 Task: In the  document fruits.doc ,insert the clipart between heading and points ' search for pyramid ' and adjust the shape height to  '2.6''
Action: Mouse moved to (126, 385)
Screenshot: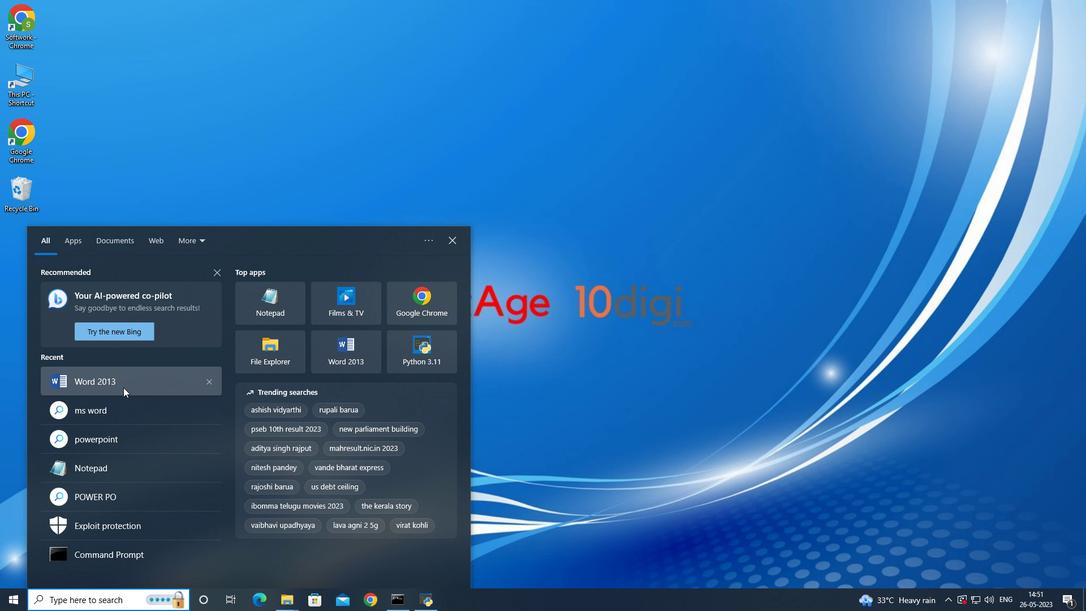 
Action: Mouse pressed left at (126, 385)
Screenshot: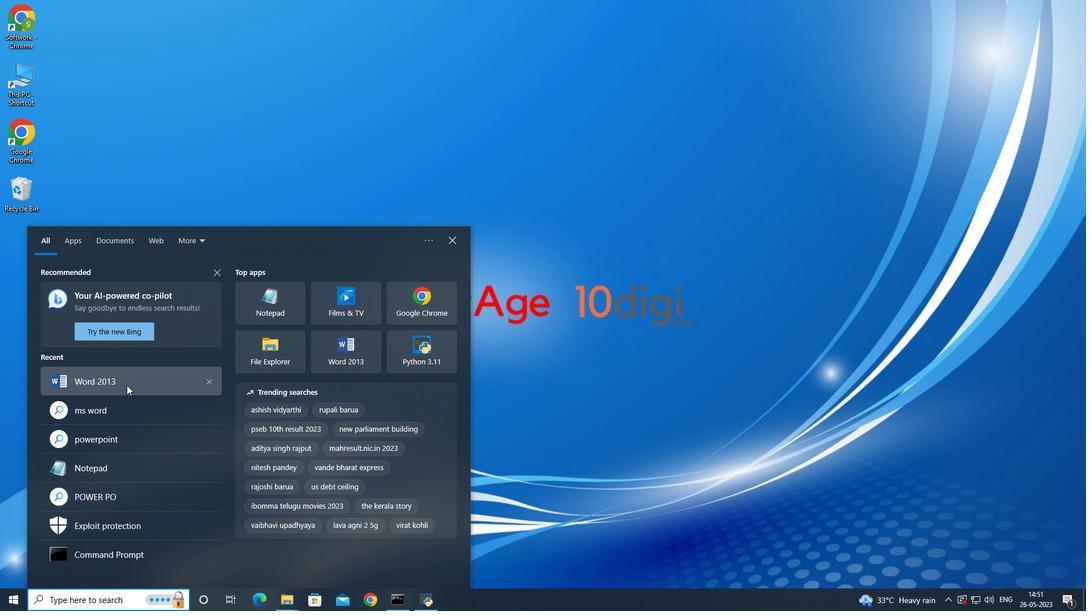 
Action: Mouse moved to (49, 104)
Screenshot: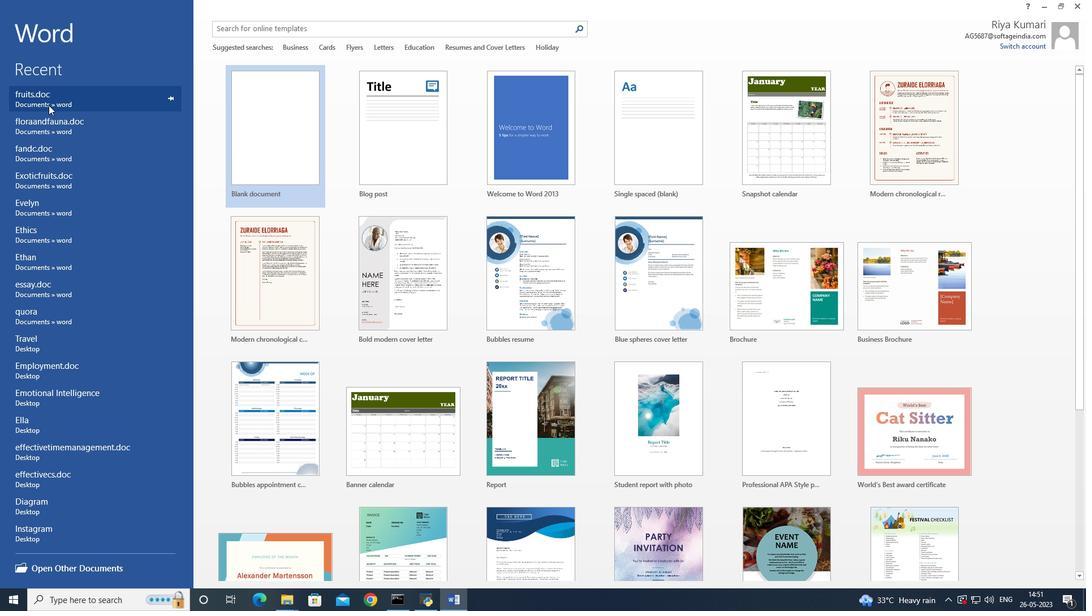 
Action: Mouse pressed left at (49, 104)
Screenshot: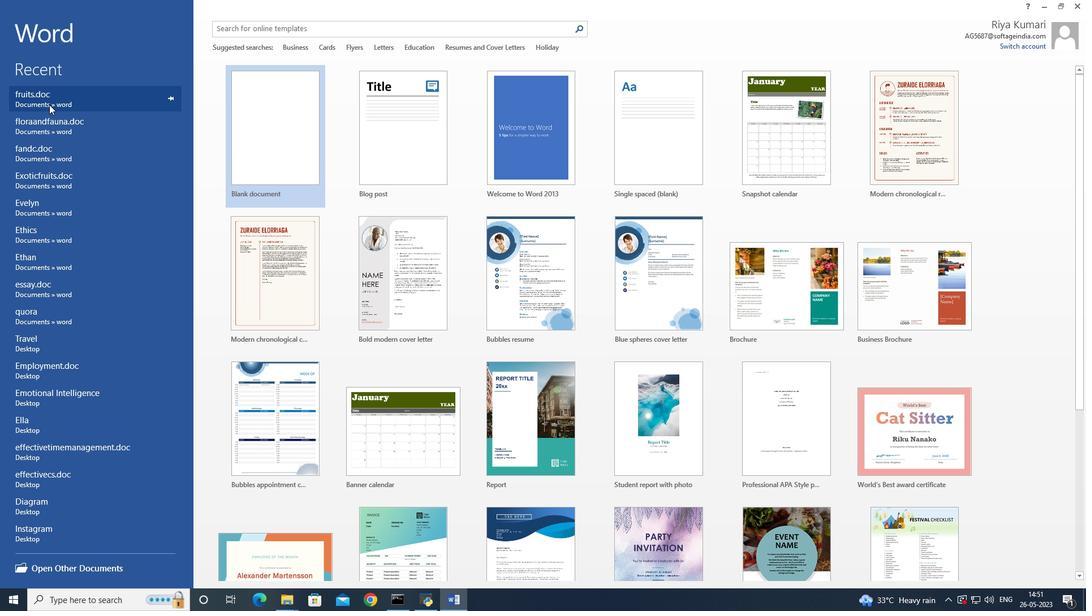 
Action: Mouse moved to (474, 221)
Screenshot: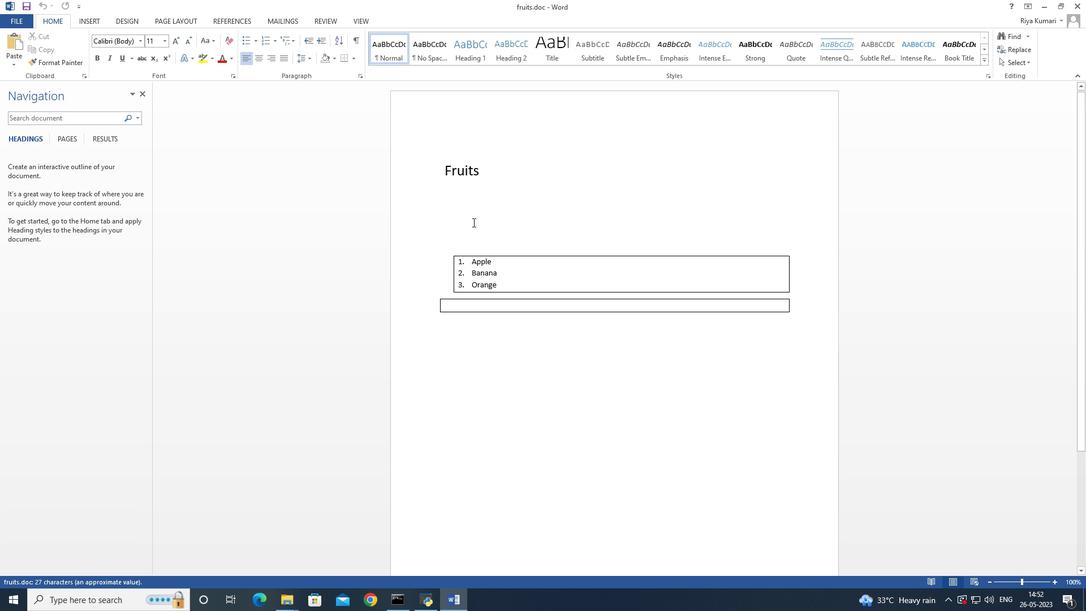 
Action: Mouse pressed left at (474, 221)
Screenshot: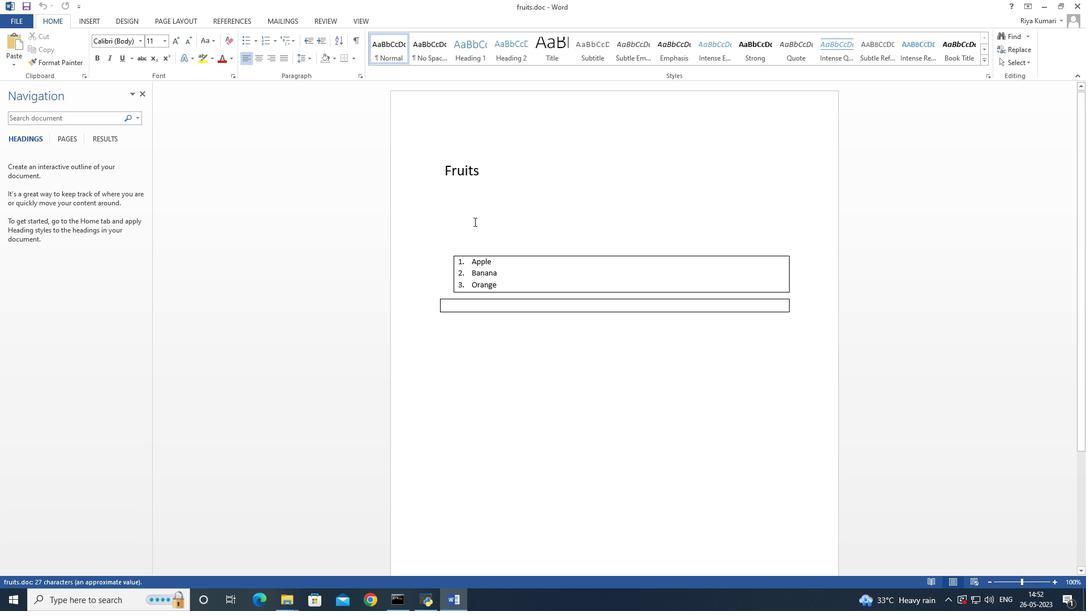 
Action: Mouse moved to (96, 19)
Screenshot: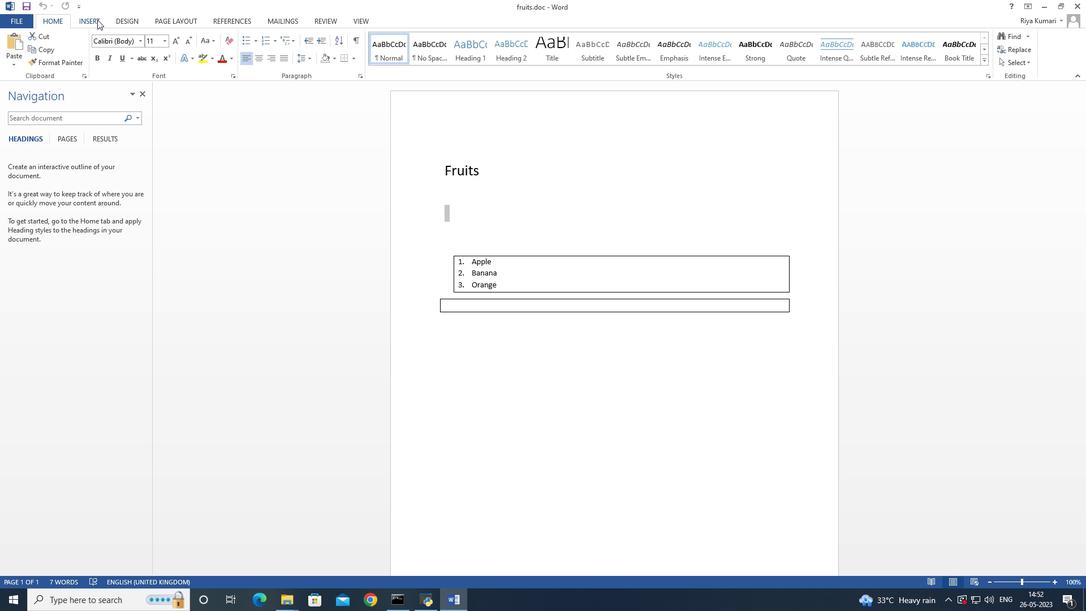 
Action: Mouse pressed left at (96, 19)
Screenshot: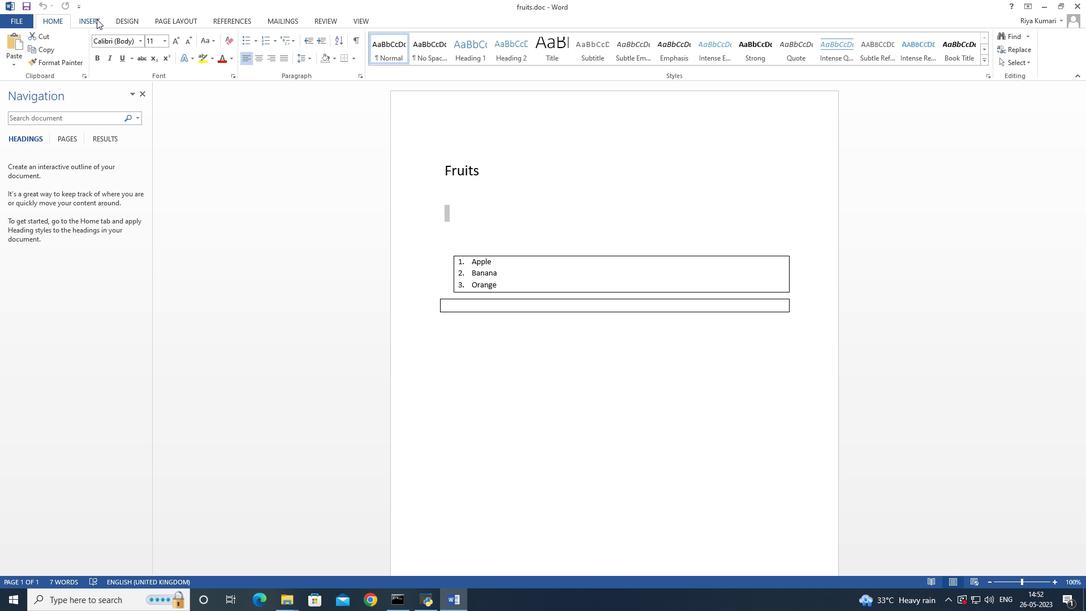 
Action: Mouse moved to (152, 37)
Screenshot: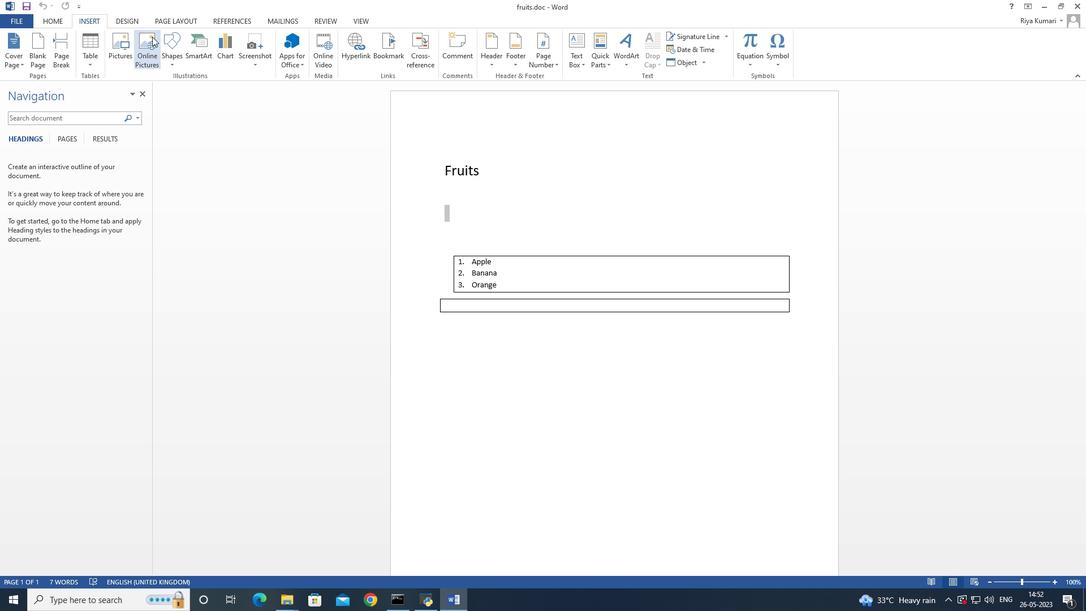 
Action: Mouse pressed left at (152, 37)
Screenshot: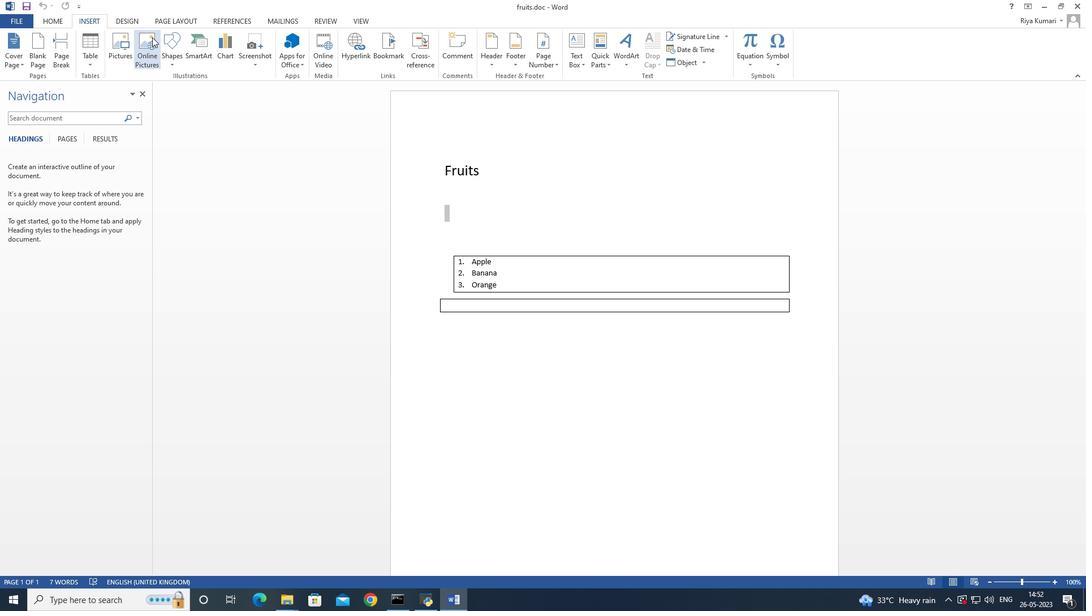 
Action: Mouse moved to (601, 239)
Screenshot: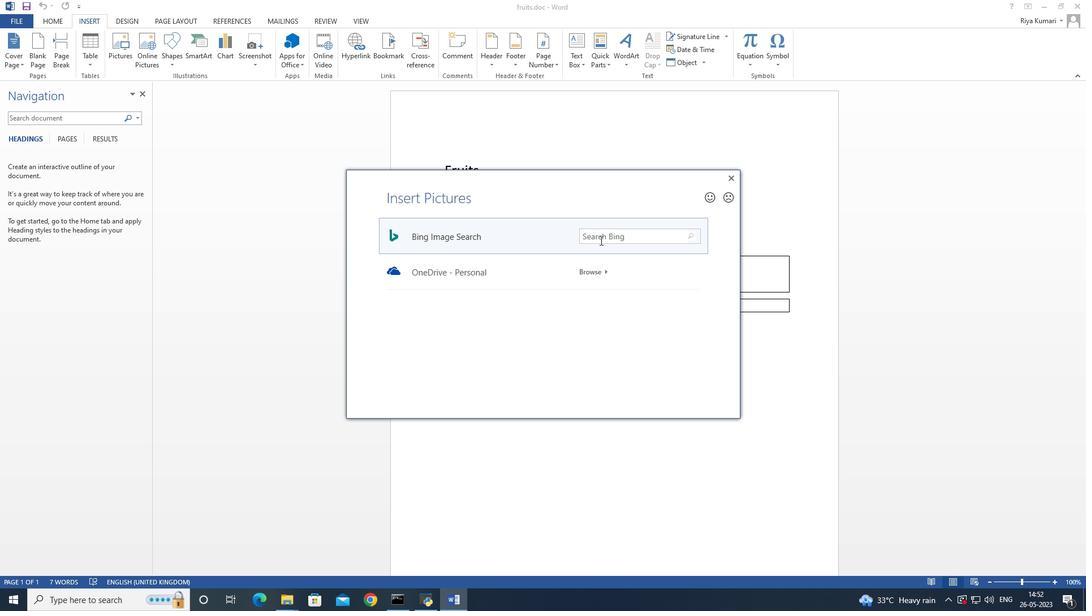 
Action: Mouse pressed left at (601, 239)
Screenshot: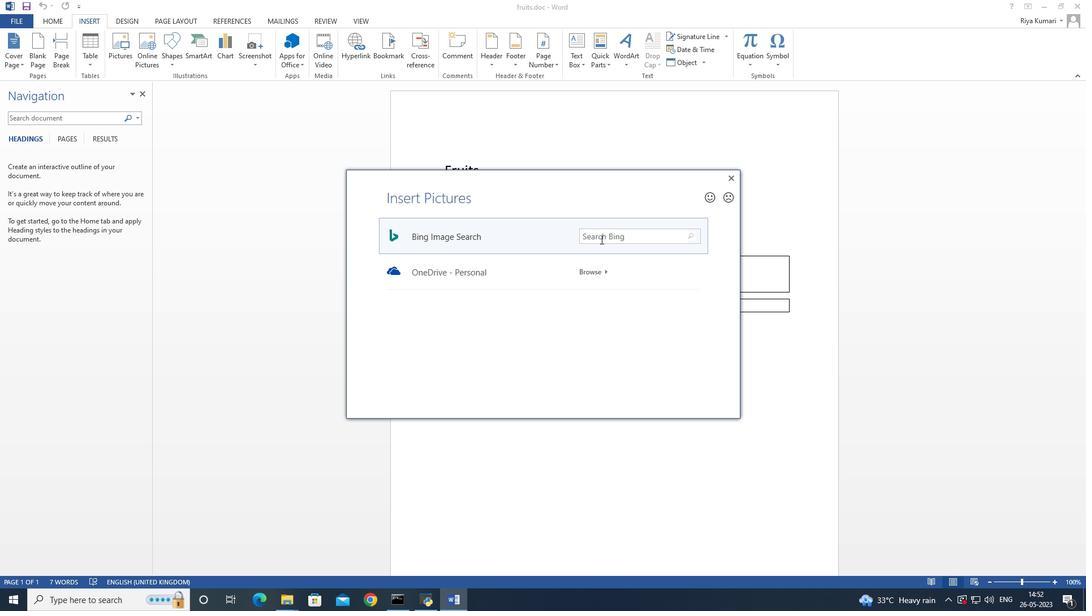
Action: Mouse moved to (563, 225)
Screenshot: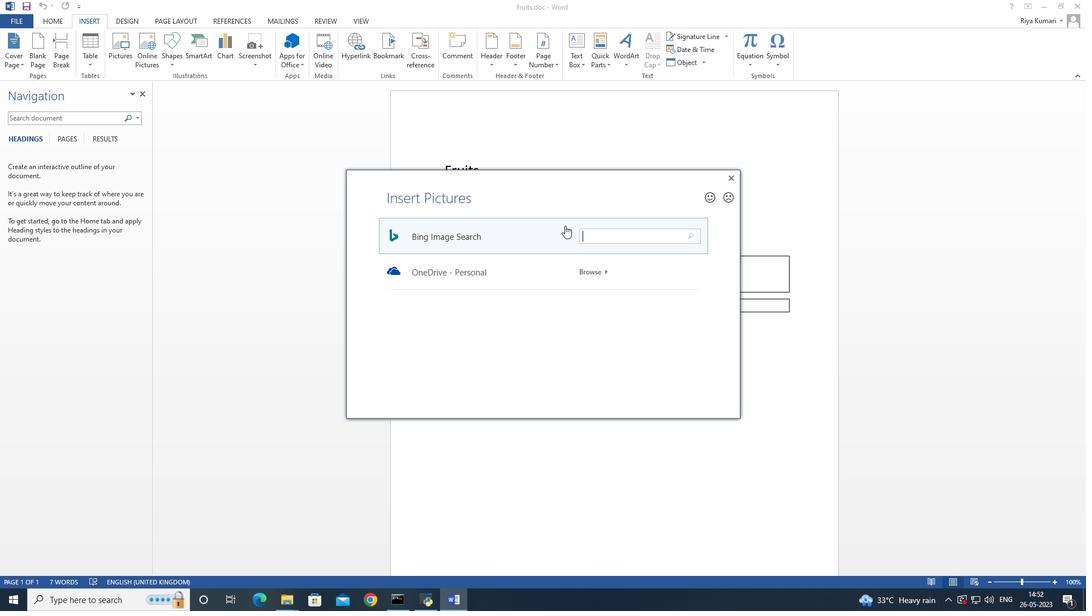 
Action: Key pressed p
Screenshot: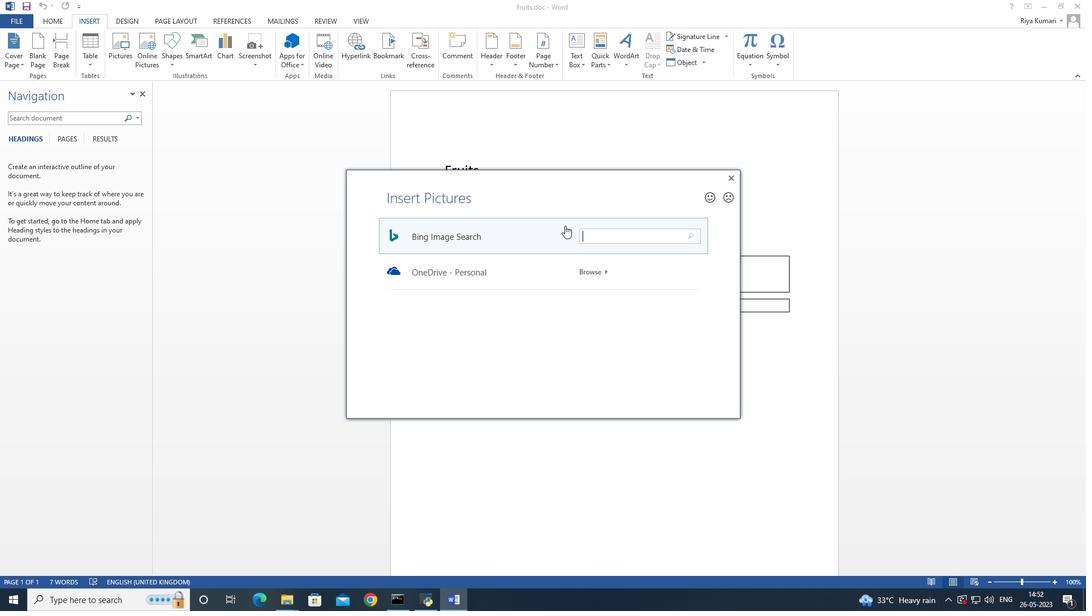 
Action: Mouse moved to (555, 224)
Screenshot: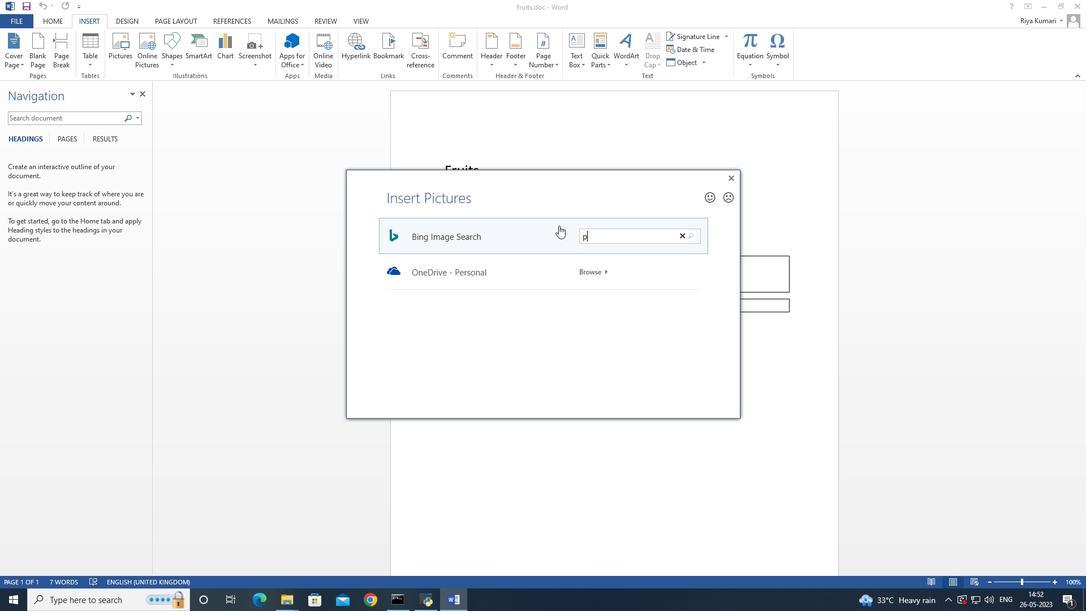 
Action: Key pressed y
Screenshot: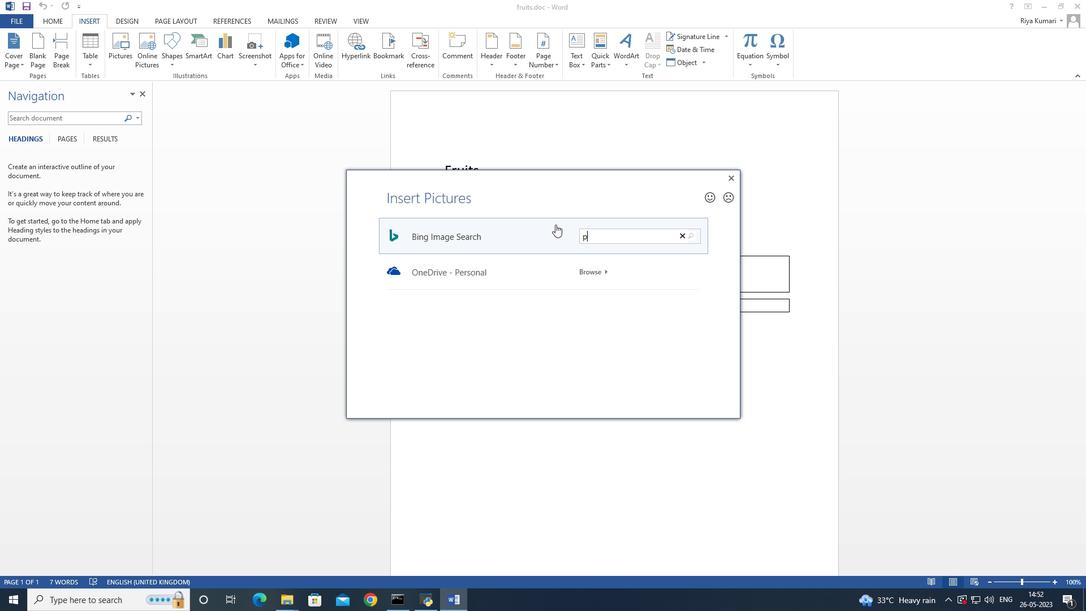 
Action: Mouse moved to (554, 224)
Screenshot: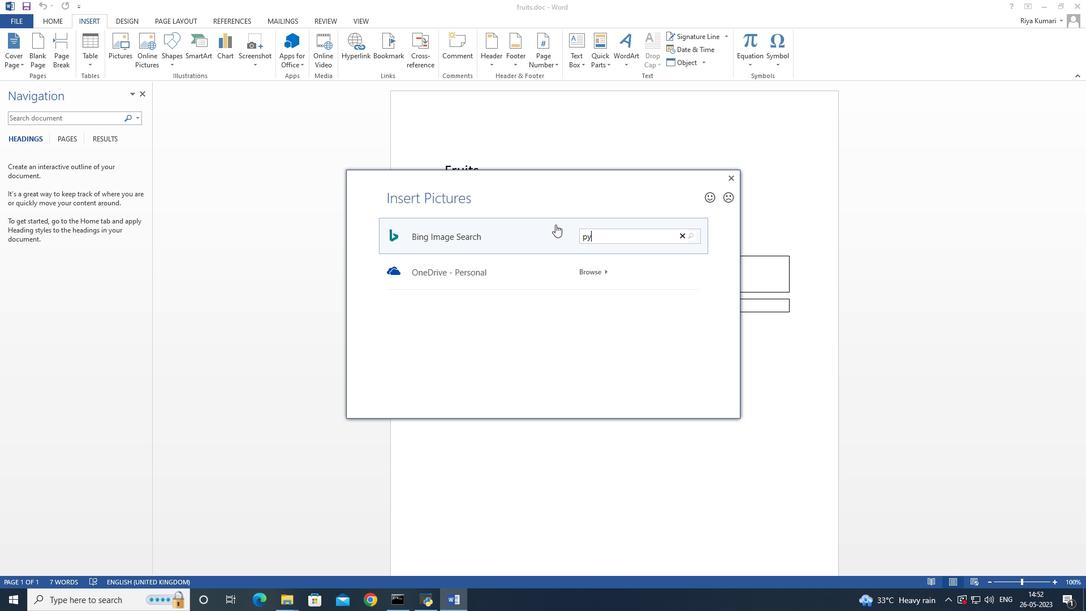 
Action: Key pressed r
Screenshot: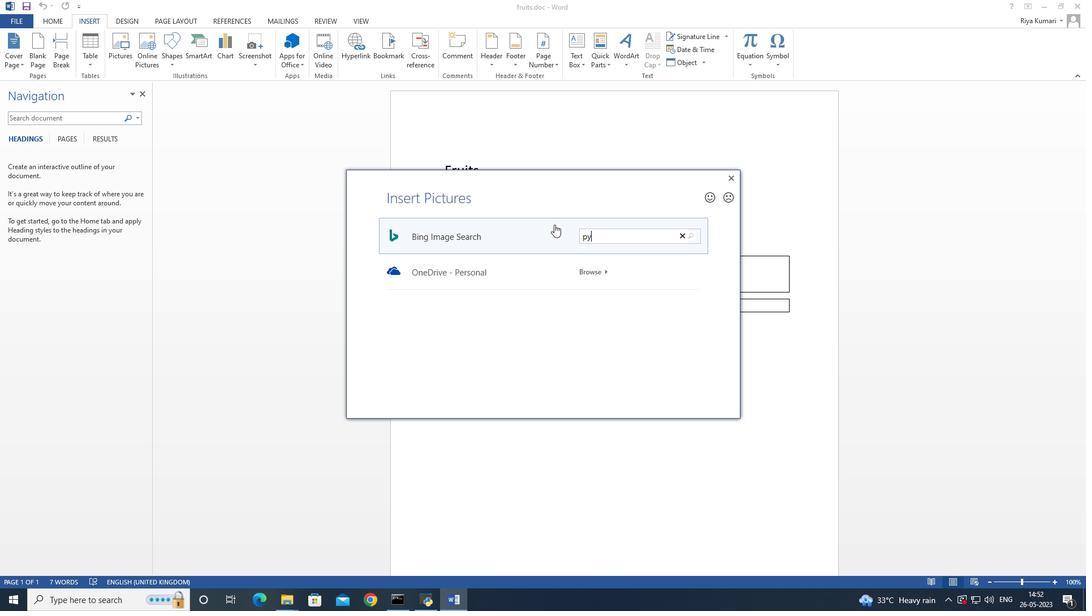 
Action: Mouse moved to (550, 224)
Screenshot: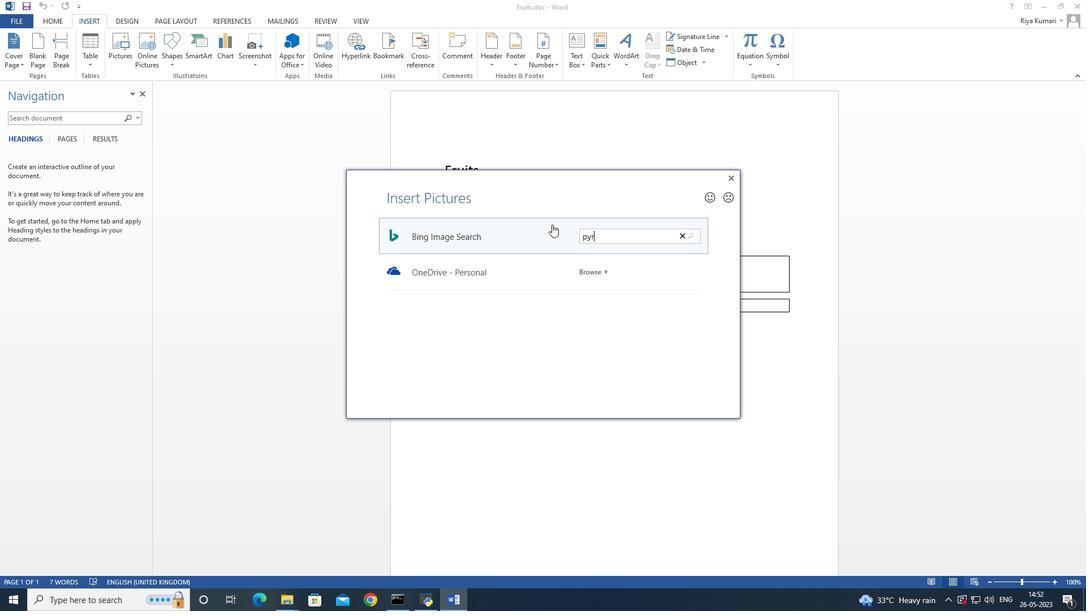 
Action: Key pressed a
Screenshot: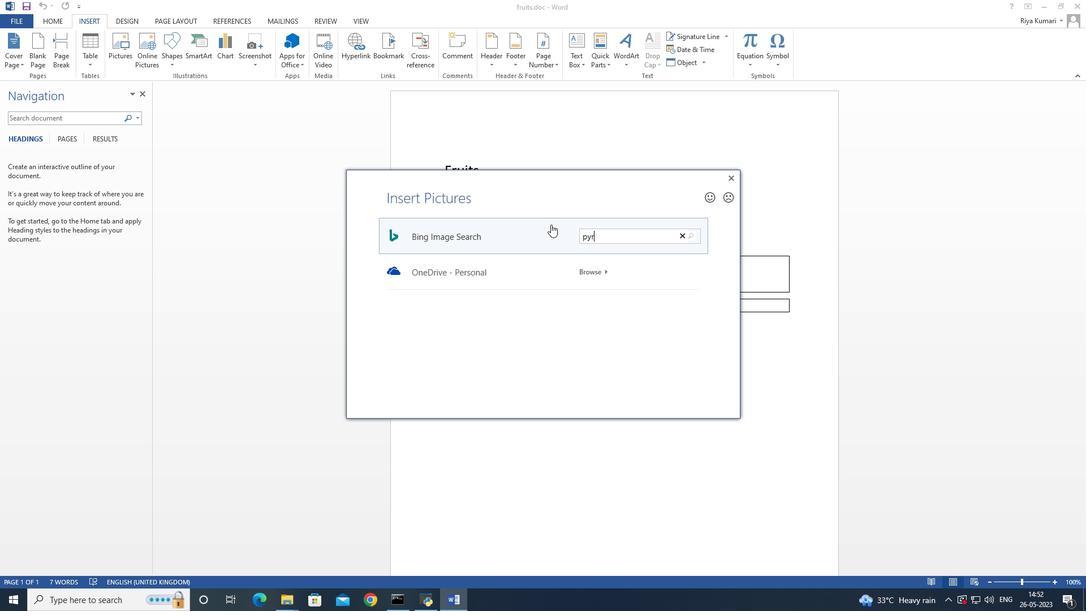
Action: Mouse moved to (550, 223)
Screenshot: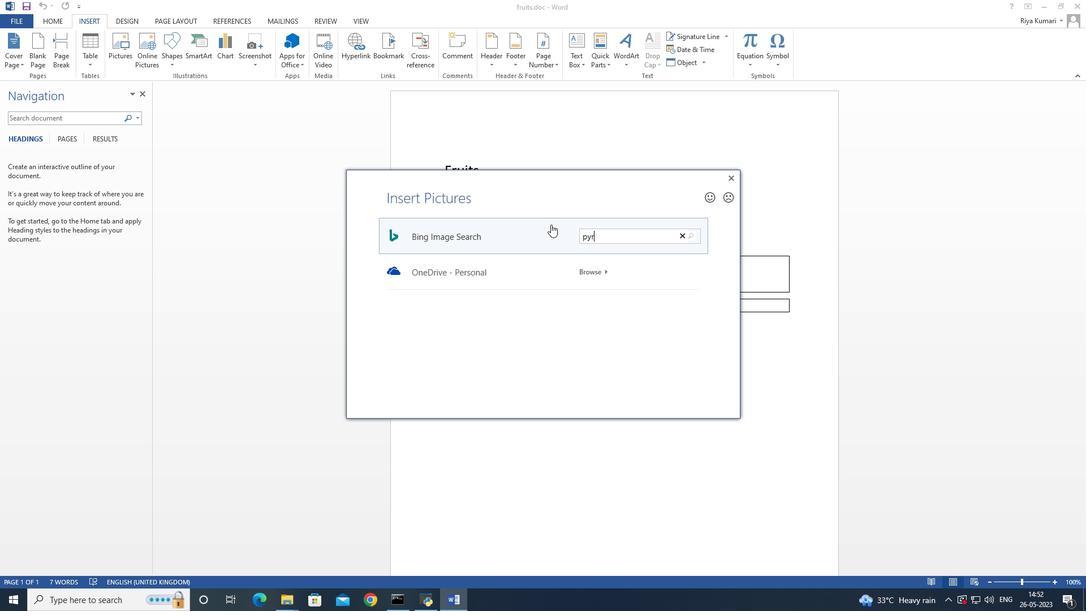 
Action: Key pressed m
Screenshot: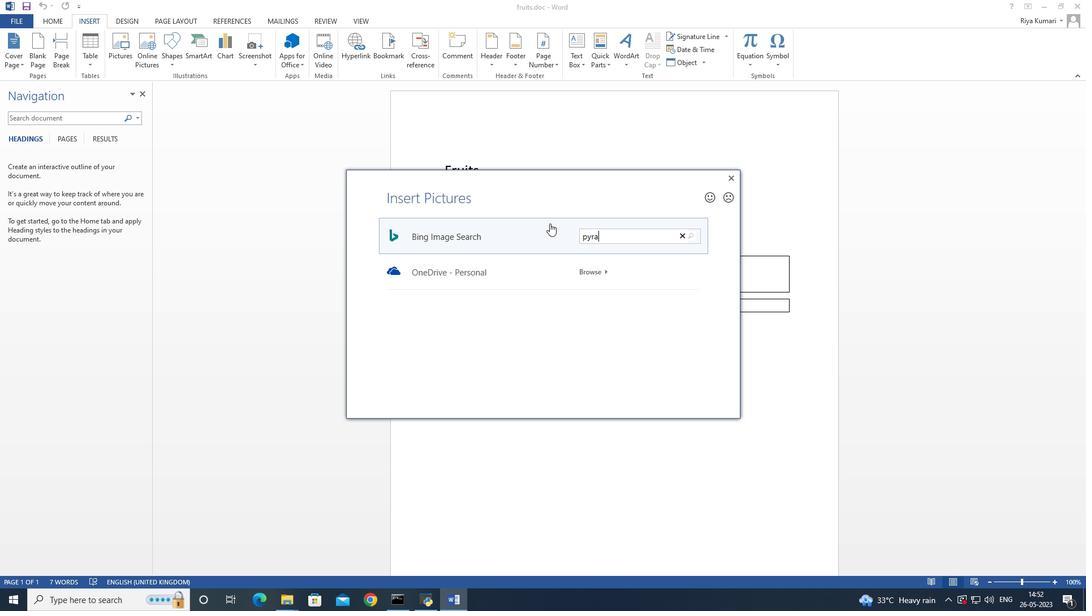 
Action: Mouse moved to (547, 221)
Screenshot: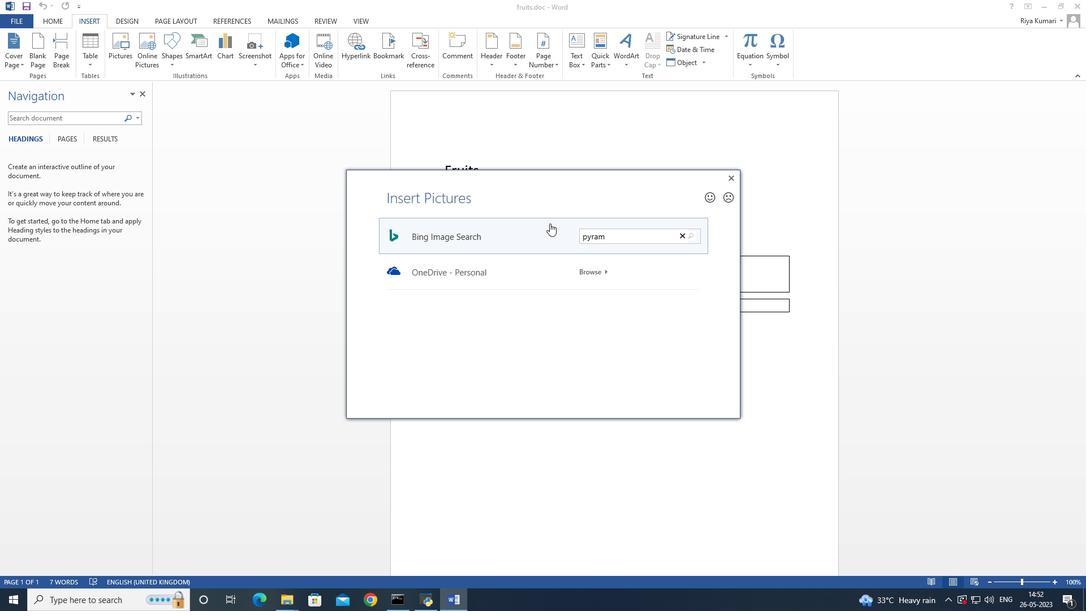 
Action: Key pressed i
Screenshot: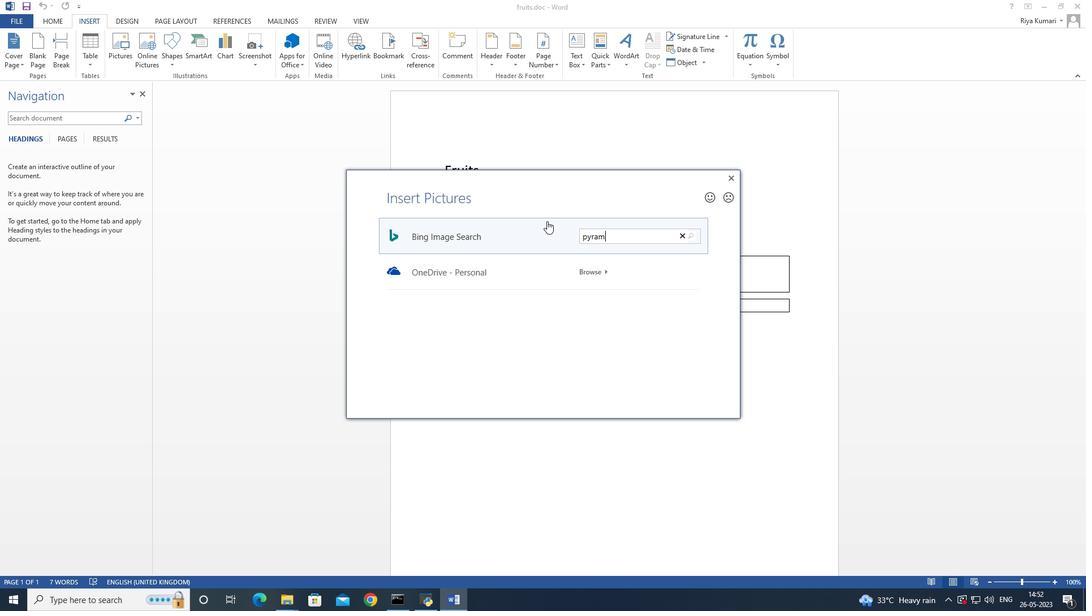 
Action: Mouse moved to (540, 217)
Screenshot: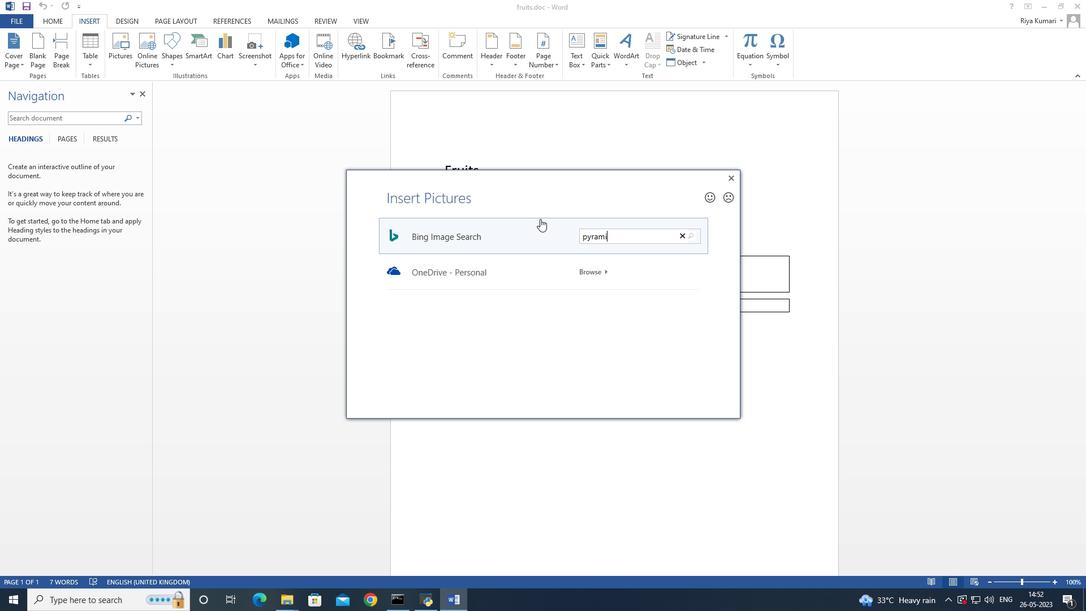 
Action: Key pressed d
Screenshot: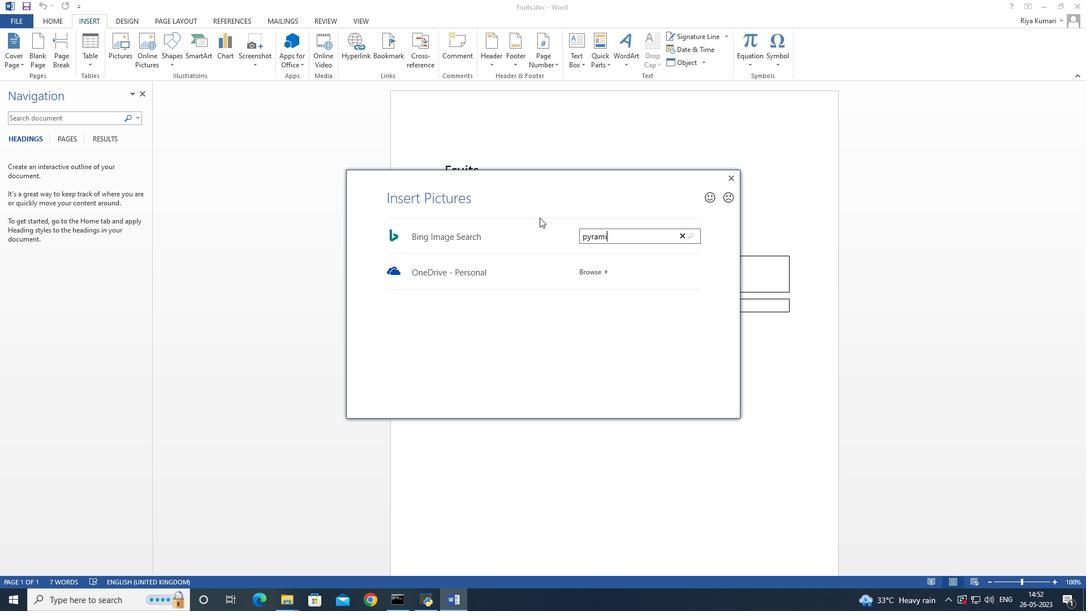 
Action: Mouse moved to (598, 242)
Screenshot: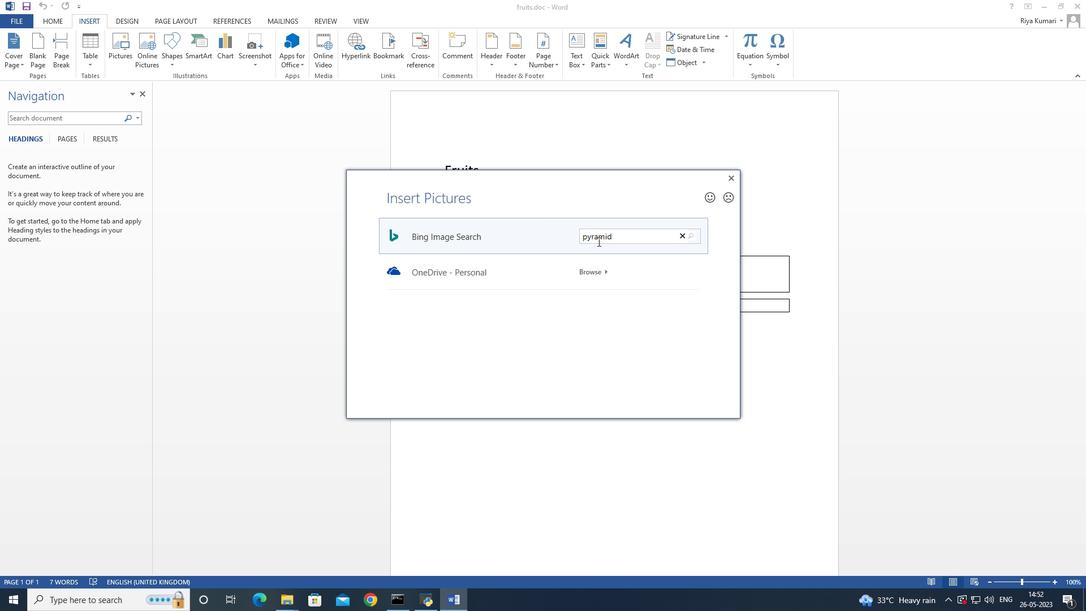 
Action: Key pressed <Key.enter>
Screenshot: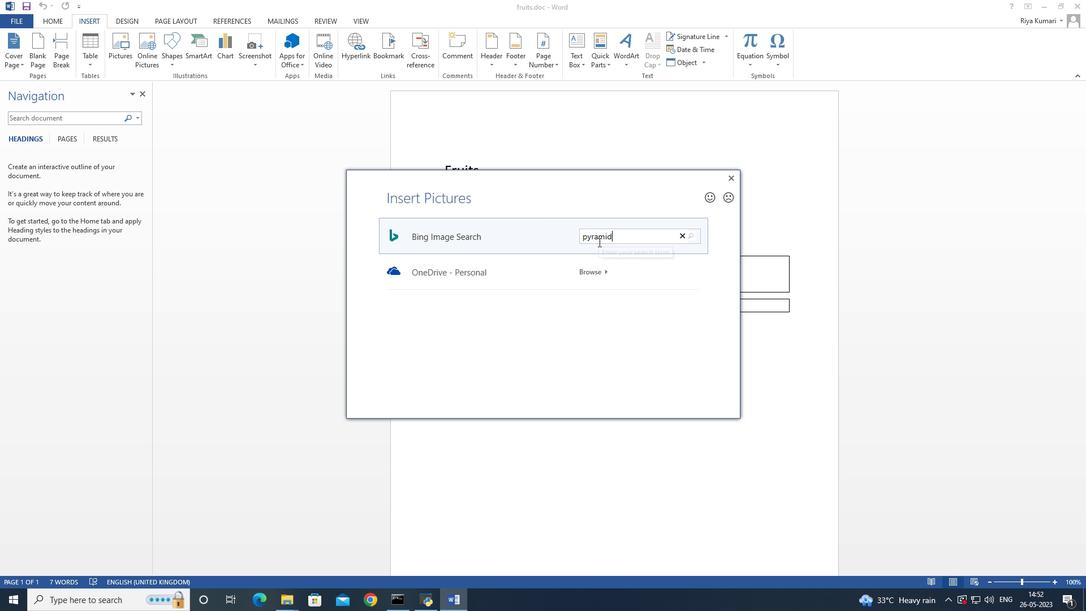 
Action: Mouse moved to (577, 290)
Screenshot: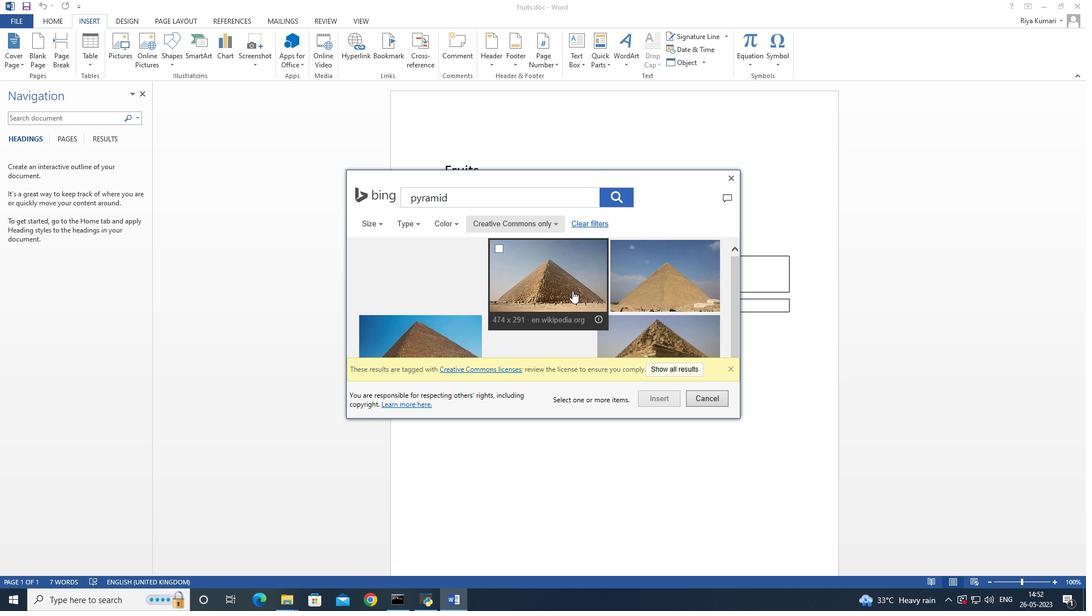 
Action: Mouse scrolled (577, 290) with delta (0, 0)
Screenshot: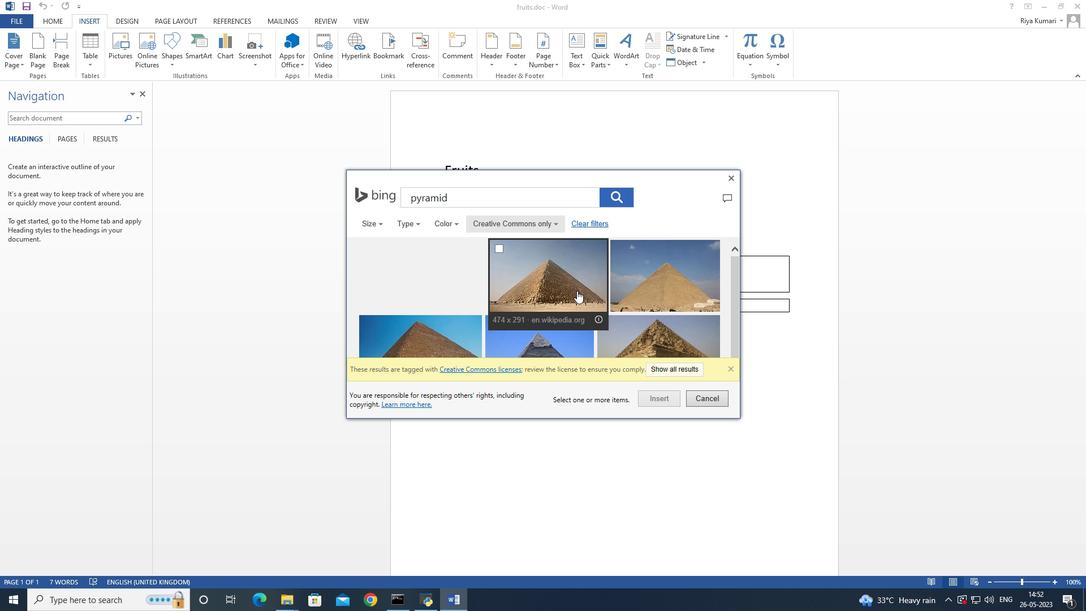 
Action: Mouse moved to (576, 289)
Screenshot: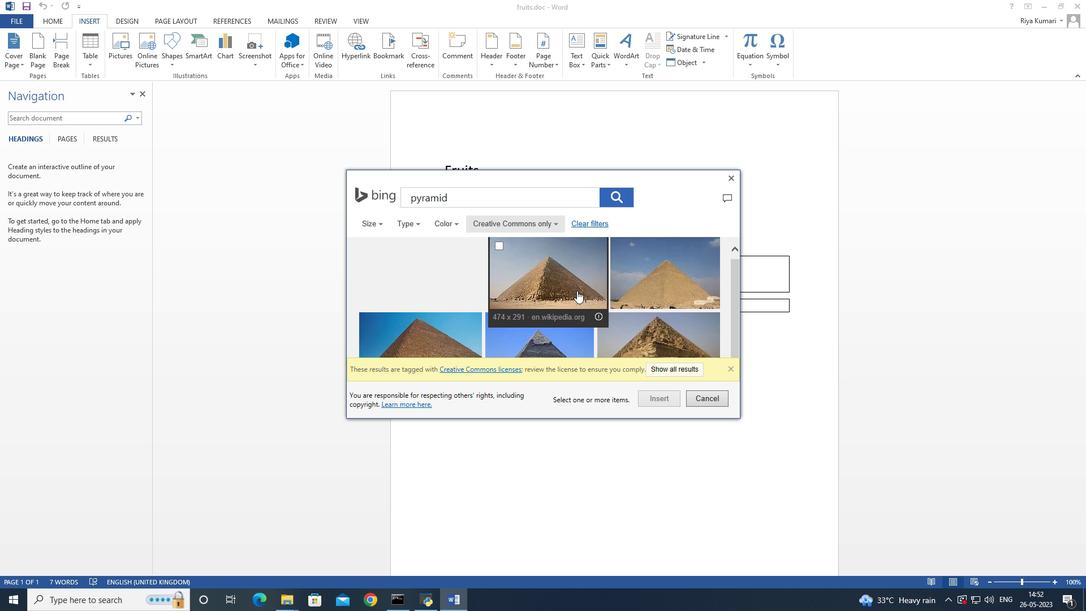 
Action: Mouse scrolled (576, 288) with delta (0, 0)
Screenshot: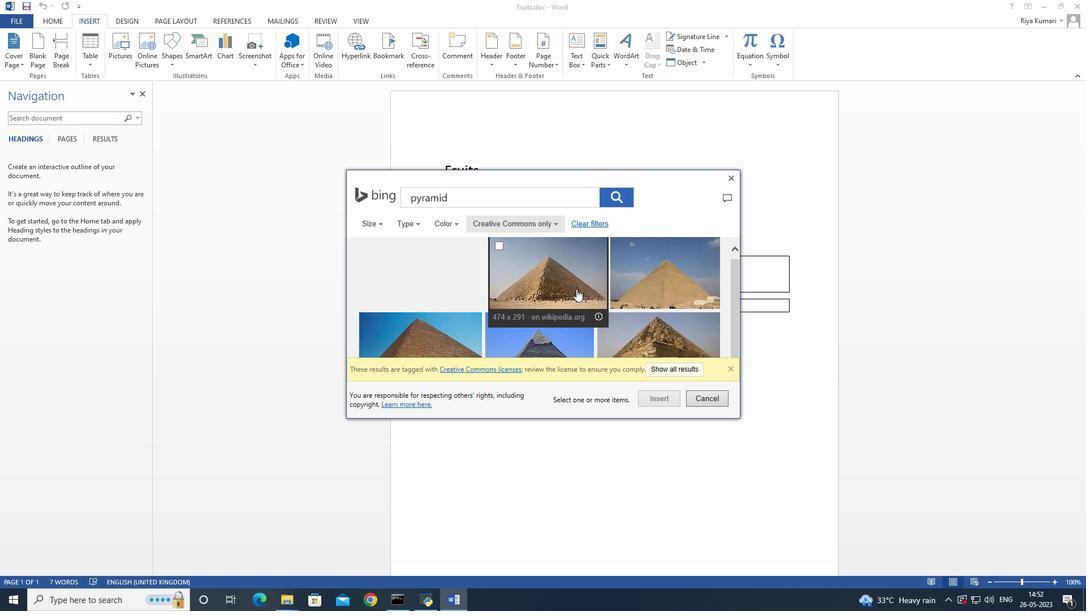 
Action: Mouse moved to (576, 288)
Screenshot: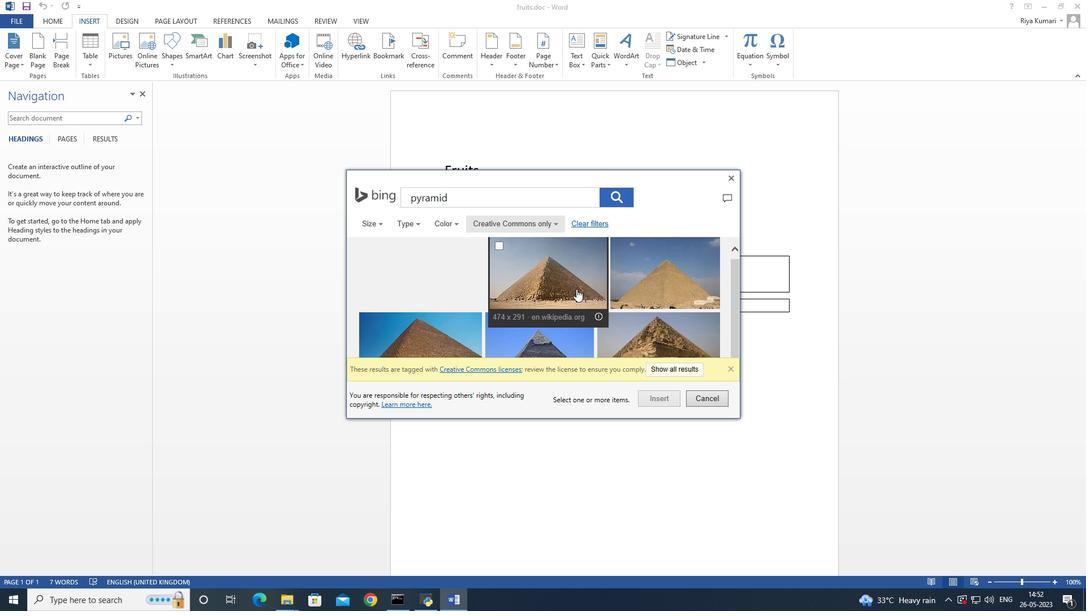 
Action: Mouse scrolled (576, 288) with delta (0, 0)
Screenshot: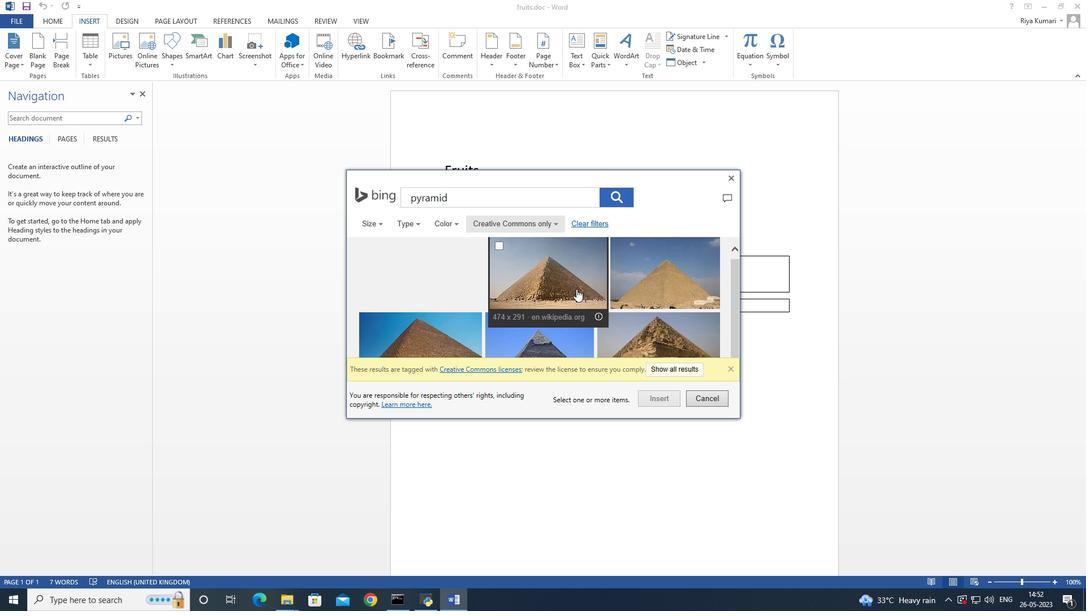 
Action: Mouse moved to (571, 285)
Screenshot: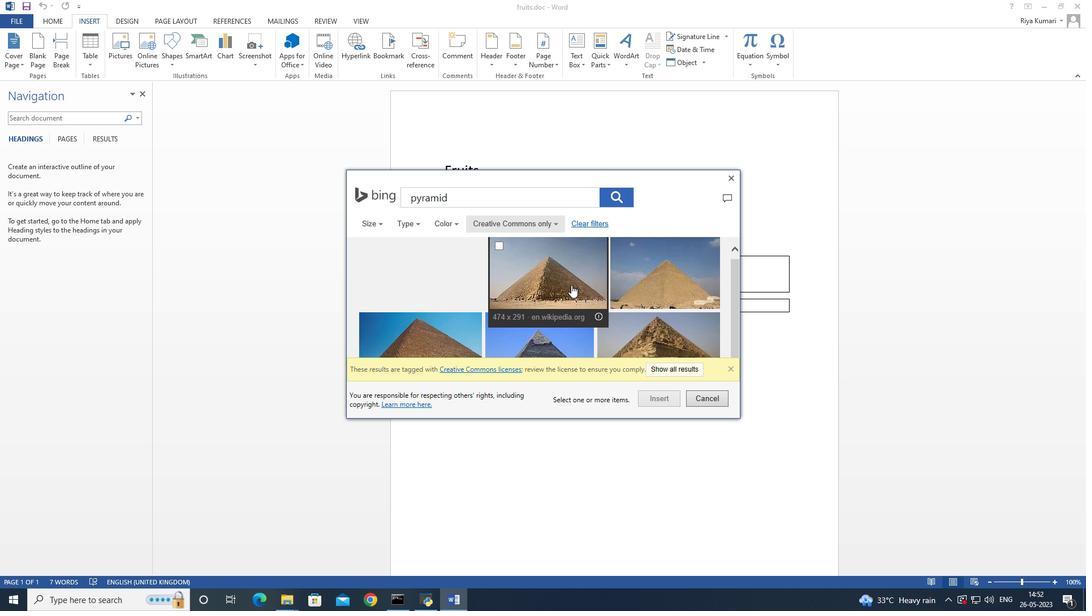 
Action: Mouse scrolled (571, 284) with delta (0, 0)
Screenshot: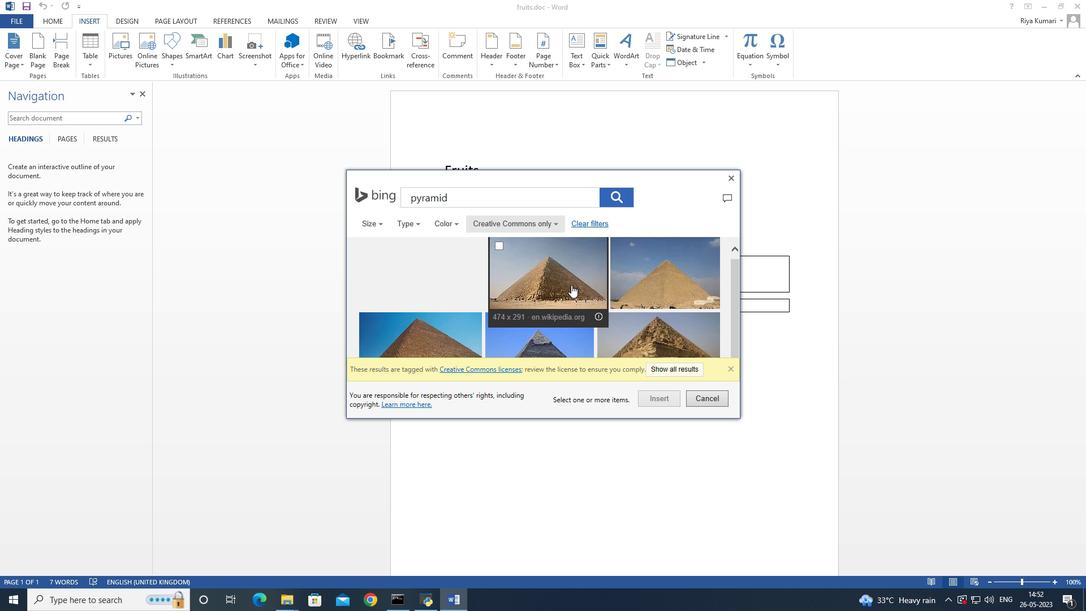 
Action: Mouse scrolled (571, 284) with delta (0, 0)
Screenshot: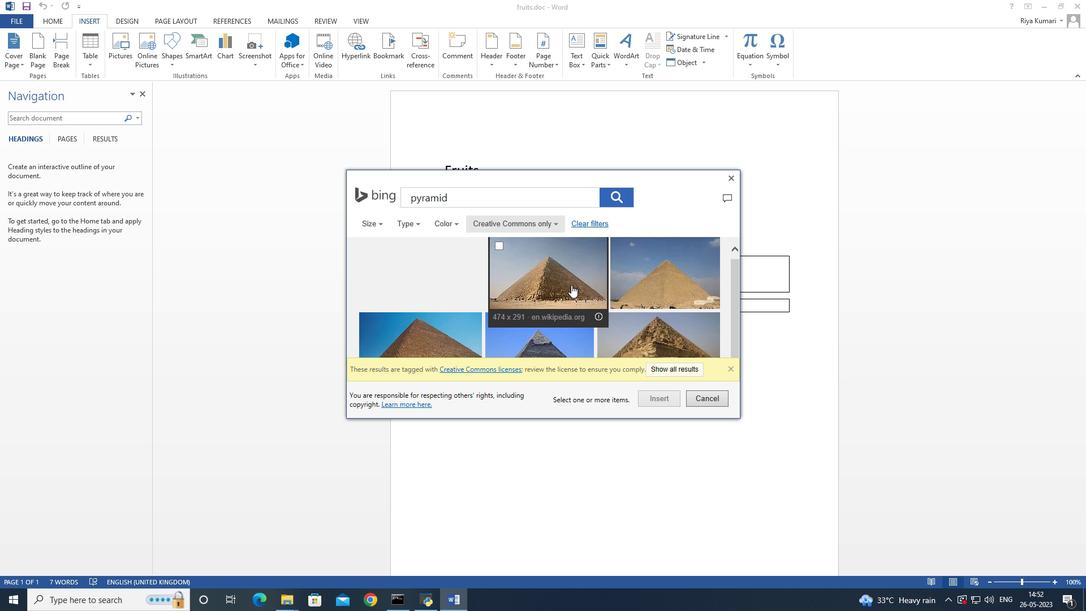 
Action: Mouse scrolled (571, 284) with delta (0, 0)
Screenshot: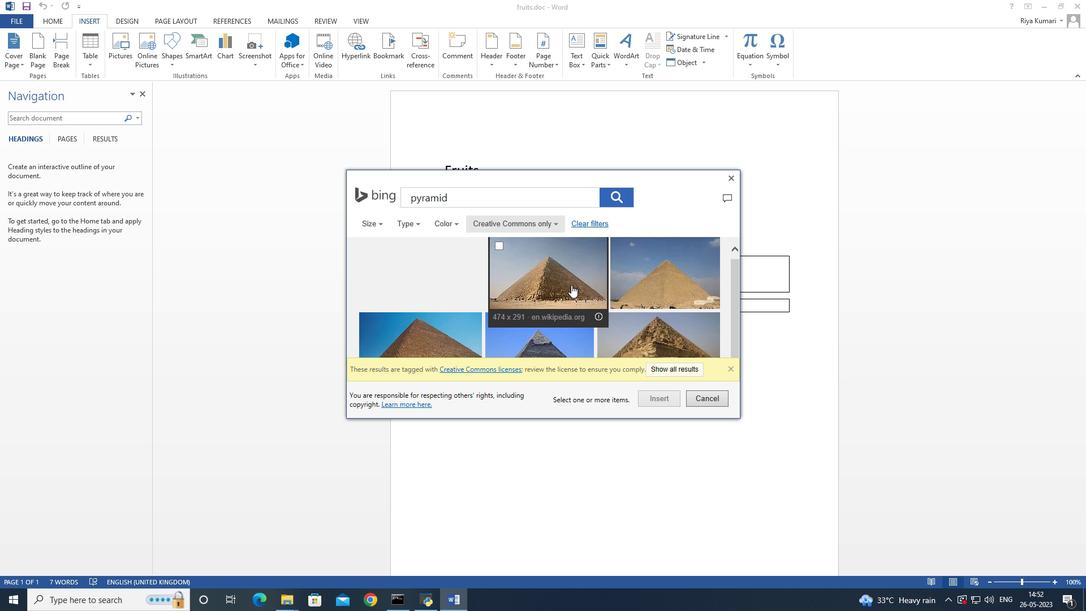 
Action: Mouse moved to (570, 284)
Screenshot: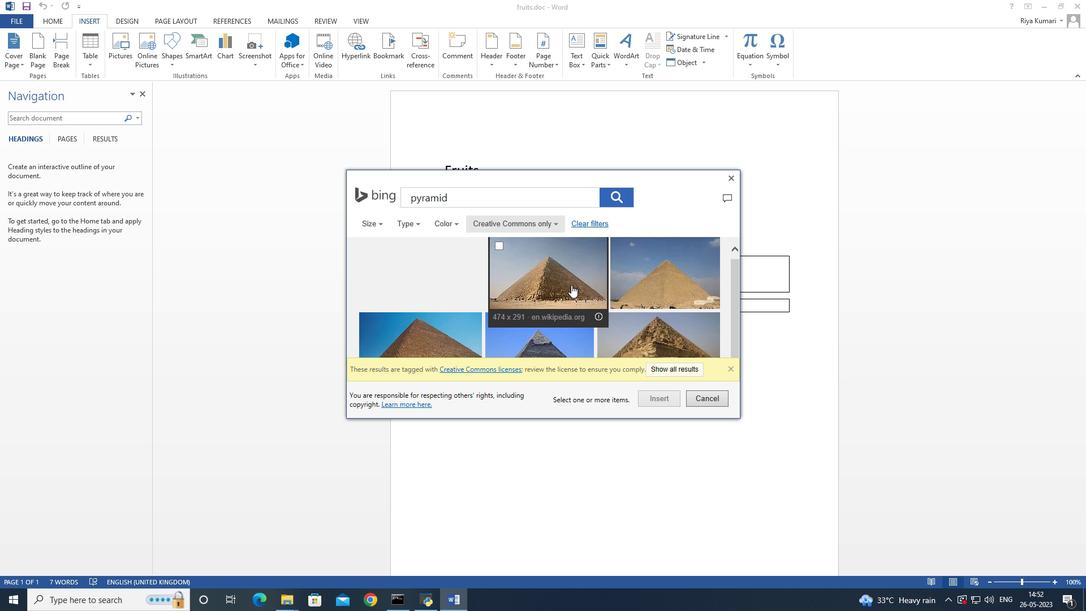 
Action: Mouse scrolled (570, 284) with delta (0, 0)
Screenshot: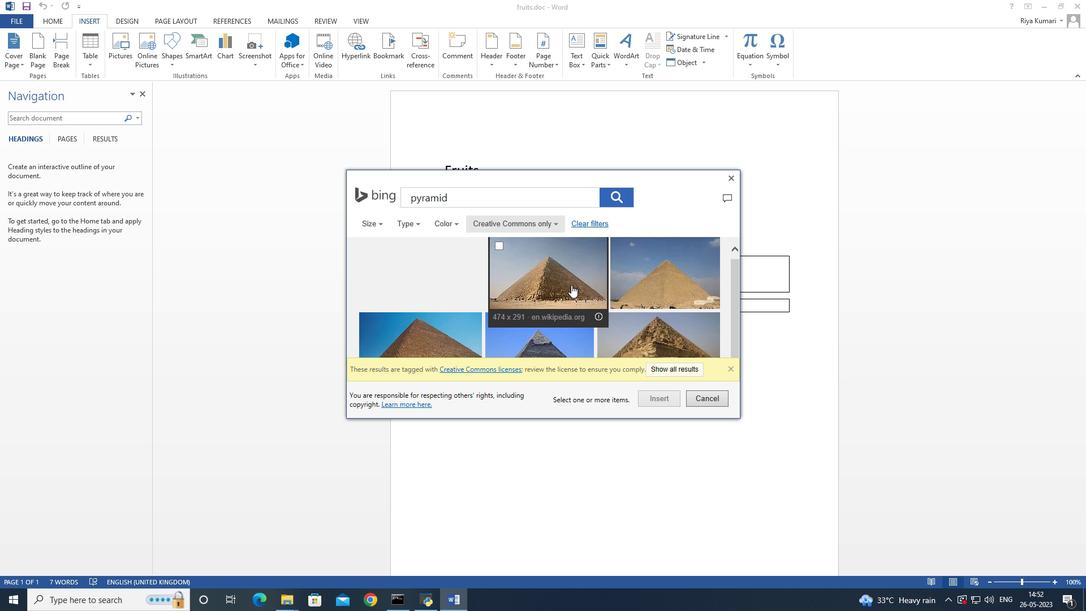 
Action: Mouse moved to (570, 284)
Screenshot: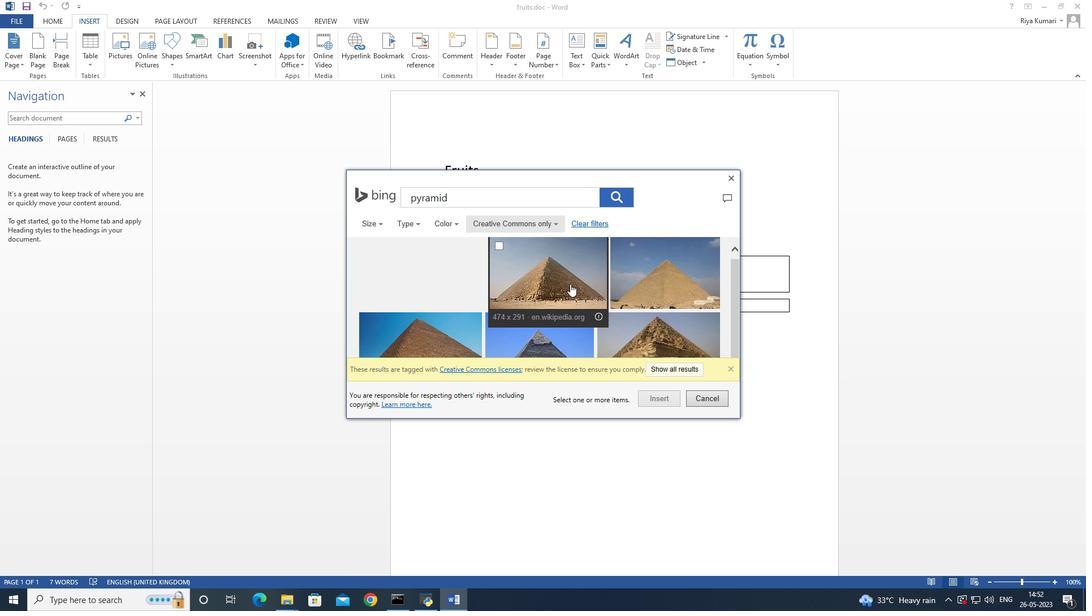 
Action: Mouse scrolled (570, 284) with delta (0, 0)
Screenshot: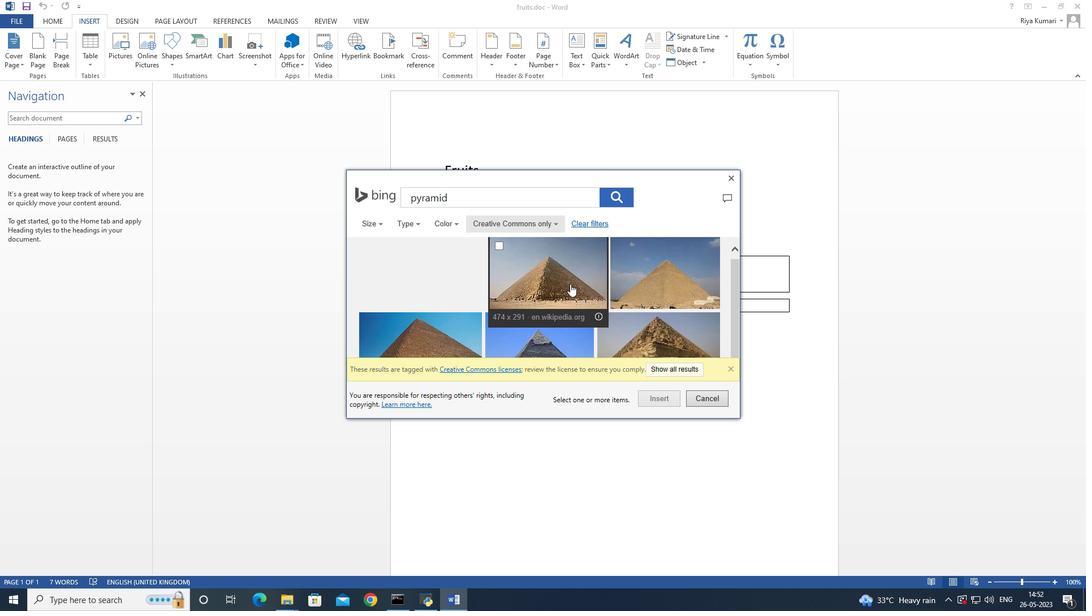 
Action: Mouse moved to (570, 283)
Screenshot: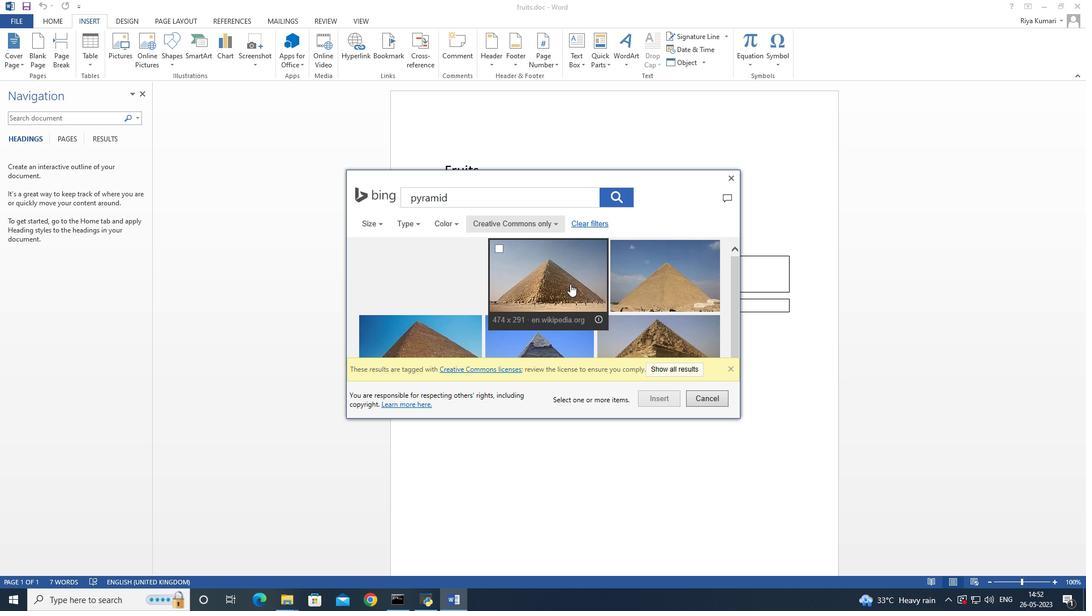 
Action: Mouse scrolled (570, 283) with delta (0, 0)
Screenshot: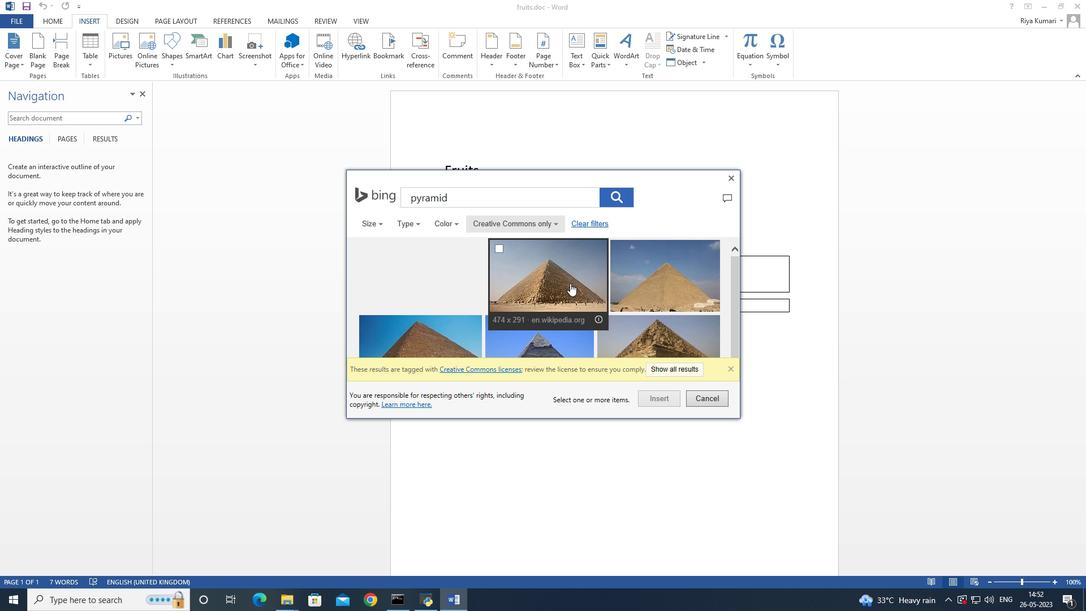 
Action: Mouse scrolled (570, 283) with delta (0, 0)
Screenshot: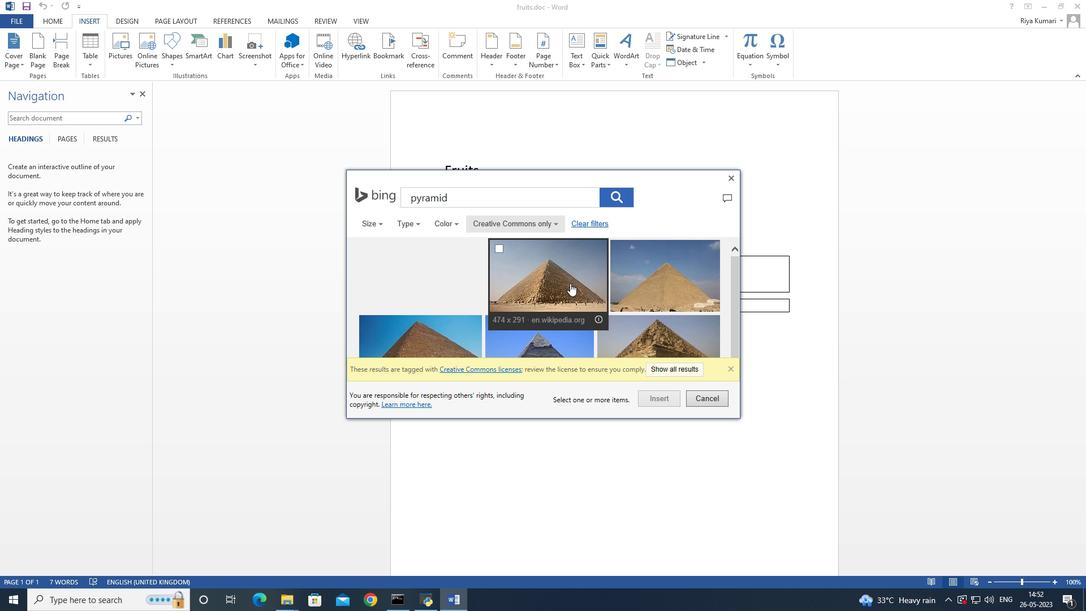 
Action: Mouse moved to (570, 283)
Screenshot: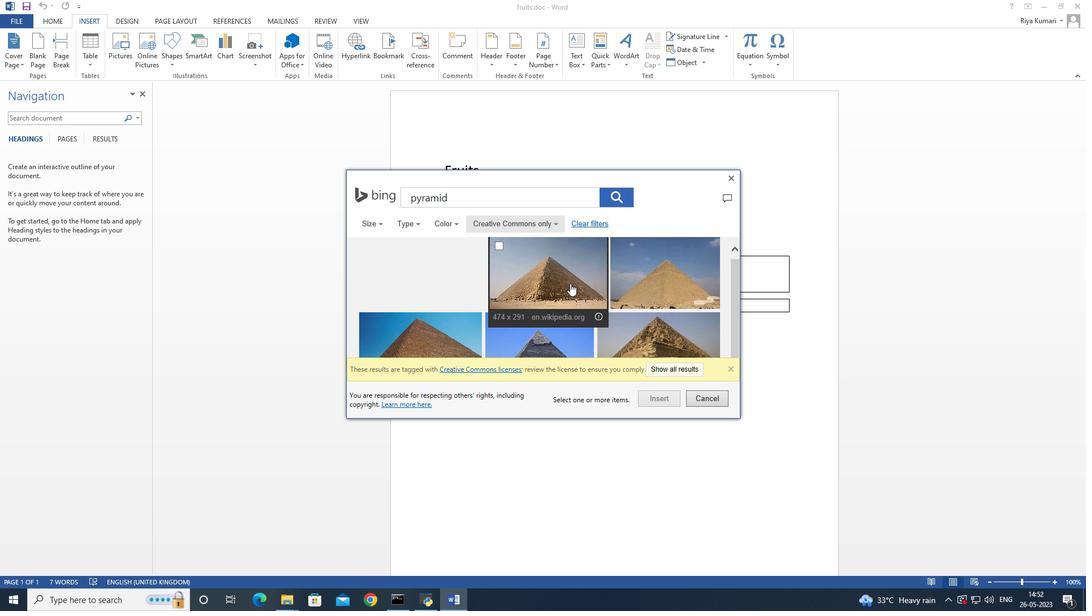 
Action: Mouse scrolled (570, 283) with delta (0, 0)
Screenshot: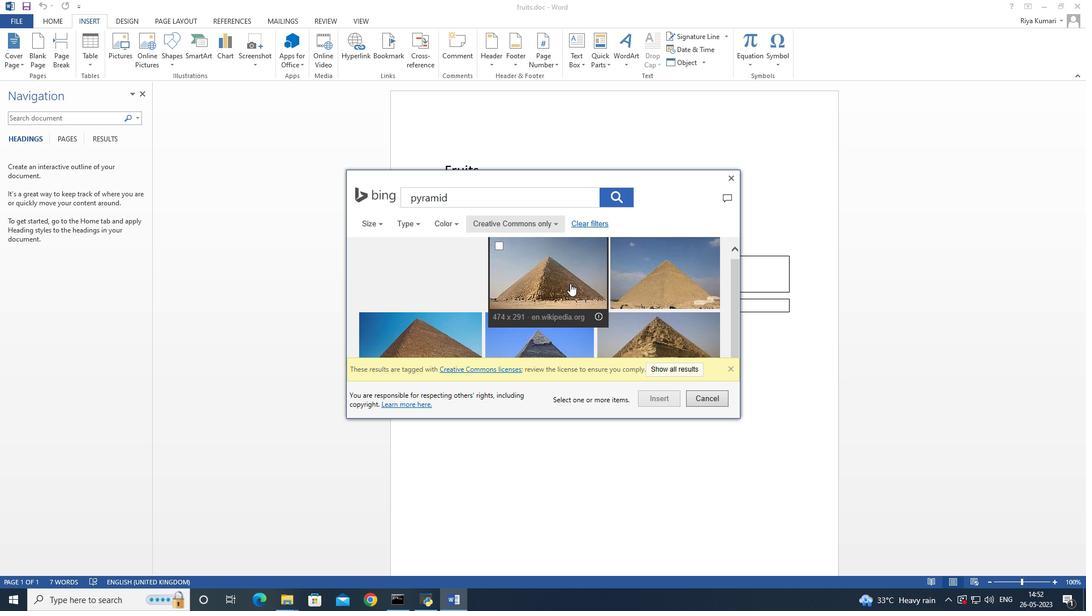
Action: Mouse moved to (570, 282)
Screenshot: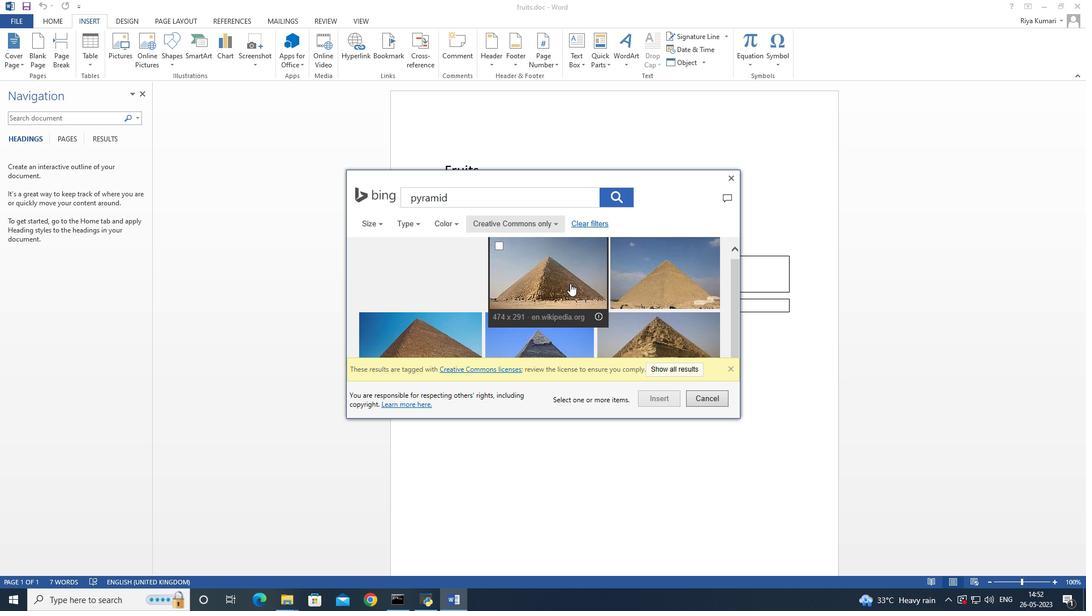 
Action: Mouse scrolled (570, 281) with delta (0, 0)
Screenshot: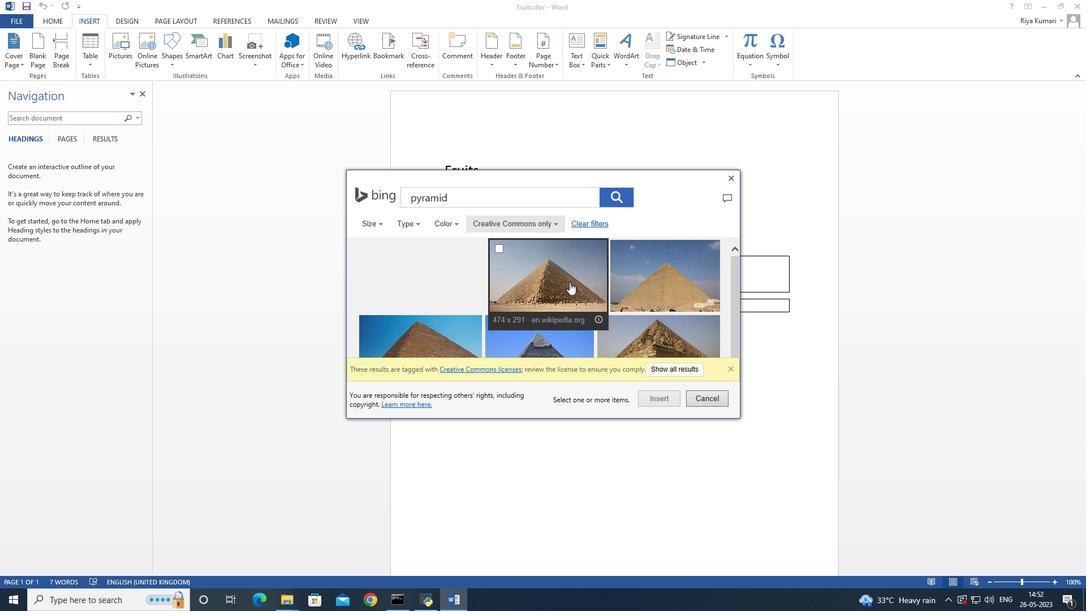 
Action: Mouse scrolled (570, 281) with delta (0, 0)
Screenshot: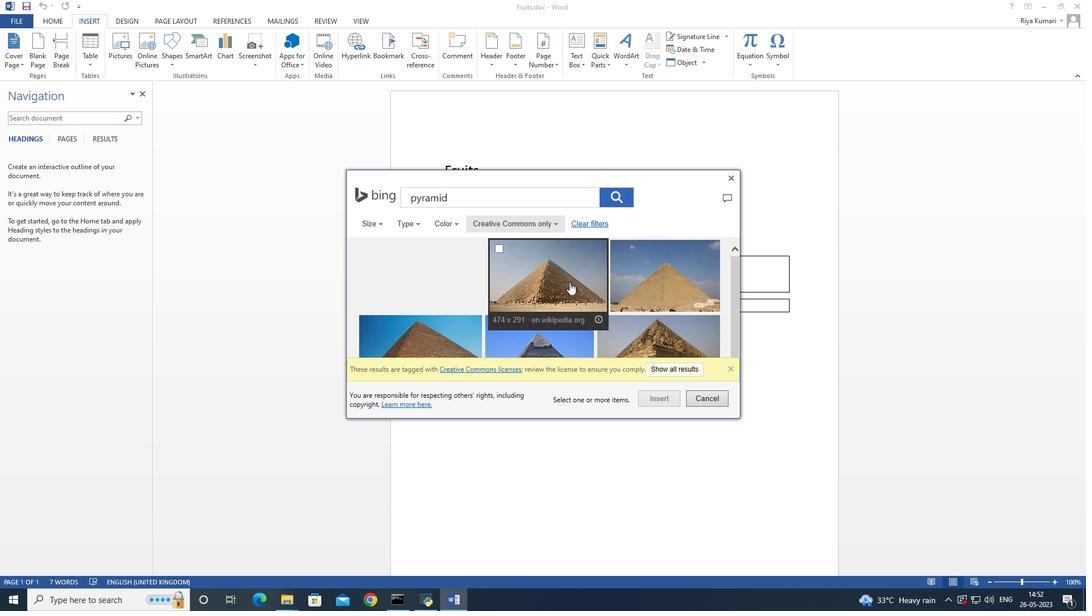 
Action: Mouse moved to (570, 280)
Screenshot: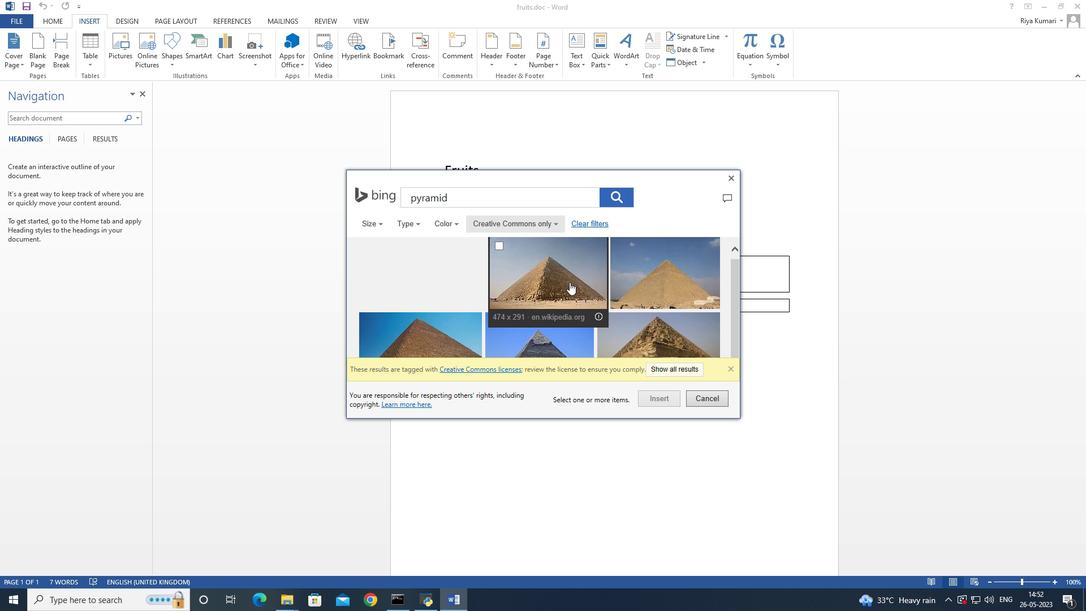 
Action: Mouse scrolled (570, 281) with delta (0, 0)
Screenshot: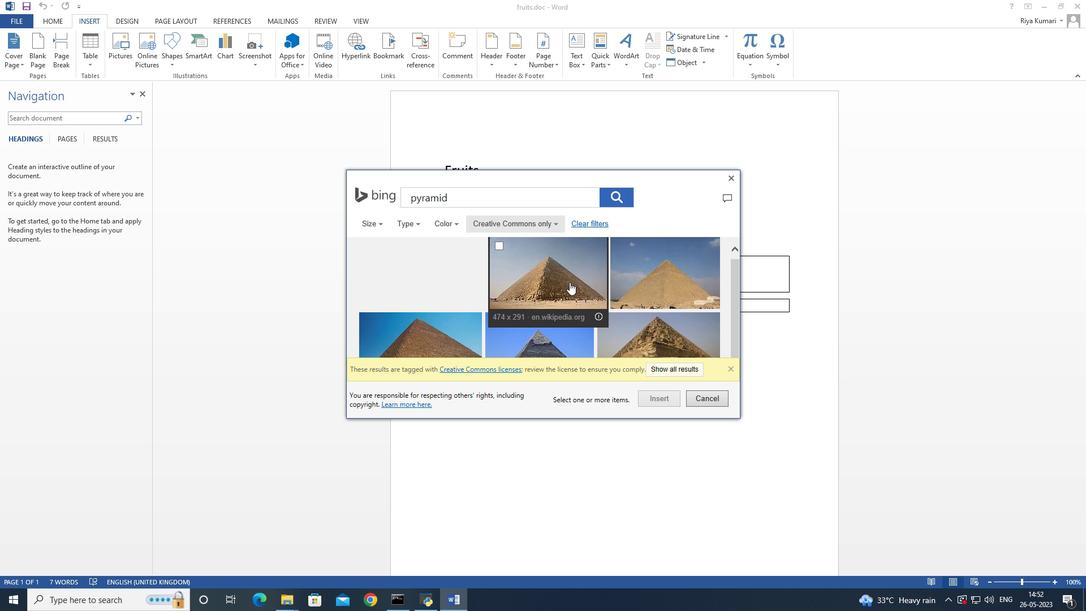 
Action: Mouse moved to (569, 280)
Screenshot: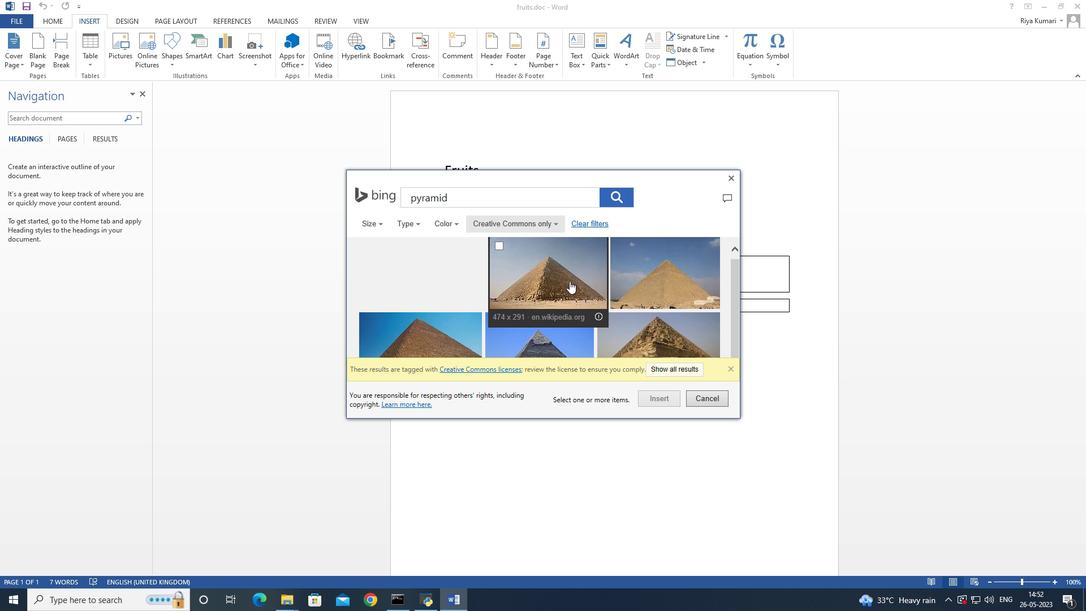 
Action: Mouse scrolled (569, 280) with delta (0, 0)
Screenshot: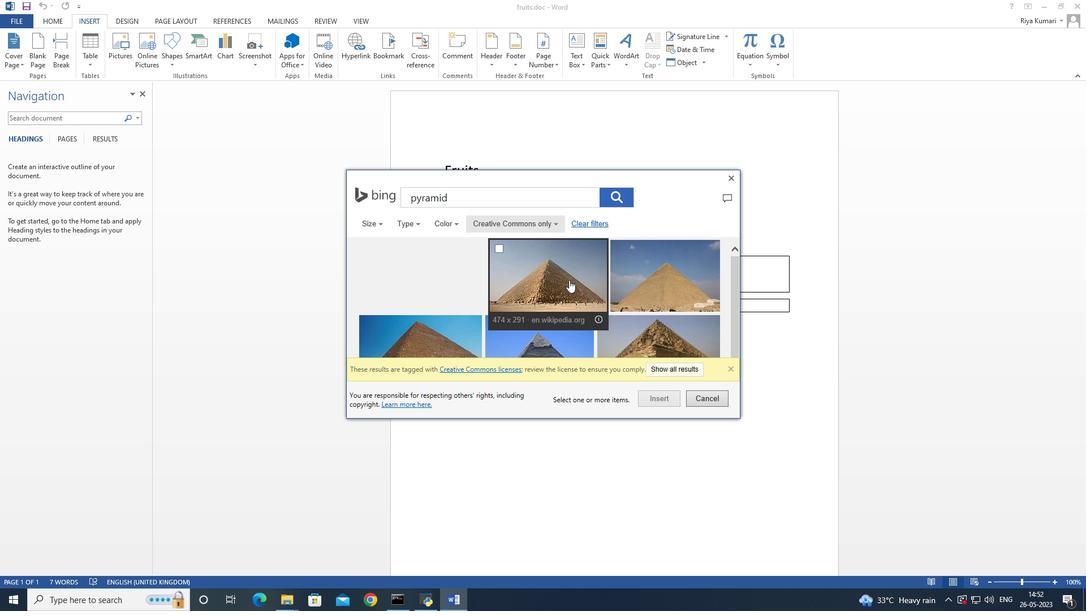
Action: Mouse scrolled (569, 279) with delta (0, 0)
Screenshot: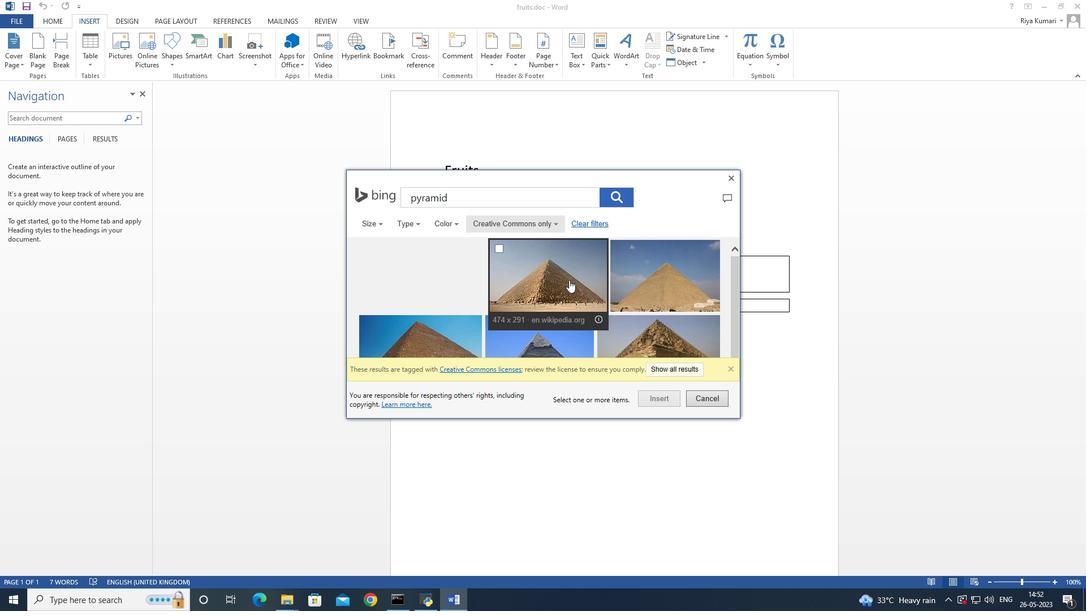 
Action: Mouse scrolled (569, 280) with delta (0, 0)
Screenshot: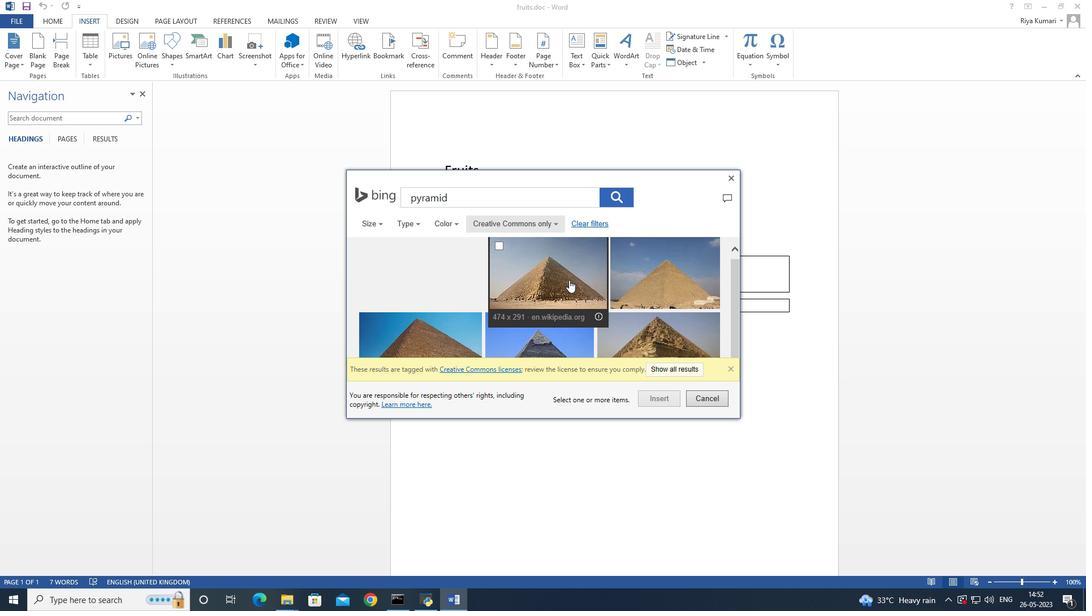 
Action: Mouse scrolled (569, 280) with delta (0, 0)
Screenshot: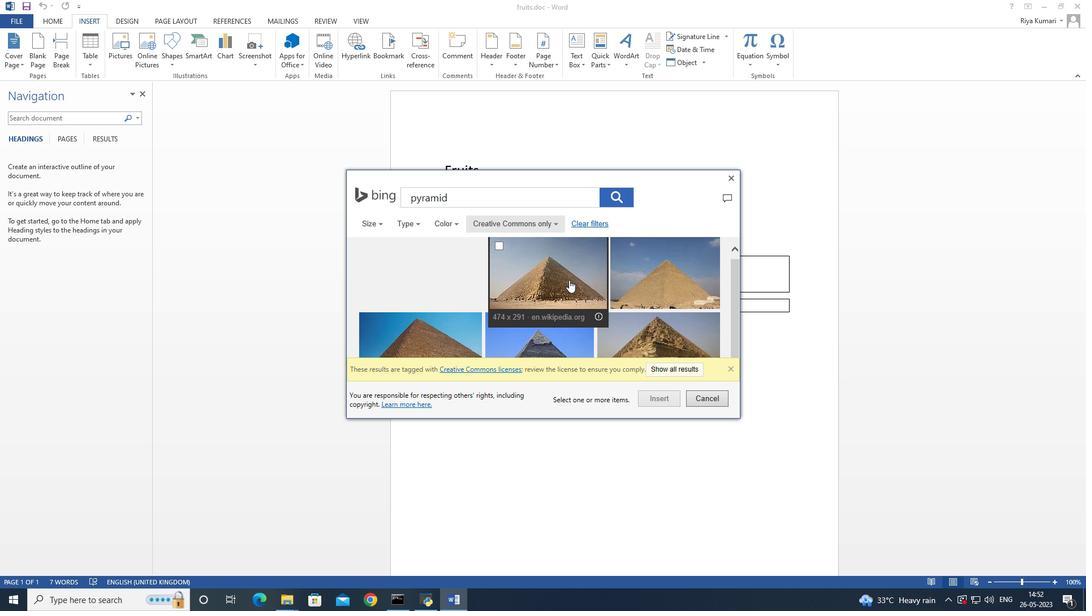 
Action: Mouse moved to (569, 279)
Screenshot: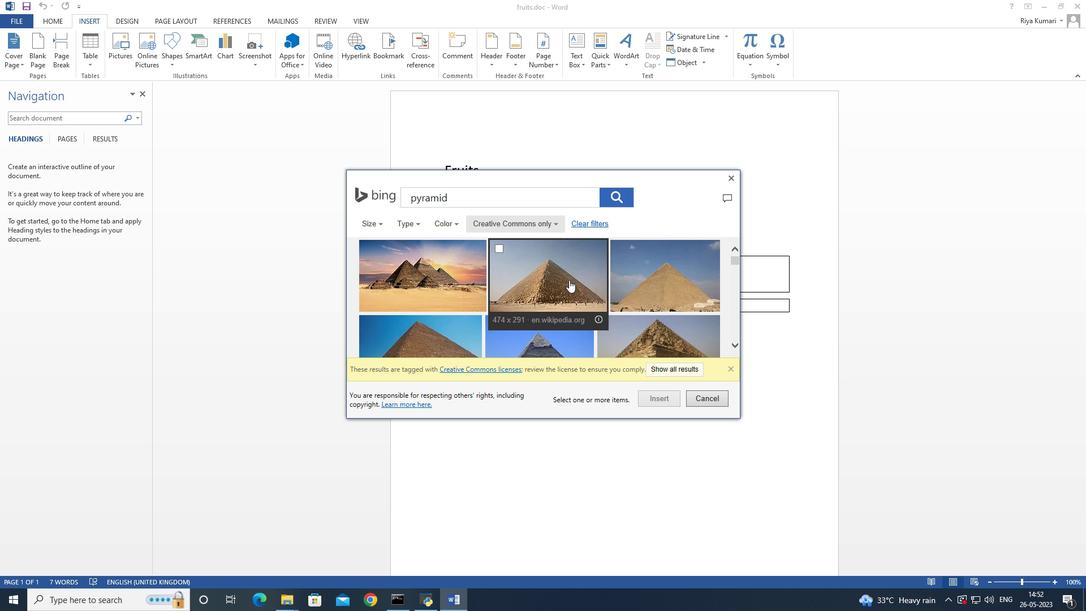 
Action: Mouse scrolled (569, 280) with delta (0, 0)
Screenshot: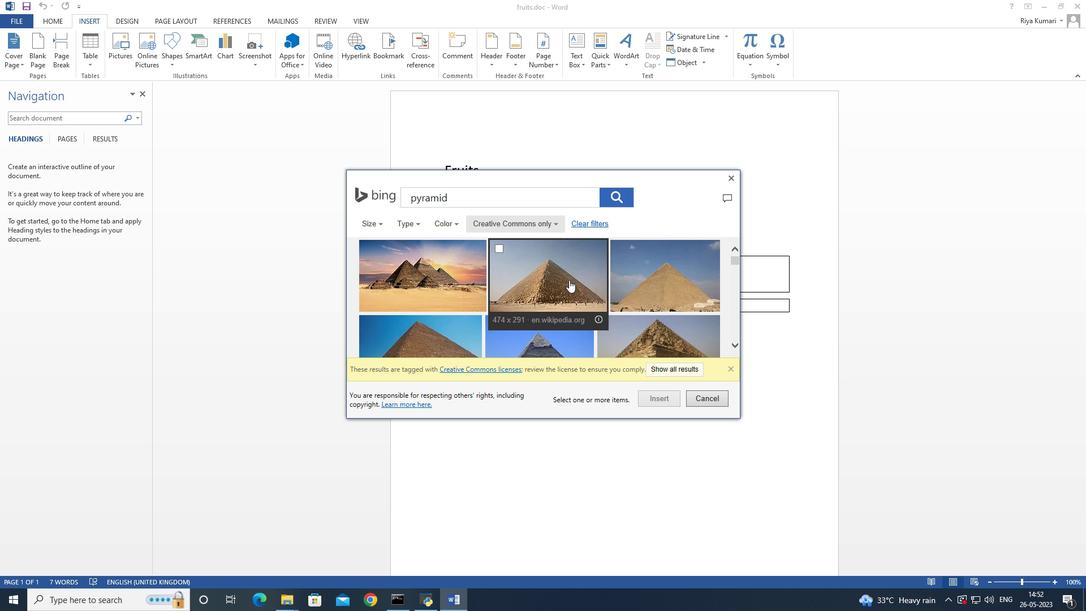 
Action: Mouse moved to (567, 272)
Screenshot: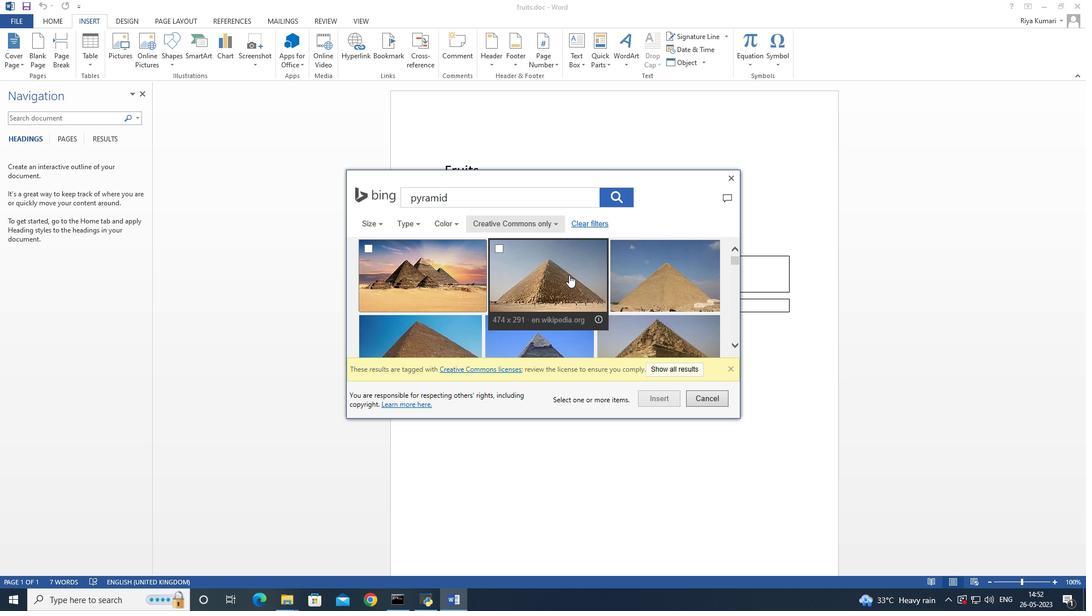
Action: Mouse scrolled (567, 271) with delta (0, 0)
Screenshot: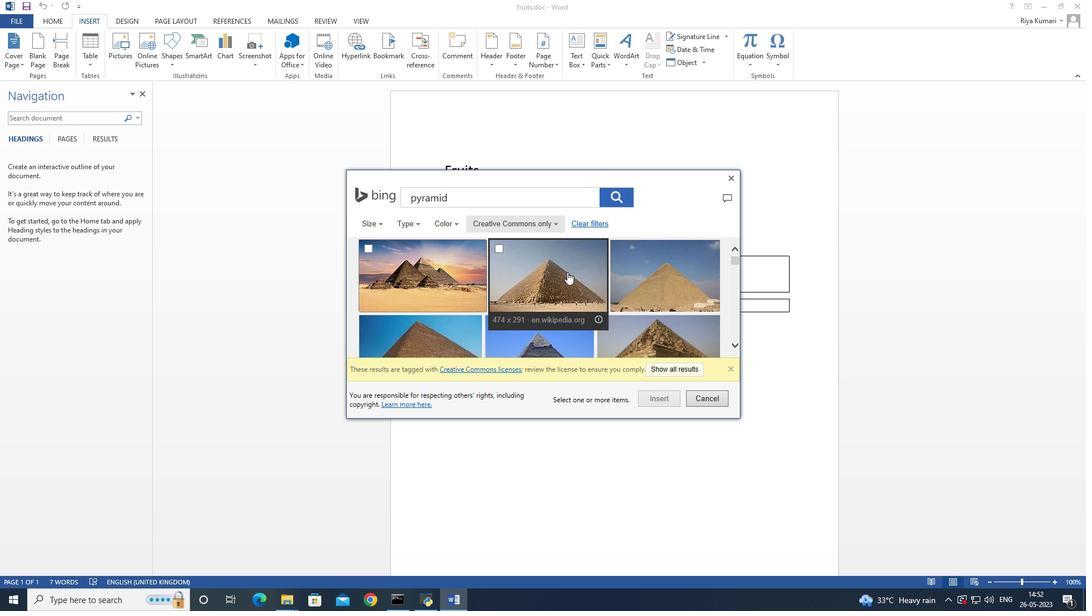 
Action: Mouse scrolled (567, 271) with delta (0, 0)
Screenshot: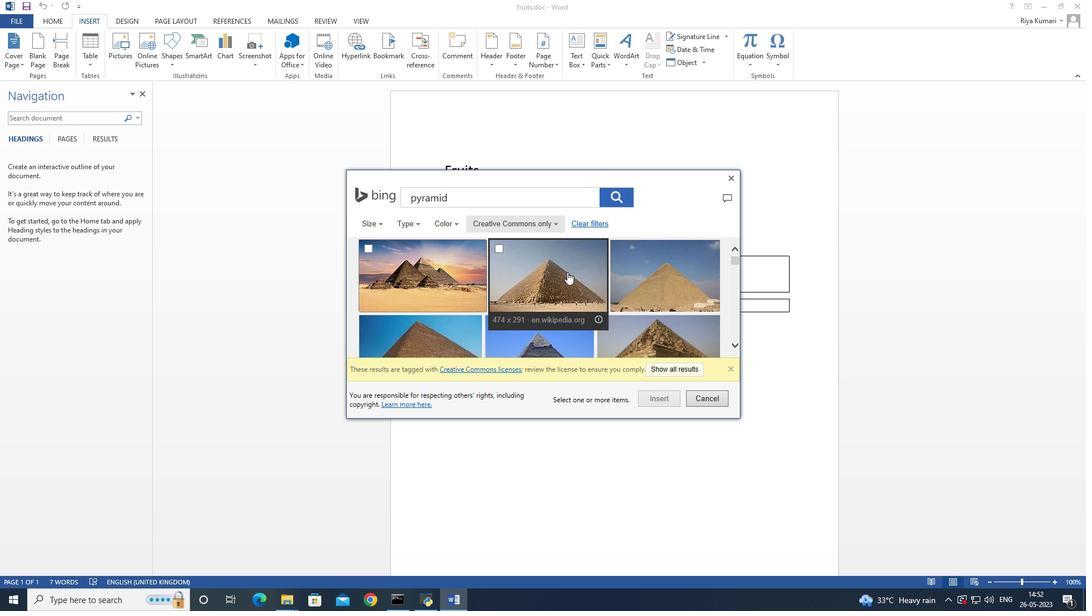 
Action: Mouse scrolled (567, 271) with delta (0, 0)
Screenshot: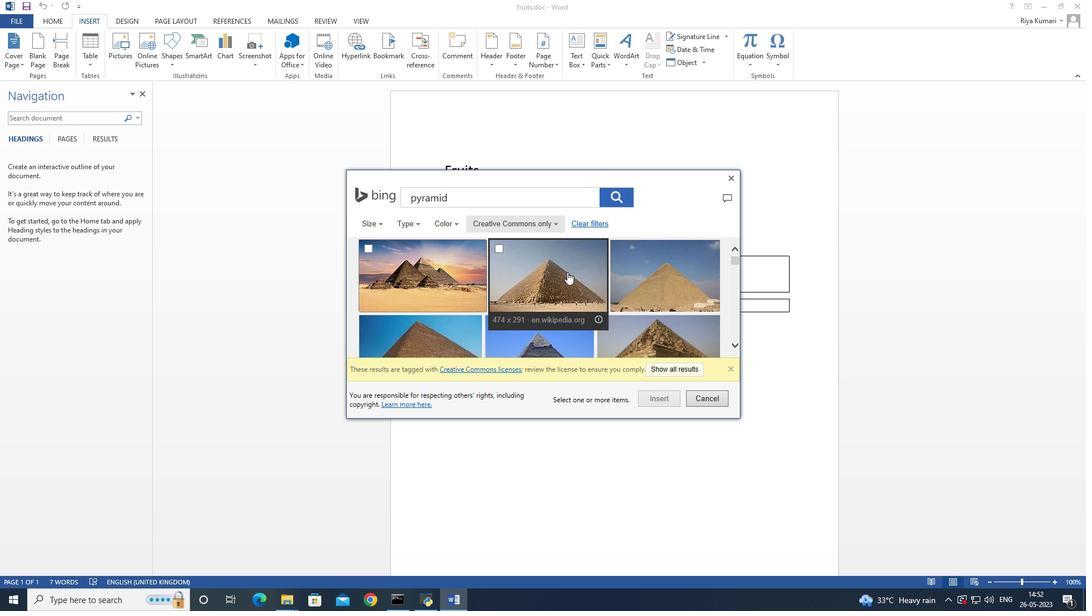 
Action: Mouse scrolled (567, 271) with delta (0, 0)
Screenshot: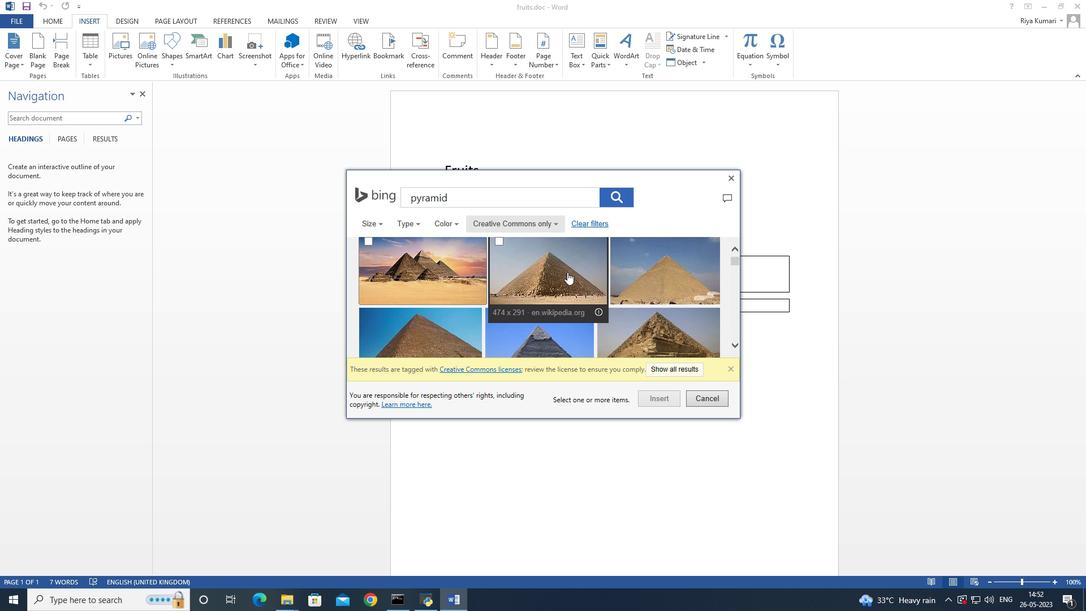 
Action: Mouse scrolled (567, 271) with delta (0, 0)
Screenshot: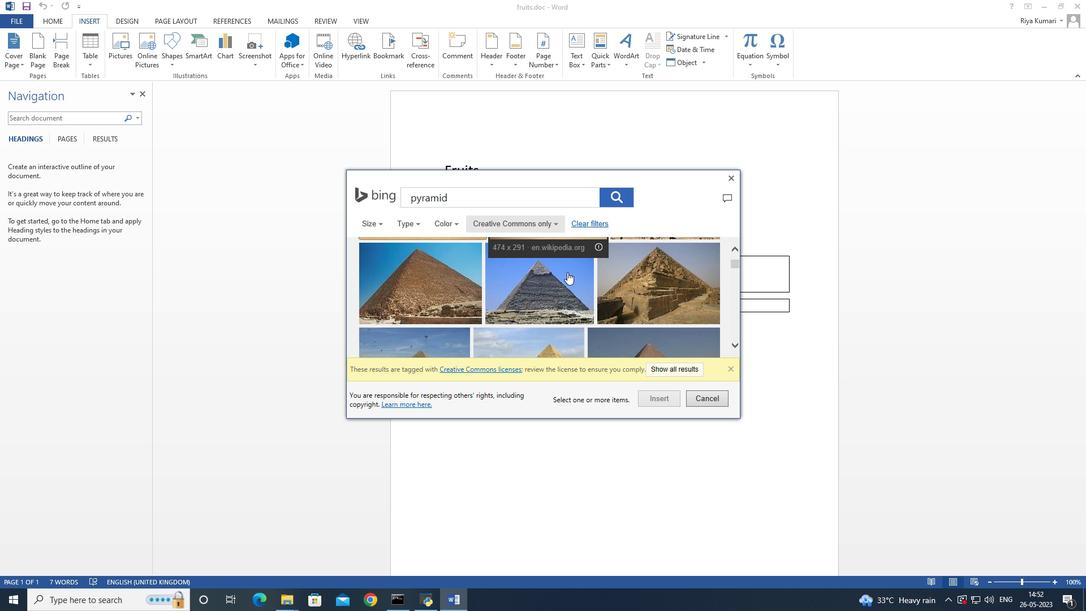 
Action: Mouse scrolled (567, 271) with delta (0, 0)
Screenshot: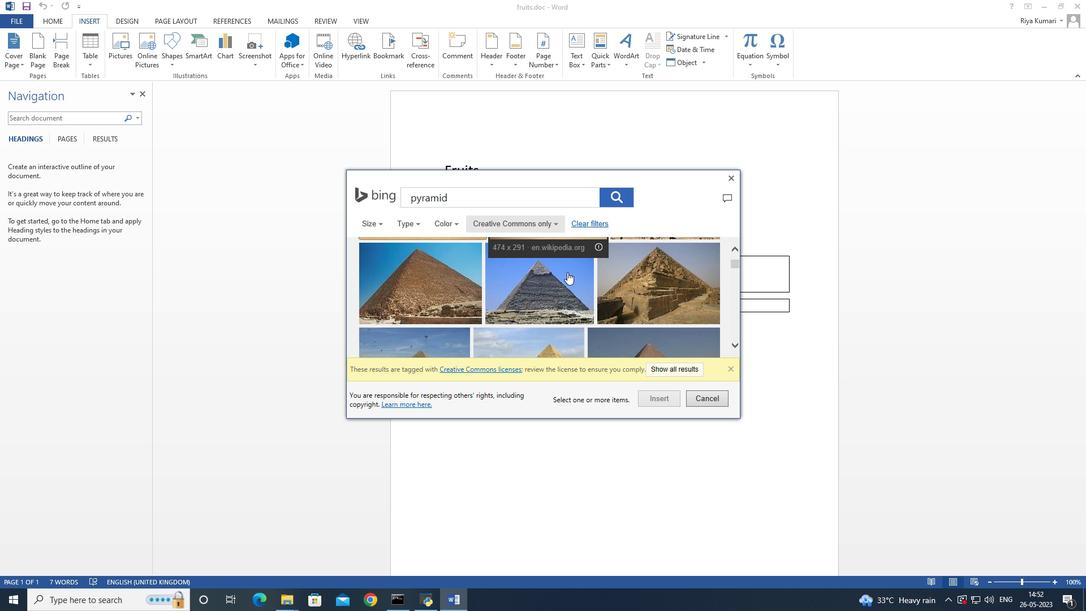 
Action: Mouse scrolled (567, 271) with delta (0, 0)
Screenshot: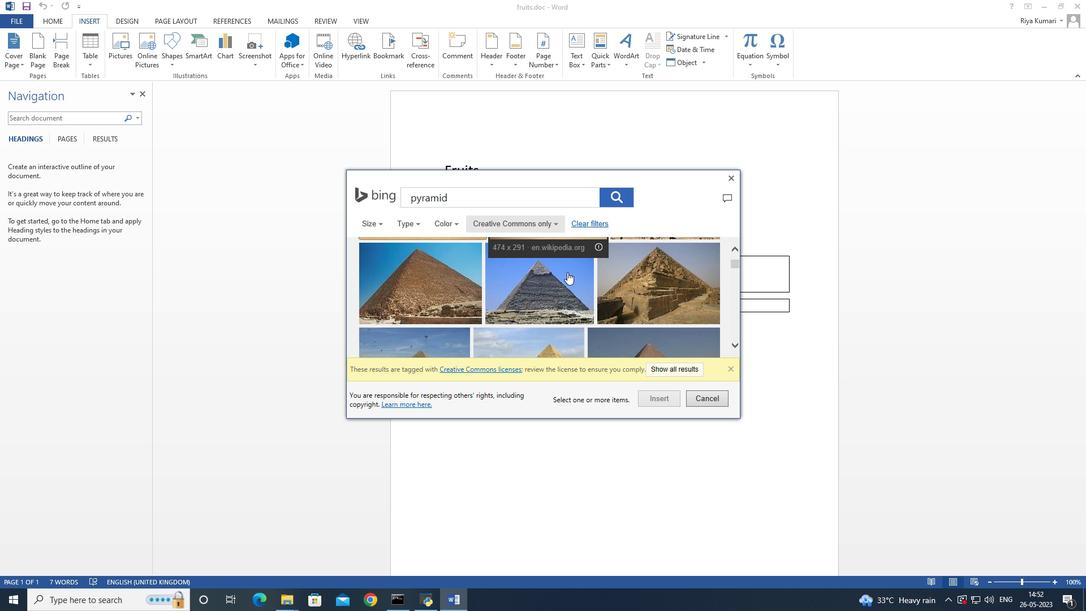 
Action: Mouse scrolled (567, 271) with delta (0, 0)
Screenshot: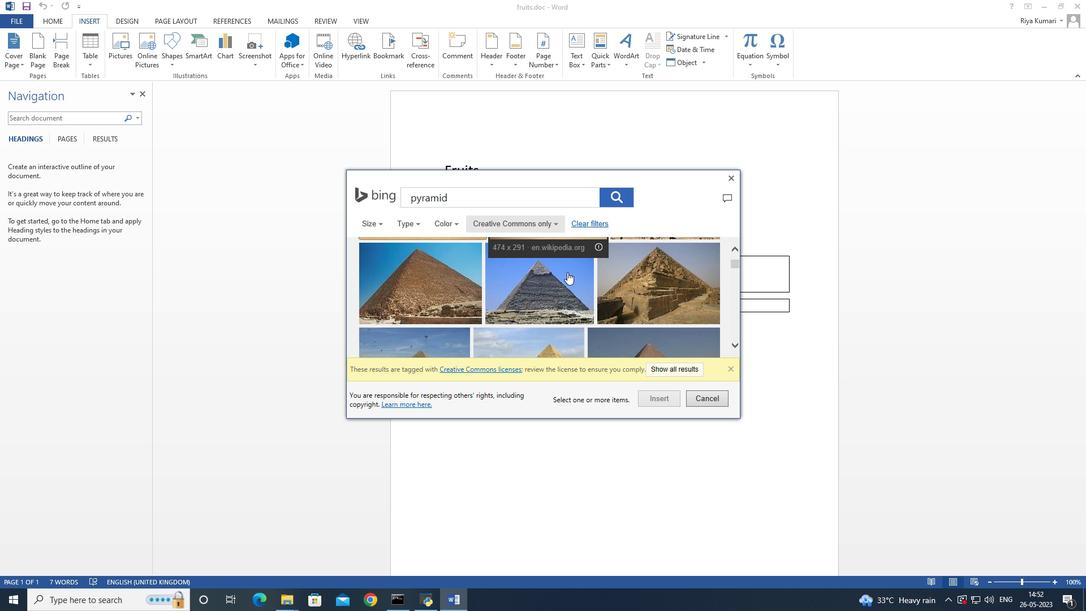 
Action: Mouse scrolled (567, 271) with delta (0, 0)
Screenshot: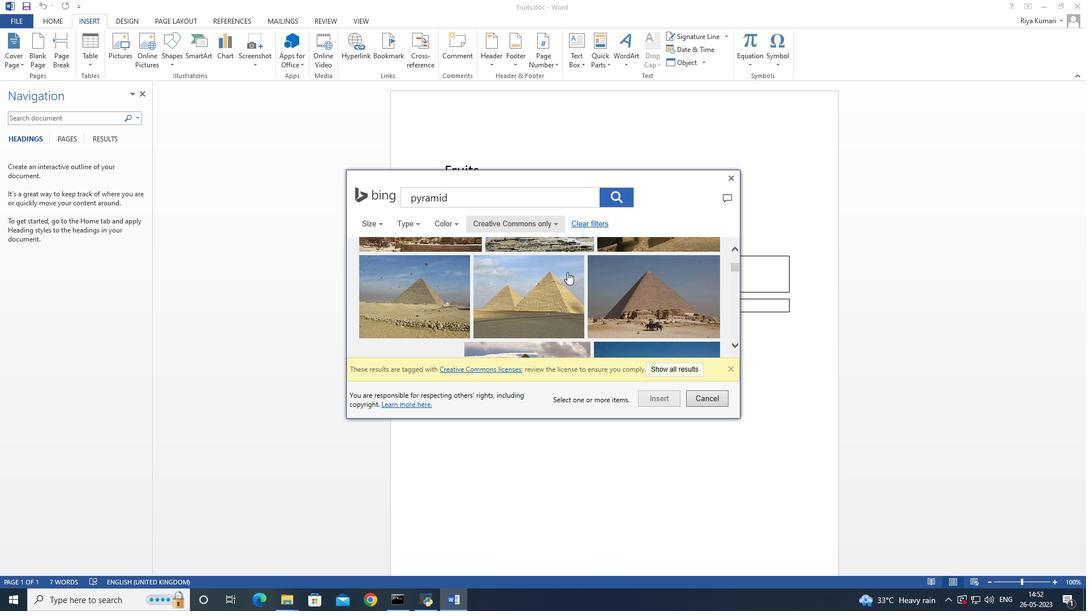 
Action: Mouse scrolled (567, 271) with delta (0, 0)
Screenshot: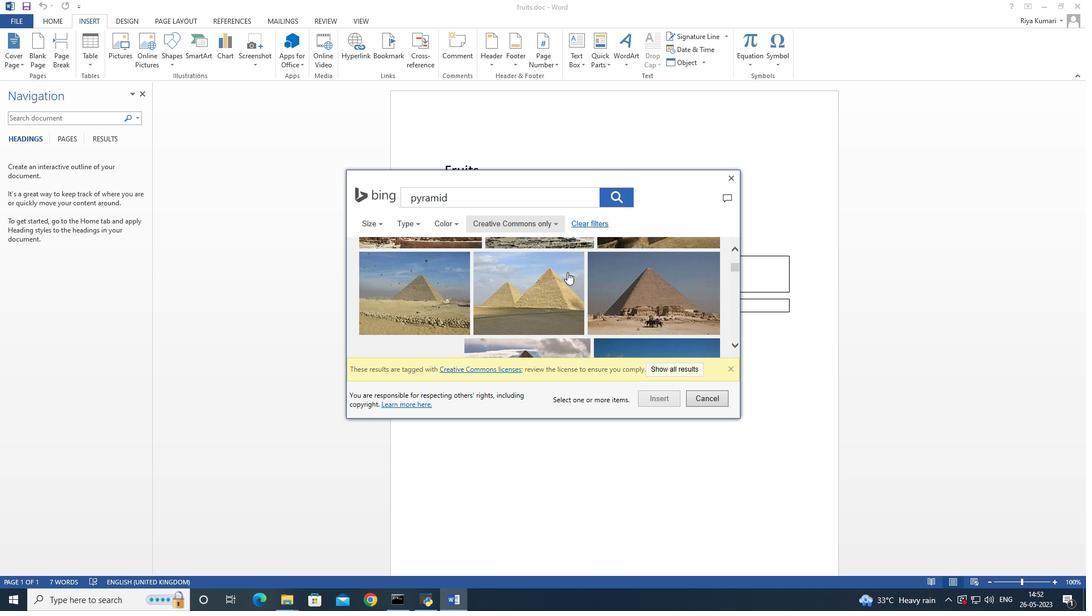 
Action: Mouse scrolled (567, 271) with delta (0, 0)
Screenshot: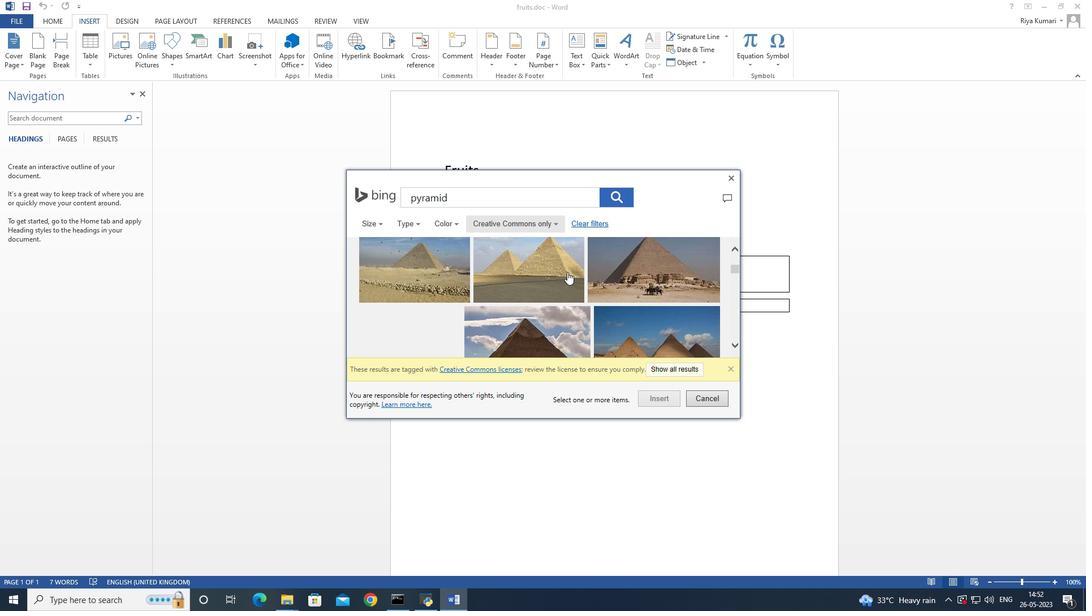 
Action: Mouse scrolled (567, 271) with delta (0, 0)
Screenshot: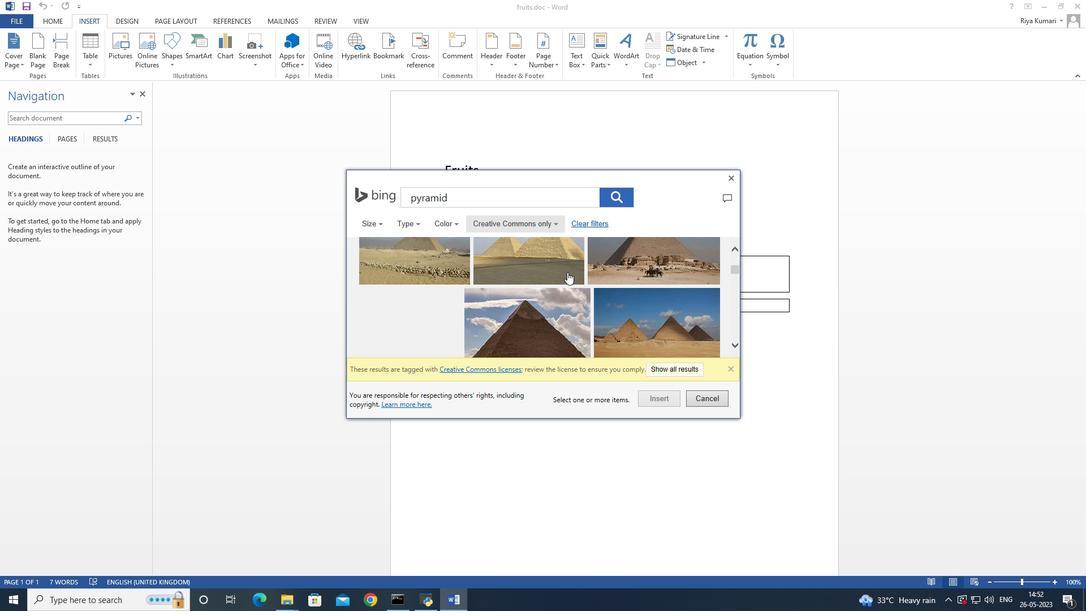 
Action: Mouse moved to (567, 275)
Screenshot: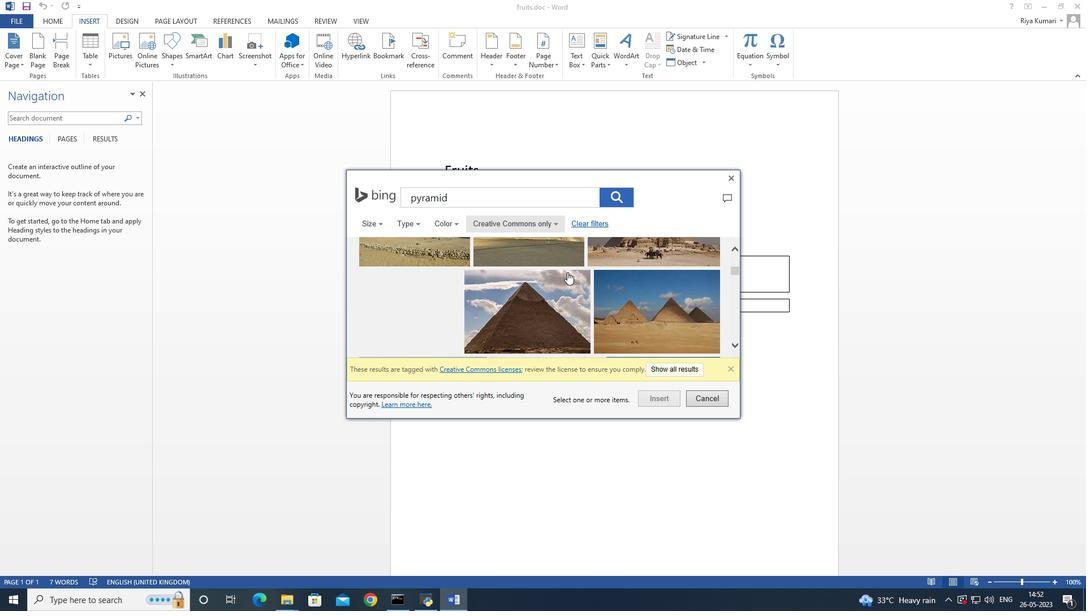 
Action: Mouse scrolled (567, 274) with delta (0, 0)
Screenshot: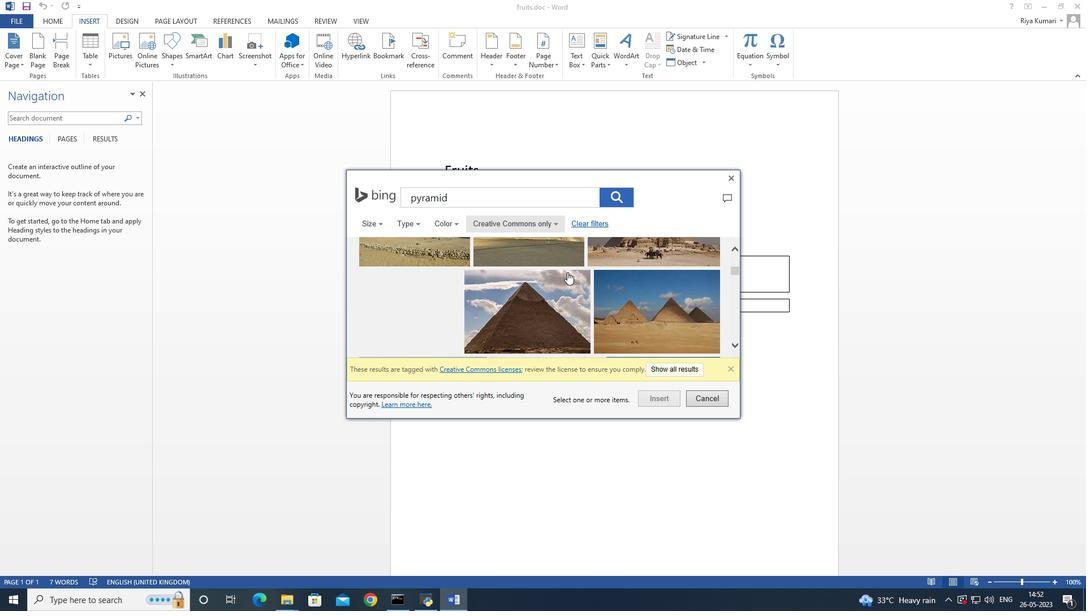 
Action: Mouse moved to (552, 292)
Screenshot: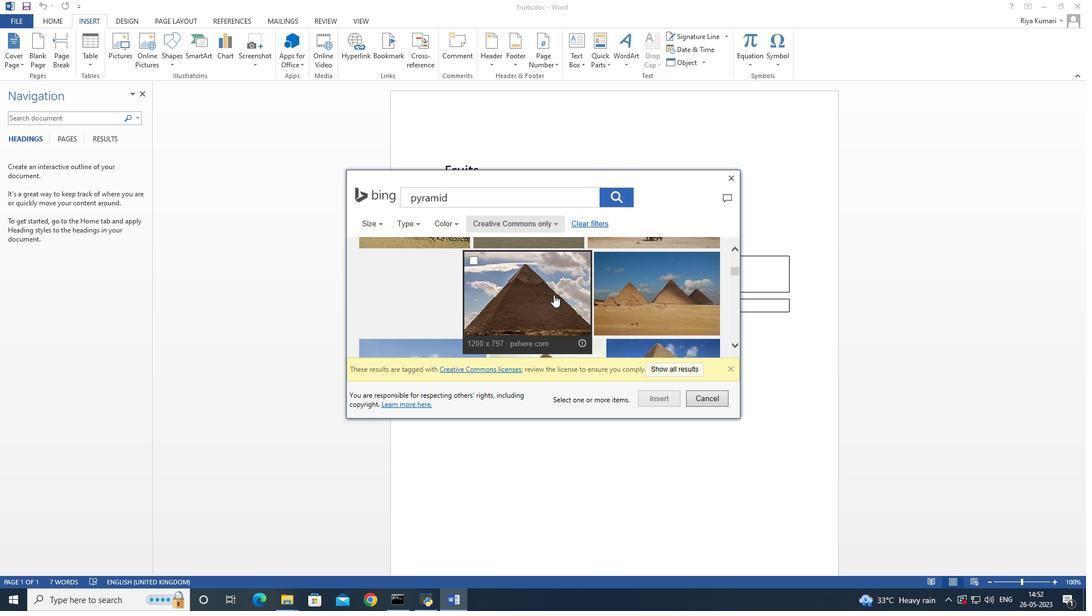 
Action: Mouse scrolled (552, 292) with delta (0, 0)
Screenshot: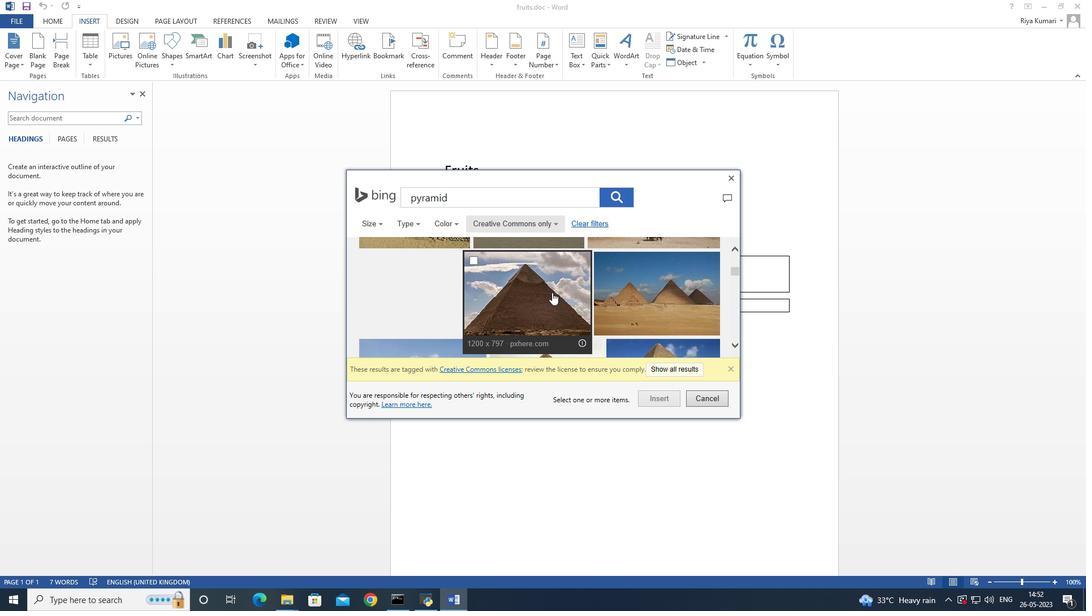 
Action: Mouse scrolled (552, 292) with delta (0, 0)
Screenshot: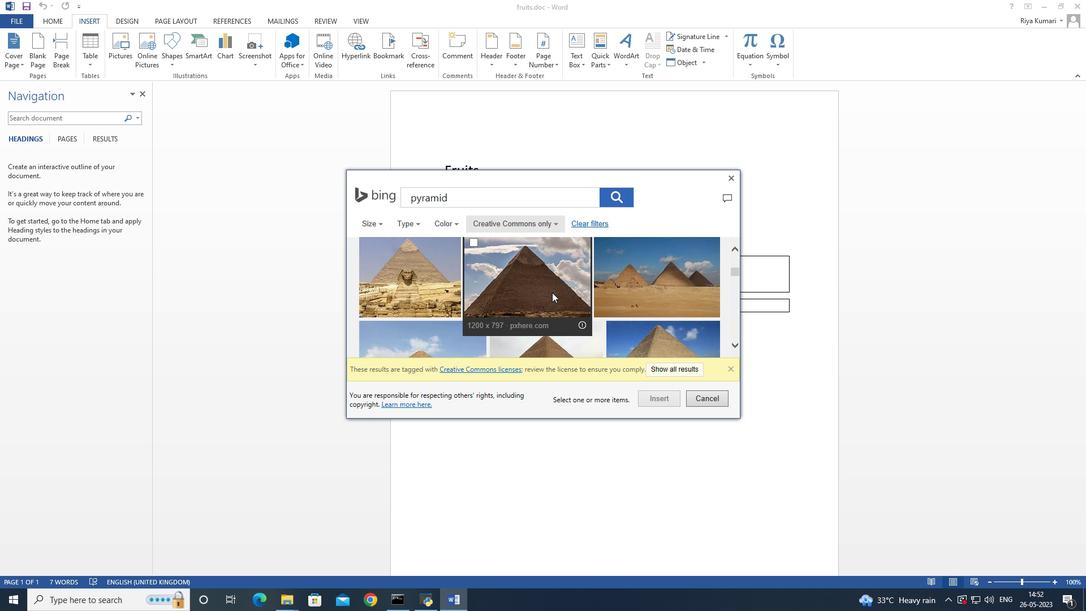 
Action: Mouse scrolled (552, 292) with delta (0, 0)
Screenshot: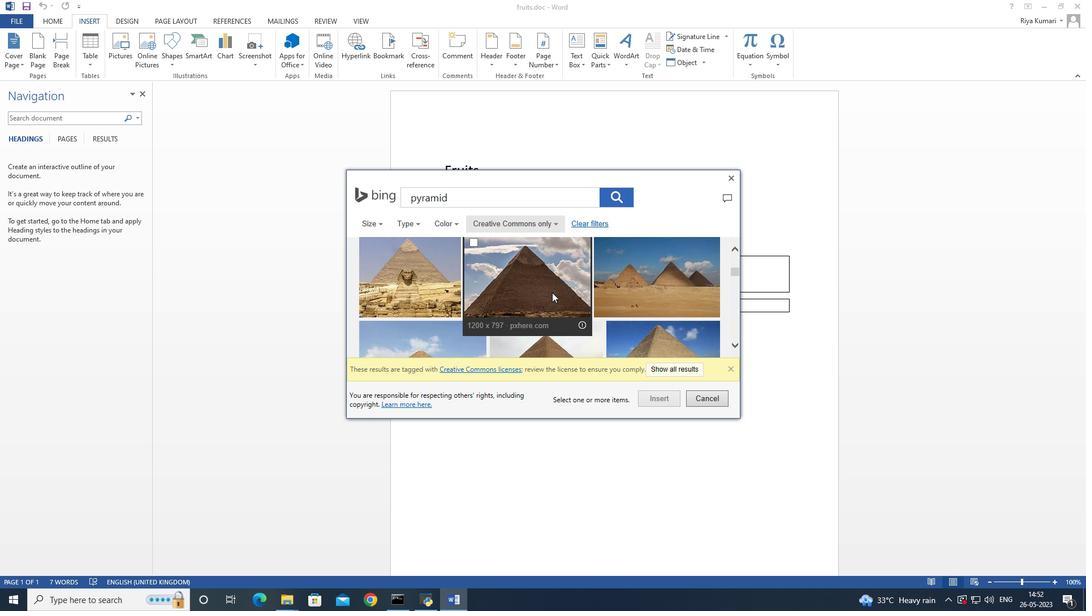 
Action: Mouse moved to (552, 290)
Screenshot: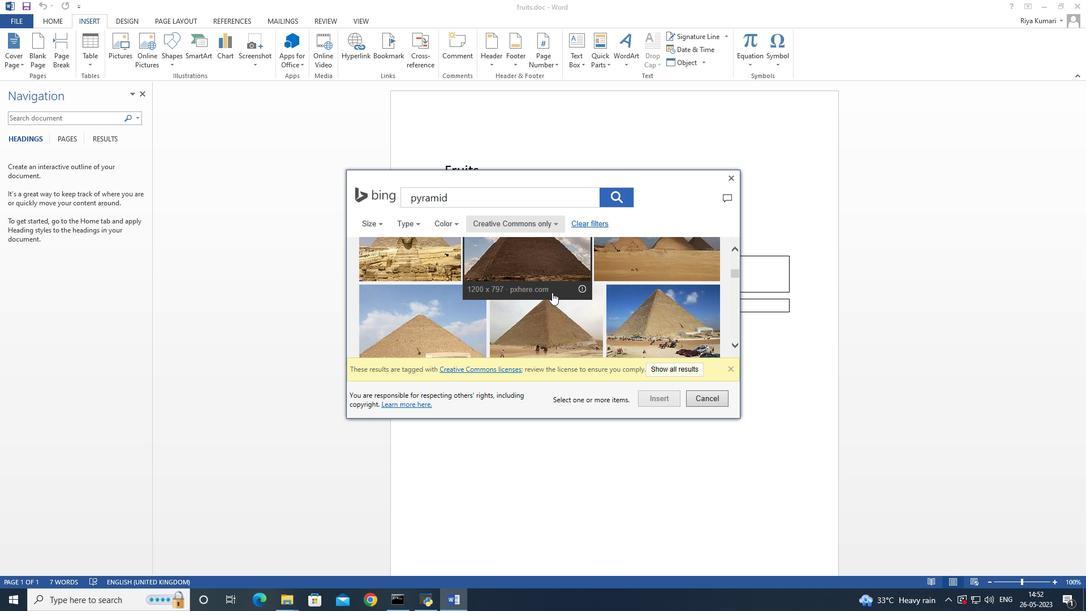 
Action: Mouse scrolled (552, 289) with delta (0, 0)
Screenshot: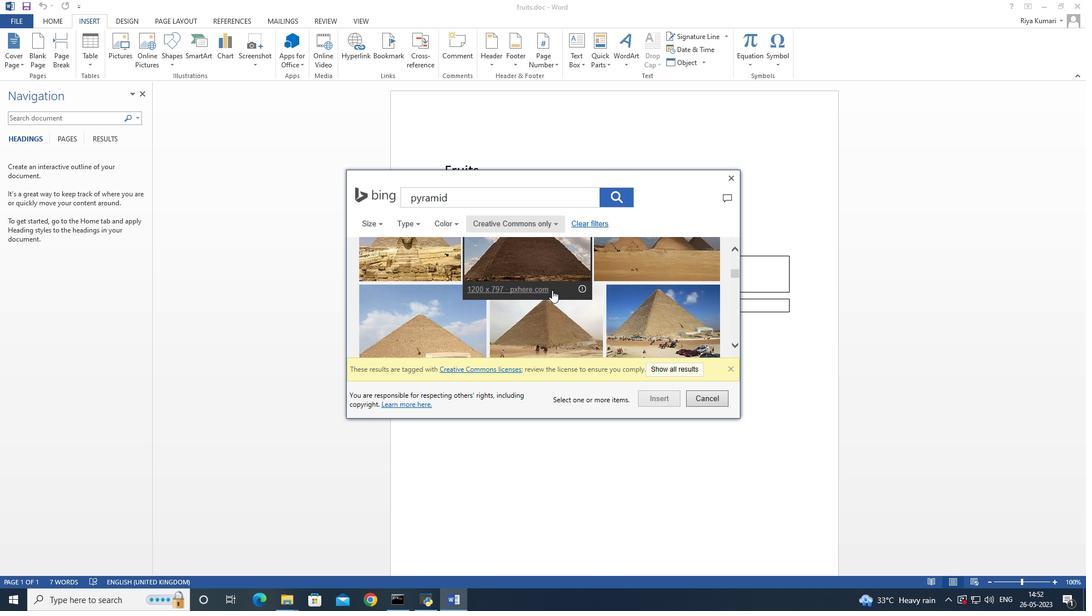 
Action: Mouse scrolled (552, 289) with delta (0, 0)
Screenshot: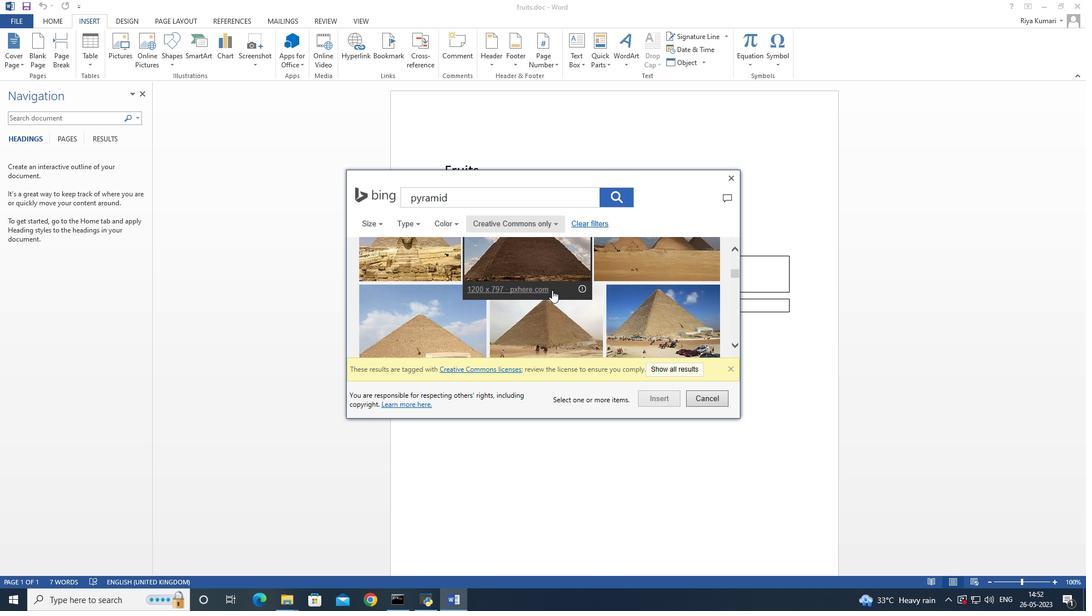 
Action: Mouse scrolled (552, 289) with delta (0, 0)
Screenshot: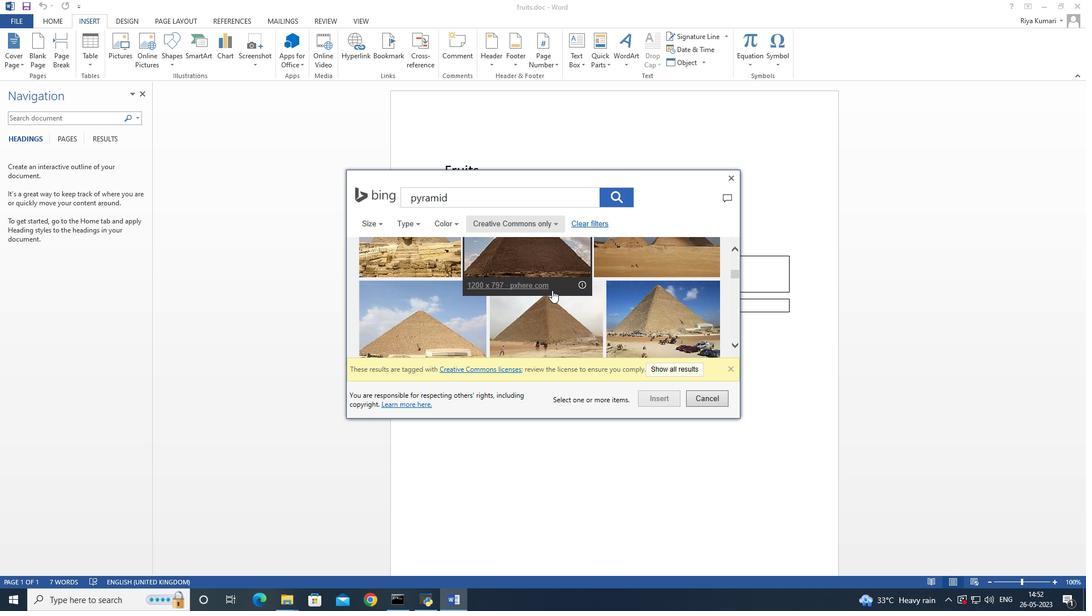 
Action: Mouse moved to (552, 287)
Screenshot: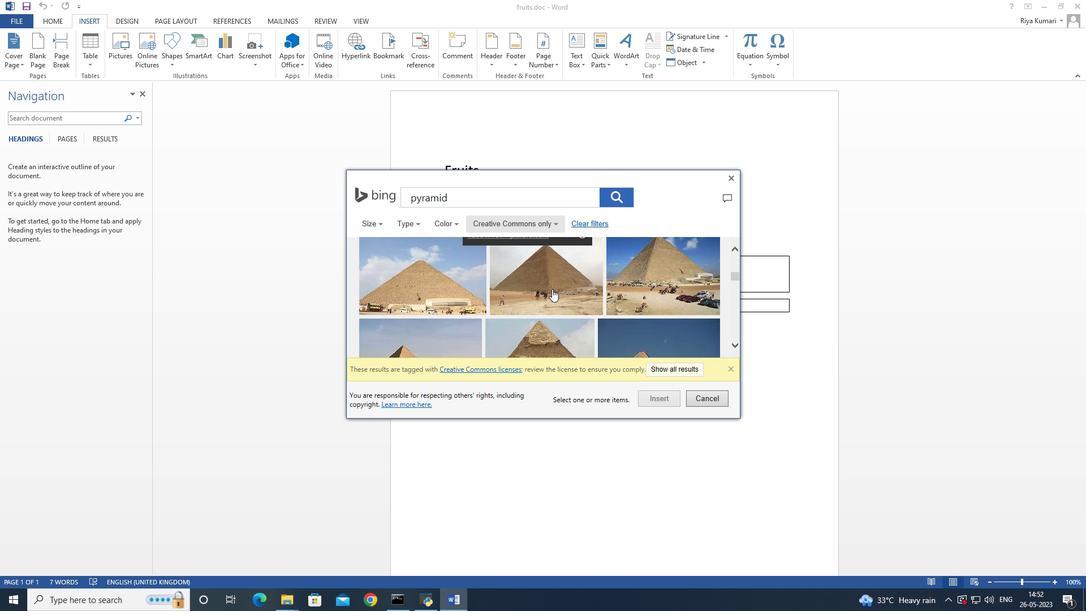 
Action: Mouse scrolled (552, 287) with delta (0, 0)
Screenshot: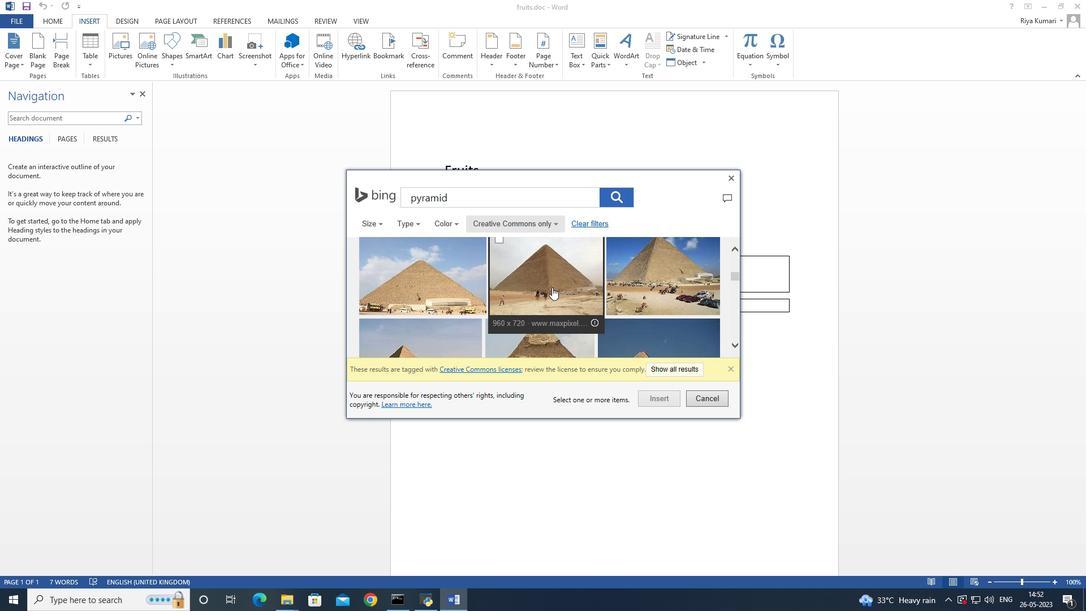 
Action: Mouse scrolled (552, 287) with delta (0, 0)
Screenshot: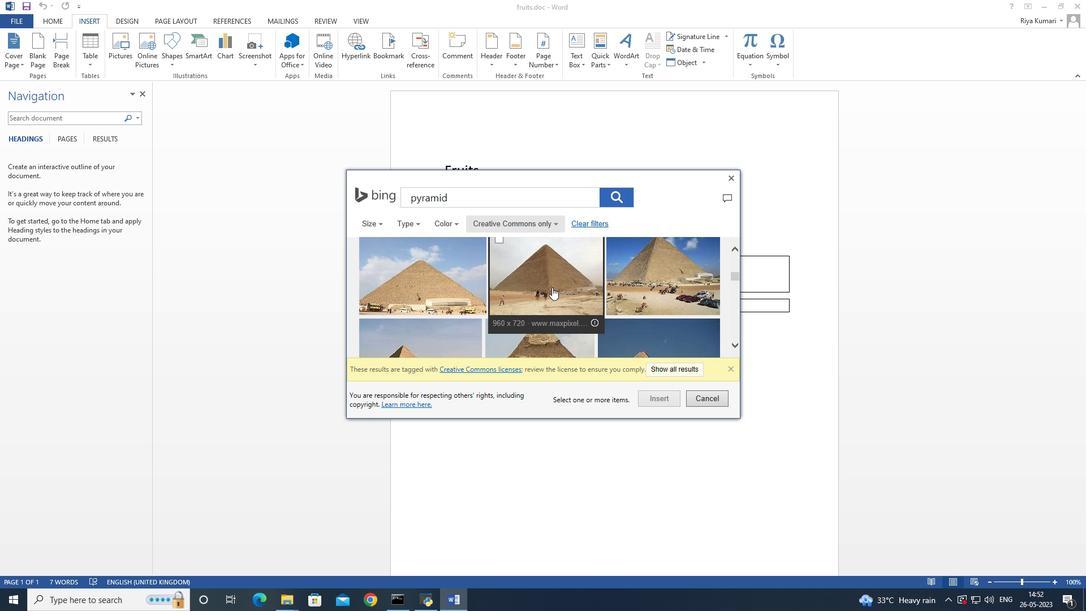
Action: Mouse scrolled (552, 287) with delta (0, 0)
Screenshot: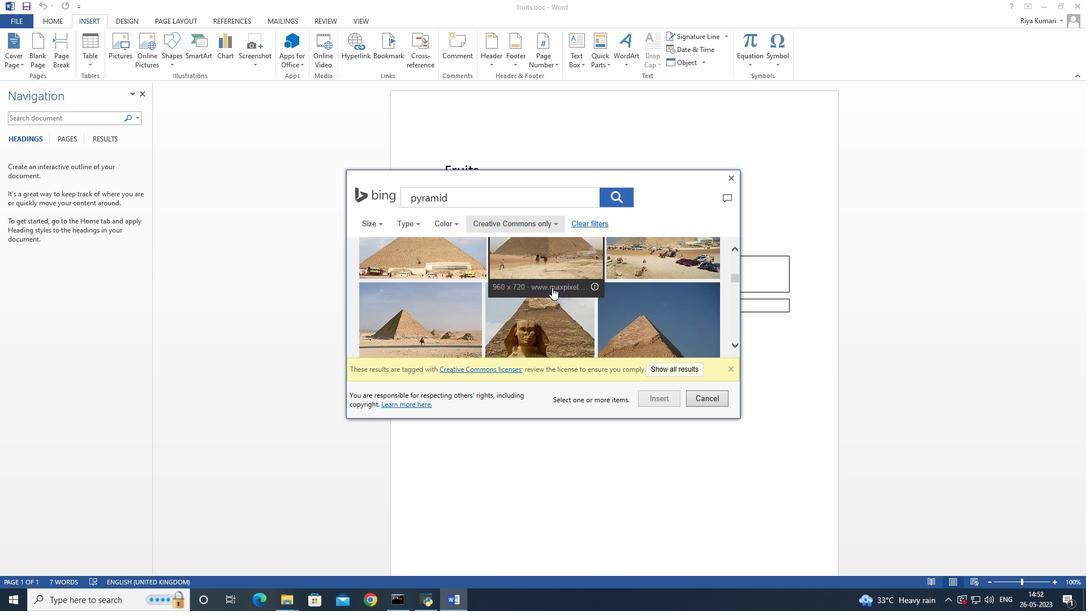
Action: Mouse scrolled (552, 287) with delta (0, 0)
Screenshot: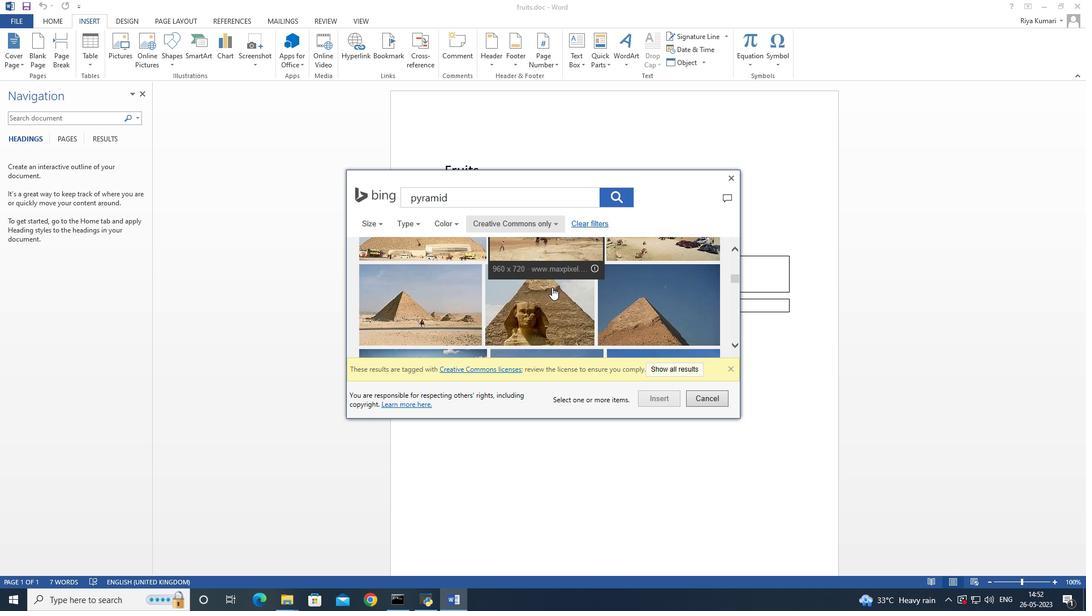 
Action: Mouse moved to (552, 284)
Screenshot: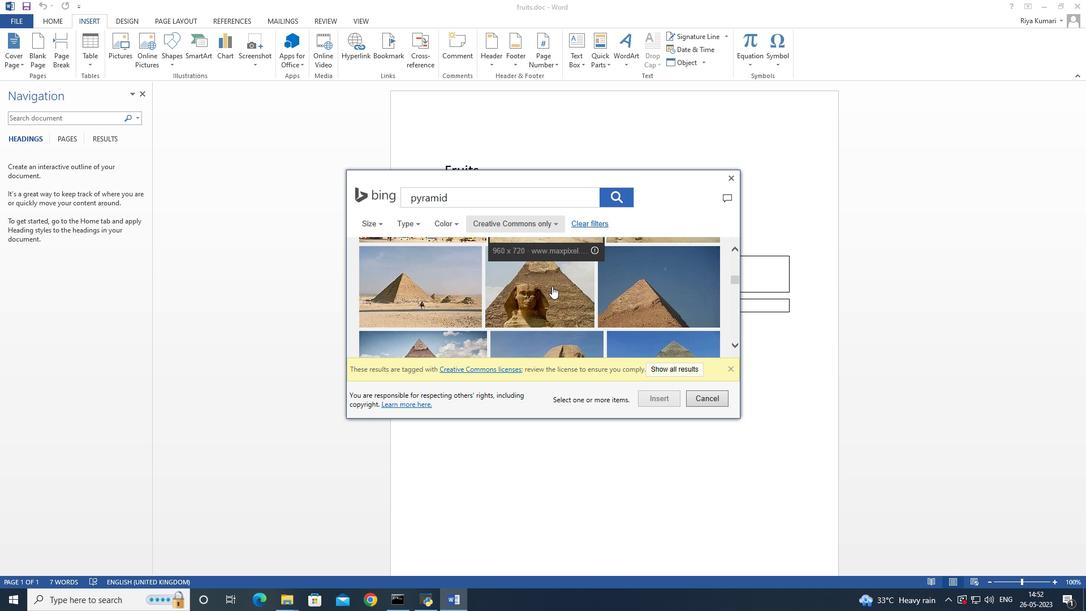 
Action: Mouse scrolled (552, 284) with delta (0, 0)
Screenshot: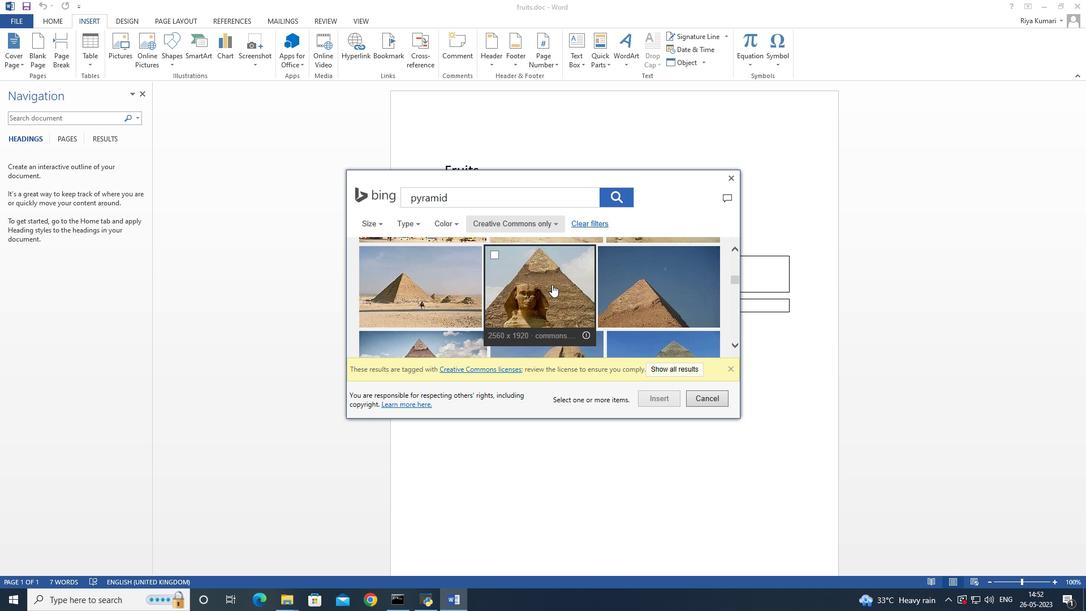 
Action: Mouse scrolled (552, 284) with delta (0, 0)
Screenshot: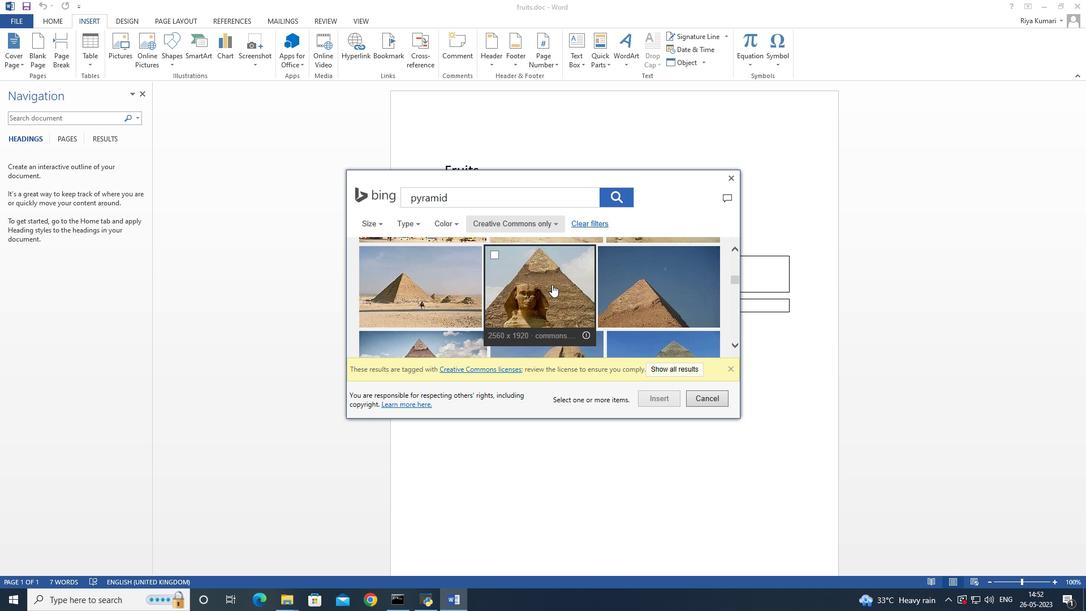 
Action: Mouse scrolled (552, 284) with delta (0, 0)
Screenshot: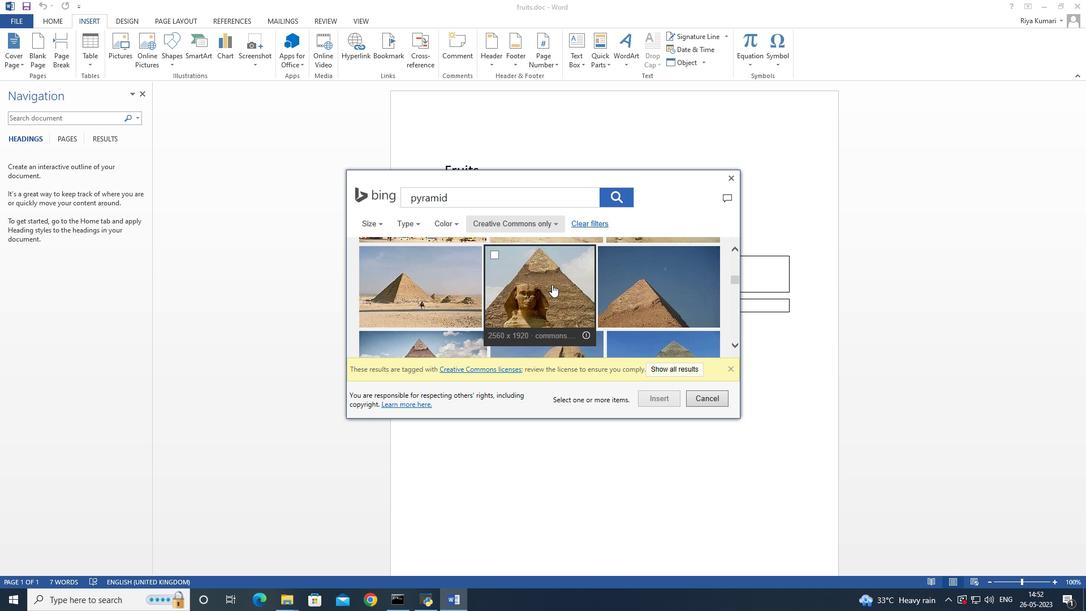 
Action: Mouse scrolled (552, 284) with delta (0, 0)
Screenshot: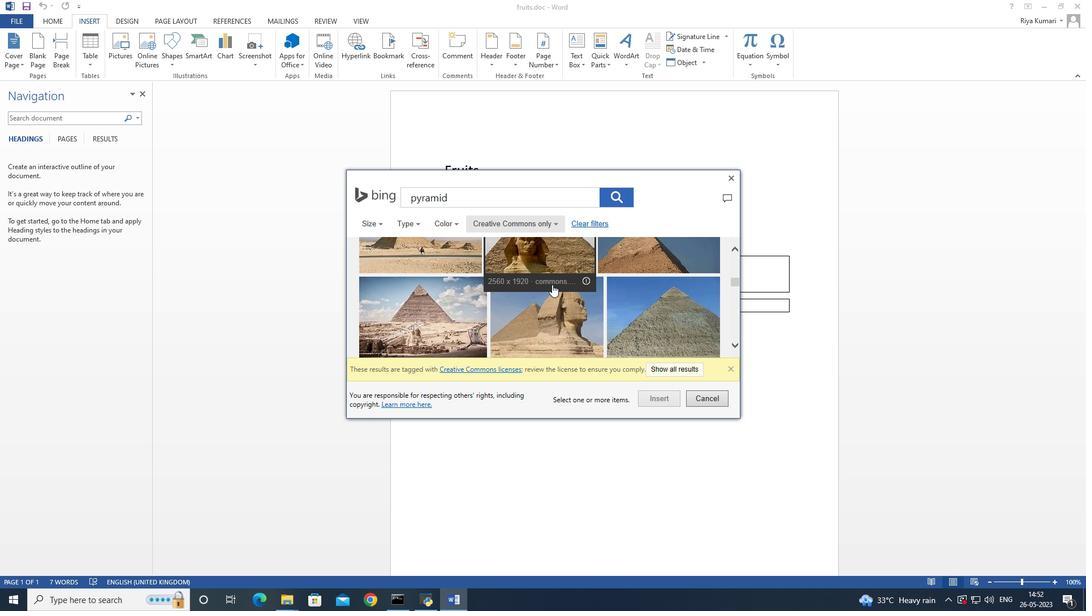 
Action: Mouse scrolled (552, 284) with delta (0, 0)
Screenshot: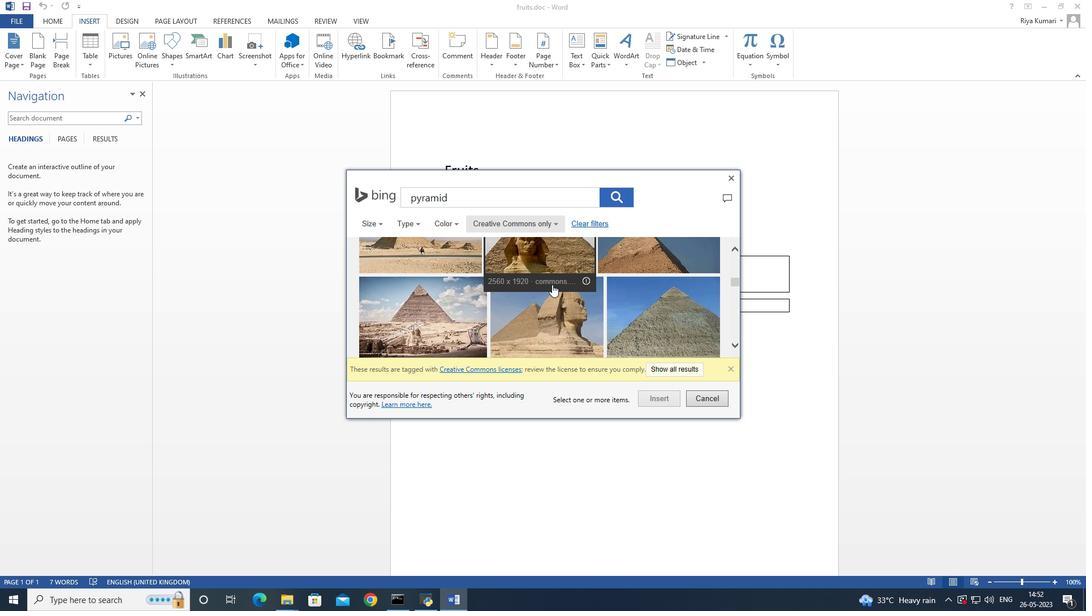 
Action: Mouse moved to (551, 284)
Screenshot: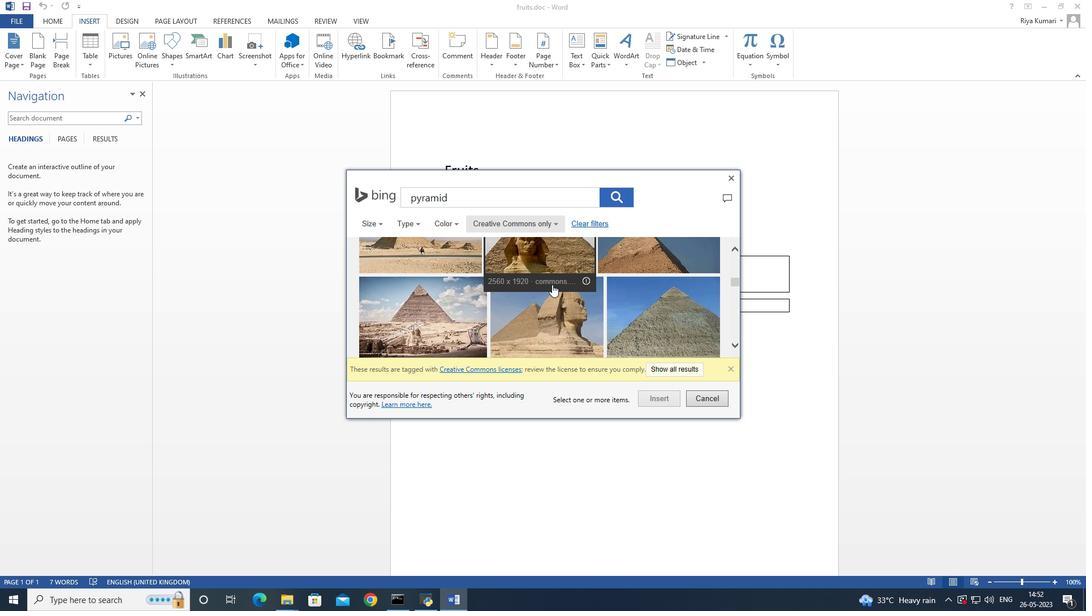 
Action: Mouse scrolled (551, 283) with delta (0, 0)
Screenshot: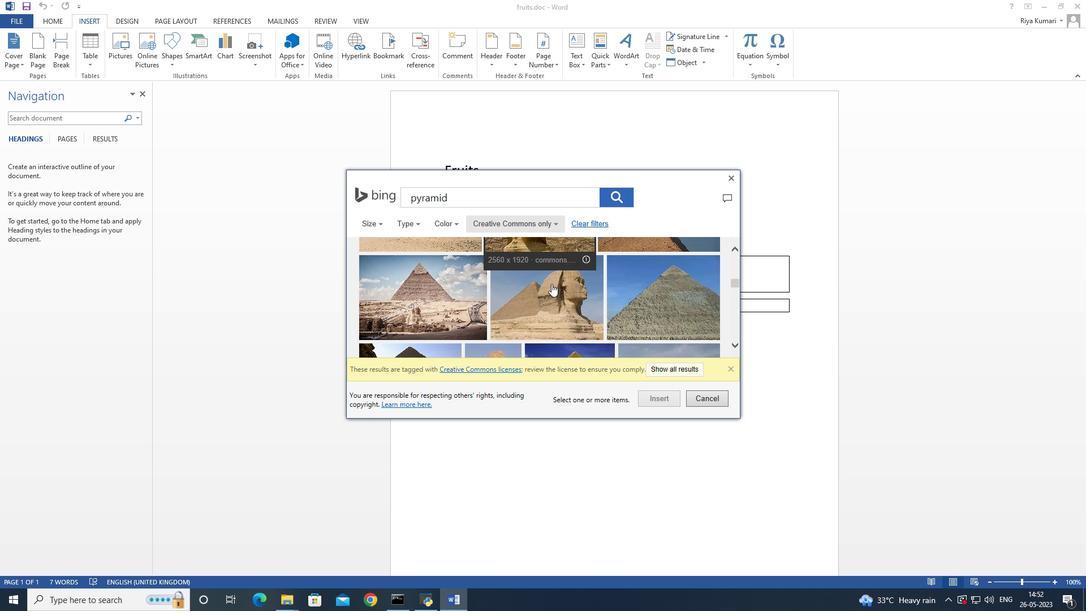 
Action: Mouse moved to (550, 283)
Screenshot: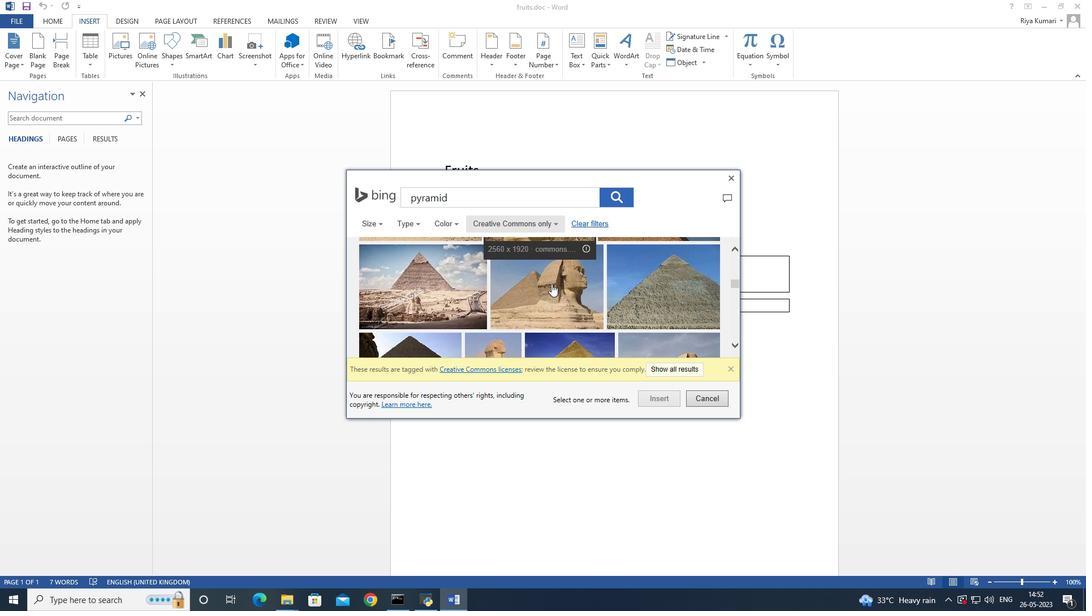 
Action: Mouse scrolled (550, 282) with delta (0, 0)
Screenshot: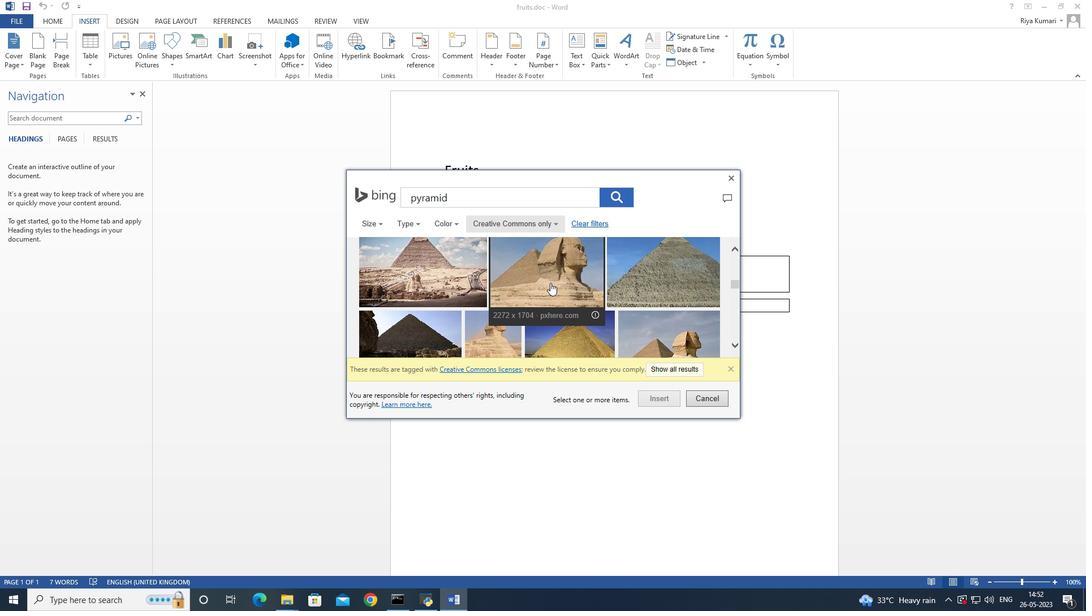 
Action: Mouse scrolled (550, 282) with delta (0, 0)
Screenshot: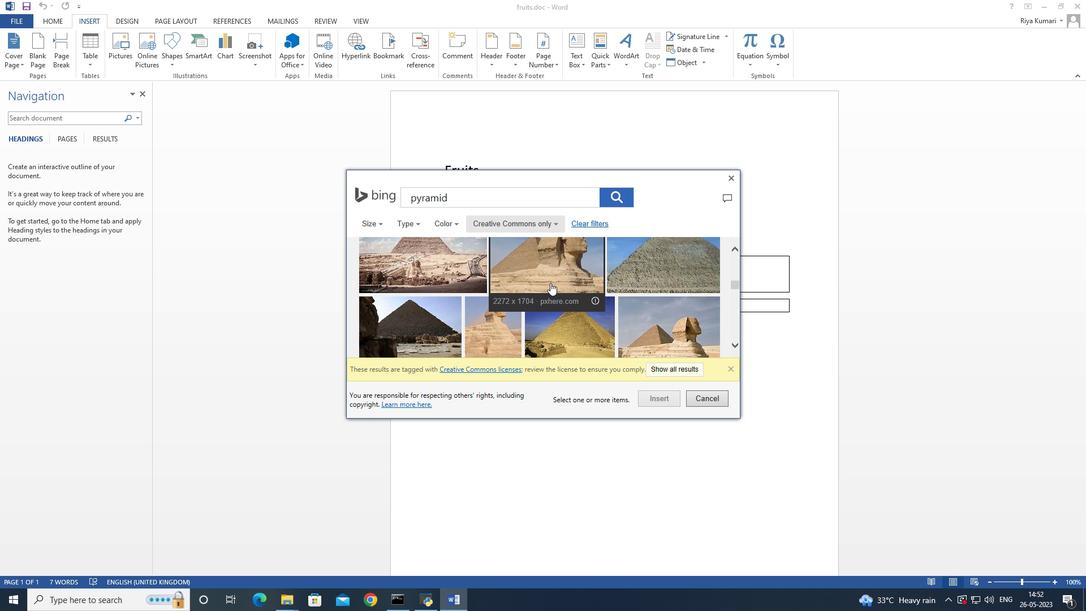 
Action: Mouse scrolled (550, 282) with delta (0, 0)
Screenshot: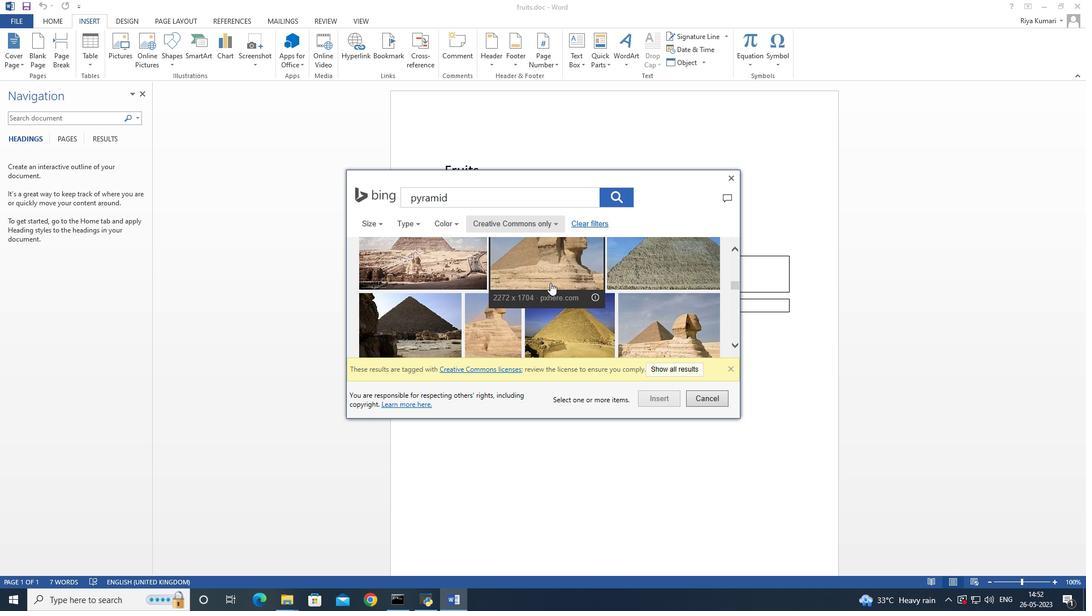 
Action: Mouse scrolled (550, 282) with delta (0, 0)
Screenshot: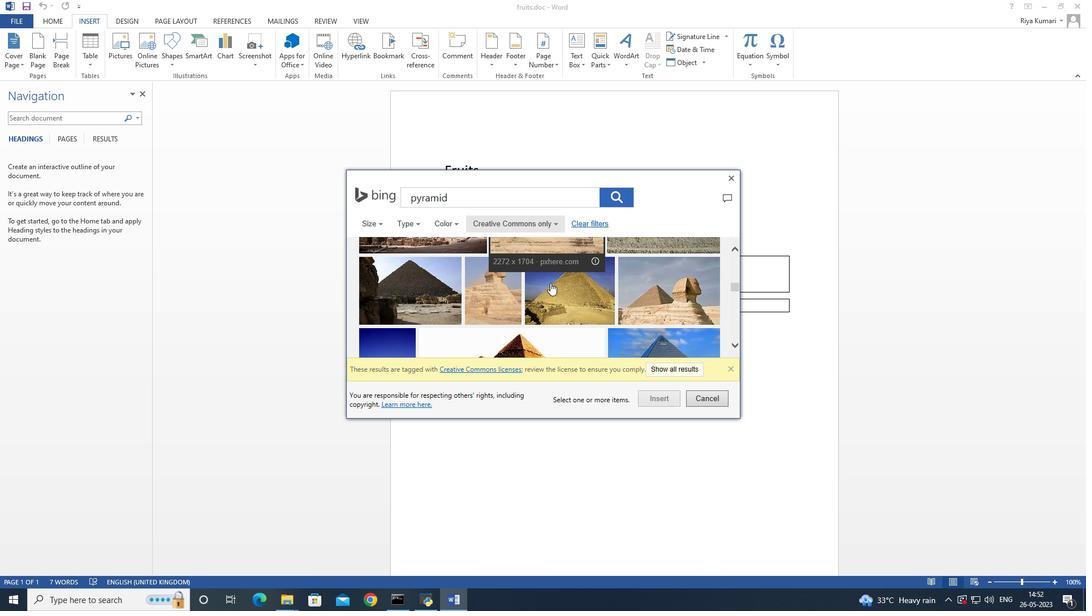 
Action: Mouse scrolled (550, 282) with delta (0, 0)
Screenshot: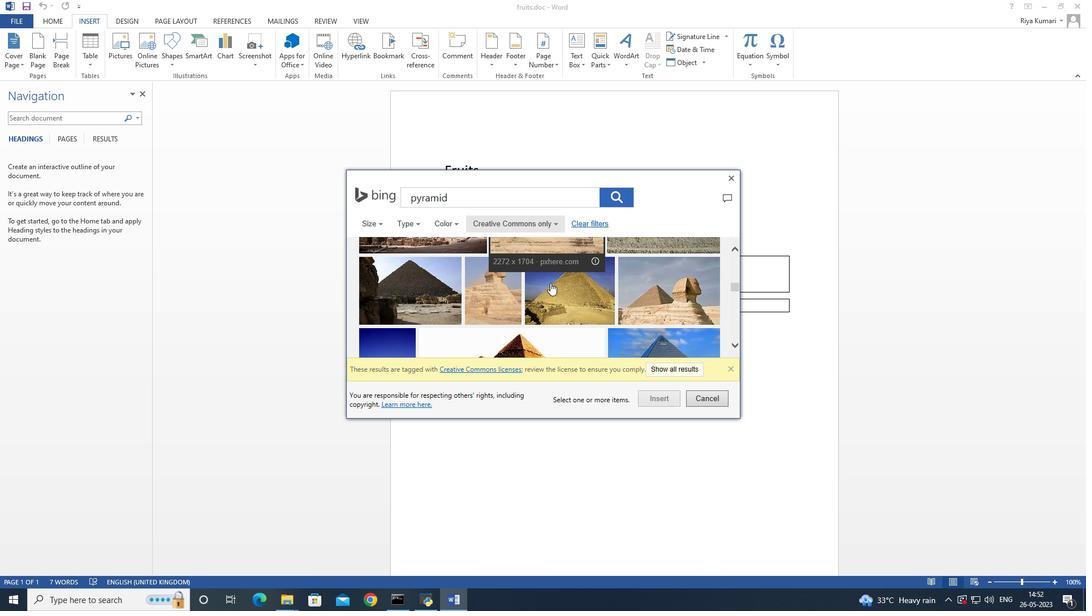 
Action: Mouse scrolled (550, 282) with delta (0, 0)
Screenshot: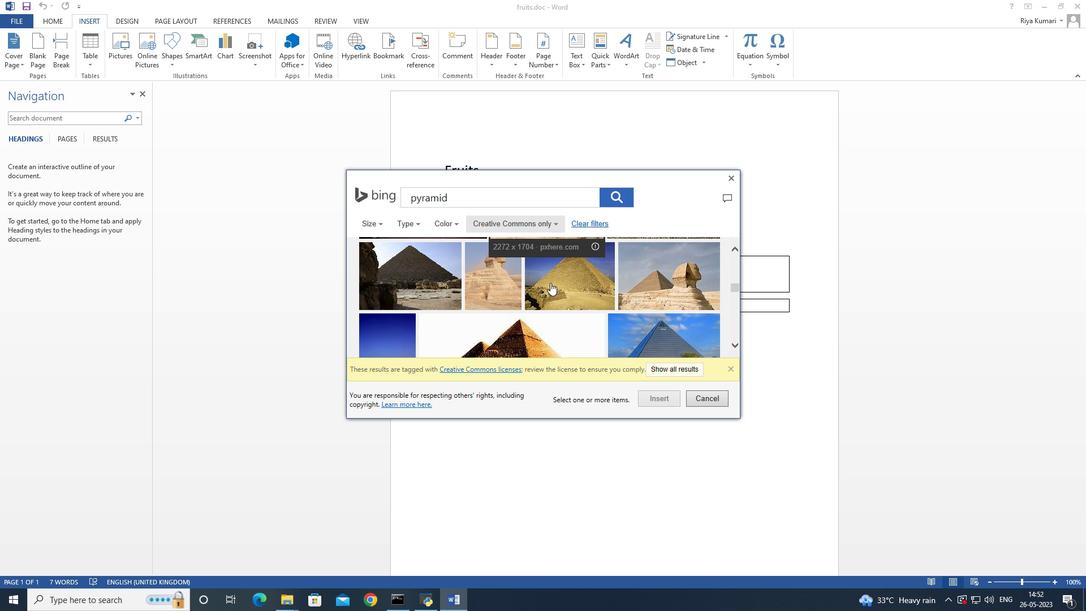 
Action: Mouse moved to (550, 281)
Screenshot: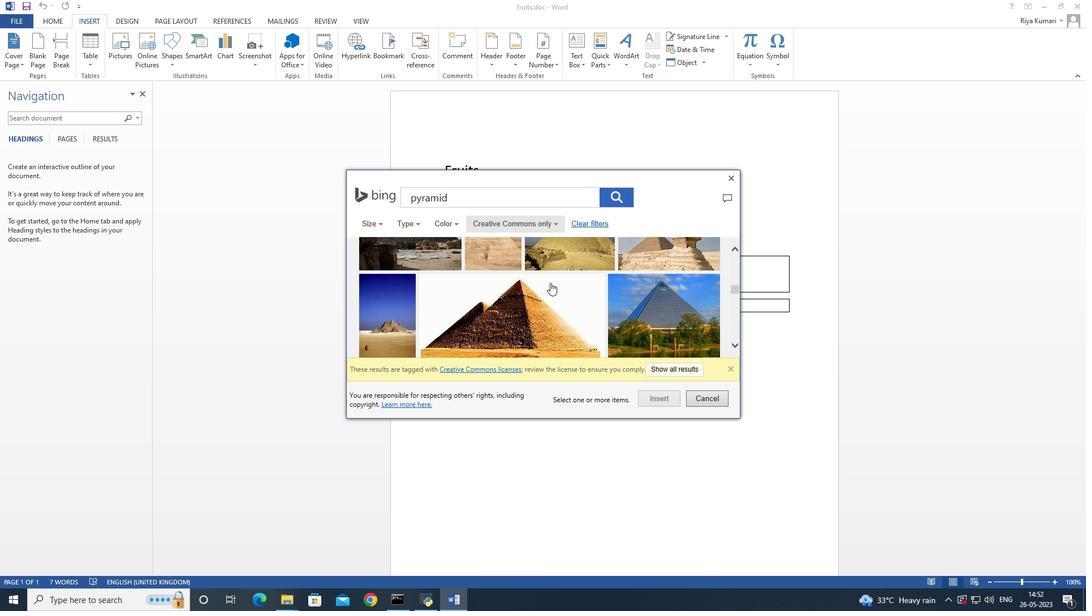 
Action: Mouse scrolled (550, 281) with delta (0, 0)
Screenshot: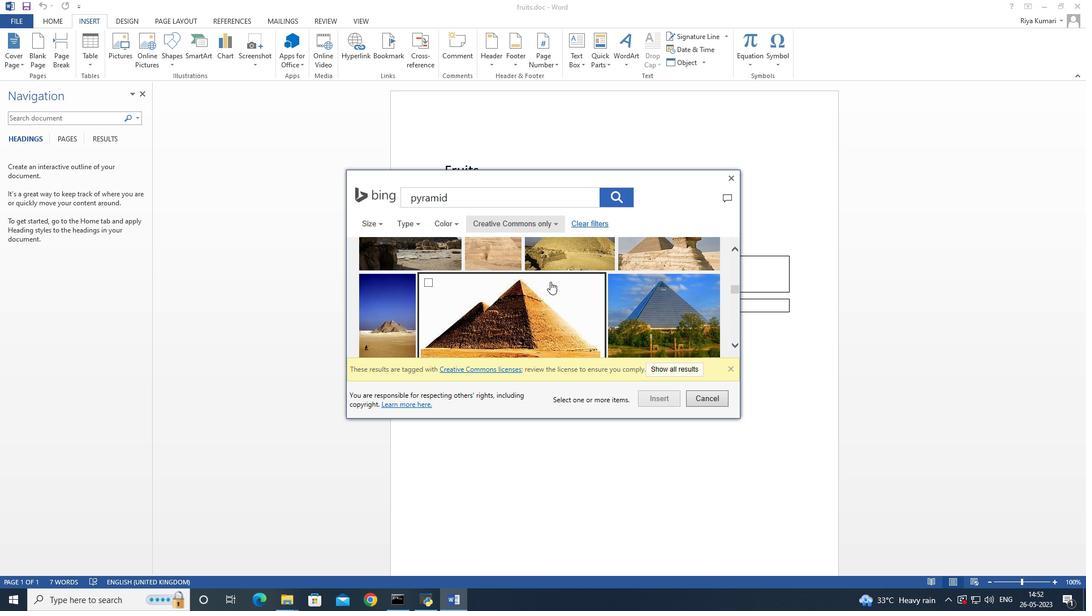 
Action: Mouse scrolled (550, 281) with delta (0, 0)
Screenshot: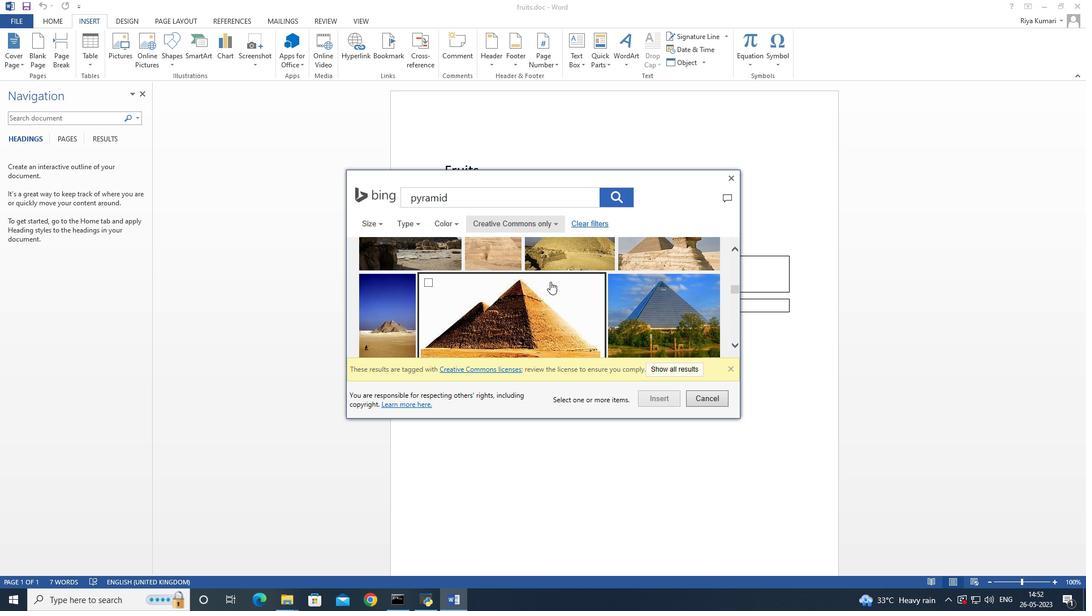
Action: Mouse scrolled (550, 281) with delta (0, 0)
Screenshot: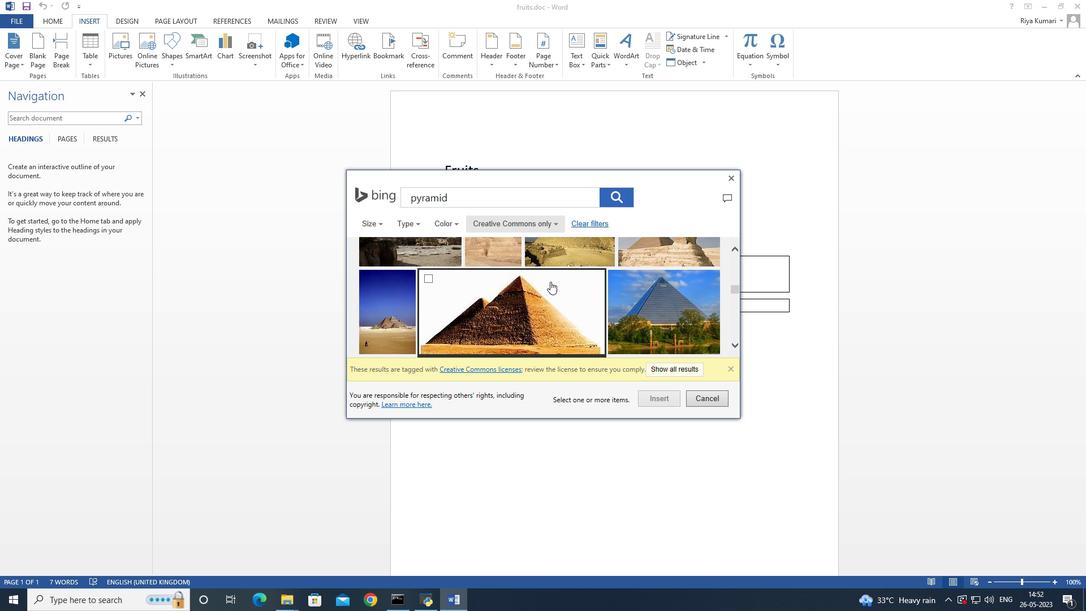 
Action: Mouse moved to (550, 280)
Screenshot: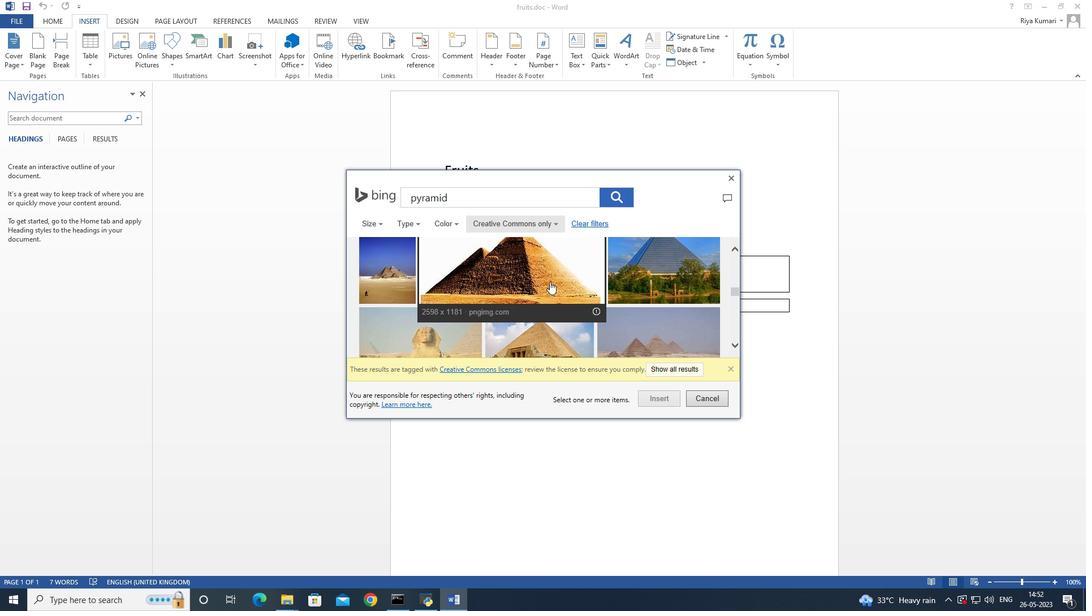 
Action: Mouse scrolled (550, 279) with delta (0, 0)
Screenshot: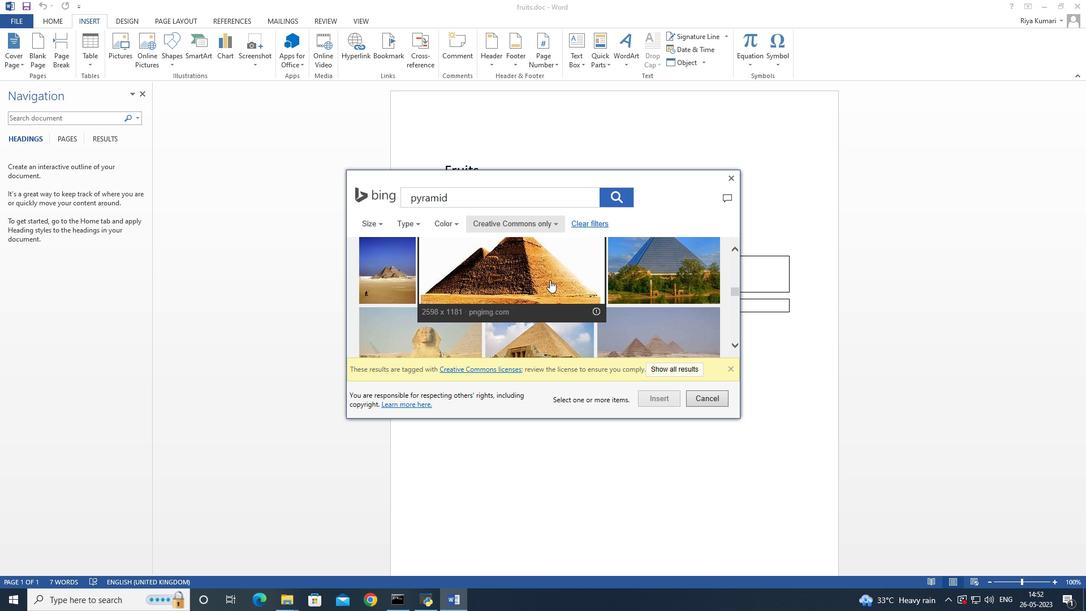 
Action: Mouse scrolled (550, 279) with delta (0, 0)
Screenshot: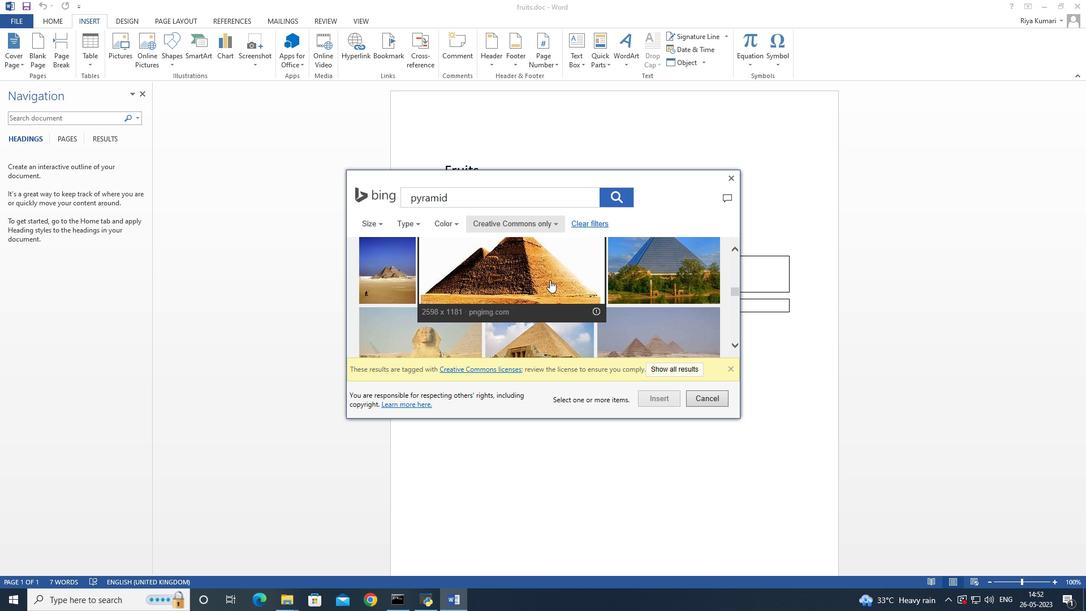 
Action: Mouse scrolled (550, 279) with delta (0, 0)
Screenshot: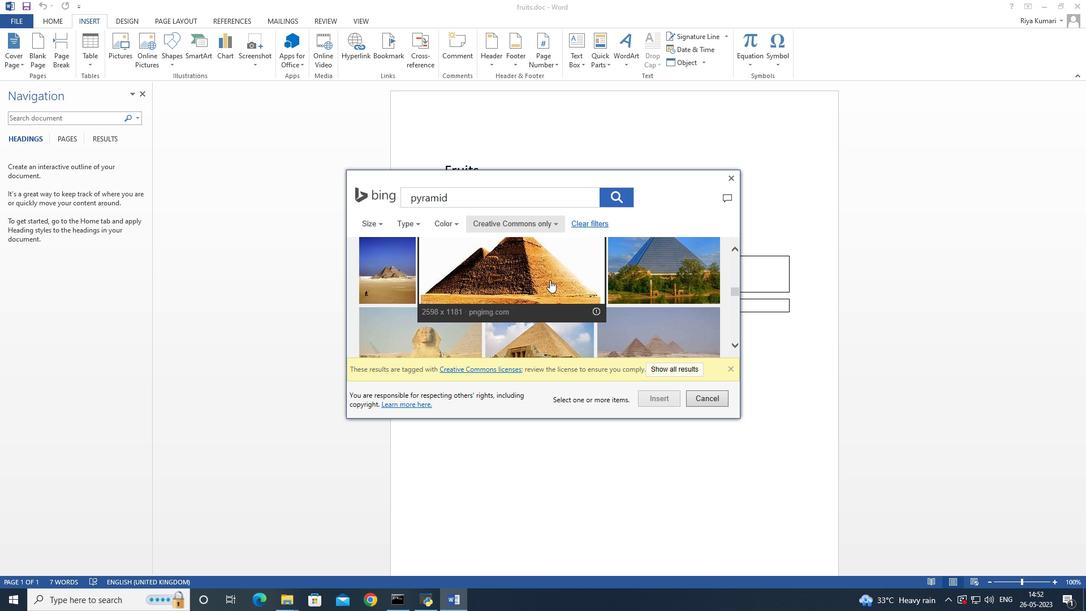 
Action: Mouse moved to (549, 278)
Screenshot: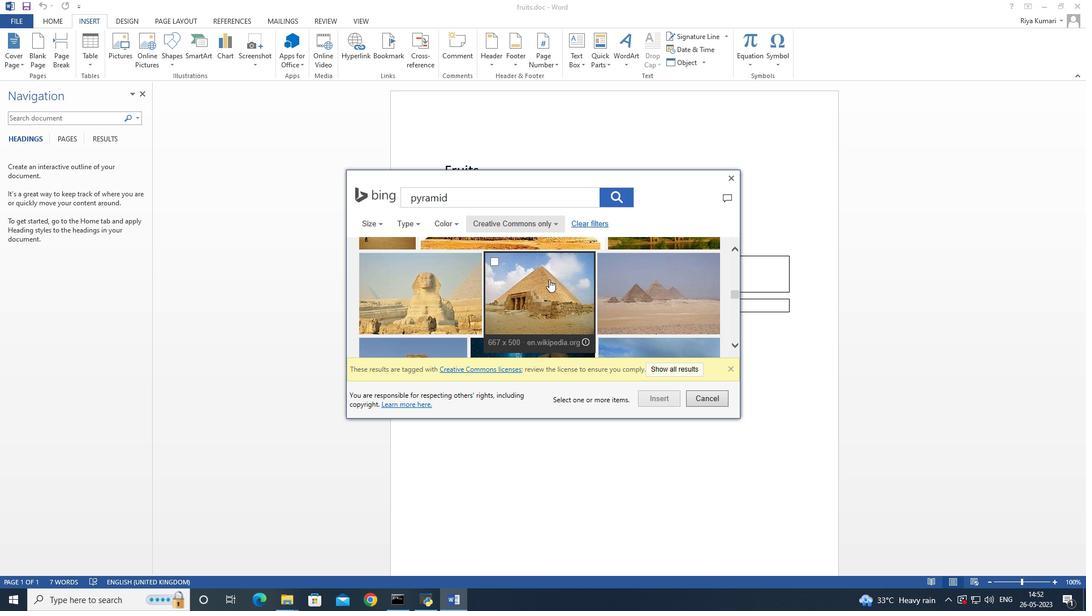 
Action: Mouse scrolled (549, 277) with delta (0, 0)
Screenshot: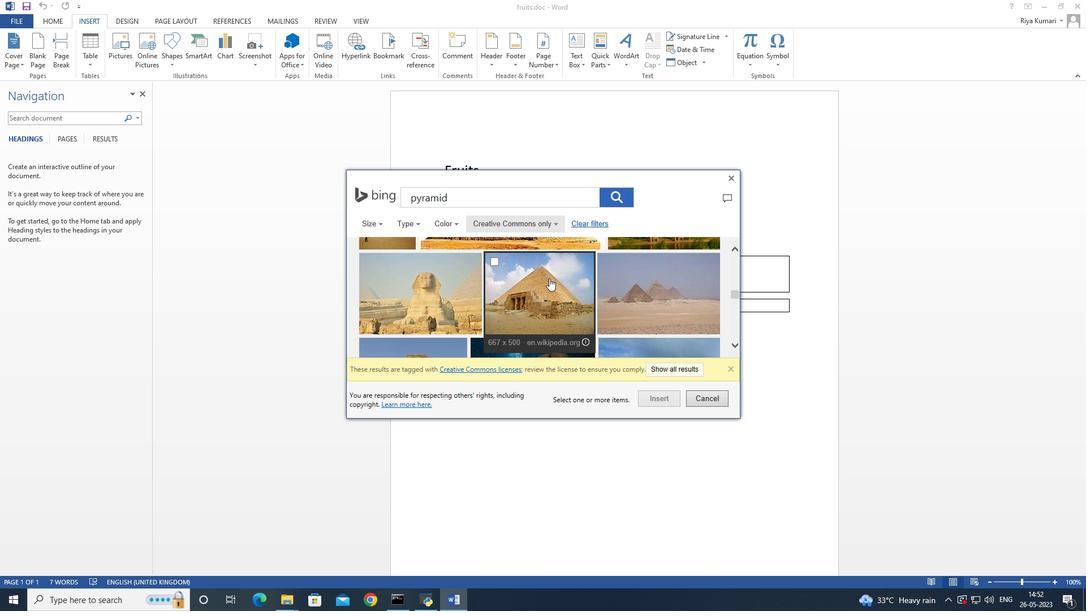 
Action: Mouse scrolled (549, 277) with delta (0, 0)
Screenshot: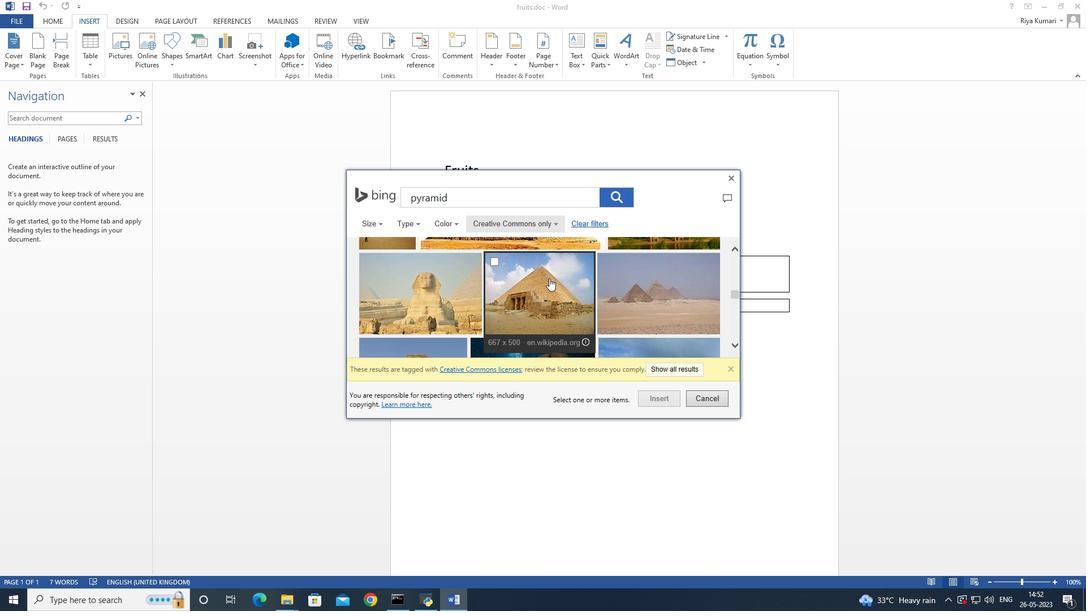 
Action: Mouse scrolled (549, 277) with delta (0, 0)
Screenshot: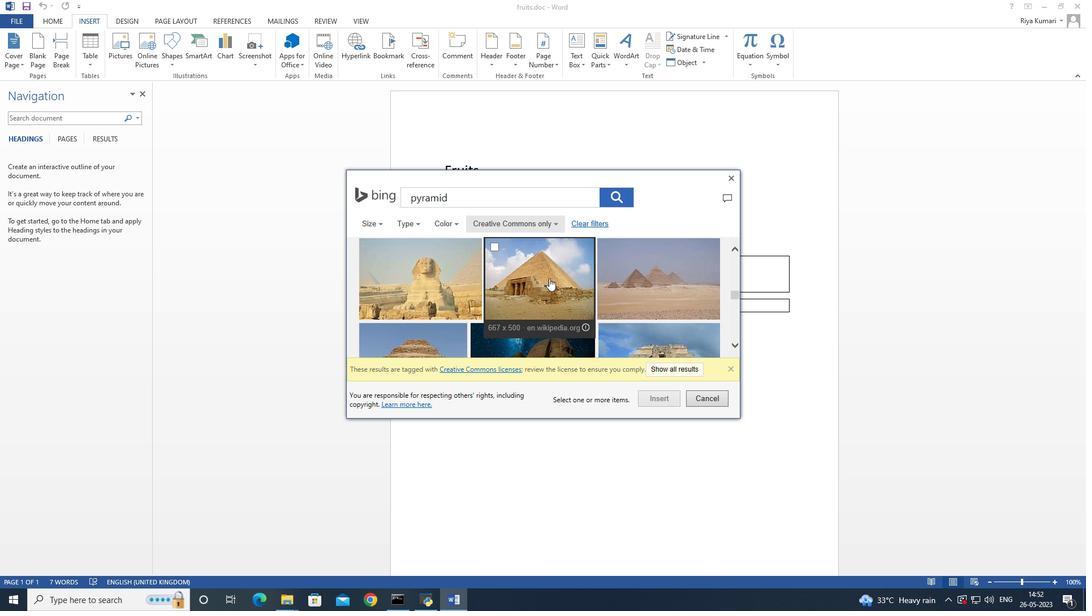
Action: Mouse scrolled (549, 277) with delta (0, 0)
Screenshot: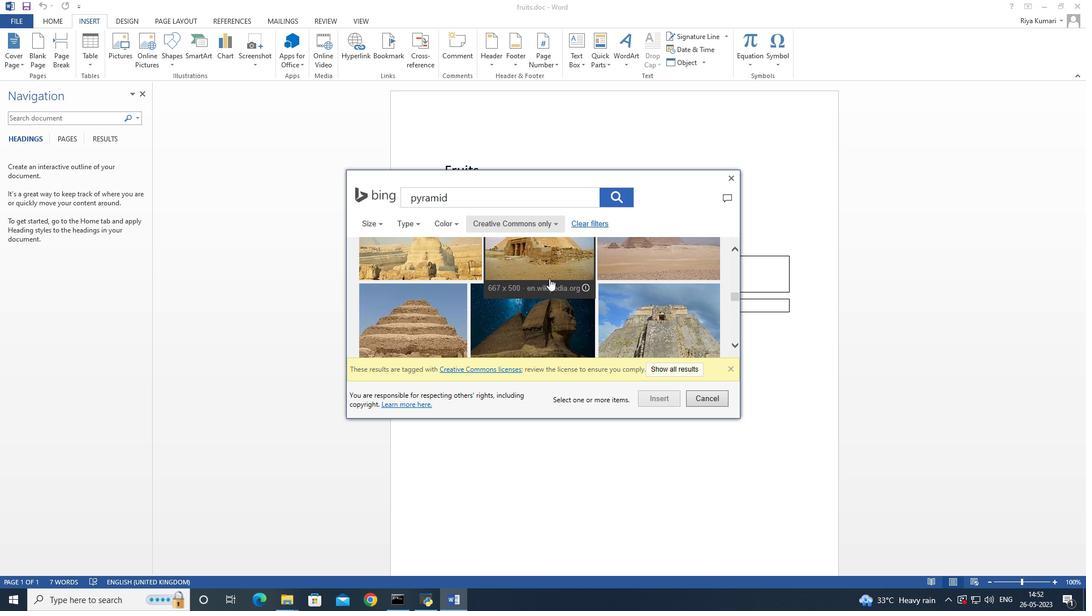 
Action: Mouse scrolled (549, 277) with delta (0, 0)
Screenshot: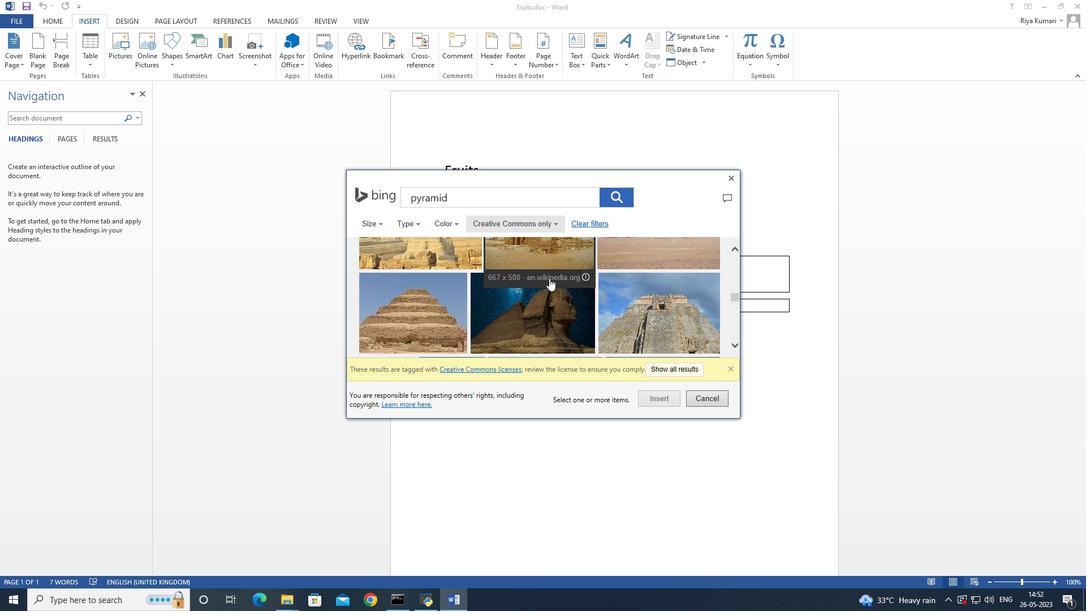 
Action: Mouse scrolled (549, 277) with delta (0, 0)
Screenshot: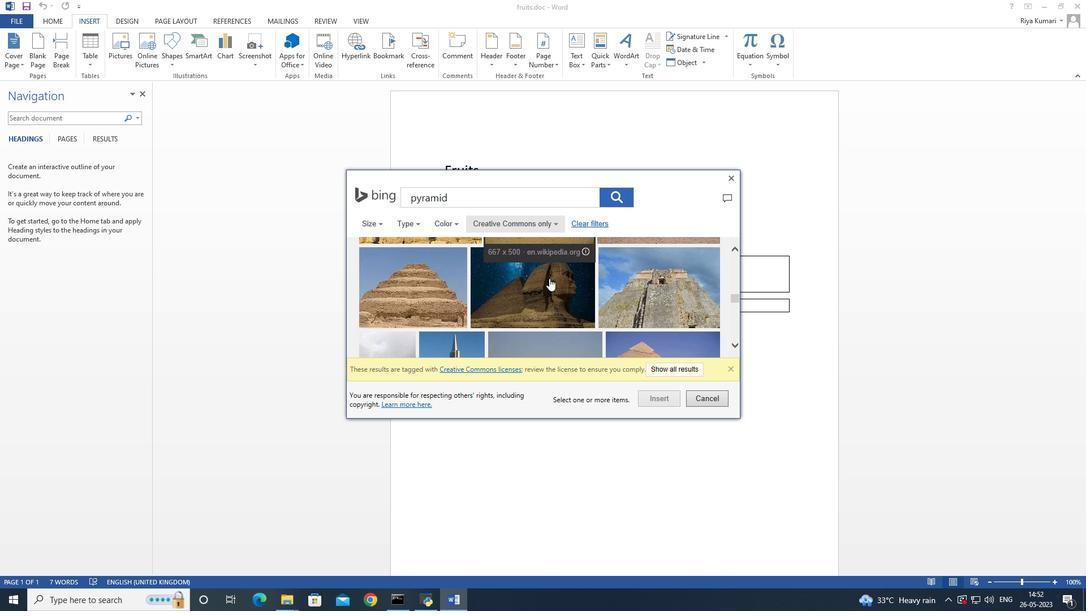 
Action: Mouse scrolled (549, 277) with delta (0, 0)
Screenshot: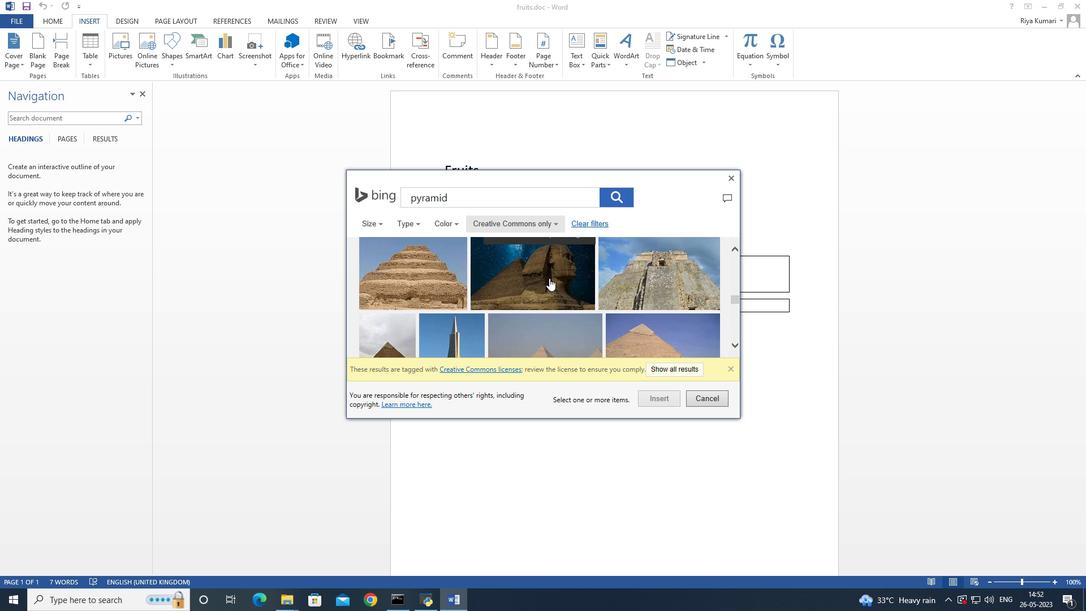 
Action: Mouse scrolled (549, 277) with delta (0, 0)
Screenshot: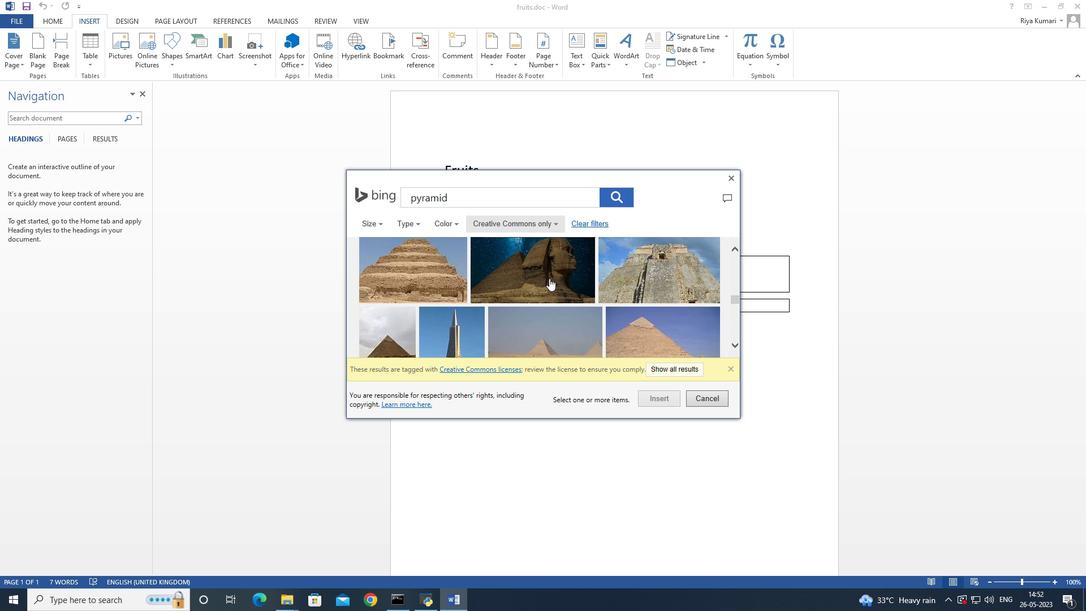 
Action: Mouse scrolled (549, 277) with delta (0, 0)
Screenshot: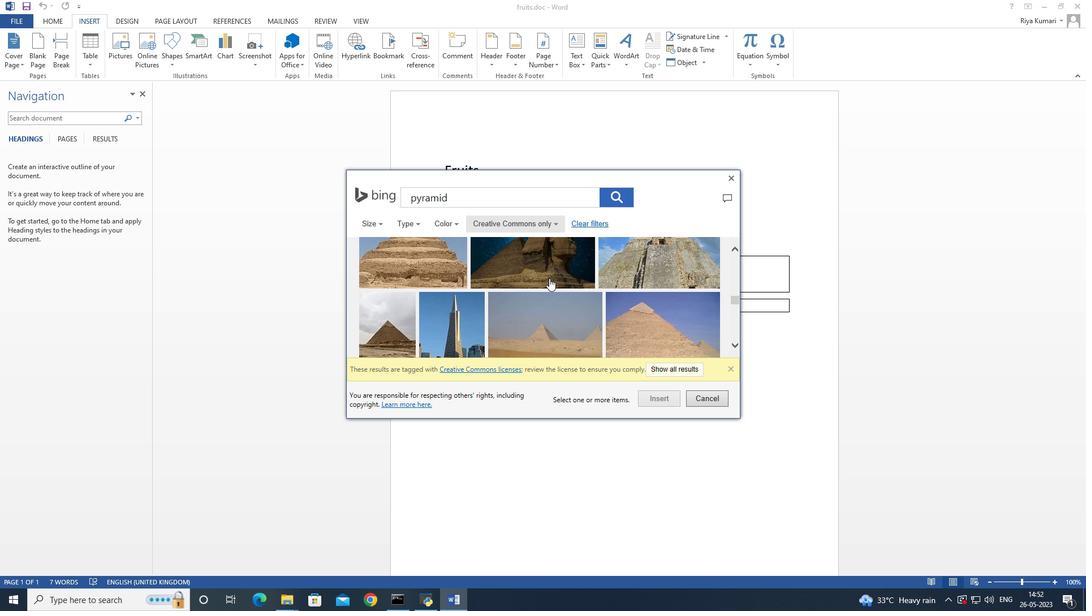 
Action: Mouse moved to (549, 276)
Screenshot: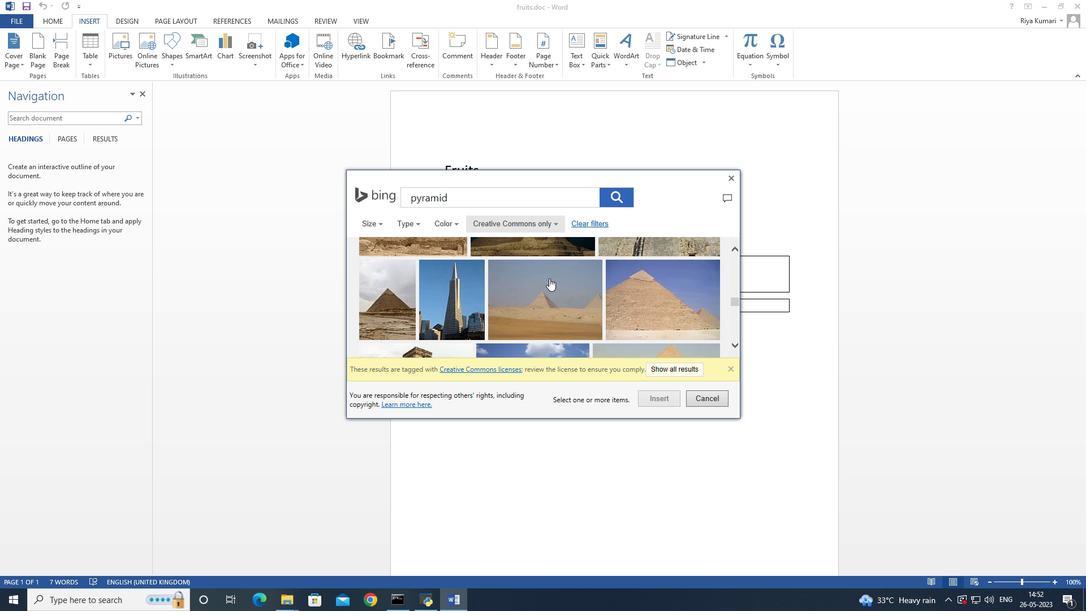 
Action: Mouse scrolled (549, 275) with delta (0, 0)
Screenshot: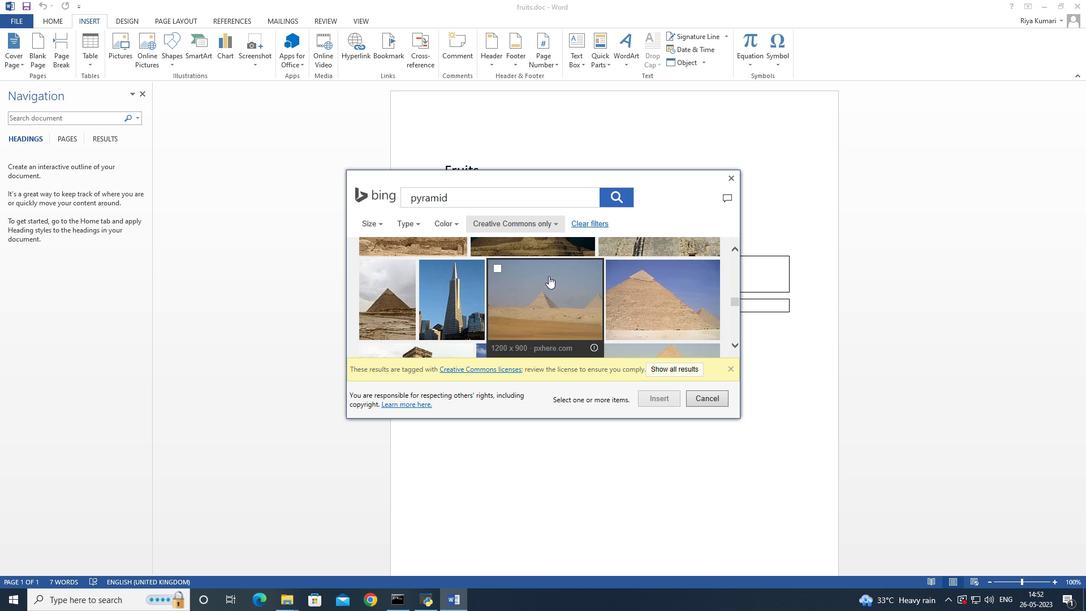 
Action: Mouse scrolled (549, 275) with delta (0, 0)
Screenshot: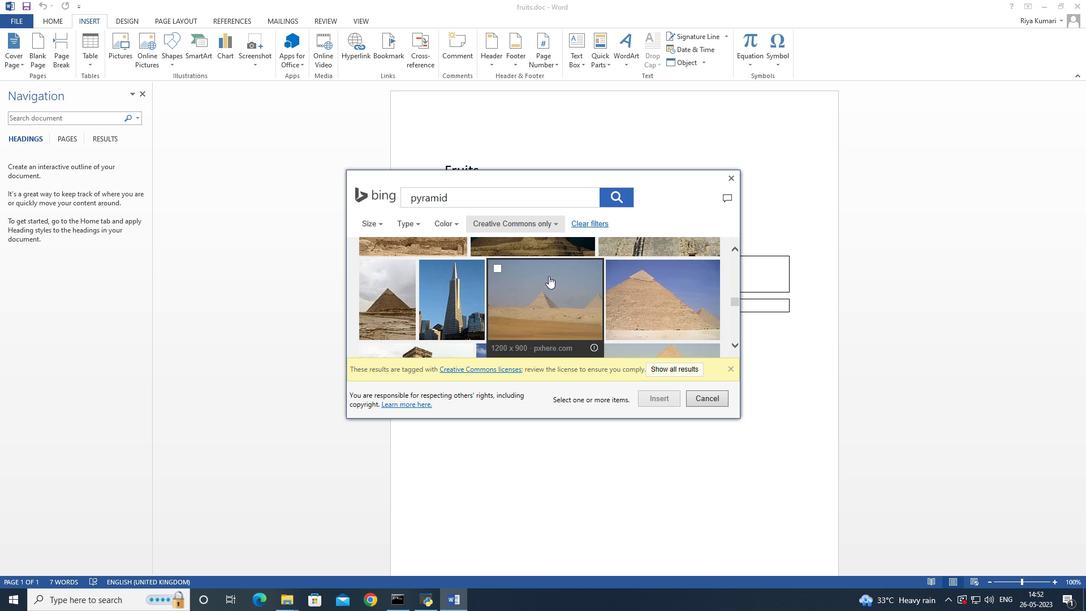 
Action: Mouse scrolled (549, 275) with delta (0, 0)
Screenshot: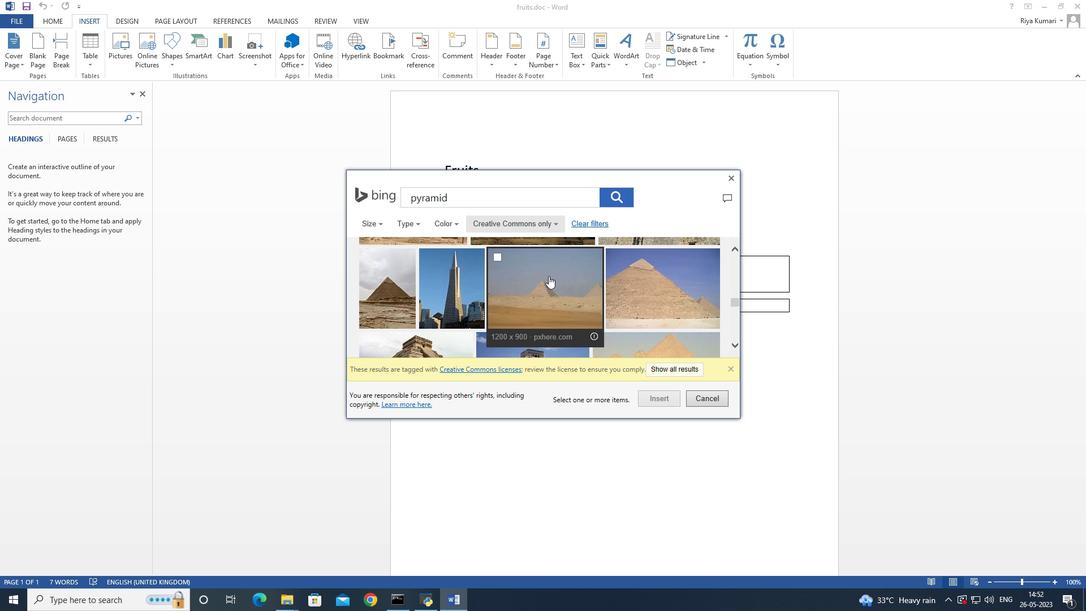
Action: Mouse moved to (554, 306)
Screenshot: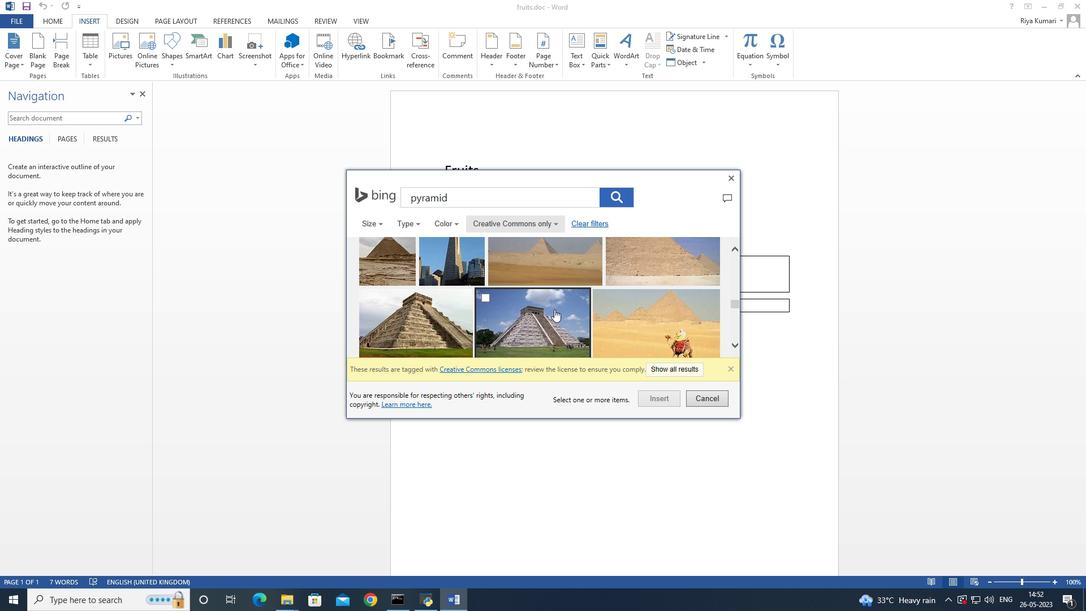 
Action: Mouse scrolled (554, 305) with delta (0, 0)
Screenshot: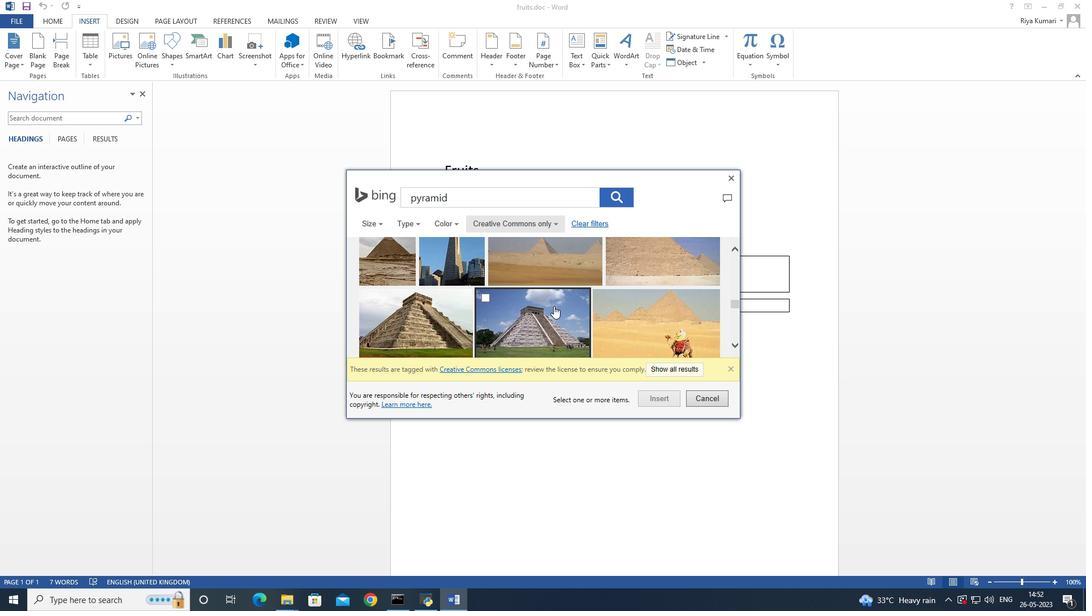 
Action: Mouse moved to (554, 305)
Screenshot: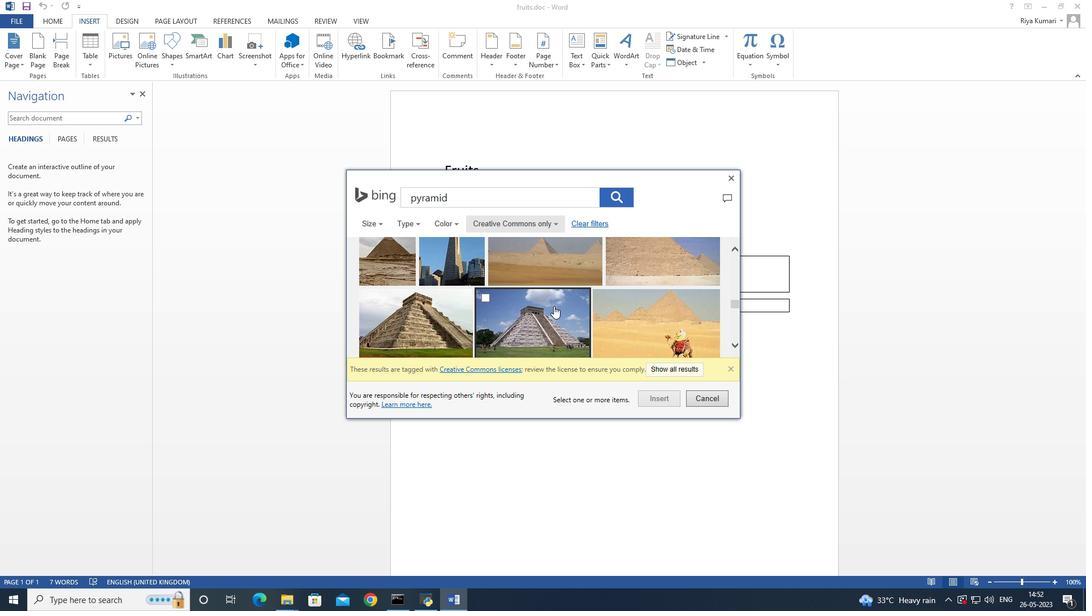 
Action: Mouse scrolled (554, 305) with delta (0, 0)
Screenshot: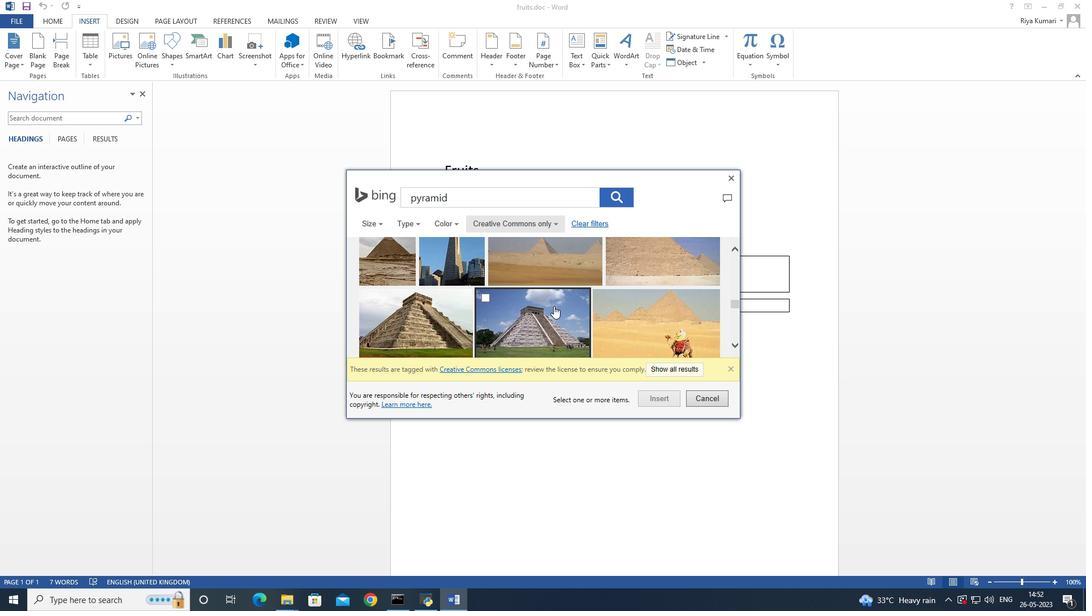 
Action: Mouse moved to (552, 298)
Screenshot: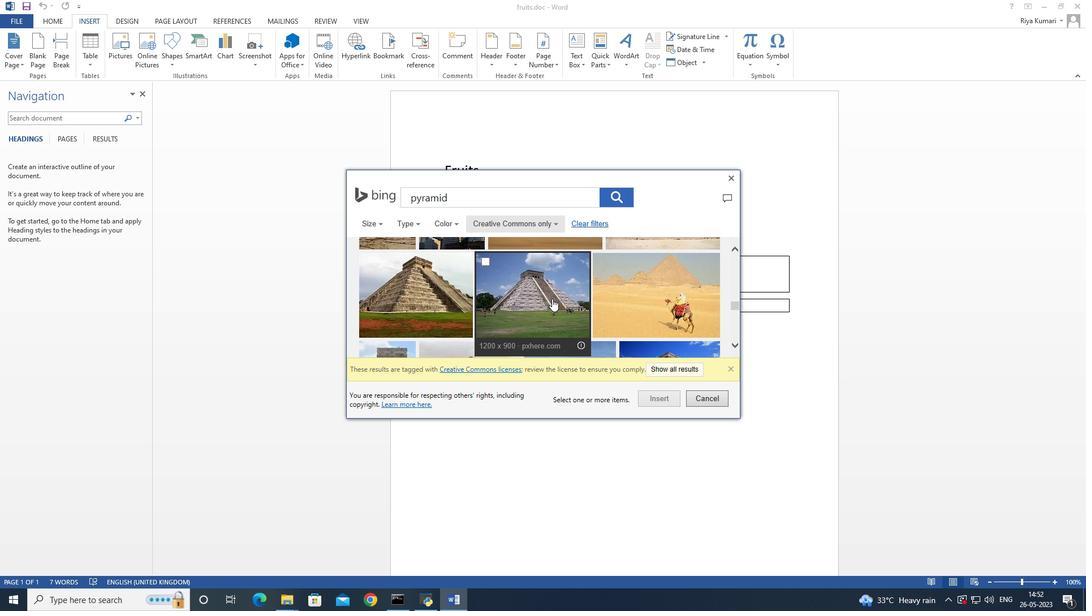 
Action: Mouse scrolled (552, 297) with delta (0, 0)
Screenshot: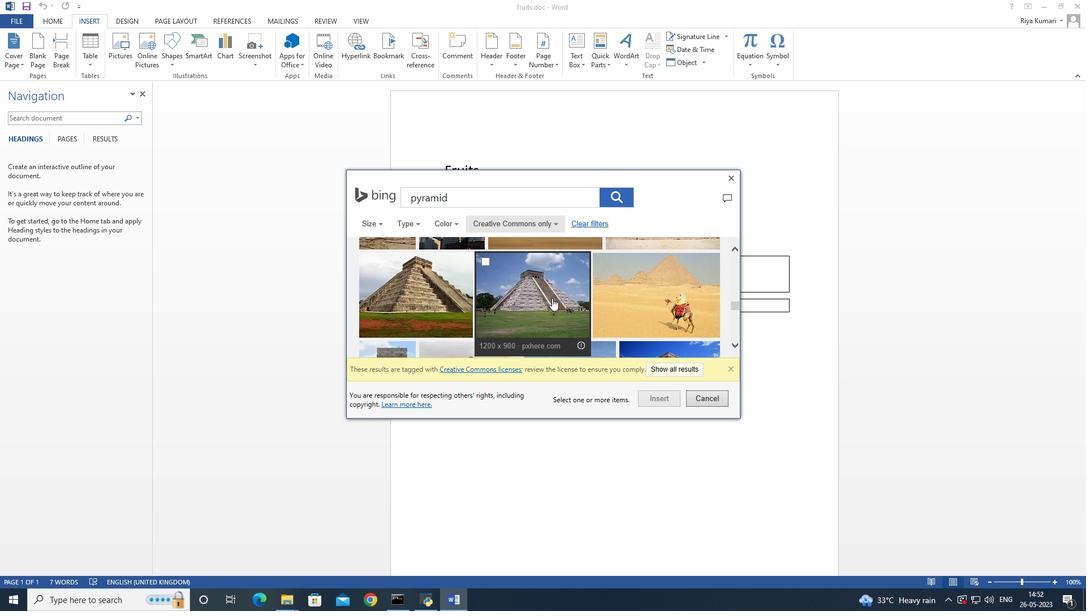 
Action: Mouse scrolled (552, 297) with delta (0, 0)
Screenshot: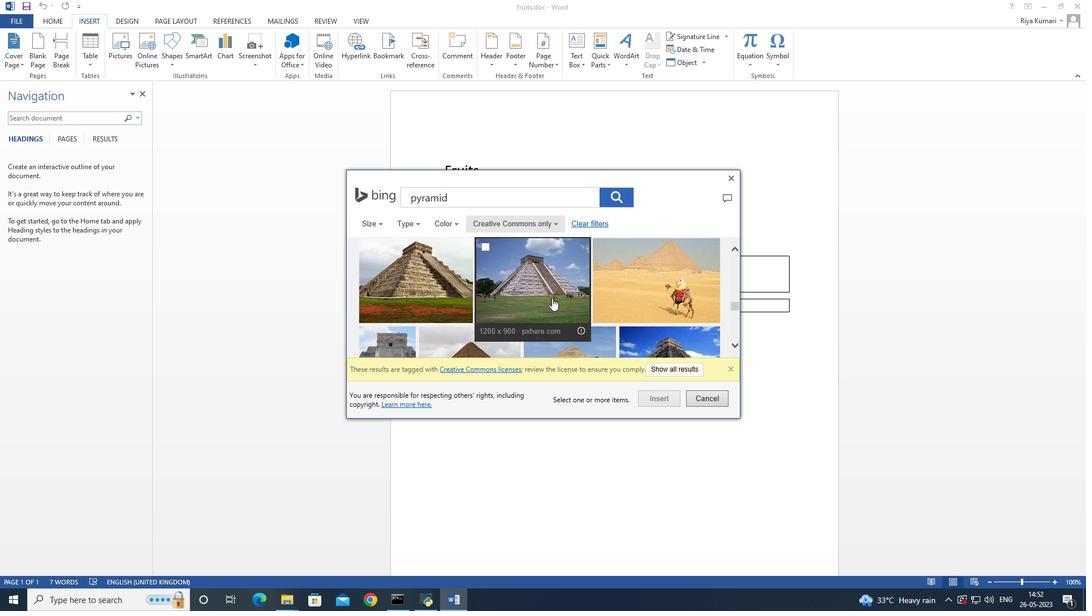 
Action: Mouse scrolled (552, 297) with delta (0, 0)
Screenshot: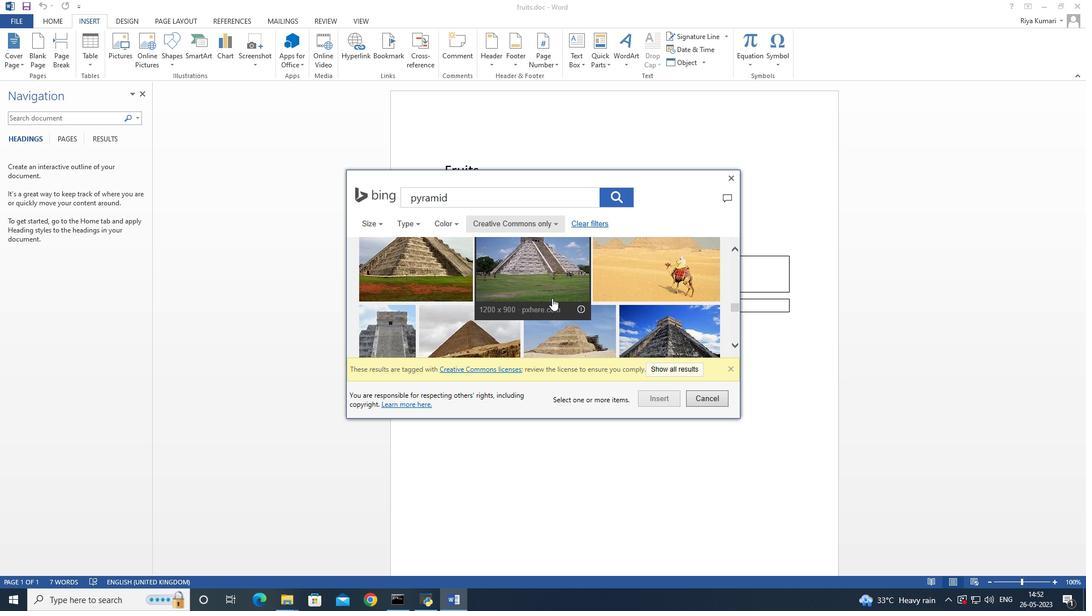 
Action: Mouse scrolled (552, 297) with delta (0, 0)
Screenshot: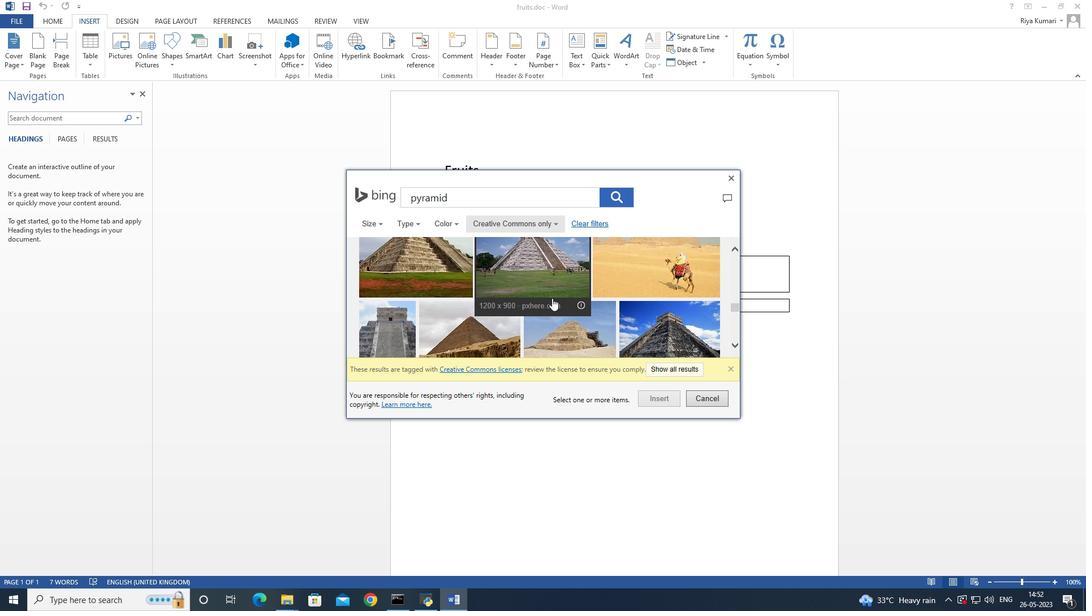 
Action: Mouse moved to (552, 297)
Screenshot: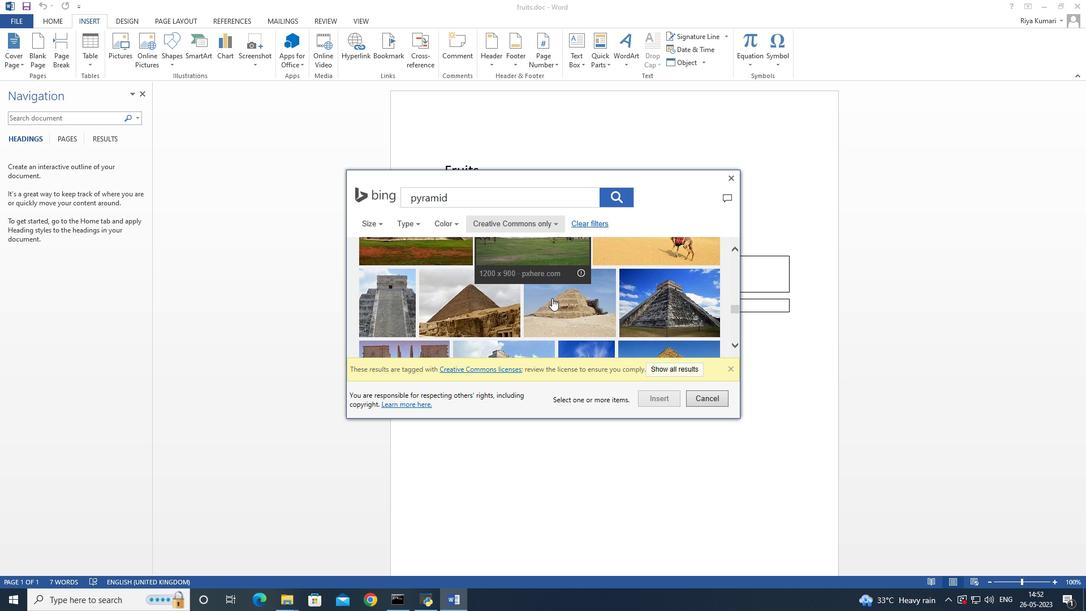 
Action: Mouse scrolled (552, 297) with delta (0, 0)
Screenshot: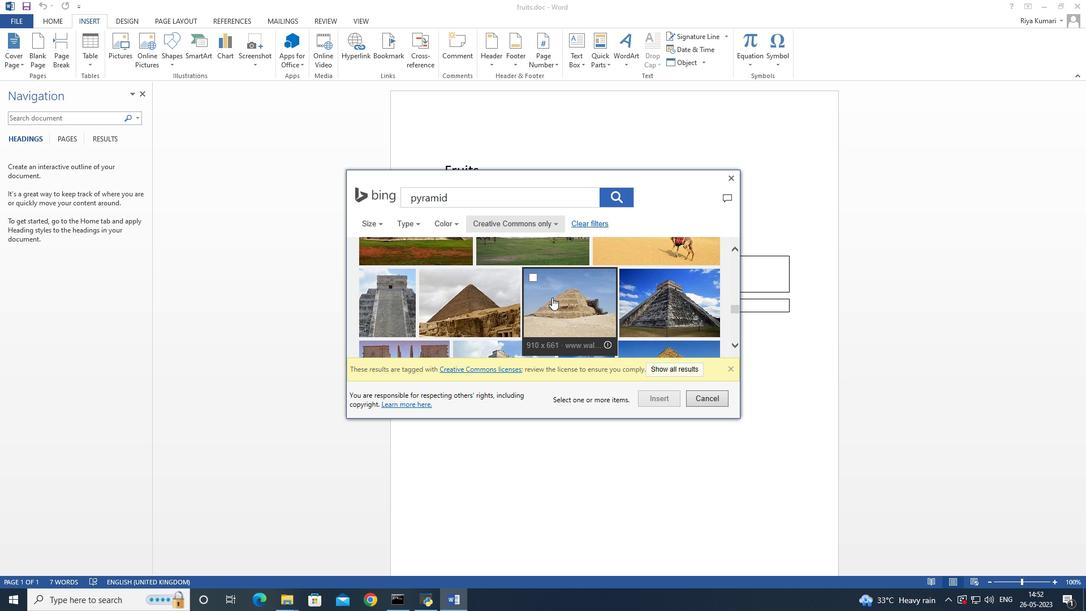 
Action: Mouse scrolled (552, 297) with delta (0, 0)
Screenshot: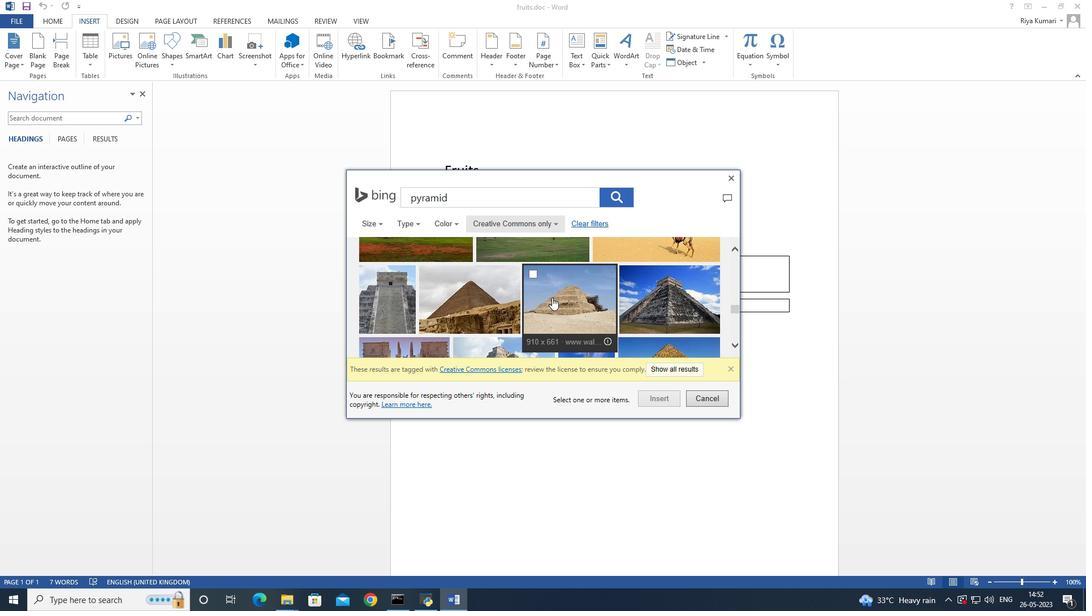 
Action: Mouse moved to (551, 296)
Screenshot: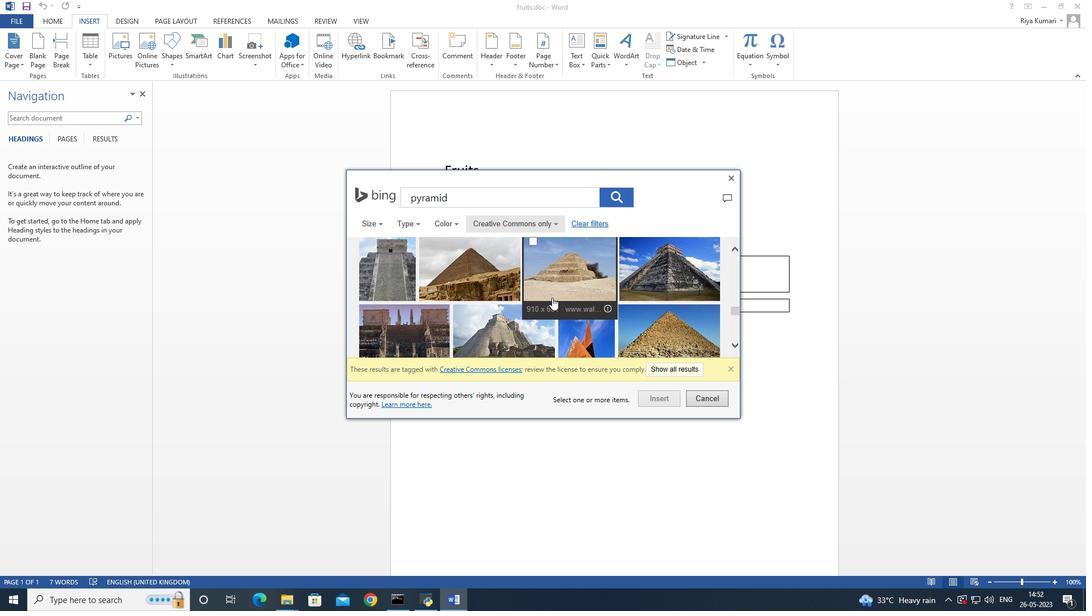 
Action: Mouse scrolled (551, 295) with delta (0, 0)
Screenshot: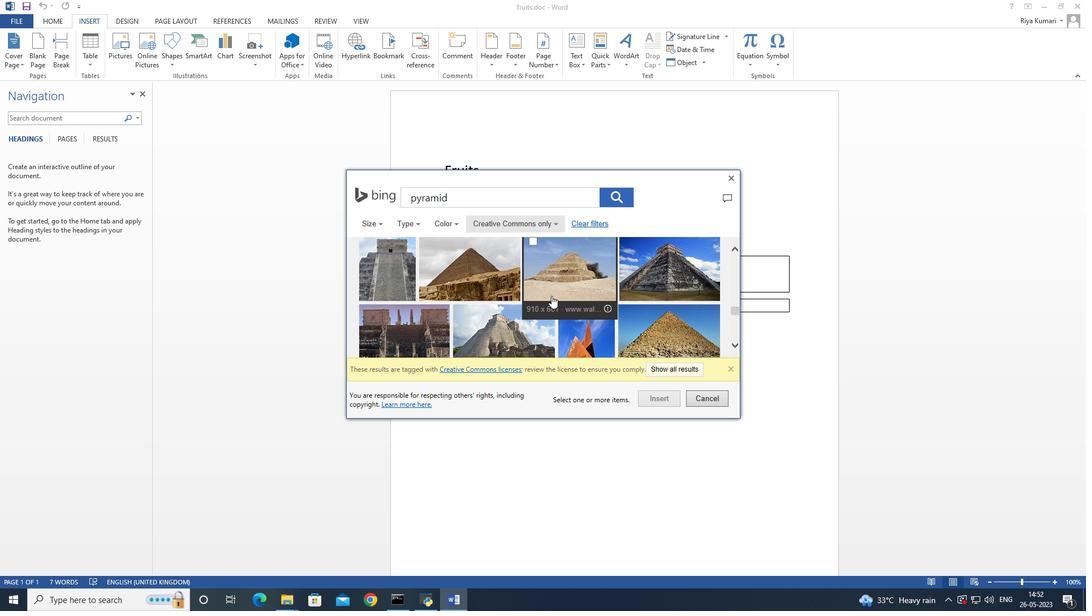
Action: Mouse scrolled (551, 295) with delta (0, 0)
Screenshot: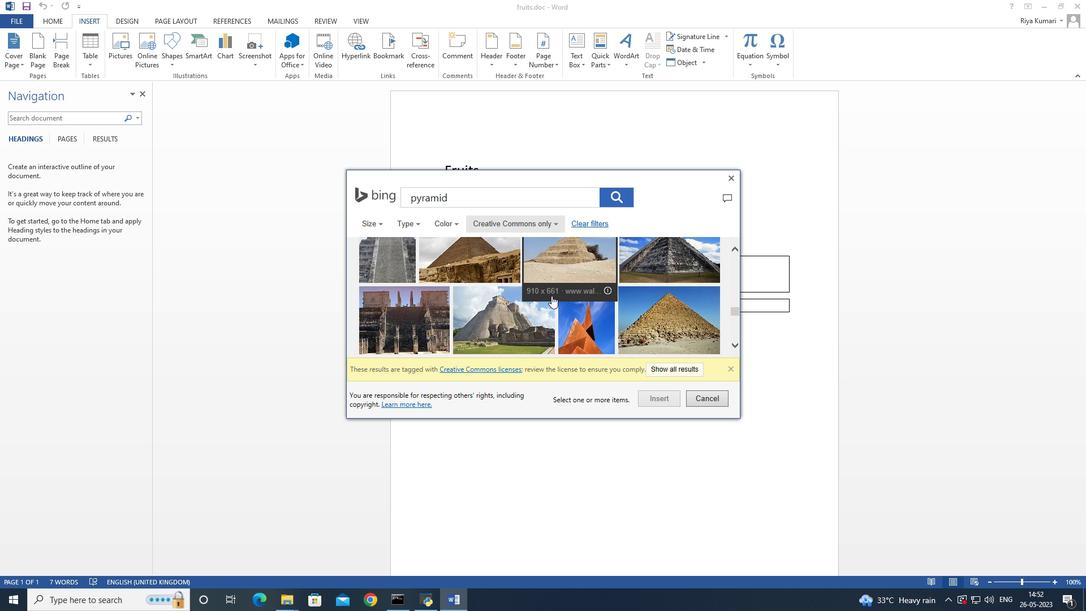 
Action: Mouse scrolled (551, 295) with delta (0, 0)
Screenshot: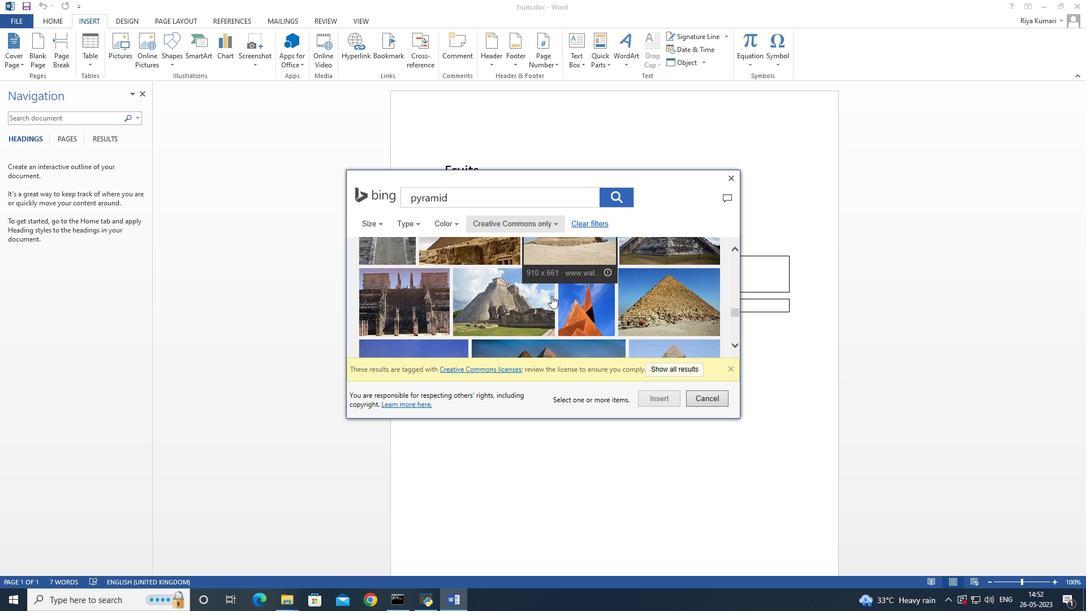 
Action: Mouse scrolled (551, 295) with delta (0, 0)
Screenshot: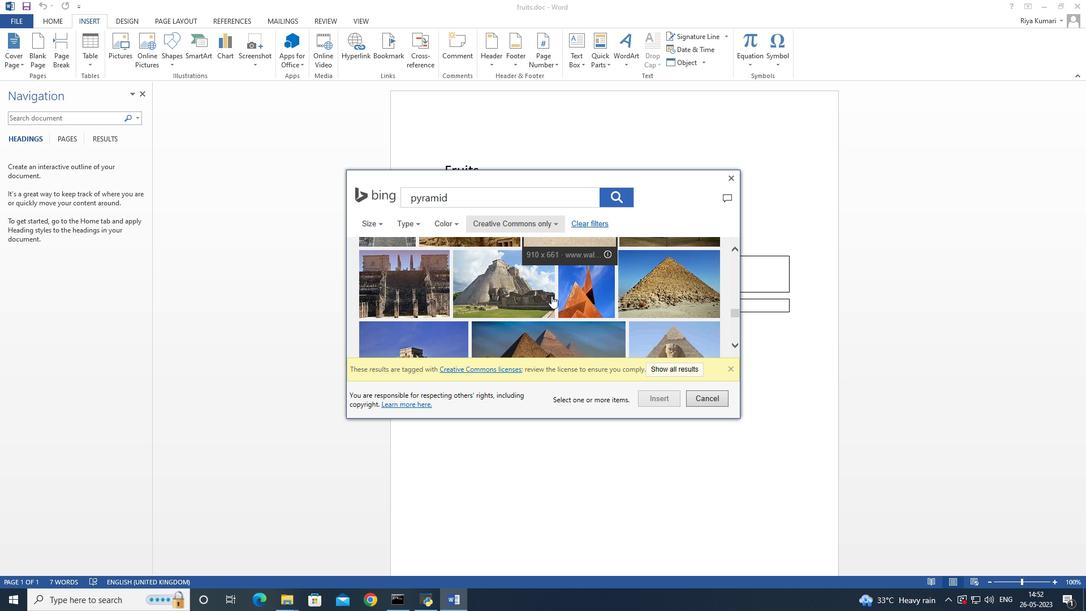 
Action: Mouse moved to (551, 295)
Screenshot: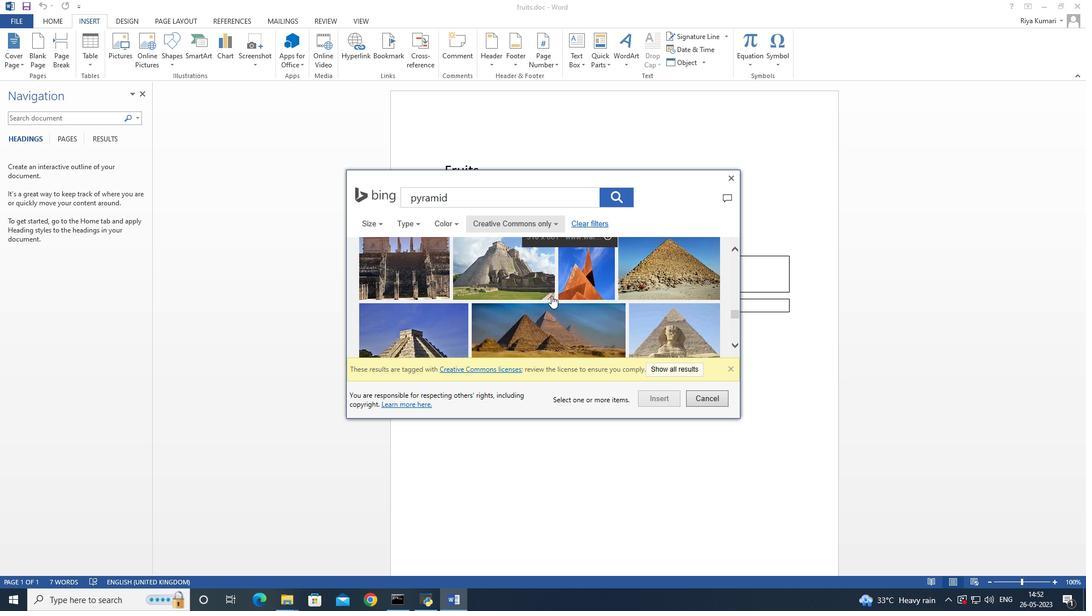 
Action: Mouse scrolled (551, 294) with delta (0, 0)
Screenshot: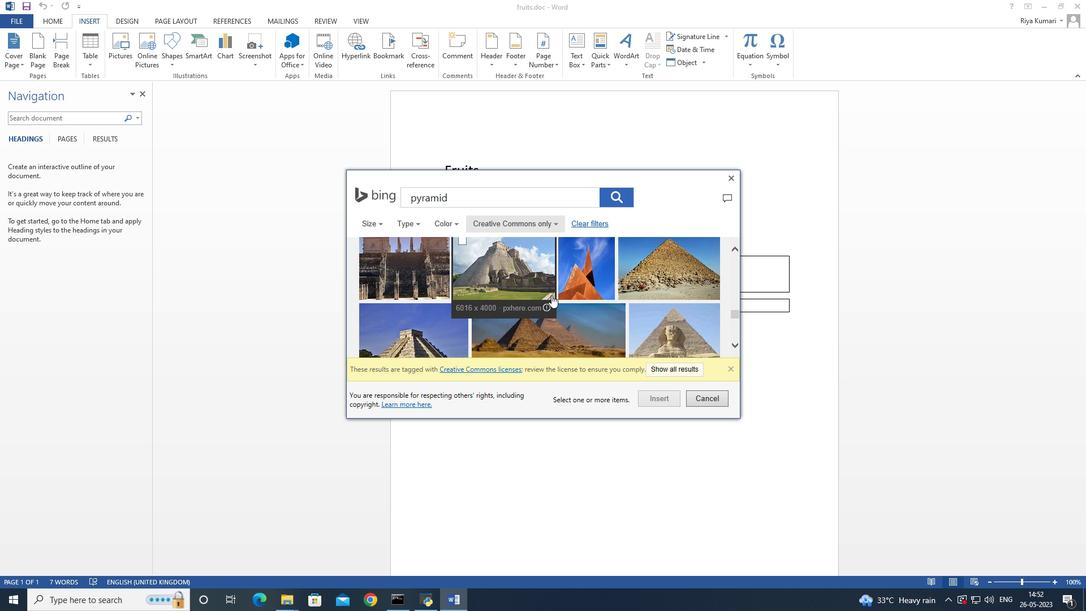 
Action: Mouse scrolled (551, 294) with delta (0, 0)
Screenshot: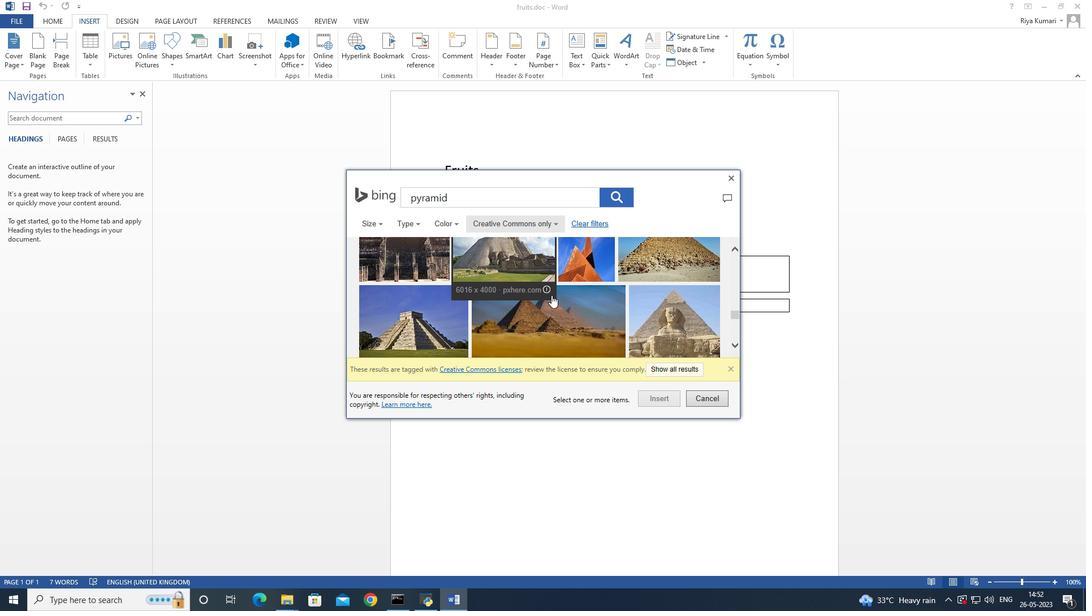 
Action: Mouse scrolled (551, 294) with delta (0, 0)
Screenshot: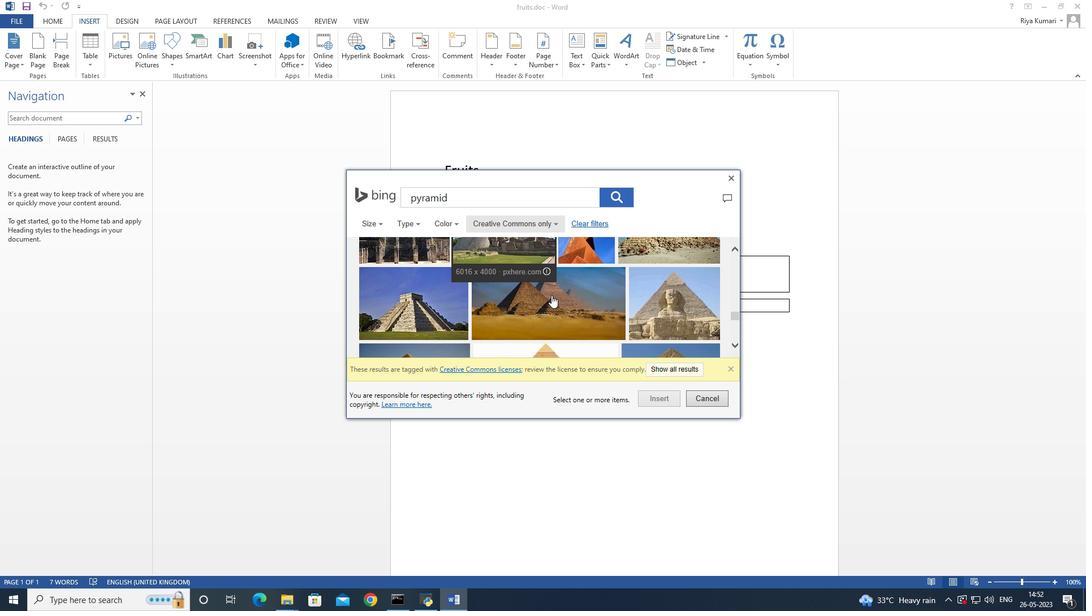 
Action: Mouse moved to (541, 314)
Screenshot: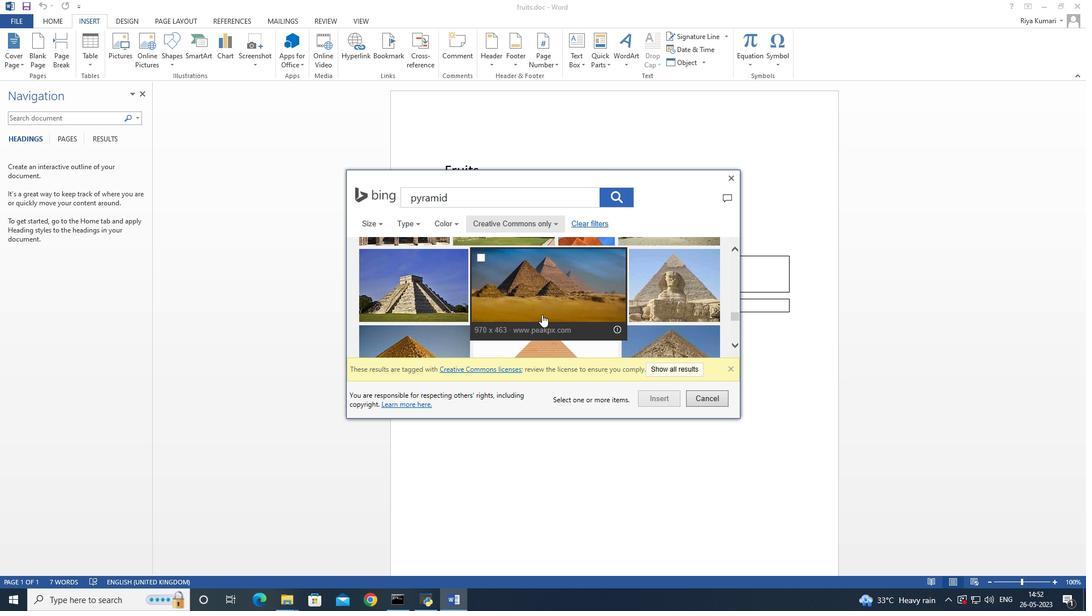 
Action: Mouse scrolled (541, 314) with delta (0, 0)
Screenshot: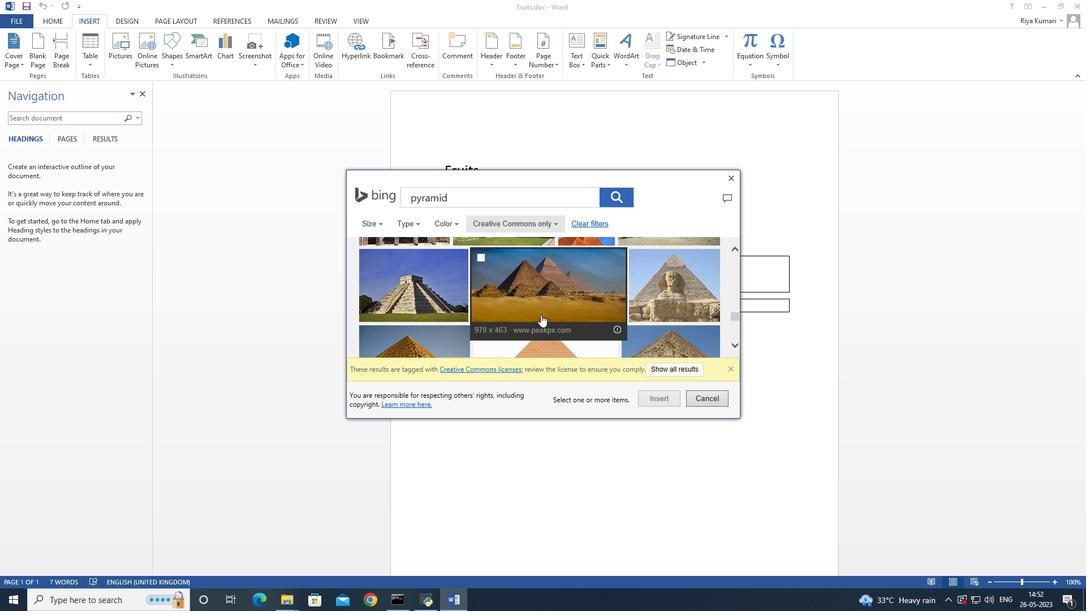 
Action: Mouse scrolled (541, 314) with delta (0, 0)
Screenshot: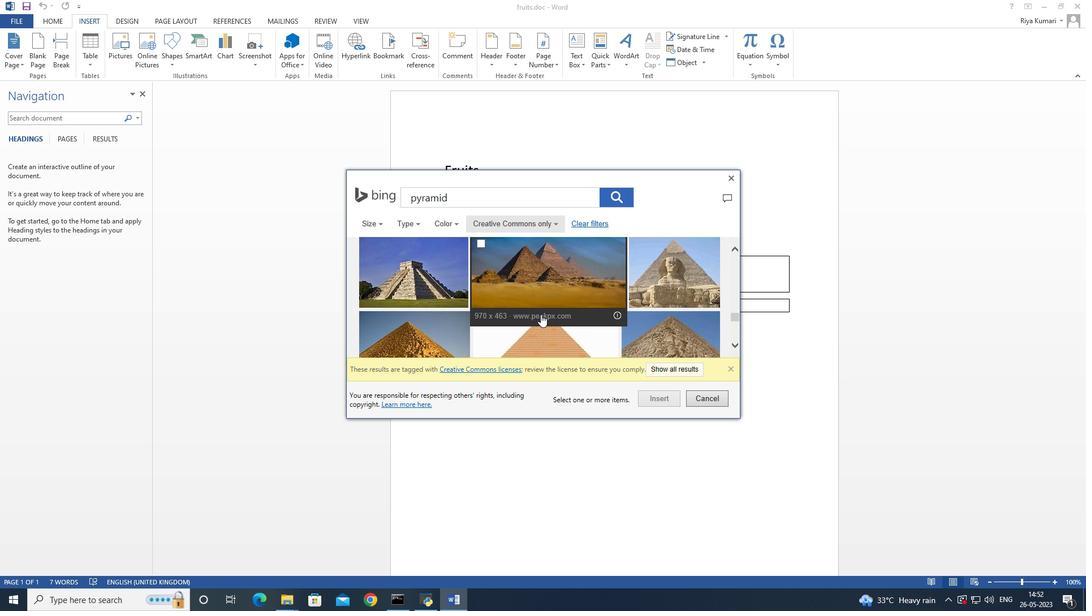 
Action: Mouse moved to (540, 313)
Screenshot: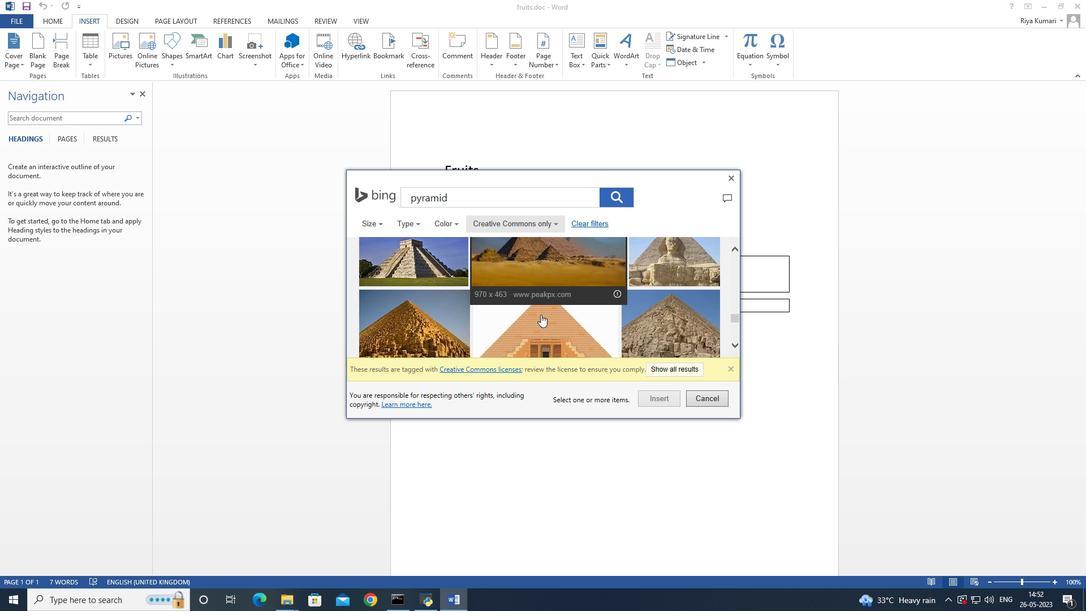 
Action: Mouse scrolled (540, 313) with delta (0, 0)
Screenshot: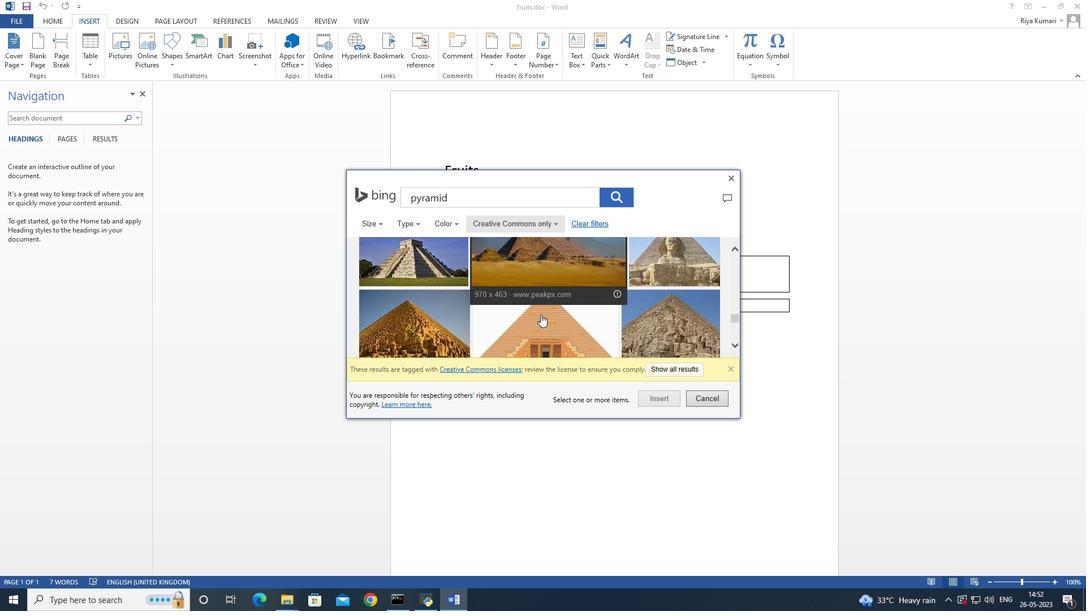 
Action: Mouse moved to (538, 308)
Screenshot: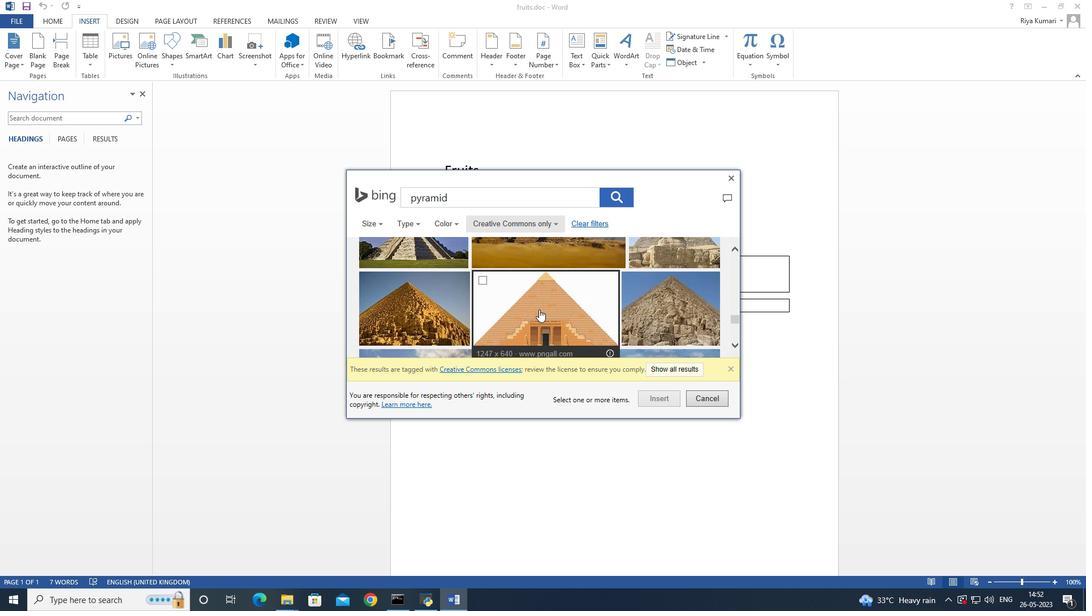 
Action: Mouse scrolled (538, 307) with delta (0, 0)
Screenshot: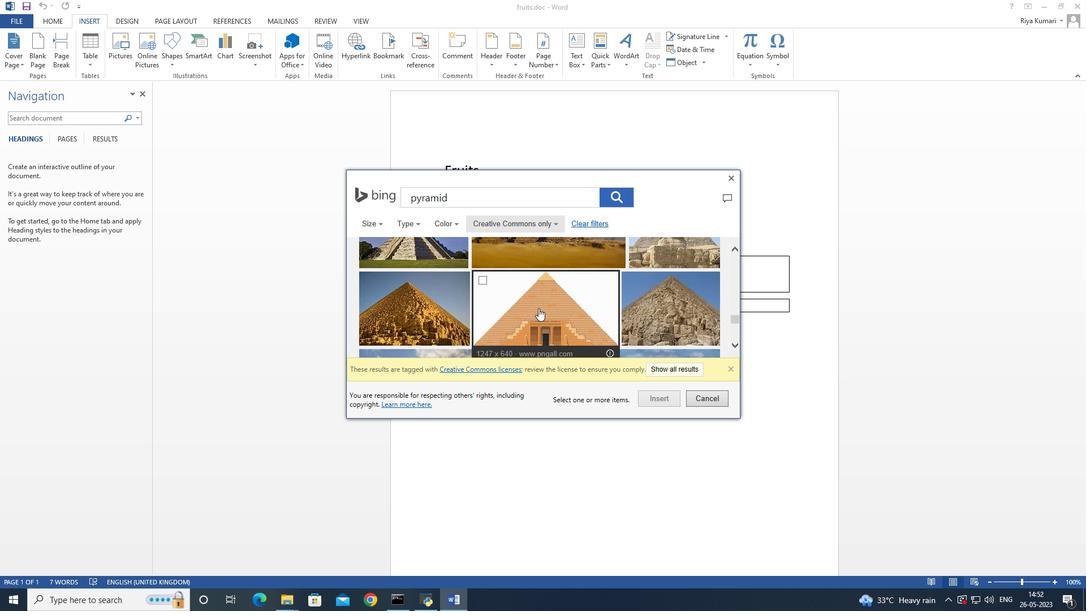 
Action: Mouse scrolled (538, 307) with delta (0, 0)
Screenshot: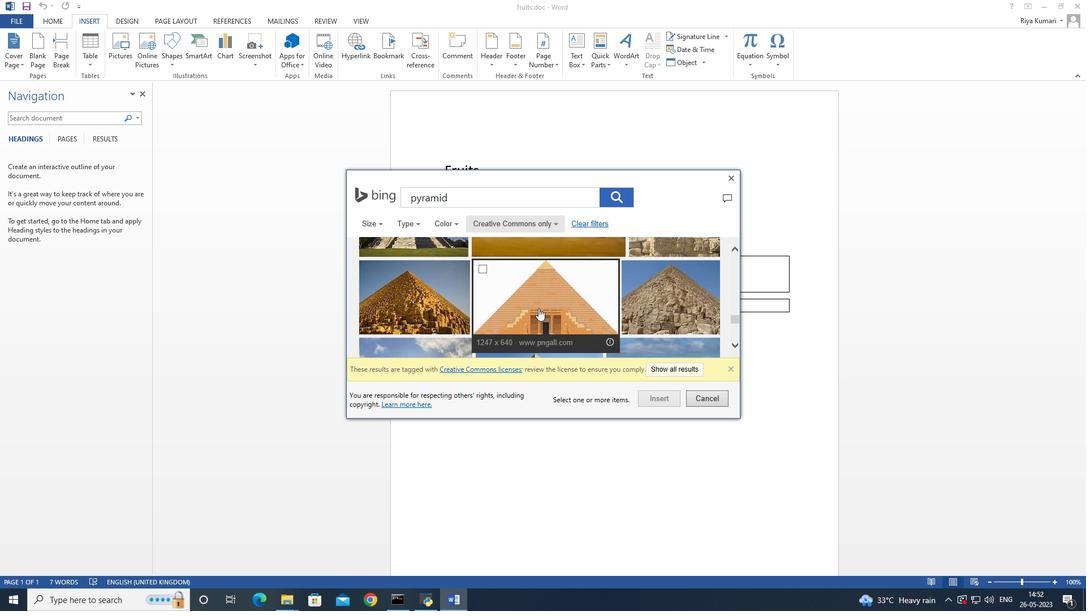 
Action: Mouse moved to (536, 306)
Screenshot: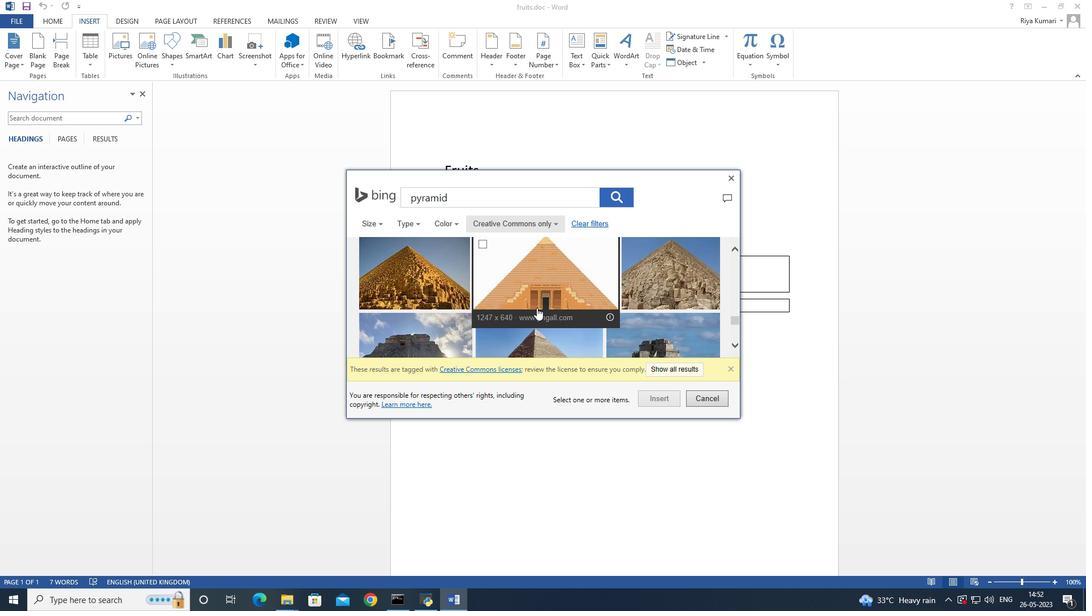 
Action: Mouse scrolled (536, 306) with delta (0, 0)
Screenshot: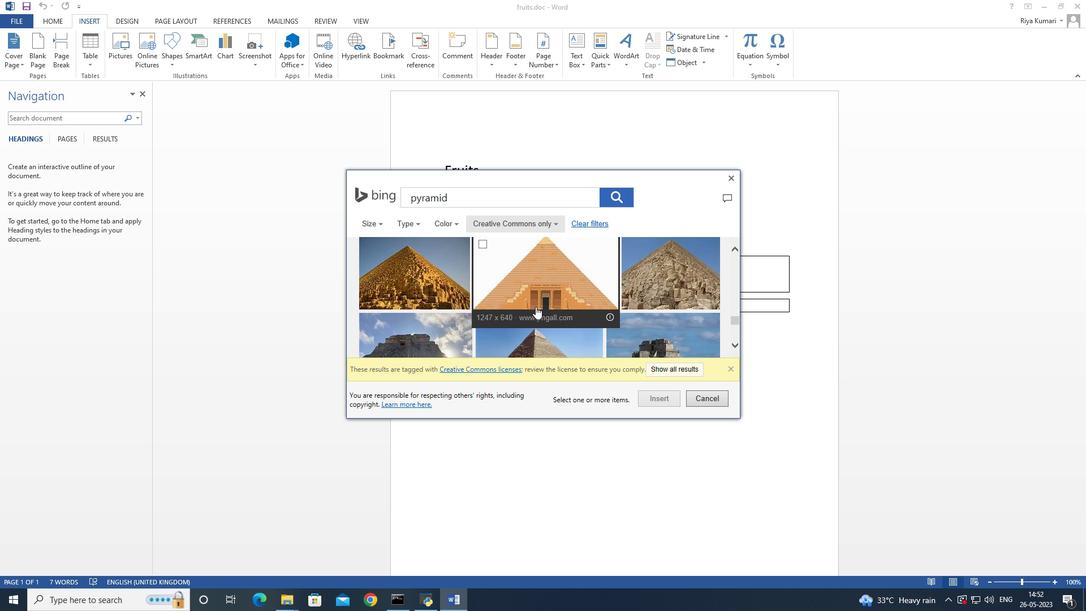 
Action: Mouse moved to (536, 298)
Screenshot: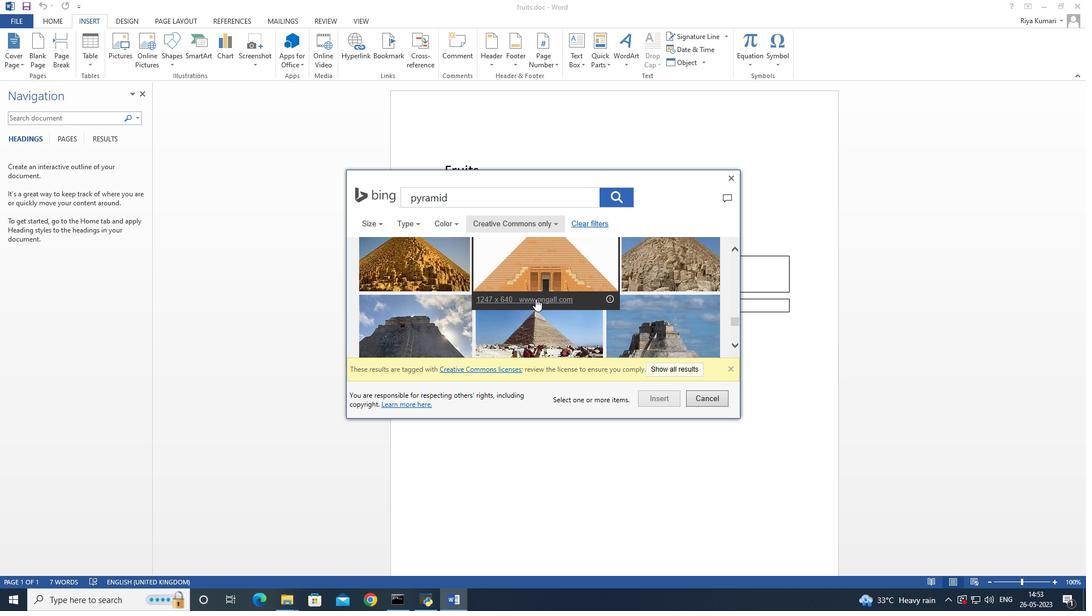 
Action: Mouse scrolled (536, 297) with delta (0, 0)
Screenshot: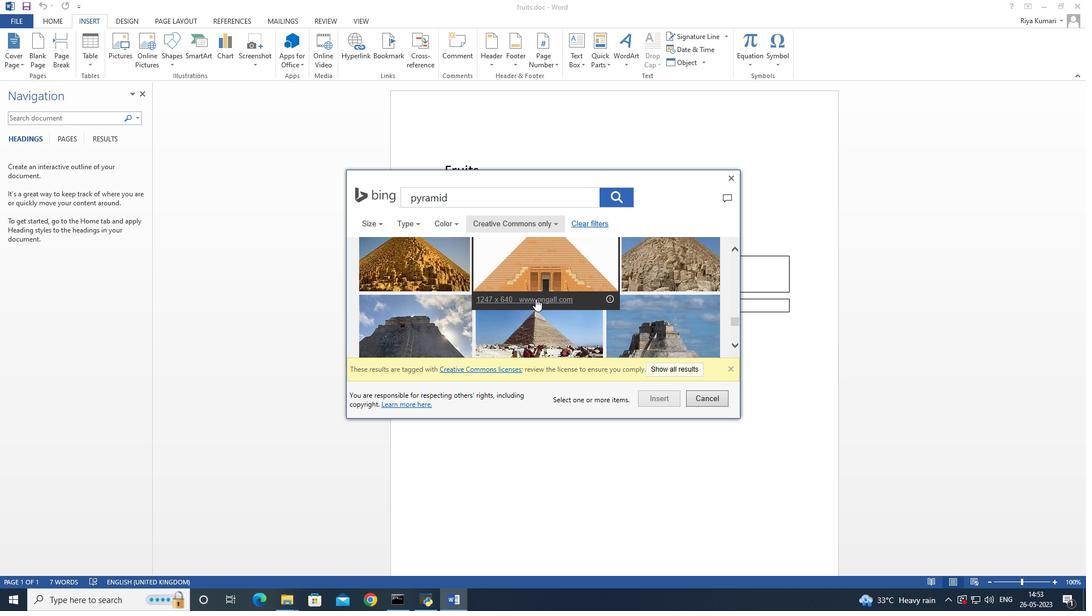 
Action: Mouse moved to (536, 297)
Screenshot: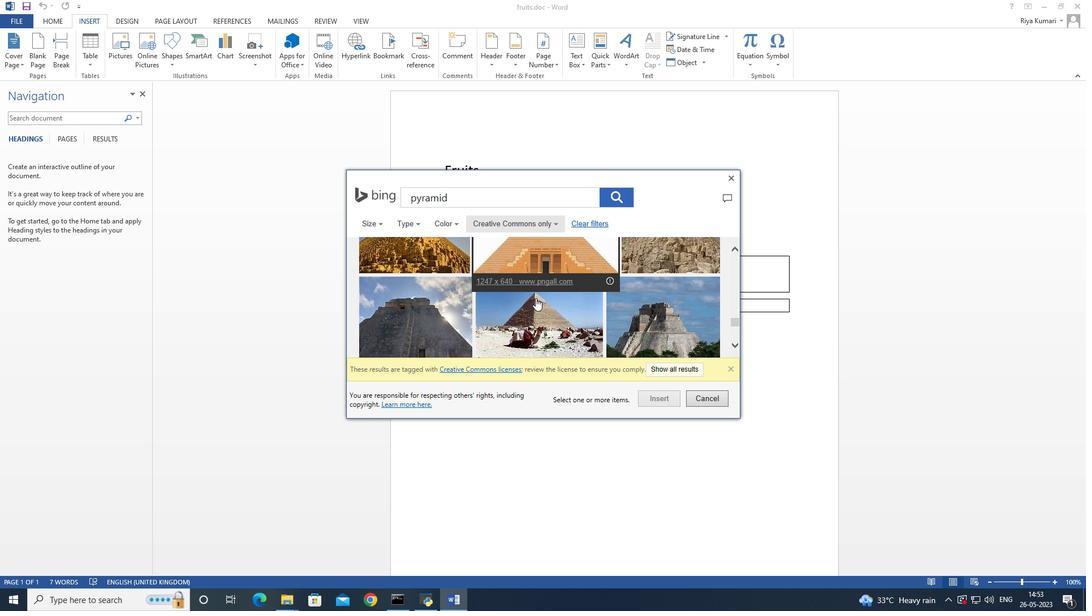 
Action: Mouse scrolled (536, 297) with delta (0, 0)
Screenshot: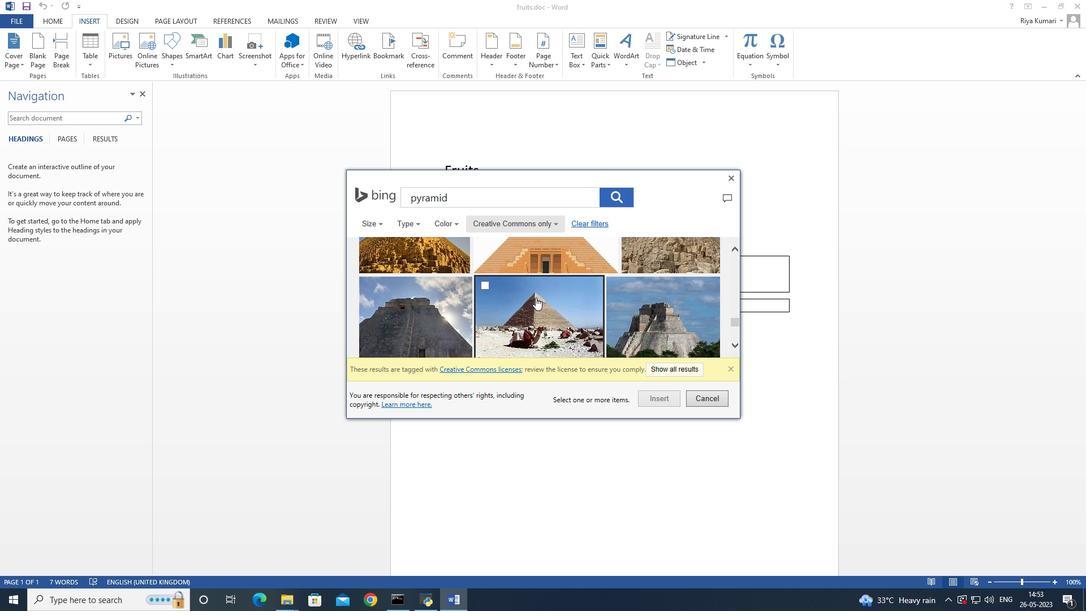 
Action: Mouse scrolled (536, 297) with delta (0, 0)
Screenshot: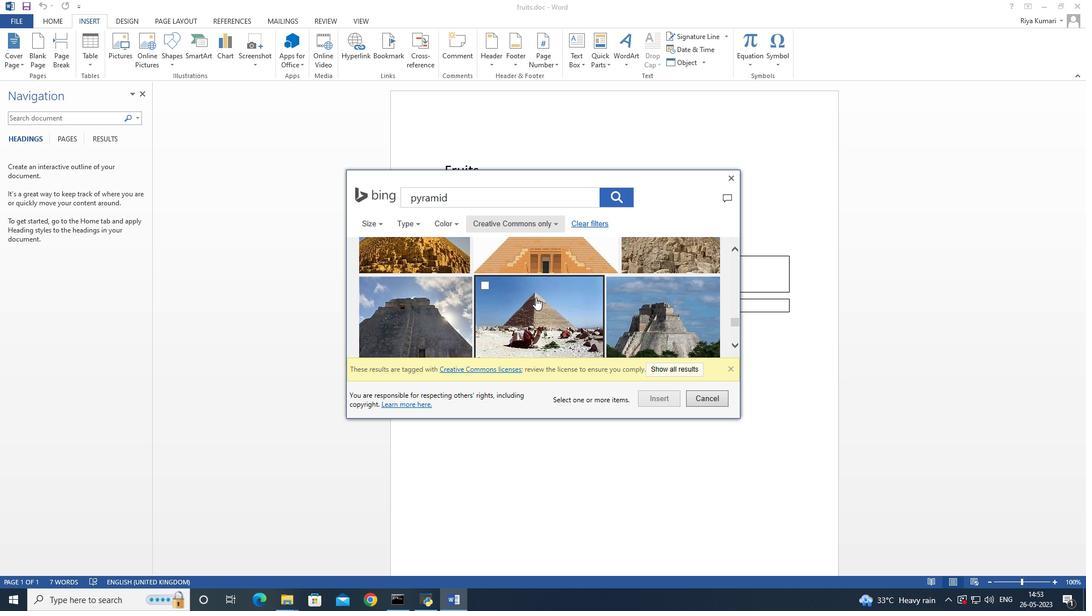 
Action: Mouse scrolled (536, 297) with delta (0, 0)
Screenshot: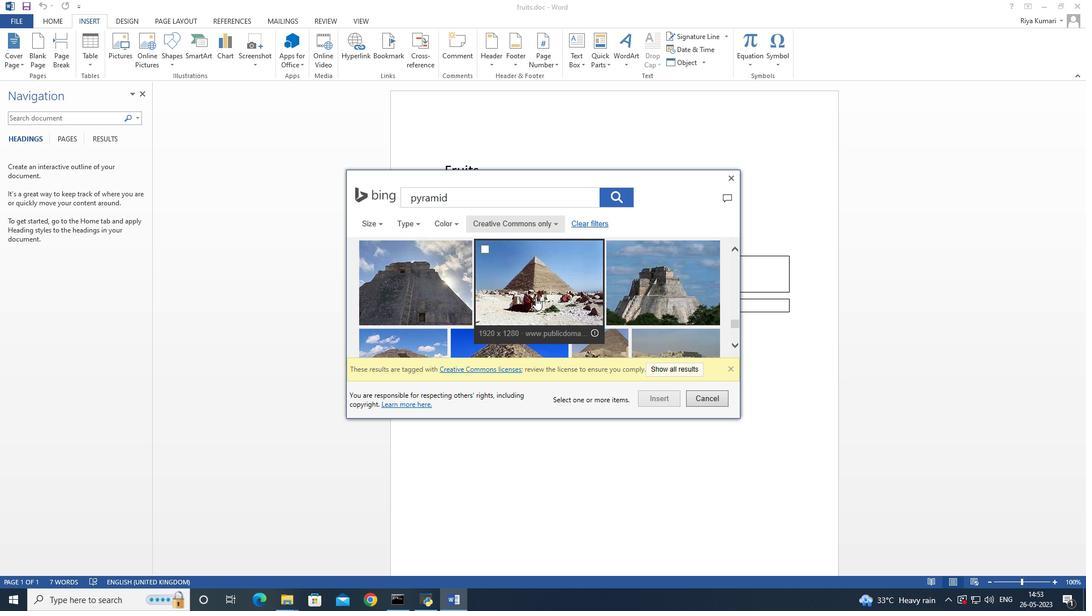 
Action: Mouse moved to (536, 297)
Screenshot: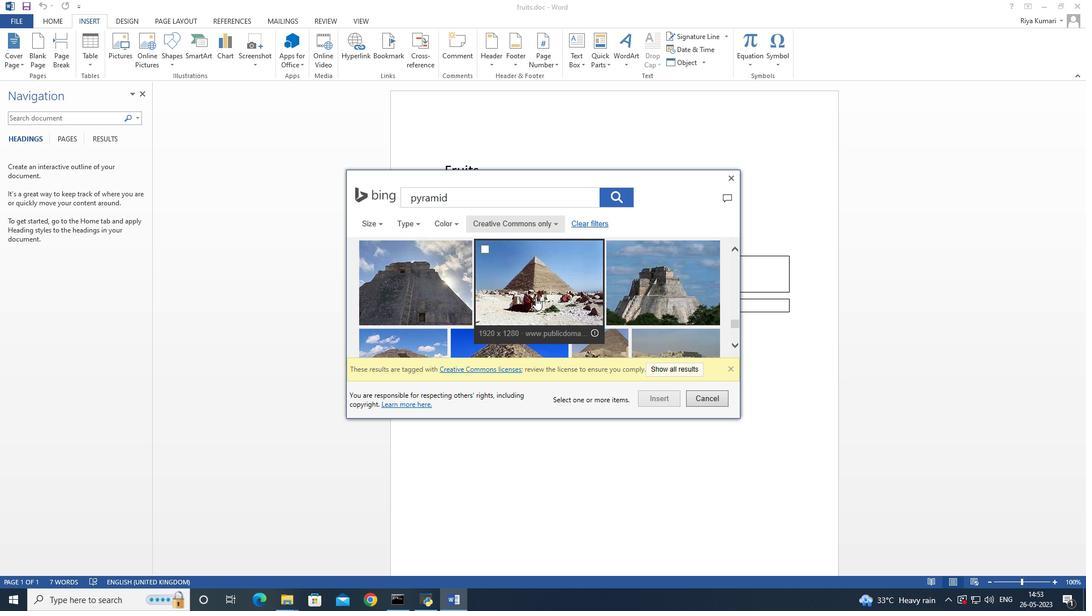 
Action: Mouse scrolled (536, 296) with delta (0, 0)
Screenshot: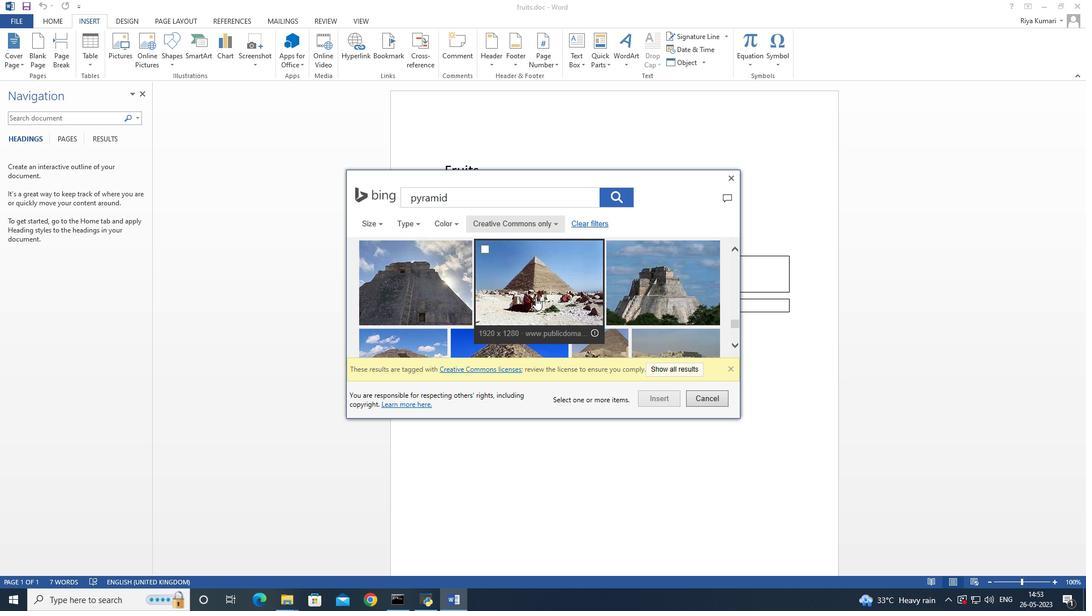 
Action: Mouse scrolled (536, 296) with delta (0, 0)
Screenshot: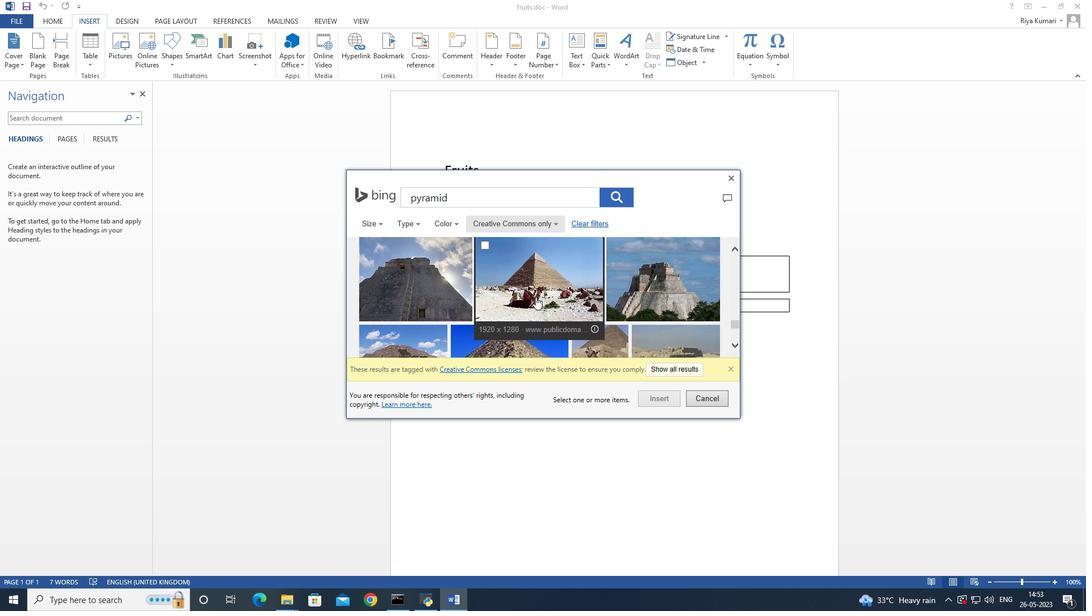 
Action: Mouse scrolled (536, 296) with delta (0, 0)
Screenshot: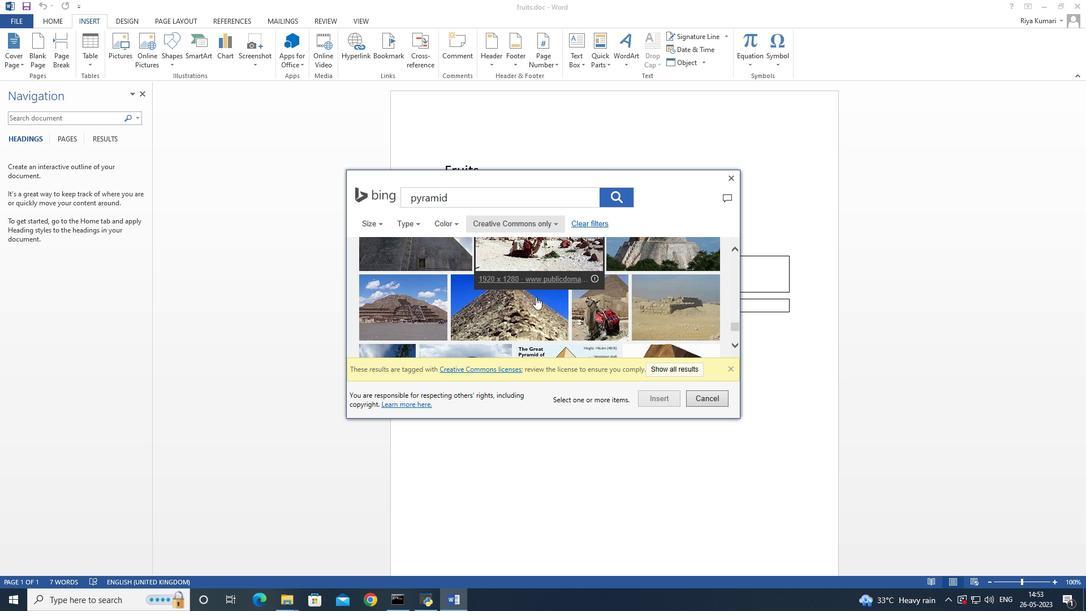 
Action: Mouse scrolled (536, 296) with delta (0, 0)
Screenshot: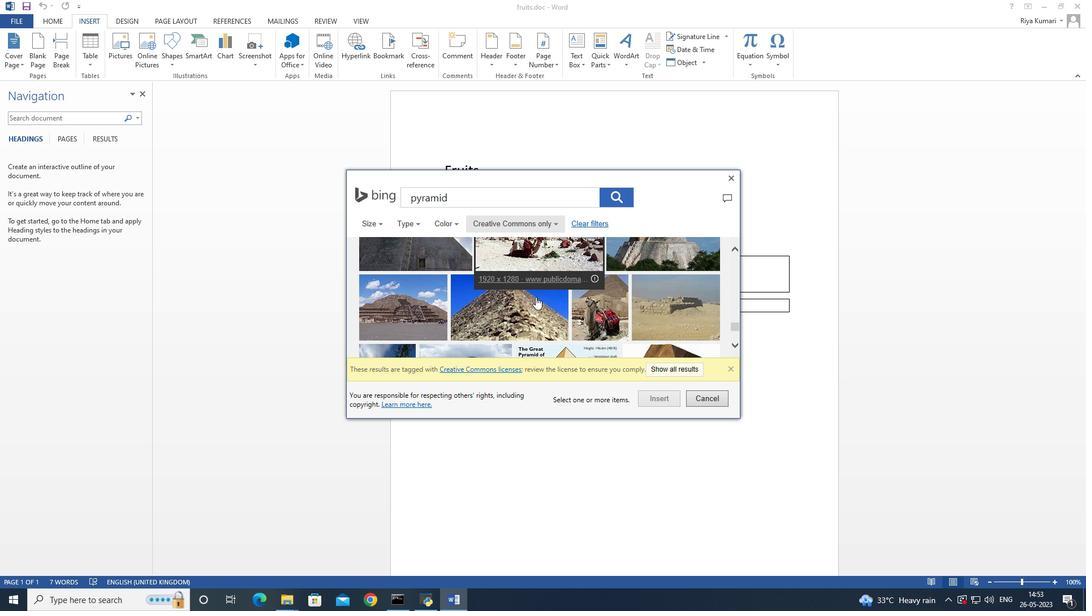 
Action: Mouse scrolled (536, 296) with delta (0, 0)
Screenshot: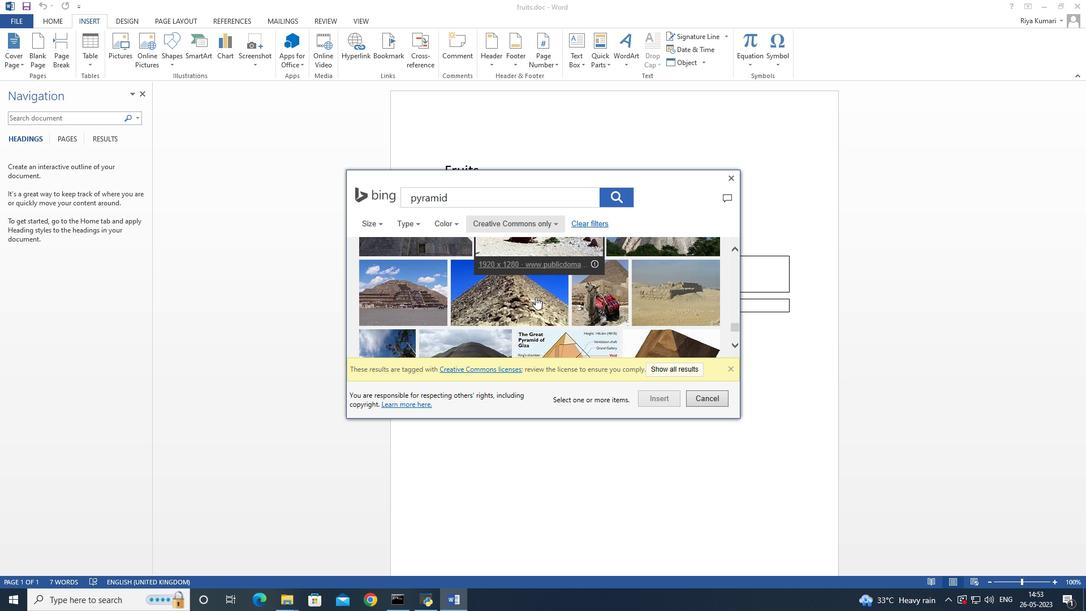 
Action: Mouse scrolled (536, 296) with delta (0, 0)
Screenshot: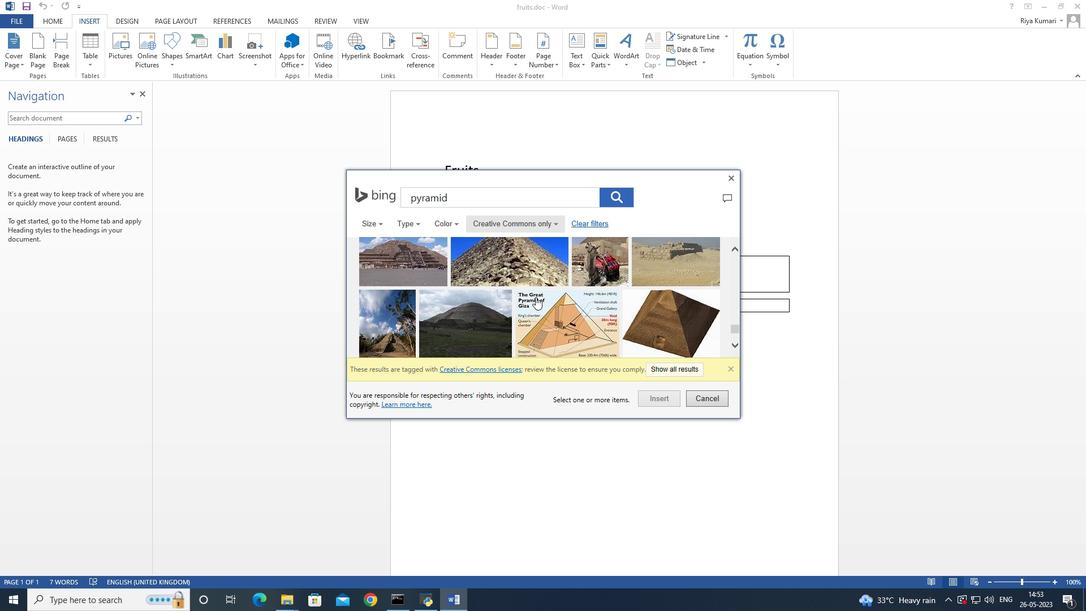 
Action: Mouse scrolled (536, 296) with delta (0, 0)
Screenshot: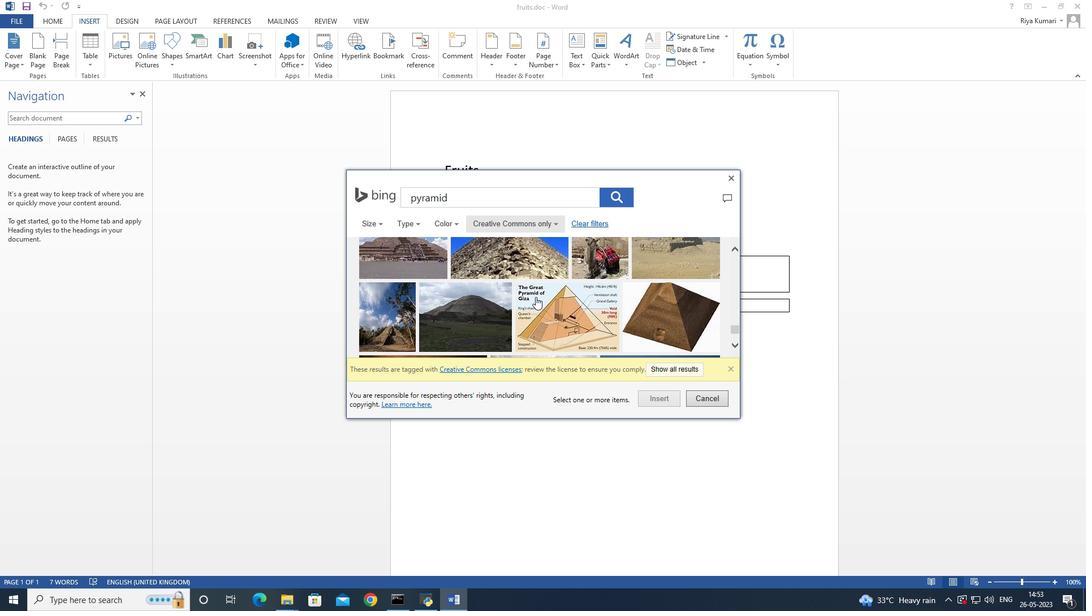 
Action: Mouse scrolled (536, 296) with delta (0, 0)
Screenshot: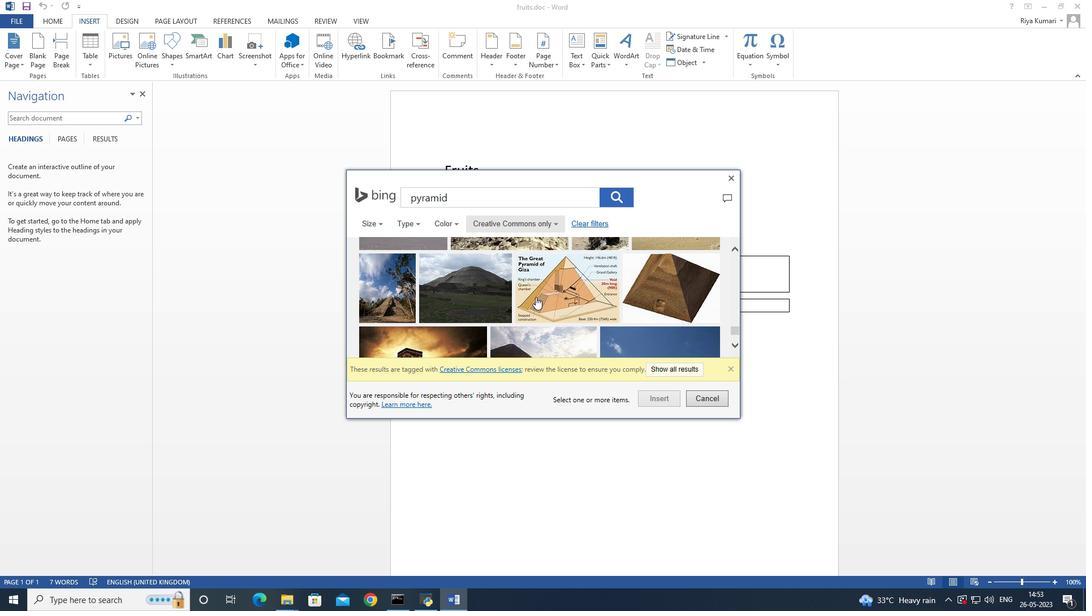
Action: Mouse moved to (536, 296)
Screenshot: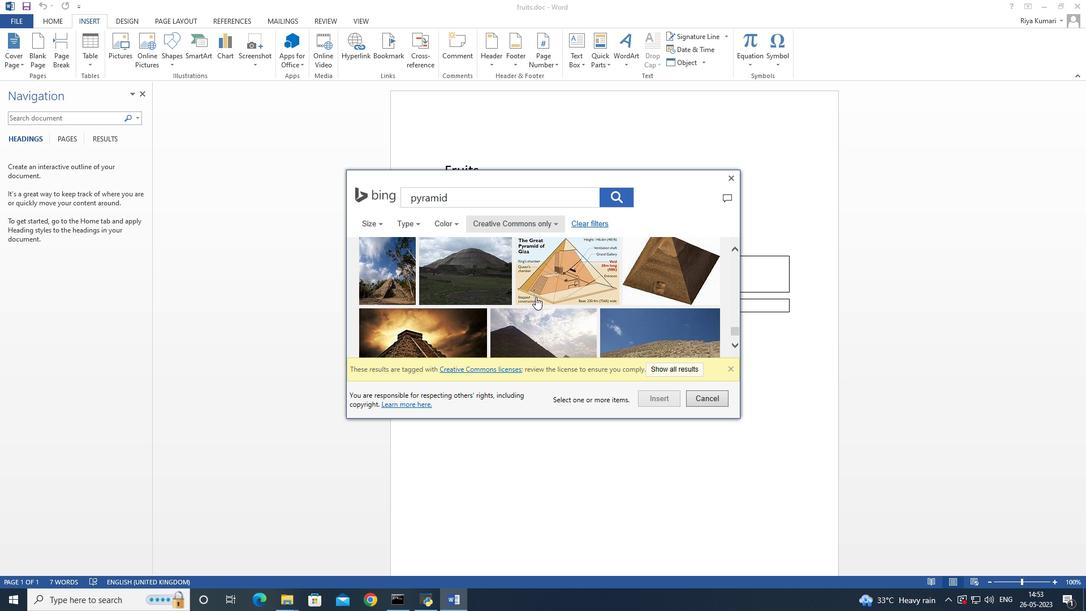 
Action: Mouse scrolled (536, 296) with delta (0, 0)
Screenshot: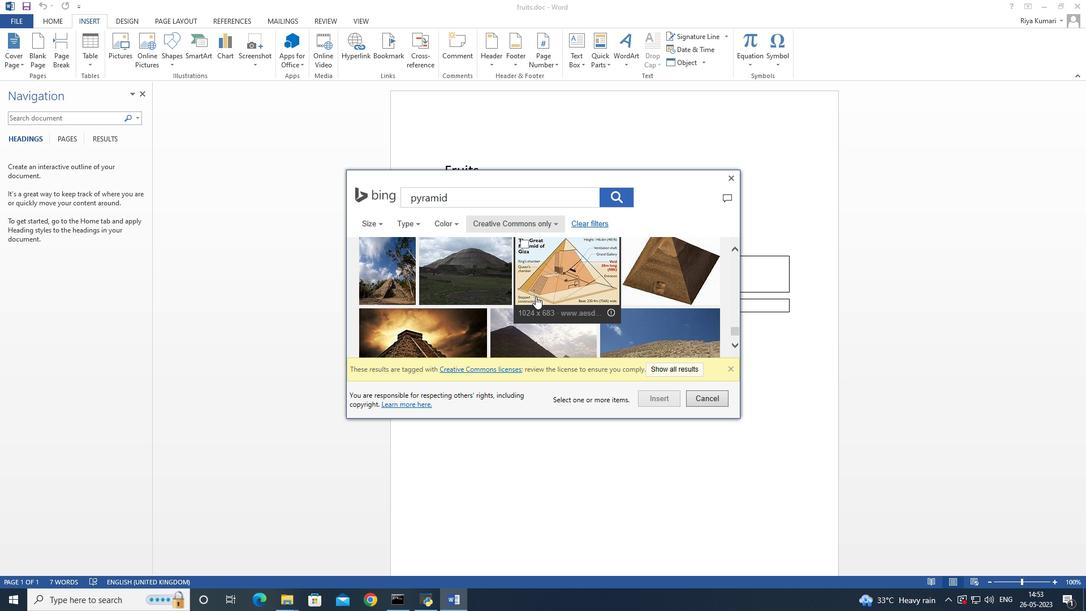 
Action: Mouse scrolled (536, 296) with delta (0, 0)
Screenshot: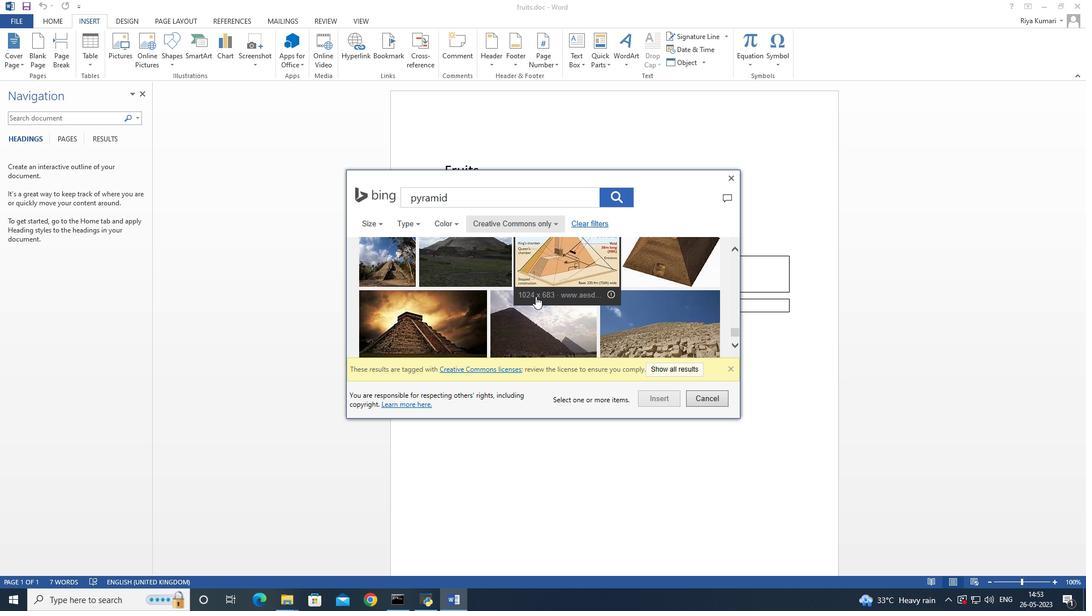 
Action: Mouse scrolled (536, 296) with delta (0, 0)
Screenshot: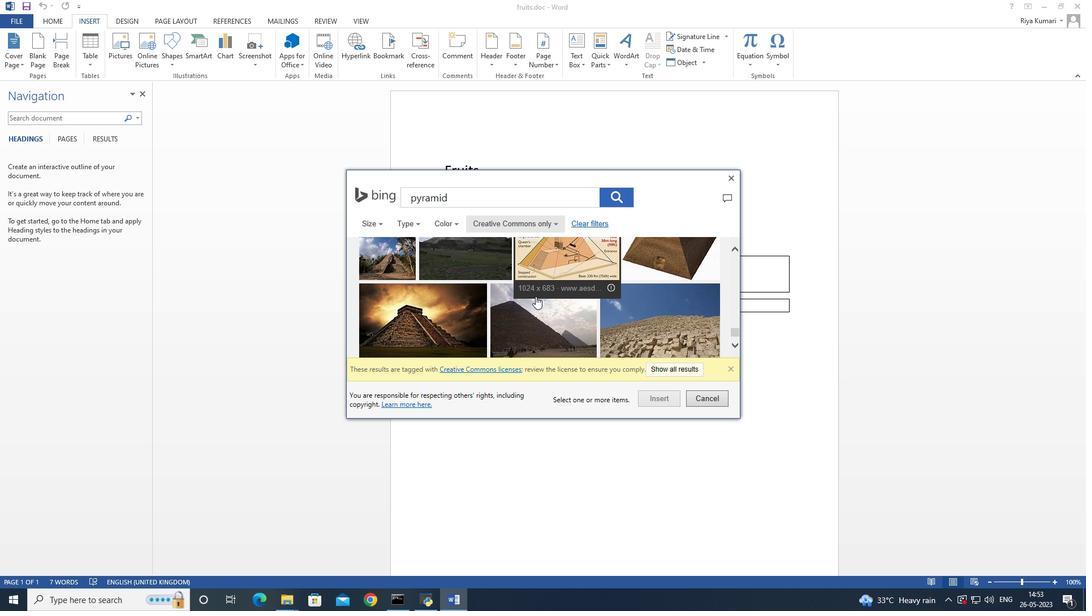 
Action: Mouse scrolled (536, 296) with delta (0, 0)
Screenshot: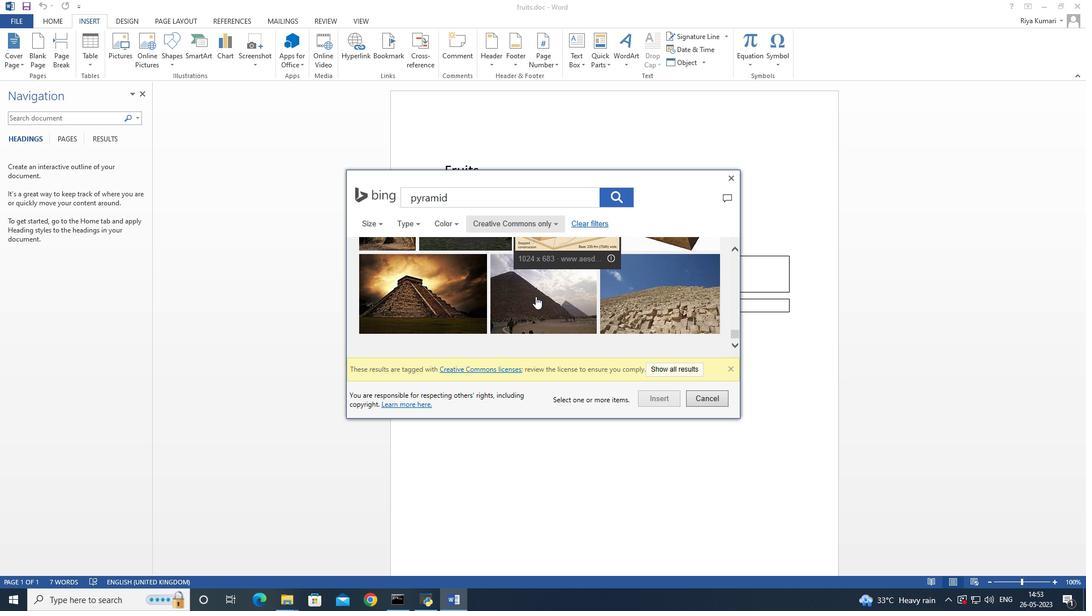 
Action: Mouse moved to (536, 296)
Screenshot: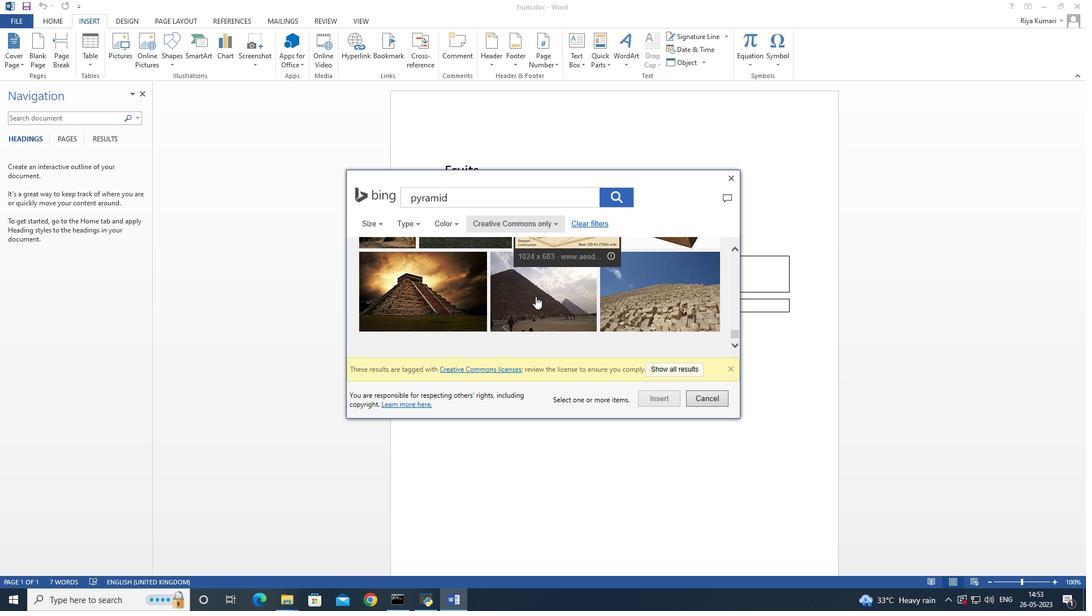 
Action: Mouse scrolled (536, 295) with delta (0, 0)
Screenshot: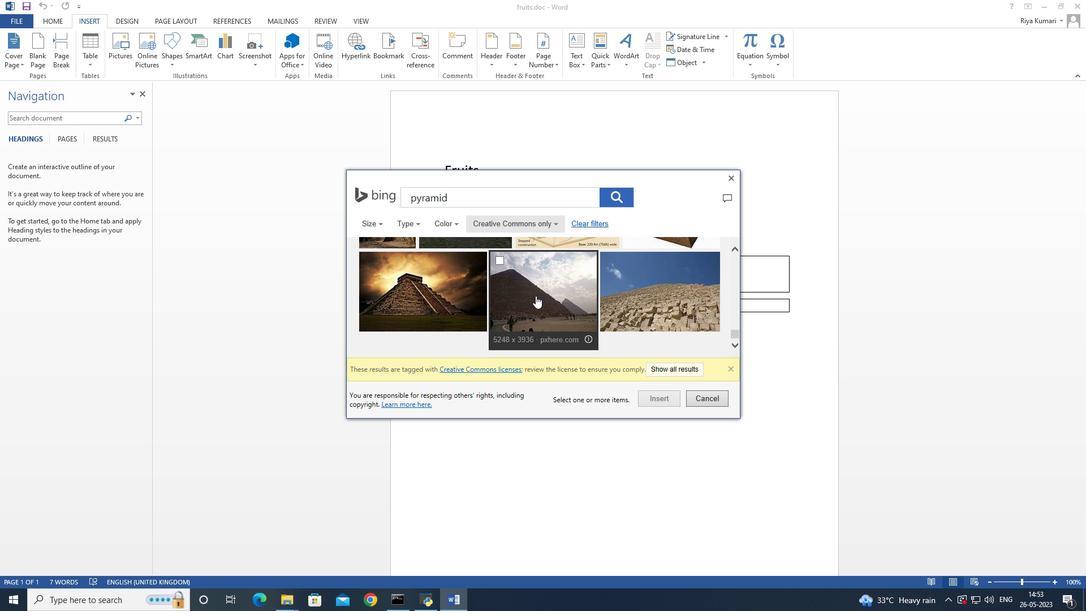 
Action: Mouse moved to (535, 295)
Screenshot: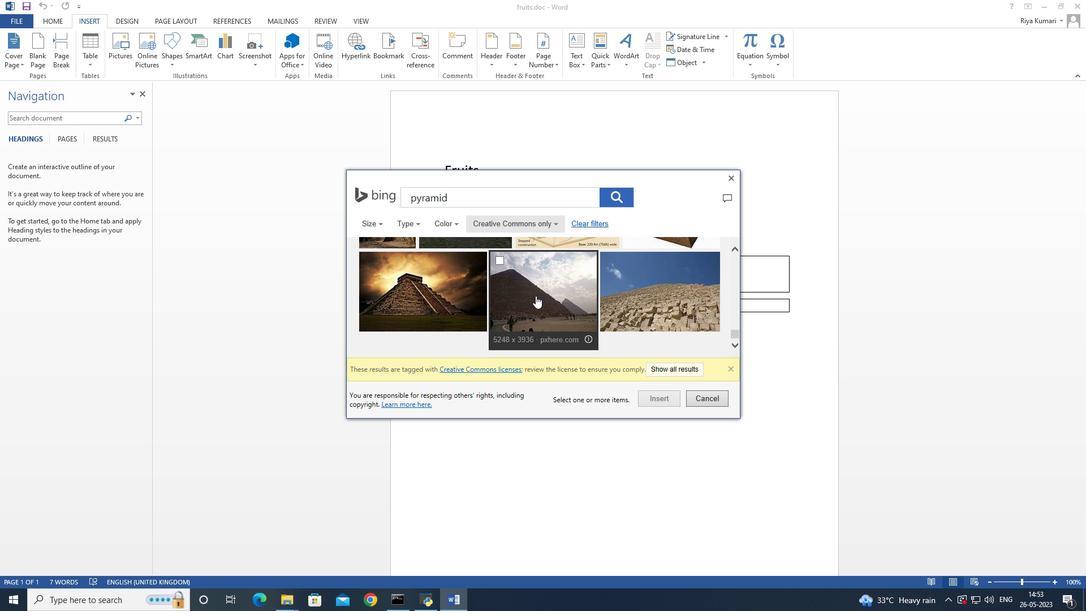 
Action: Mouse scrolled (535, 294) with delta (0, 0)
Screenshot: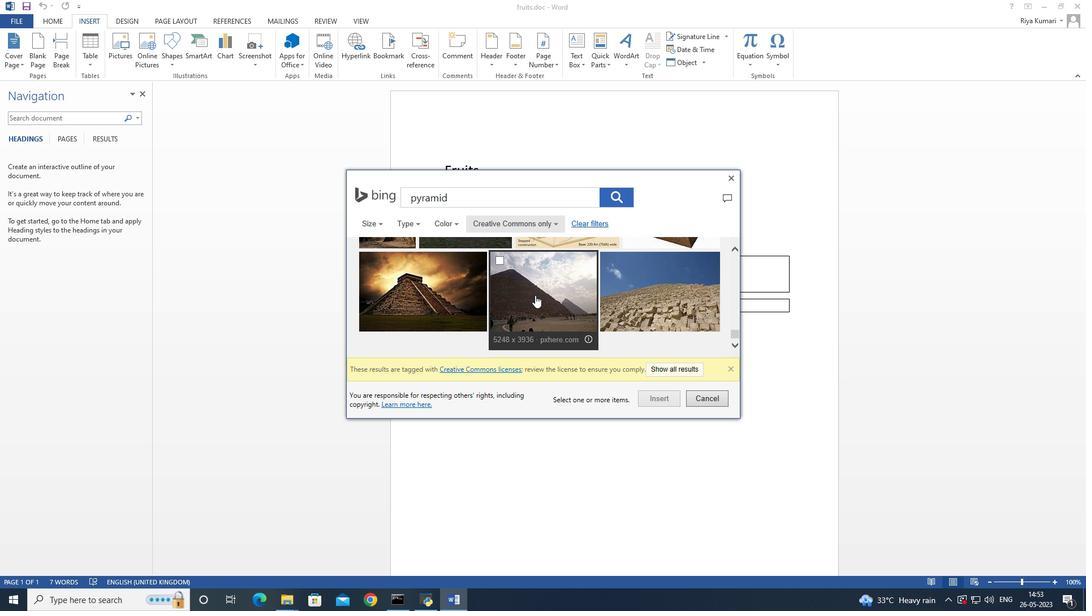 
Action: Mouse scrolled (535, 294) with delta (0, 0)
Screenshot: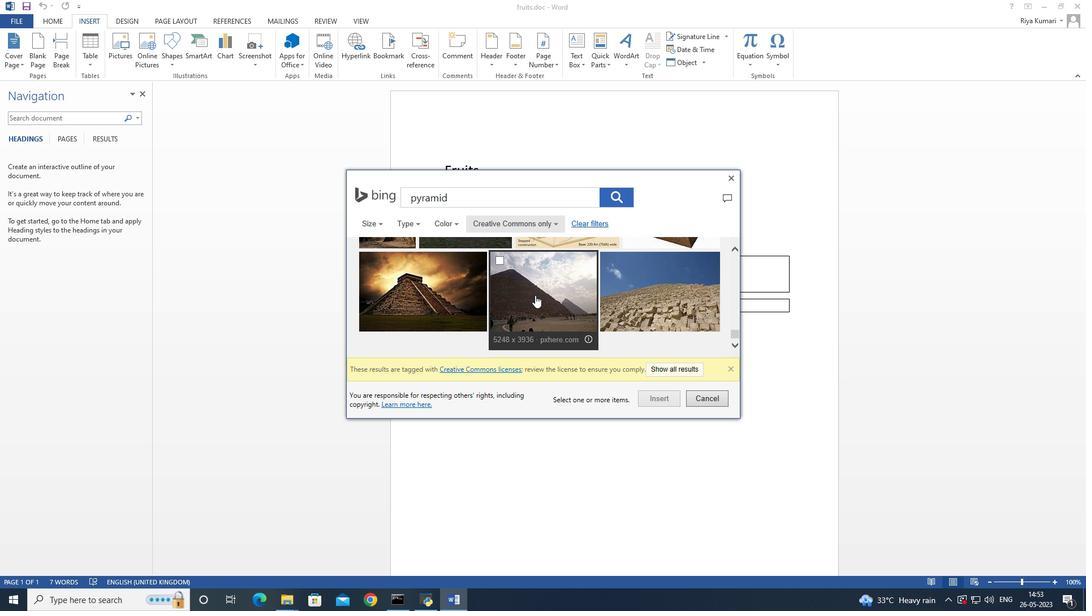 
Action: Mouse moved to (535, 294)
Screenshot: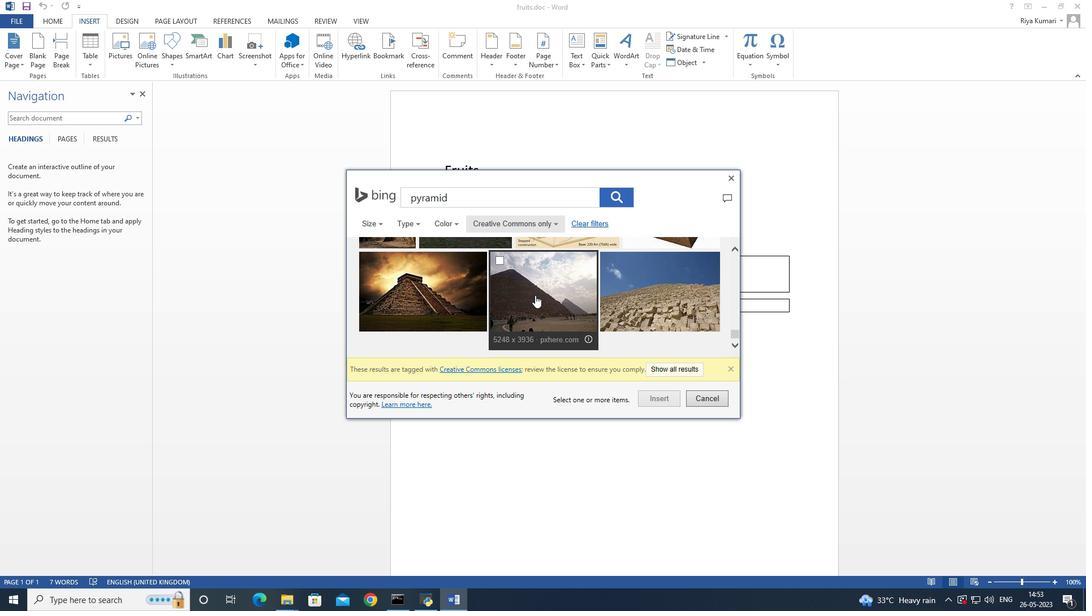 
Action: Mouse scrolled (535, 293) with delta (0, 0)
Screenshot: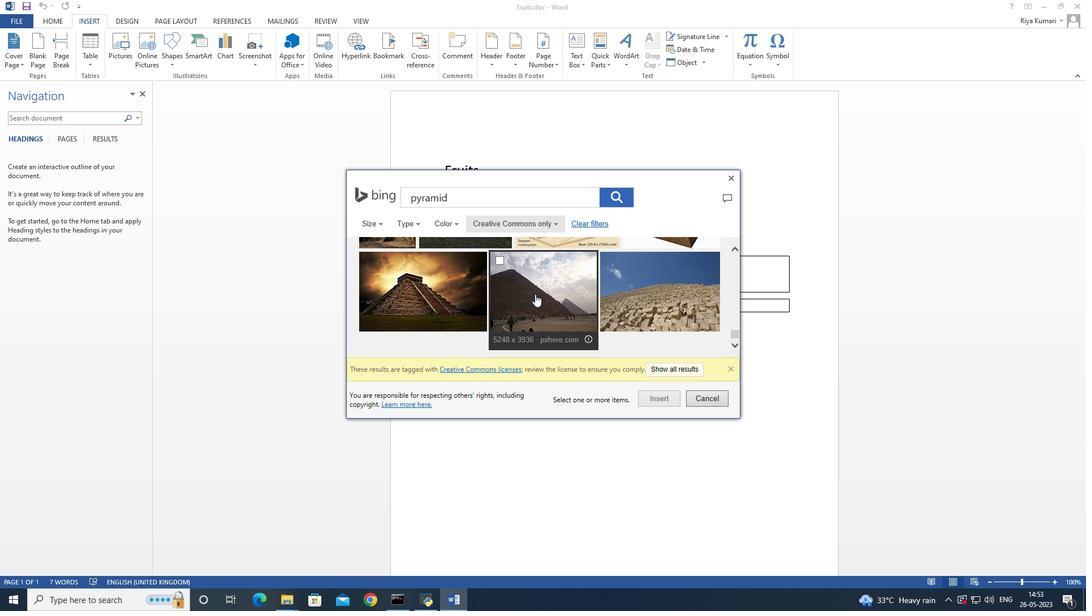 
Action: Mouse moved to (535, 293)
Screenshot: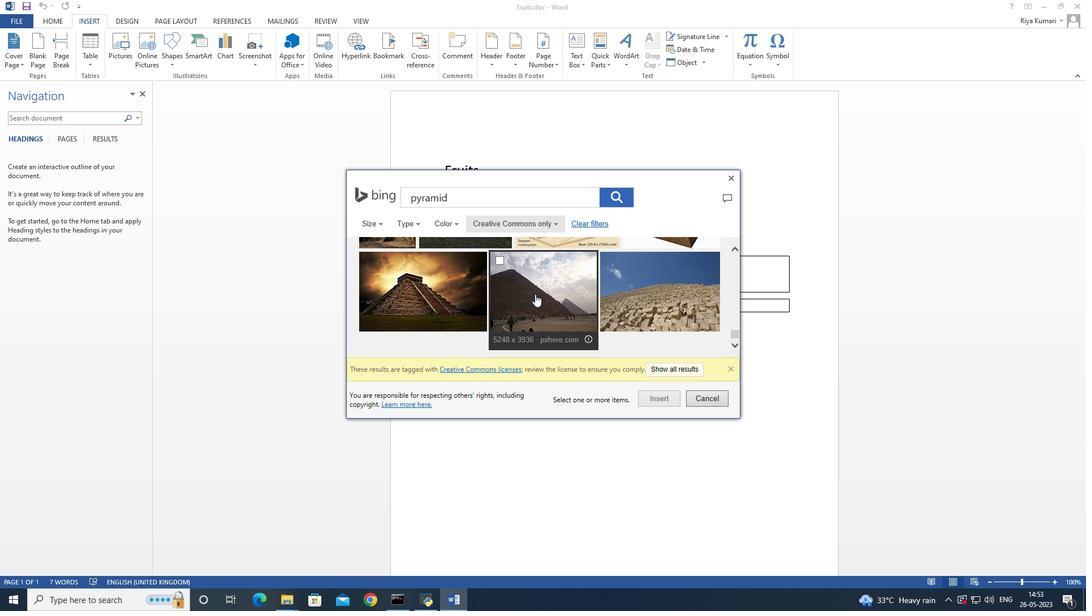 
Action: Mouse scrolled (535, 294) with delta (0, 0)
Screenshot: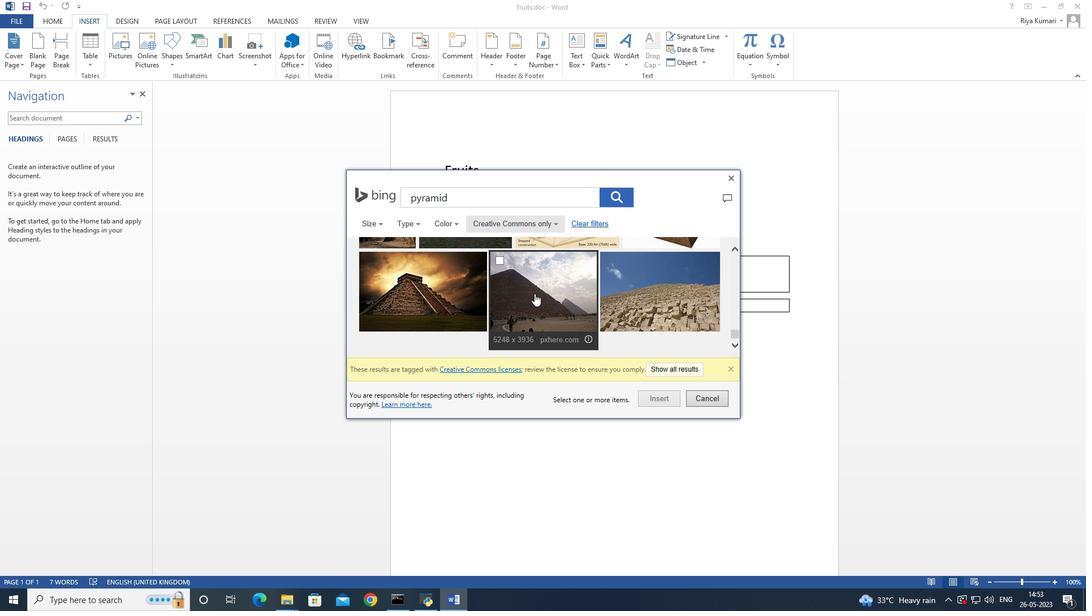 
Action: Mouse moved to (535, 293)
Screenshot: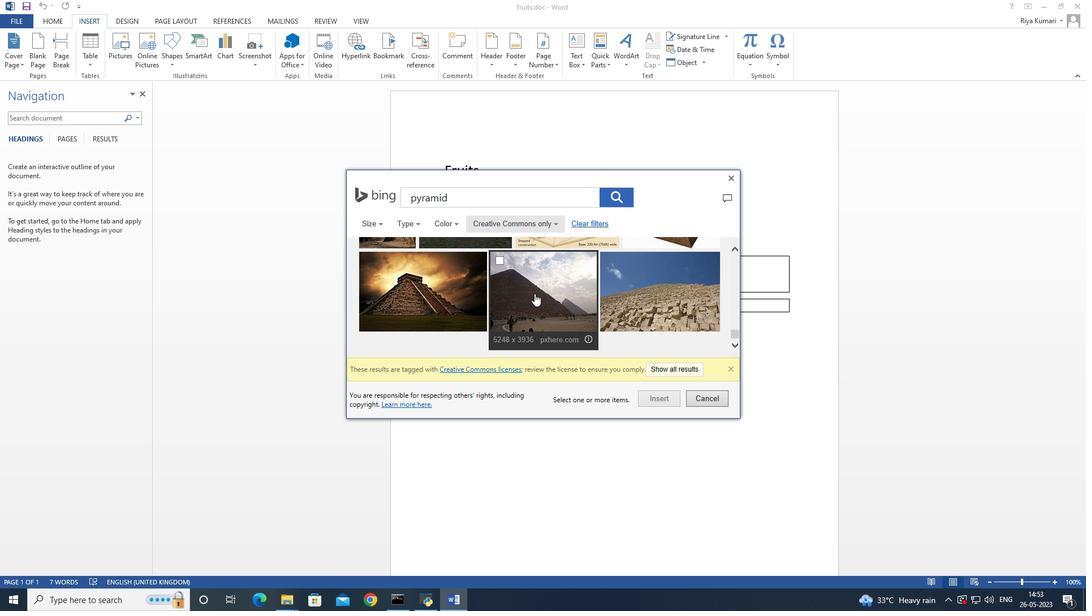 
Action: Mouse scrolled (535, 293) with delta (0, 0)
Screenshot: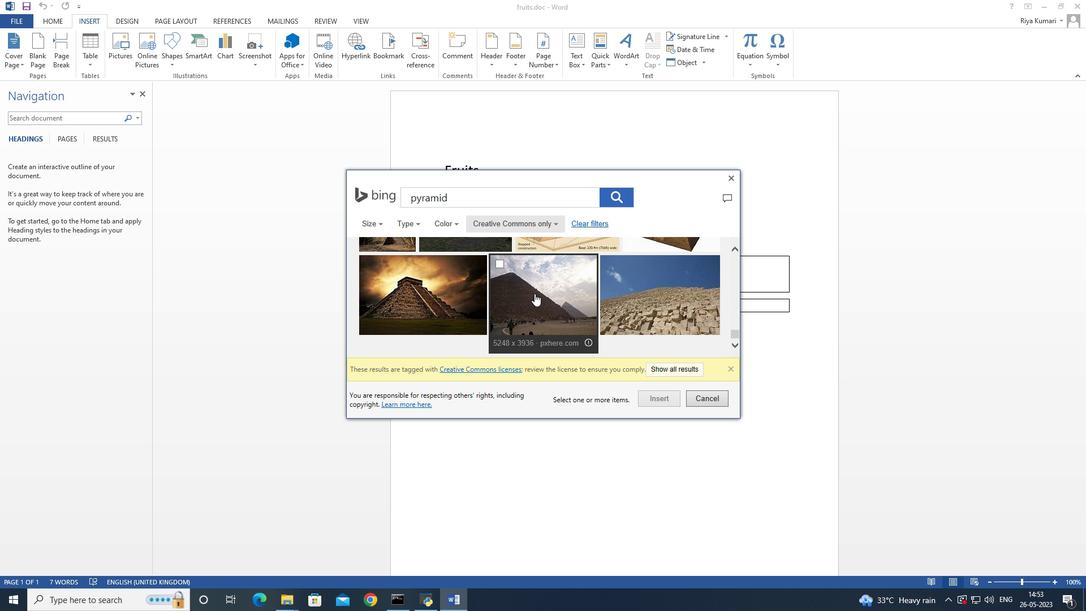 
Action: Mouse scrolled (535, 293) with delta (0, 0)
Screenshot: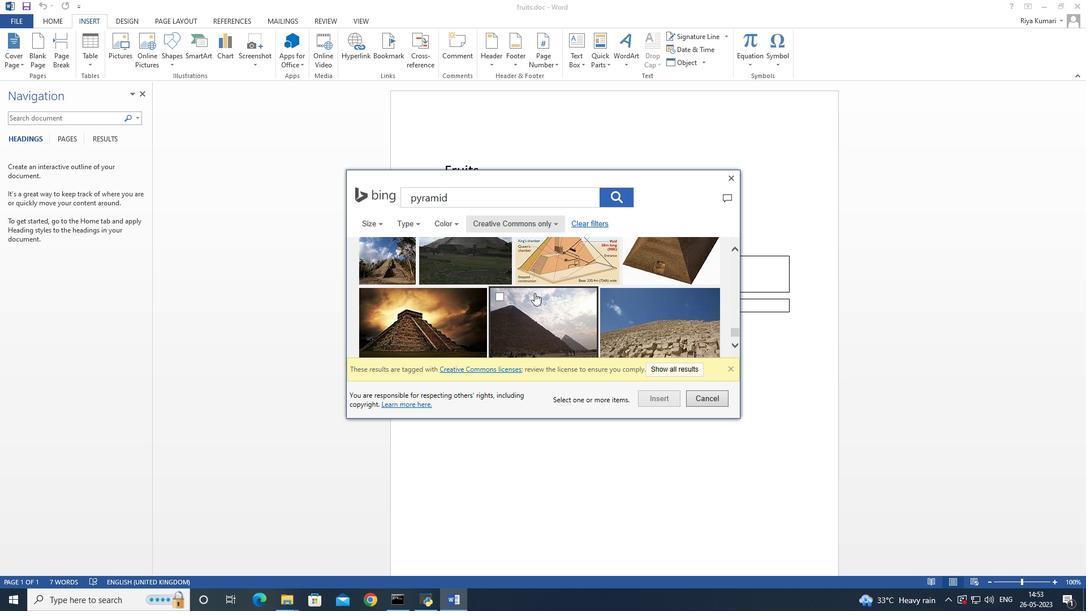 
Action: Mouse moved to (535, 293)
Screenshot: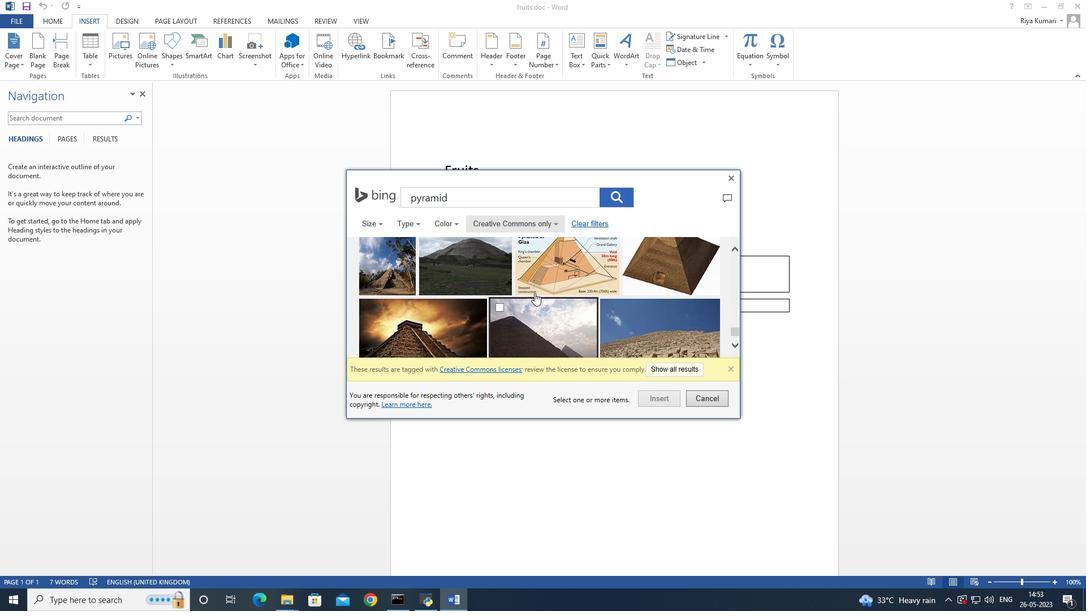 
Action: Mouse scrolled (535, 293) with delta (0, 0)
Screenshot: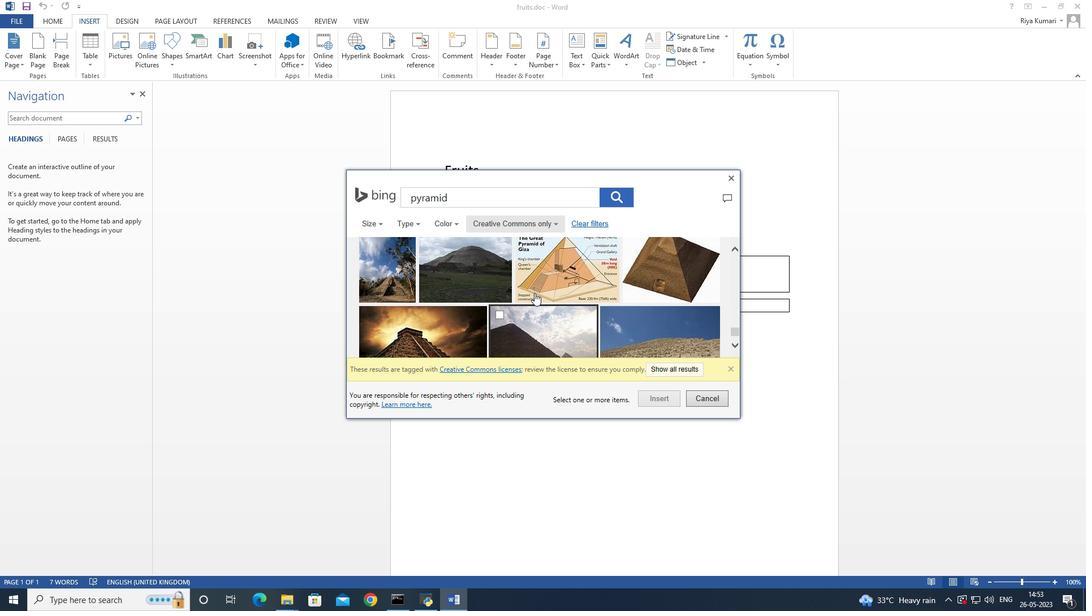 
Action: Mouse scrolled (535, 293) with delta (0, 0)
Screenshot: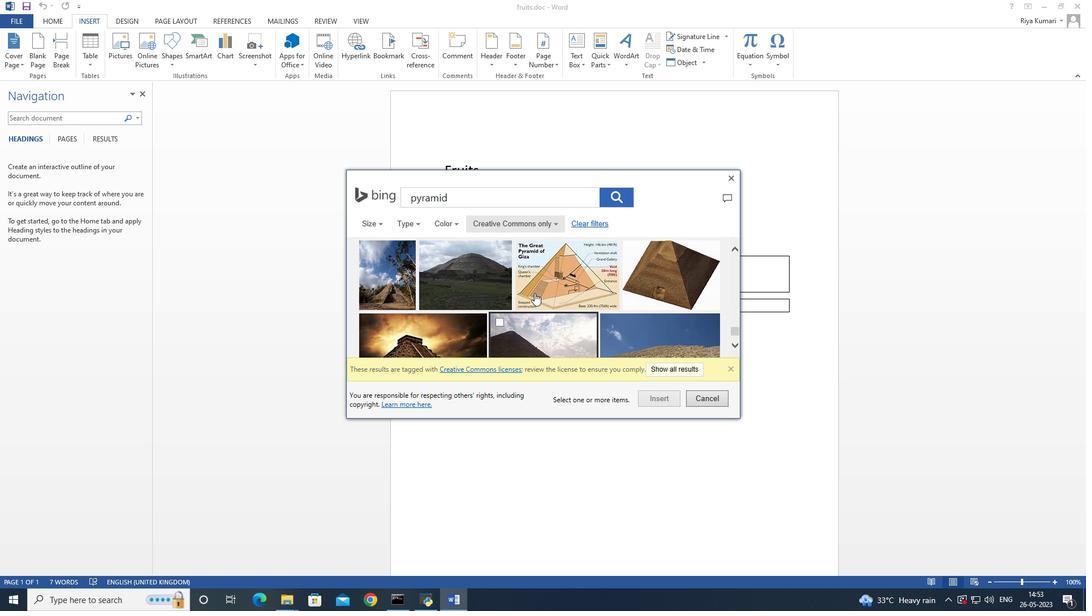 
Action: Mouse moved to (534, 292)
Screenshot: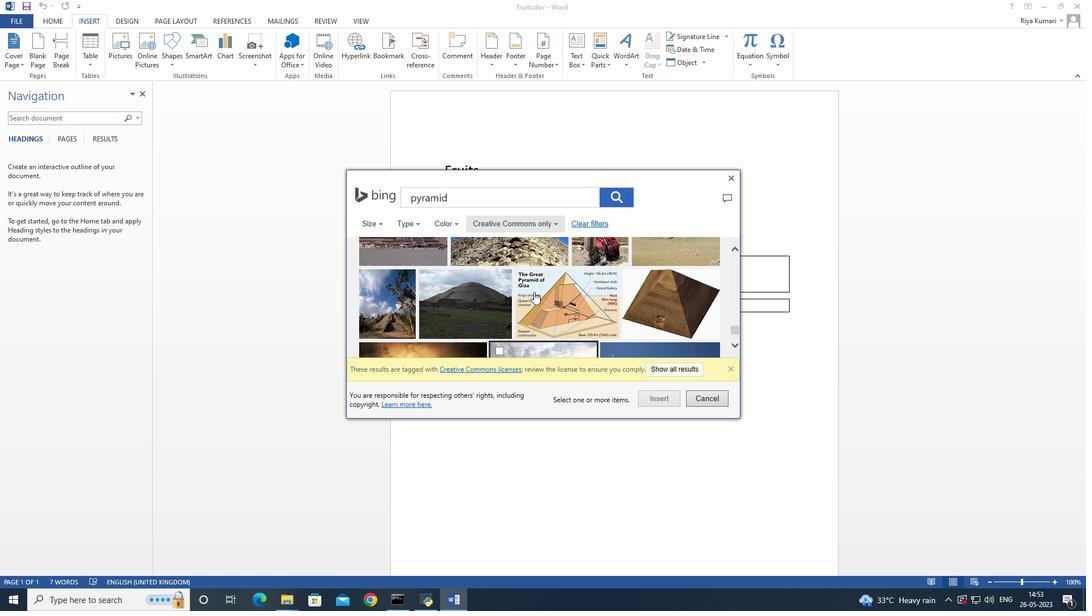 
Action: Mouse scrolled (534, 292) with delta (0, 0)
Screenshot: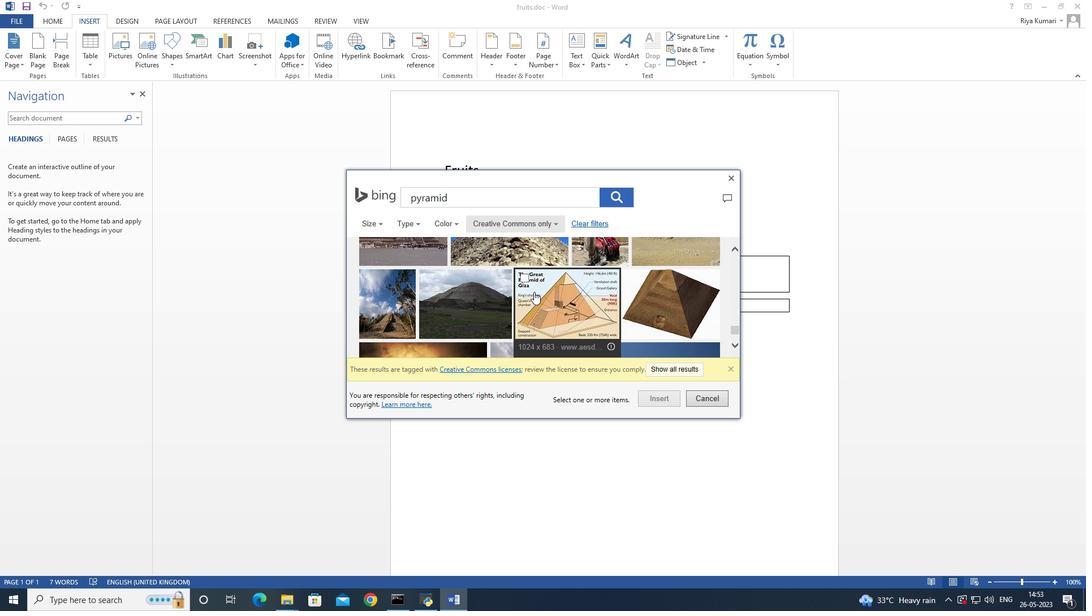 
Action: Mouse scrolled (534, 292) with delta (0, 0)
Screenshot: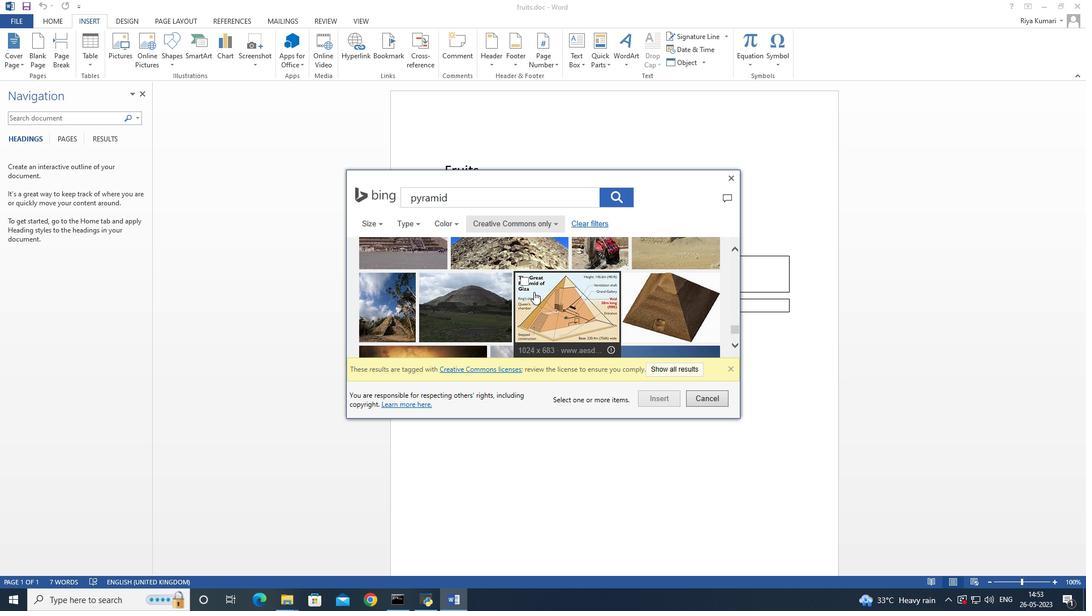 
Action: Mouse scrolled (534, 292) with delta (0, 0)
Screenshot: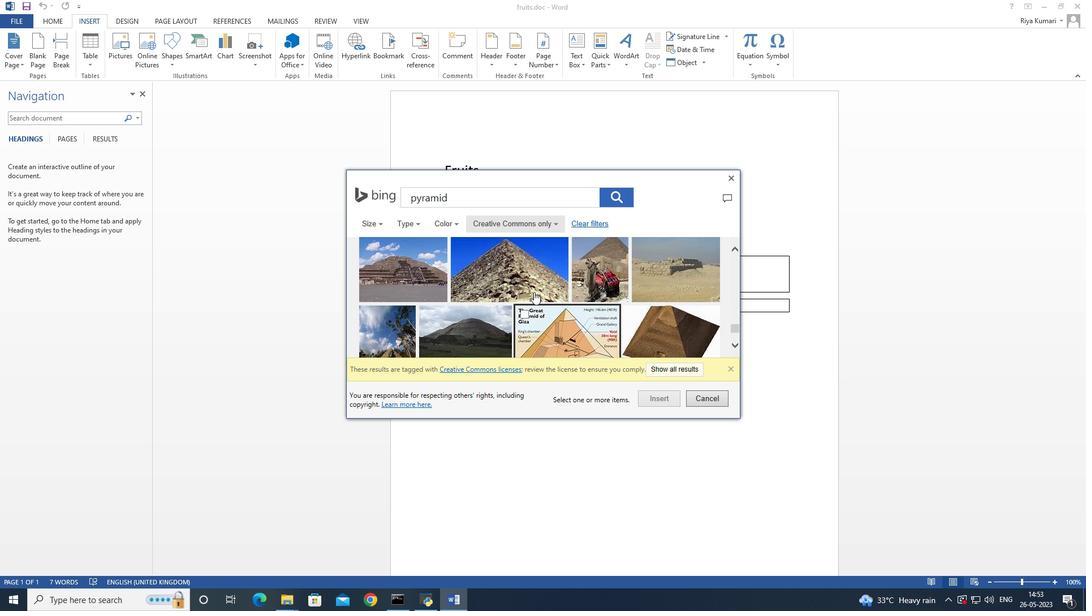 
Action: Mouse scrolled (534, 292) with delta (0, 0)
Screenshot: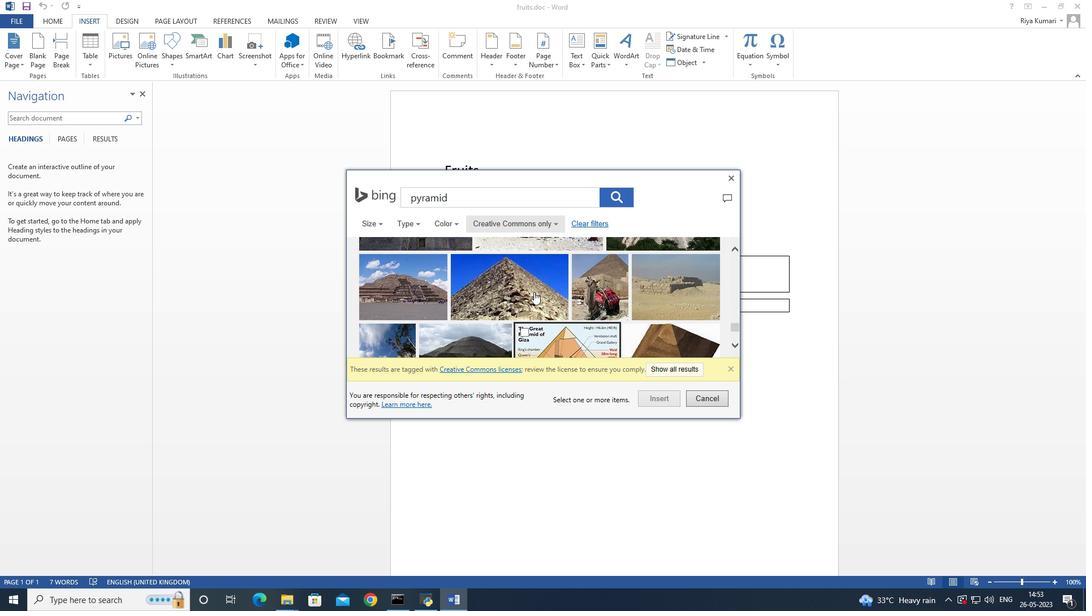 
Action: Mouse moved to (534, 291)
Screenshot: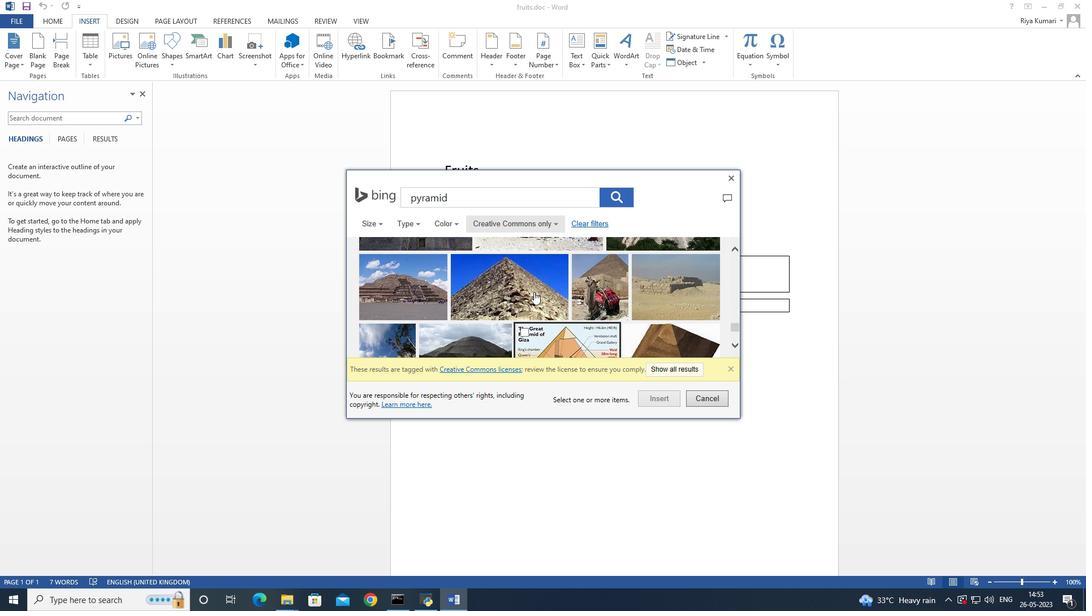 
Action: Mouse scrolled (534, 292) with delta (0, 0)
Screenshot: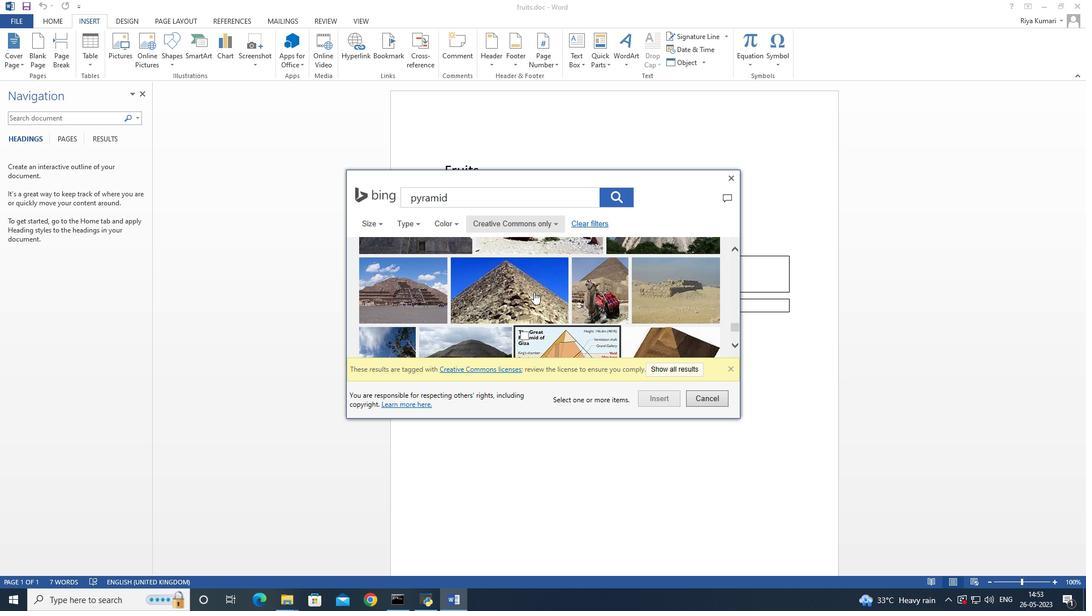 
Action: Mouse scrolled (534, 292) with delta (0, 0)
Screenshot: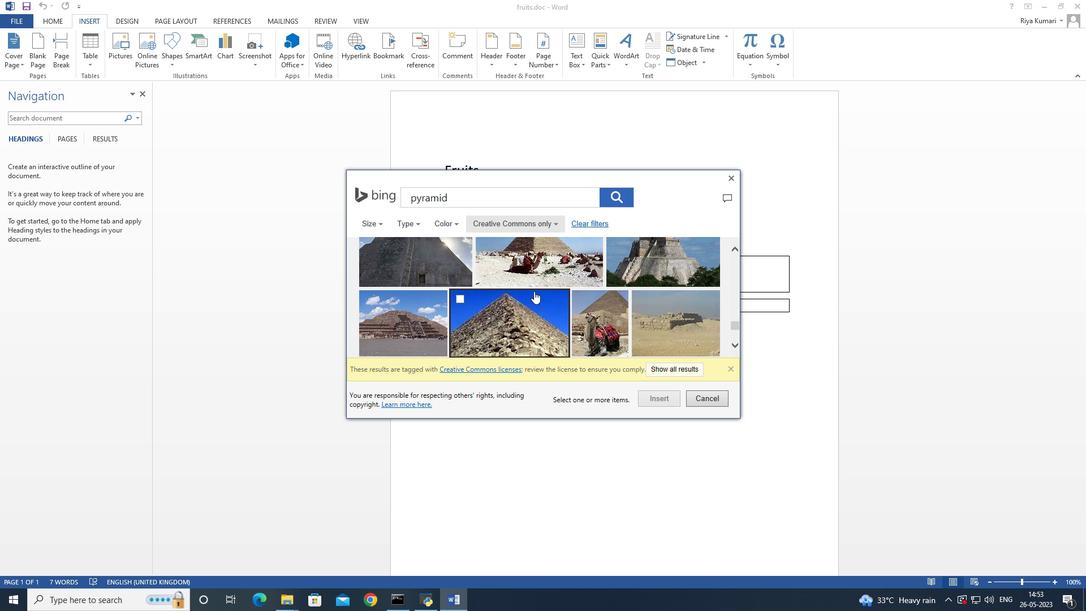 
Action: Mouse scrolled (534, 292) with delta (0, 0)
Screenshot: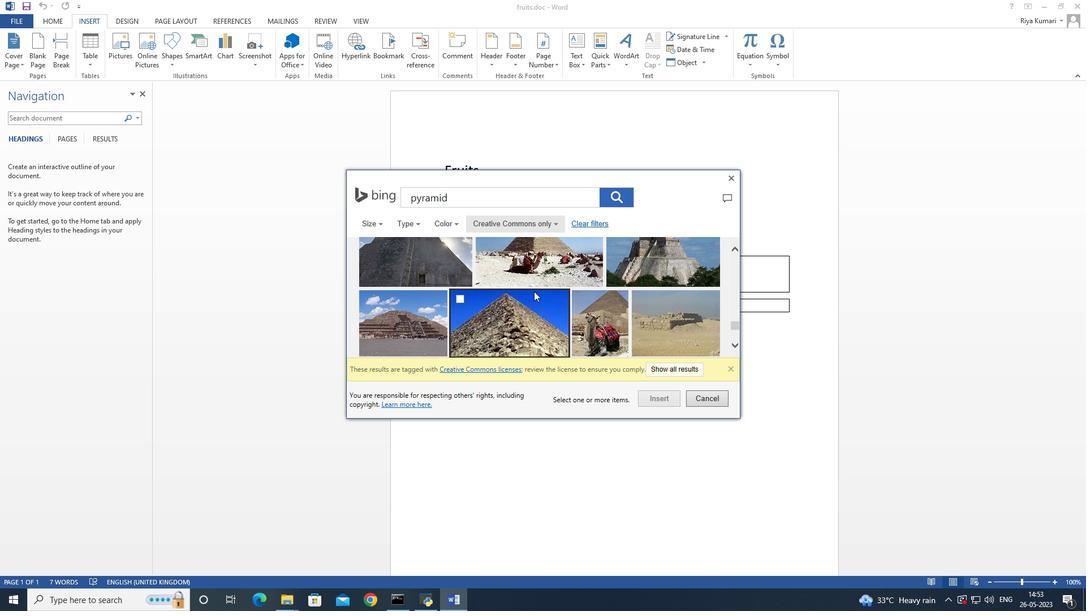
Action: Mouse moved to (534, 290)
Screenshot: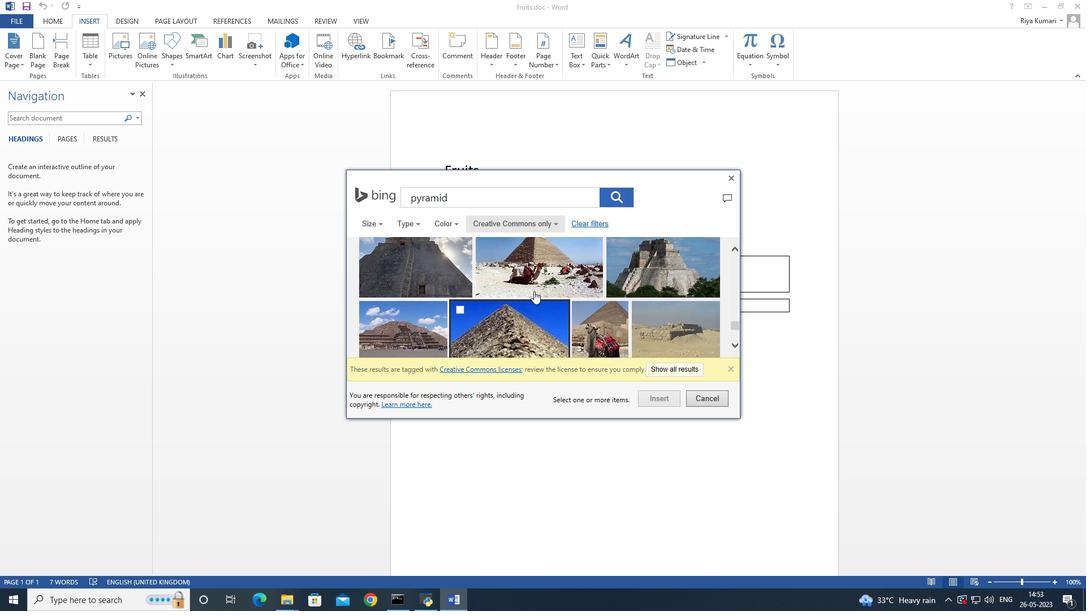 
Action: Mouse scrolled (534, 290) with delta (0, 0)
Screenshot: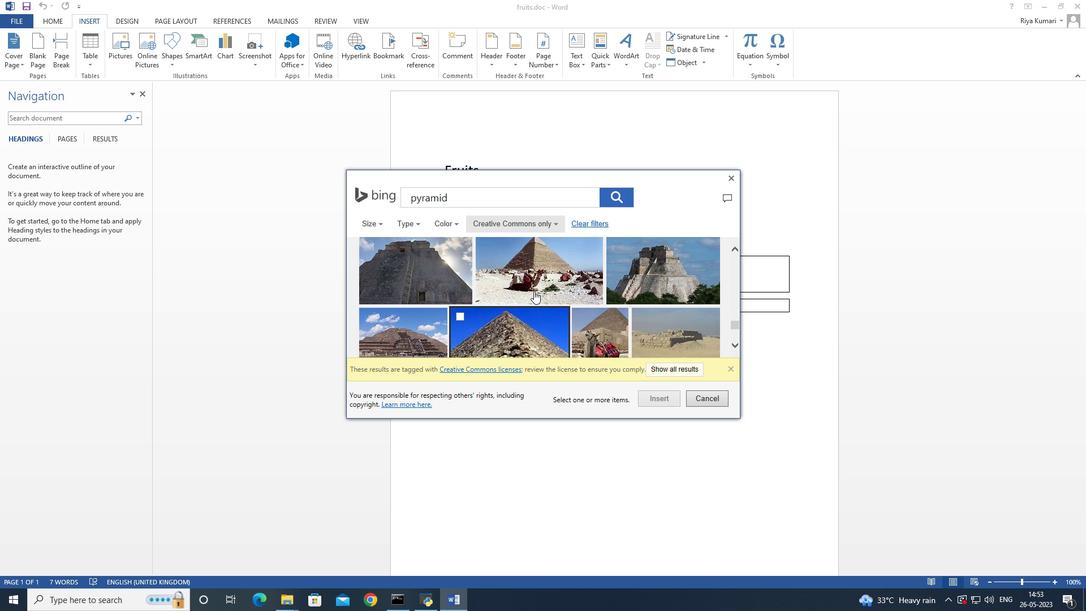 
Action: Mouse scrolled (534, 290) with delta (0, 0)
Screenshot: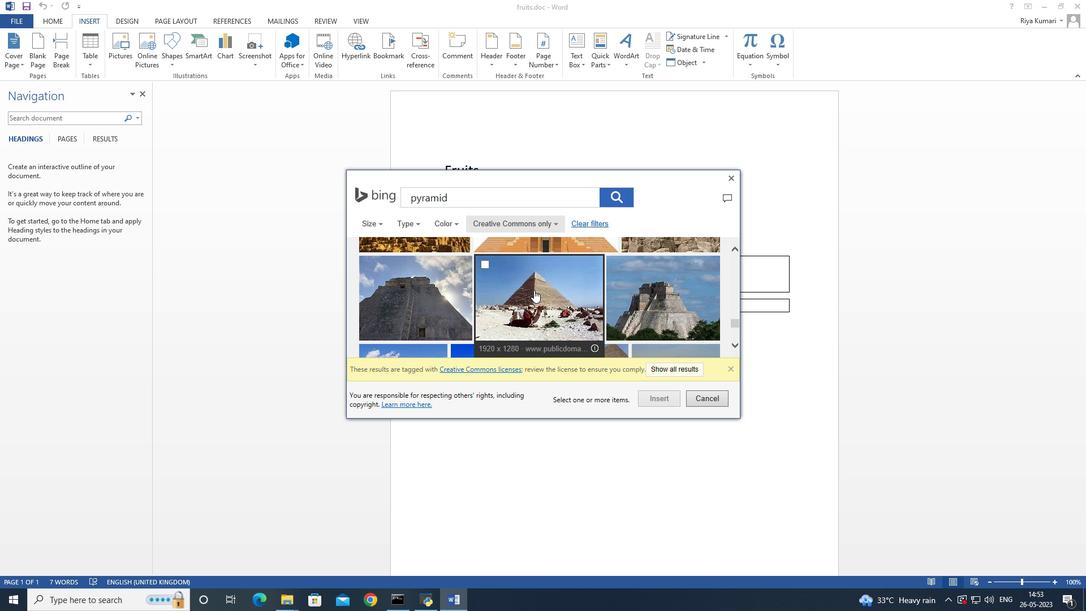 
Action: Mouse scrolled (534, 290) with delta (0, 0)
Screenshot: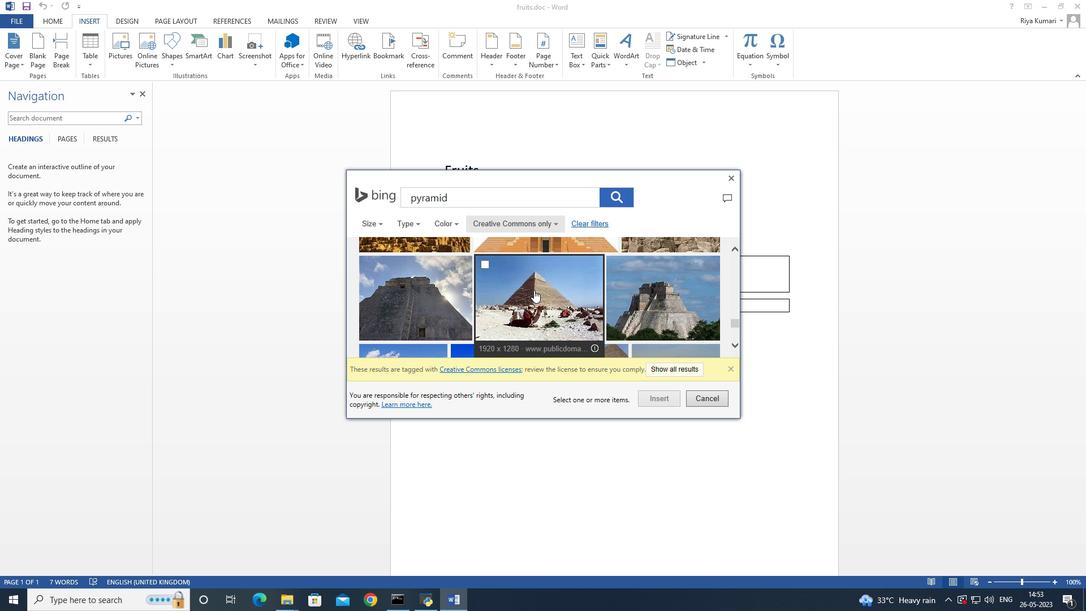 
Action: Mouse scrolled (534, 290) with delta (0, 0)
Screenshot: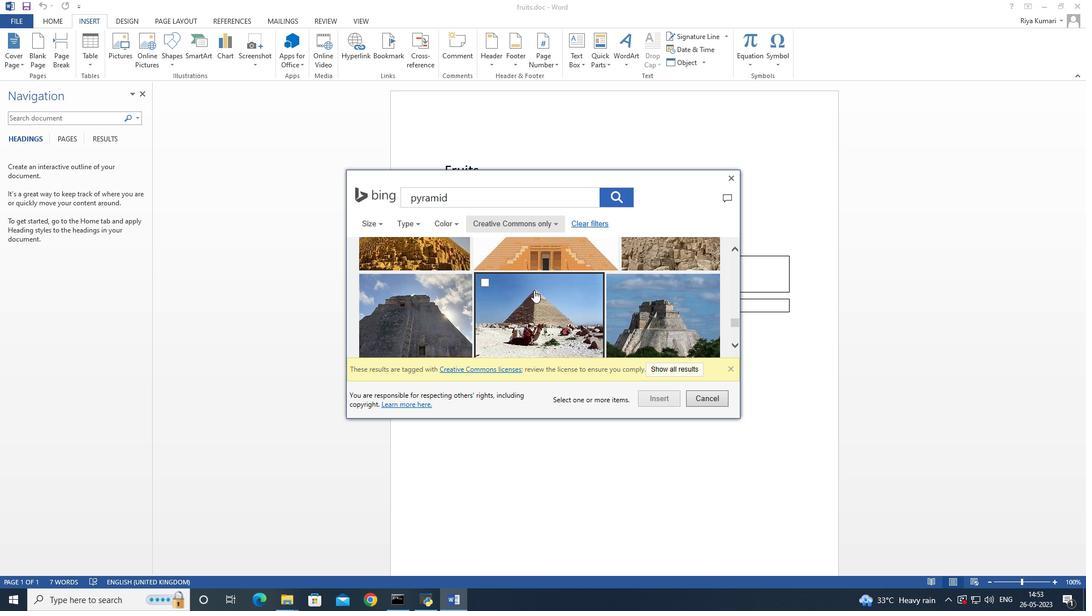 
Action: Mouse scrolled (534, 290) with delta (0, 0)
Screenshot: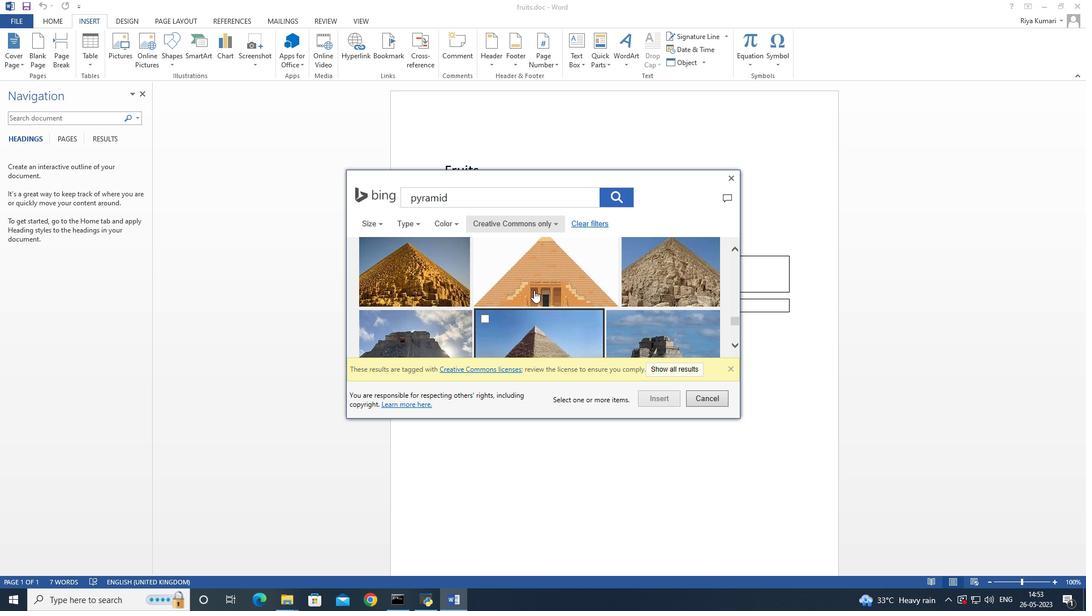 
Action: Mouse scrolled (534, 290) with delta (0, 0)
Screenshot: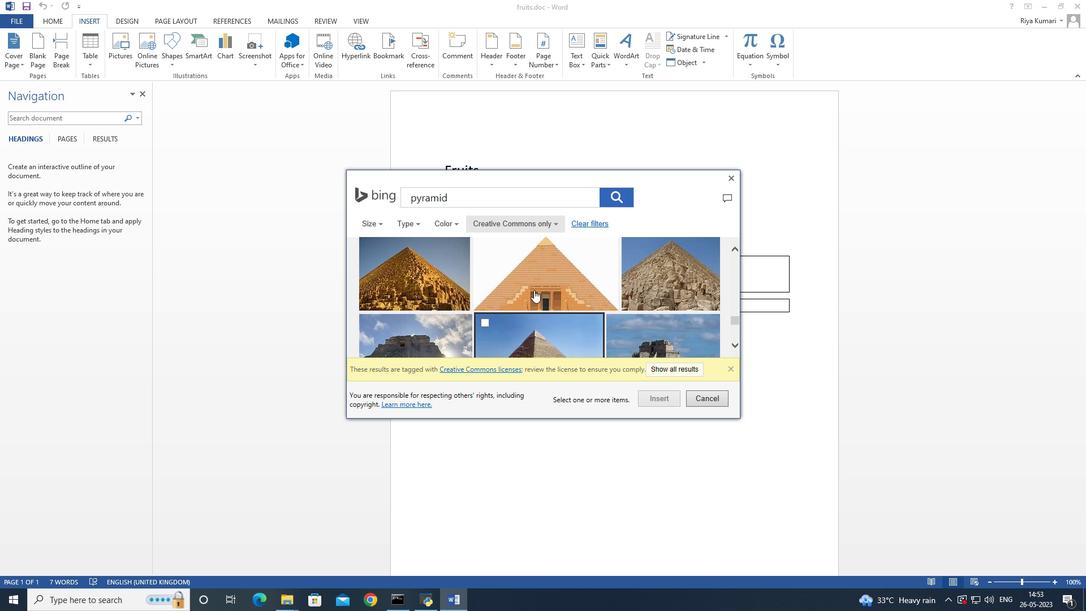 
Action: Mouse scrolled (534, 290) with delta (0, 0)
Screenshot: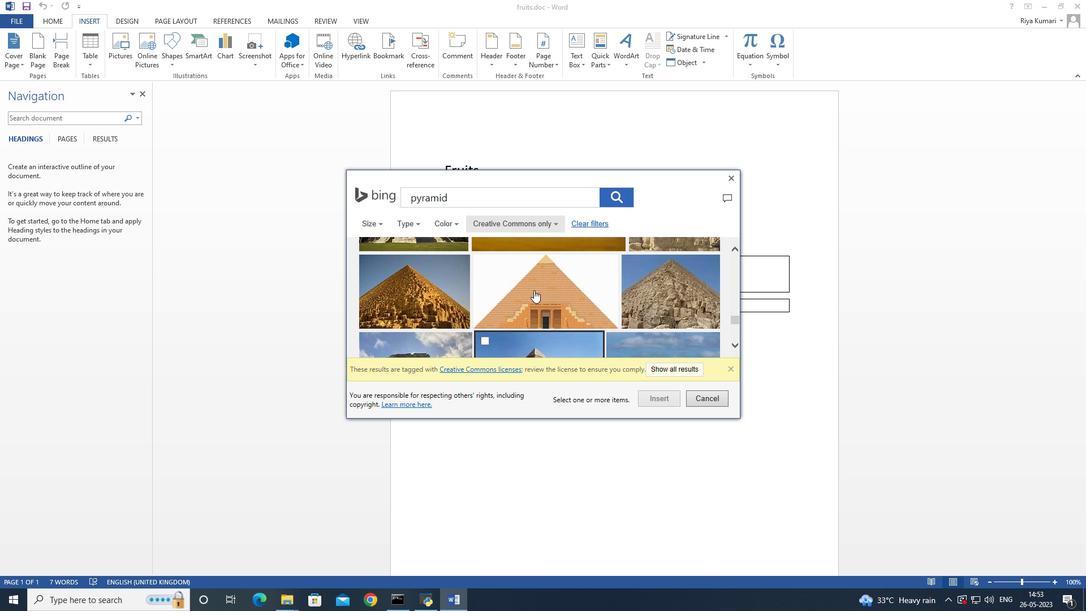 
Action: Mouse scrolled (534, 290) with delta (0, 0)
Screenshot: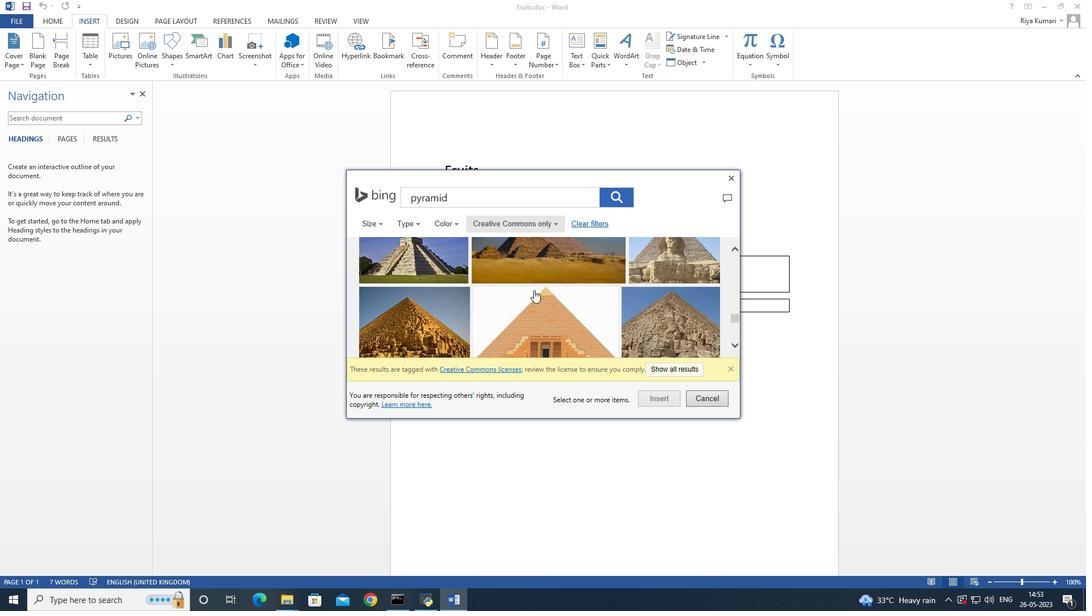 
Action: Mouse scrolled (534, 290) with delta (0, 0)
Screenshot: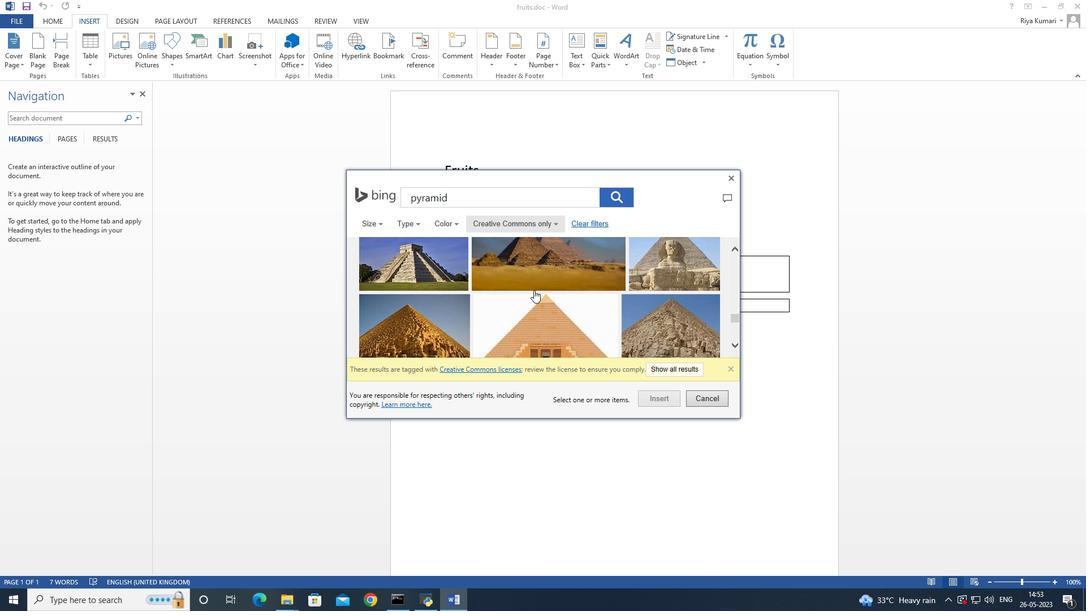 
Action: Mouse scrolled (534, 290) with delta (0, 0)
Screenshot: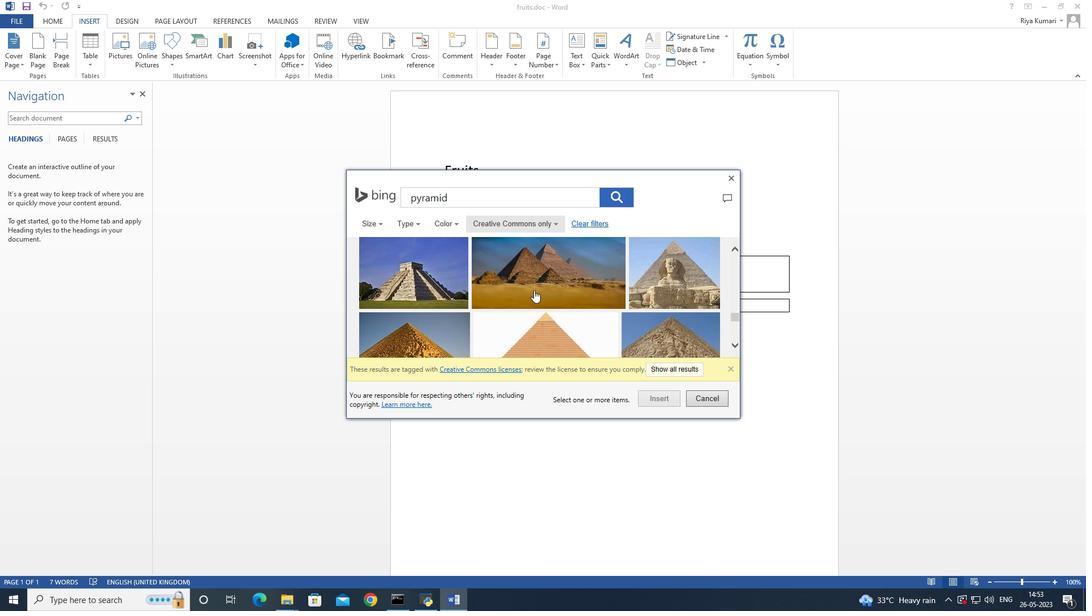 
Action: Mouse scrolled (534, 290) with delta (0, 0)
Screenshot: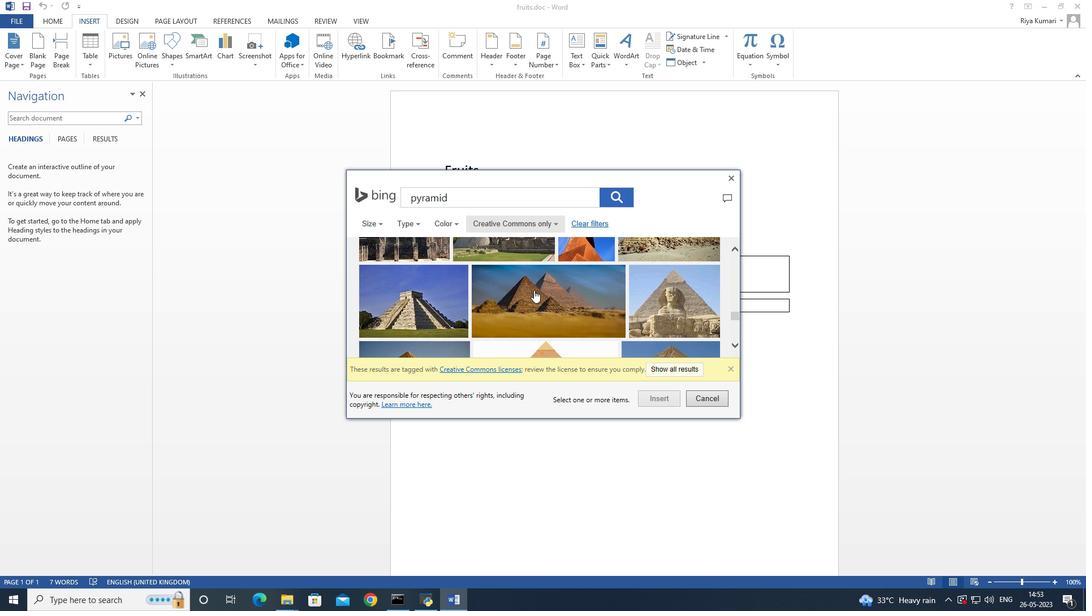 
Action: Mouse scrolled (534, 290) with delta (0, 0)
Screenshot: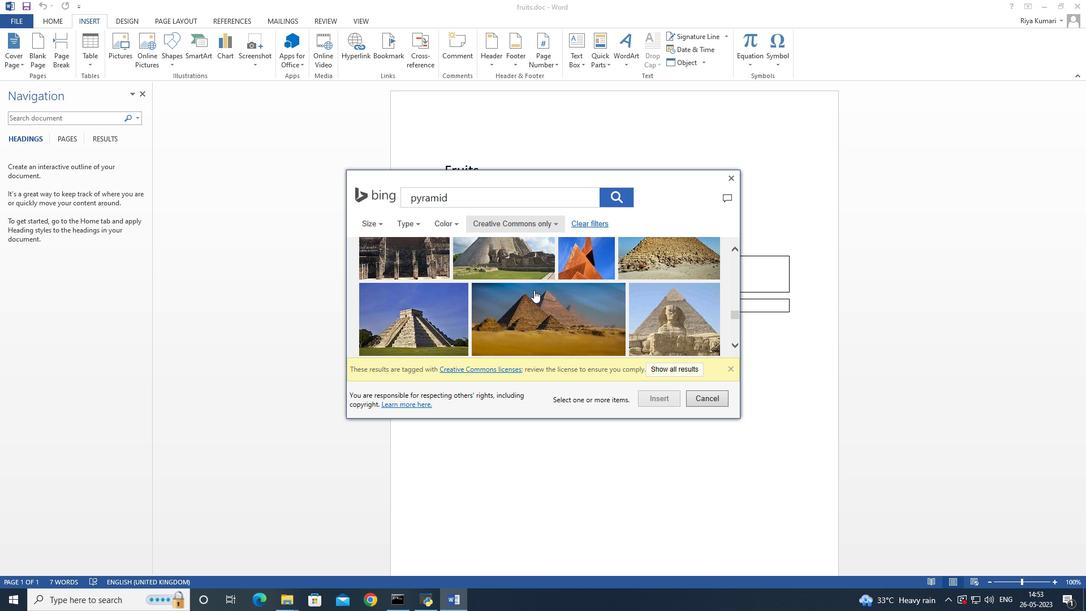 
Action: Mouse scrolled (534, 290) with delta (0, 0)
Screenshot: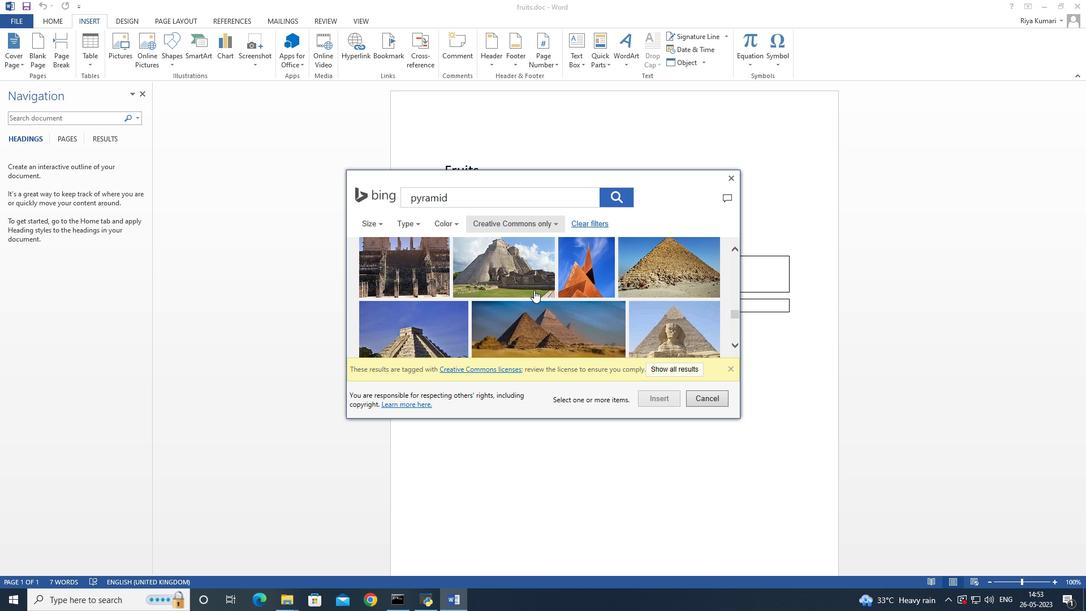
Action: Mouse scrolled (534, 290) with delta (0, 0)
Screenshot: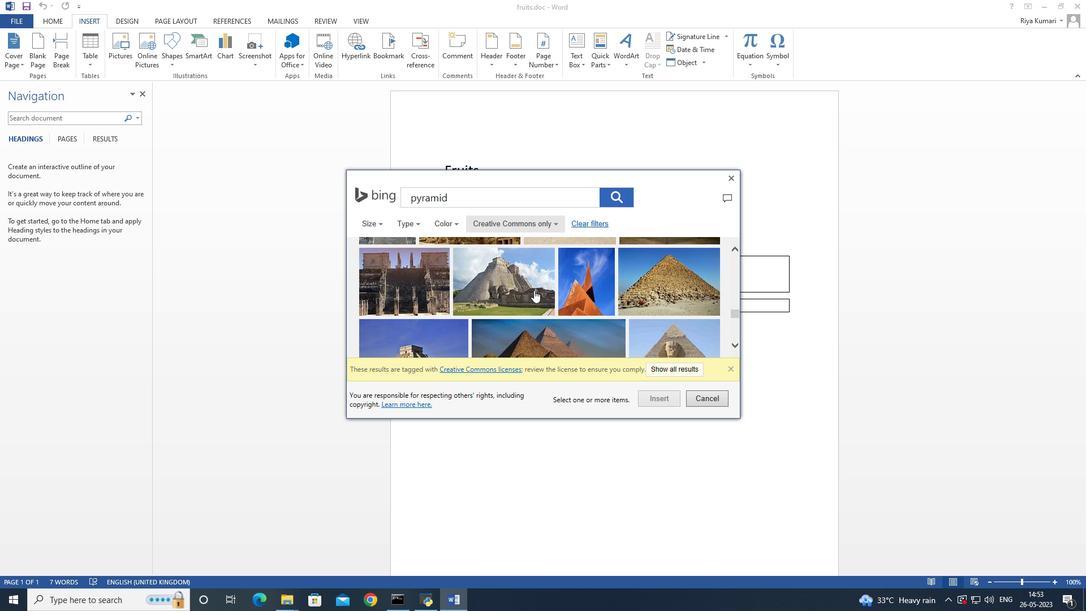 
Action: Mouse scrolled (534, 290) with delta (0, 0)
Screenshot: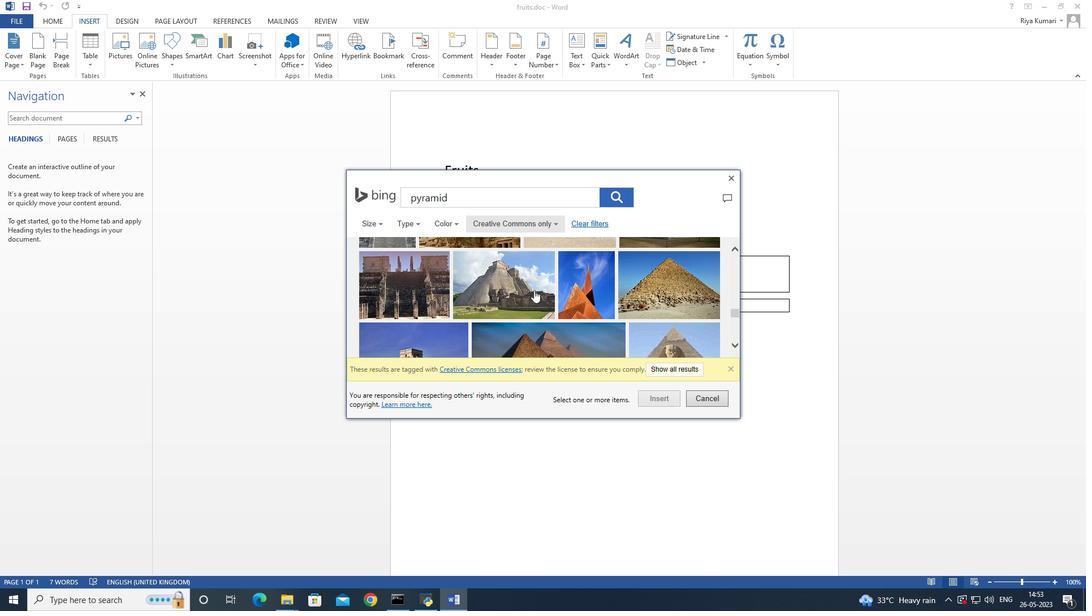 
Action: Mouse scrolled (534, 290) with delta (0, 0)
Screenshot: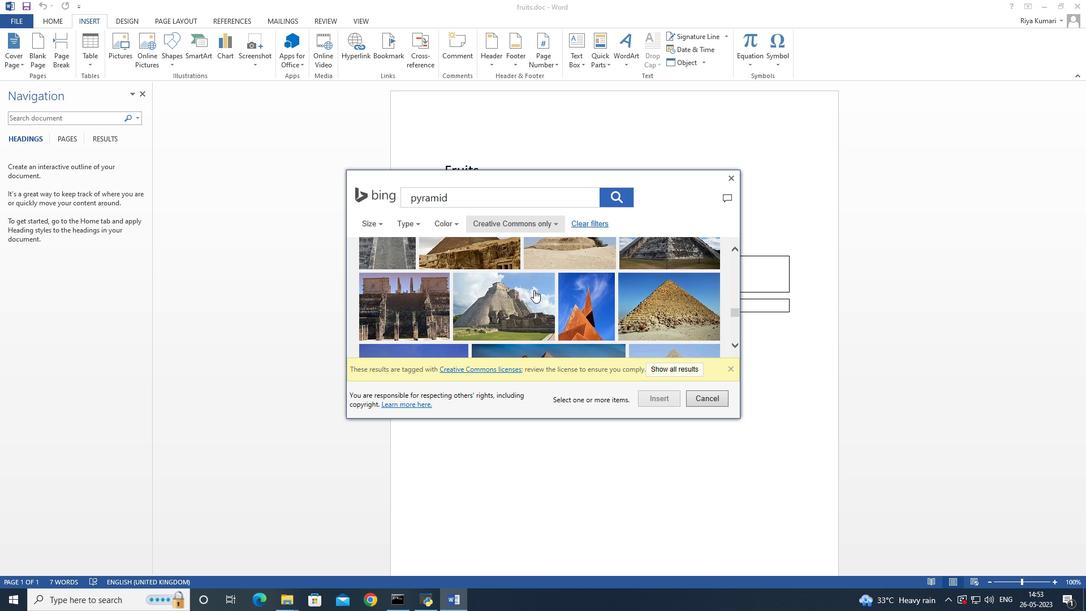 
Action: Mouse scrolled (534, 290) with delta (0, 0)
Screenshot: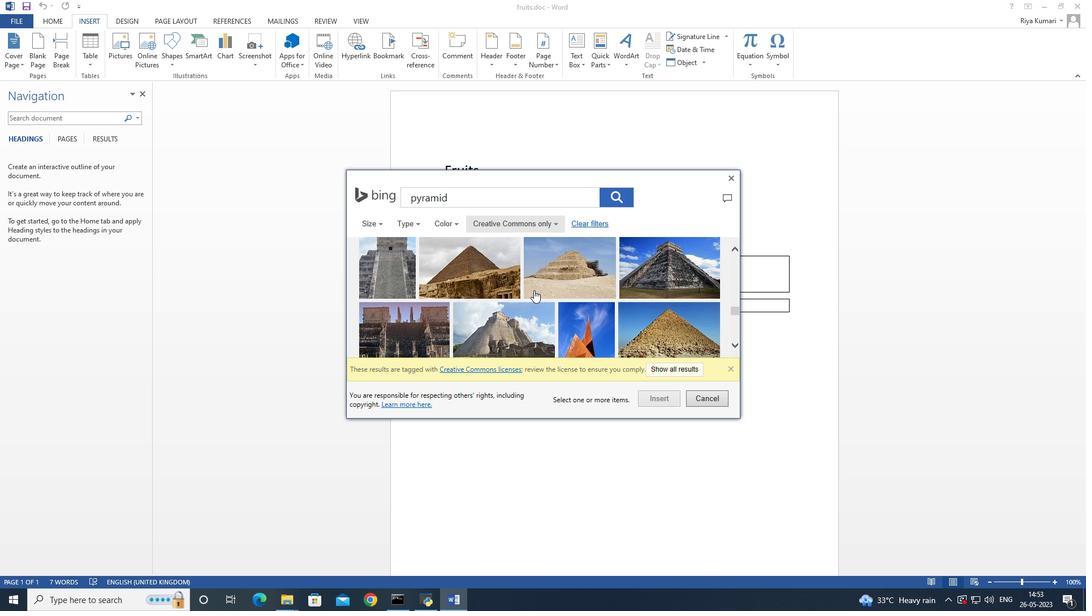 
Action: Mouse scrolled (534, 290) with delta (0, 0)
Screenshot: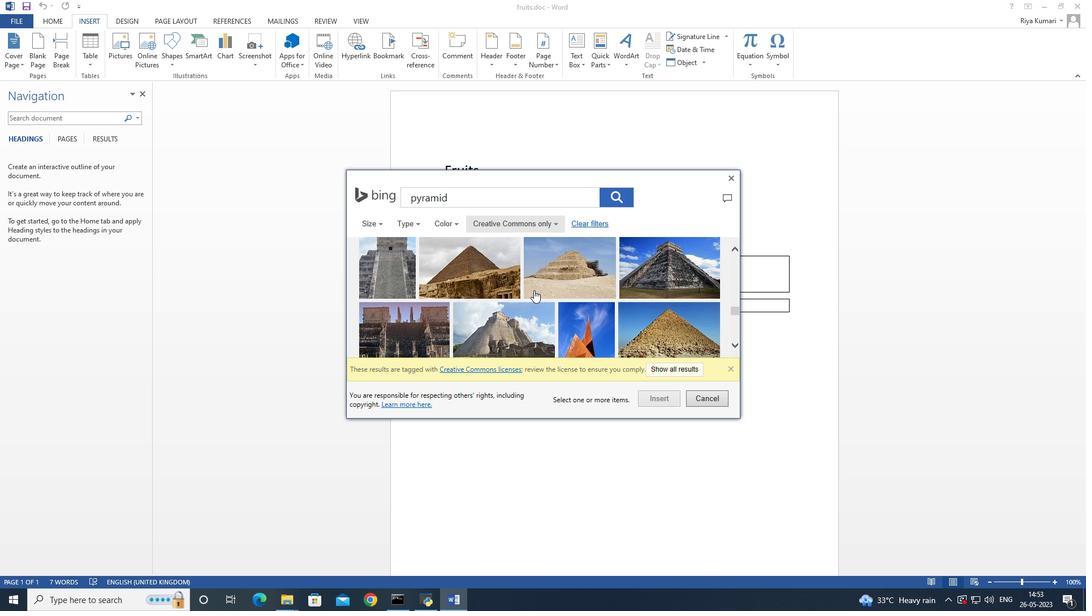 
Action: Mouse scrolled (534, 290) with delta (0, 0)
Screenshot: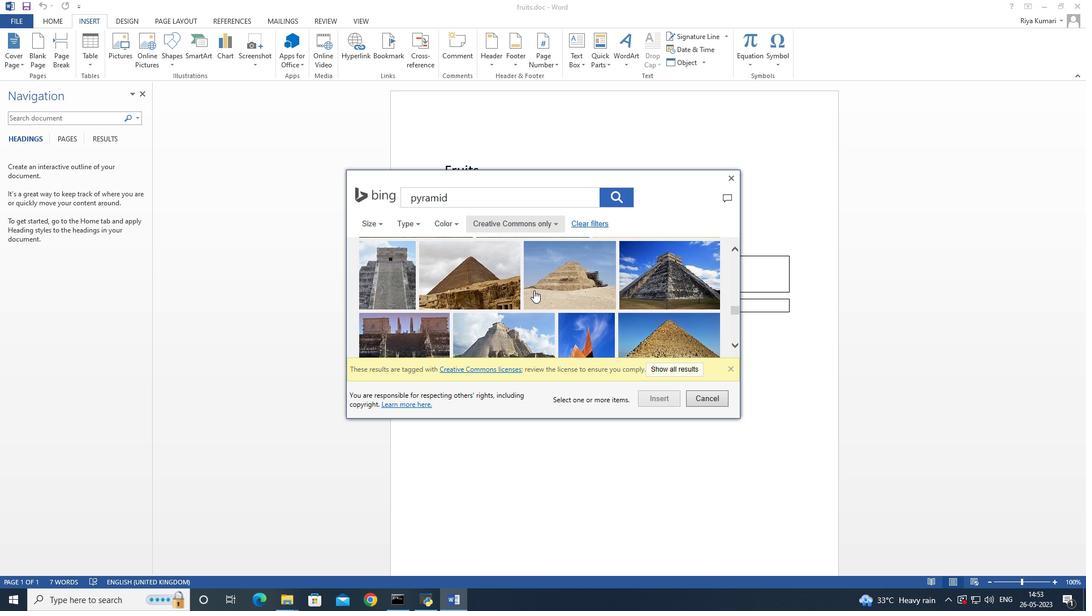 
Action: Mouse scrolled (534, 290) with delta (0, 0)
Screenshot: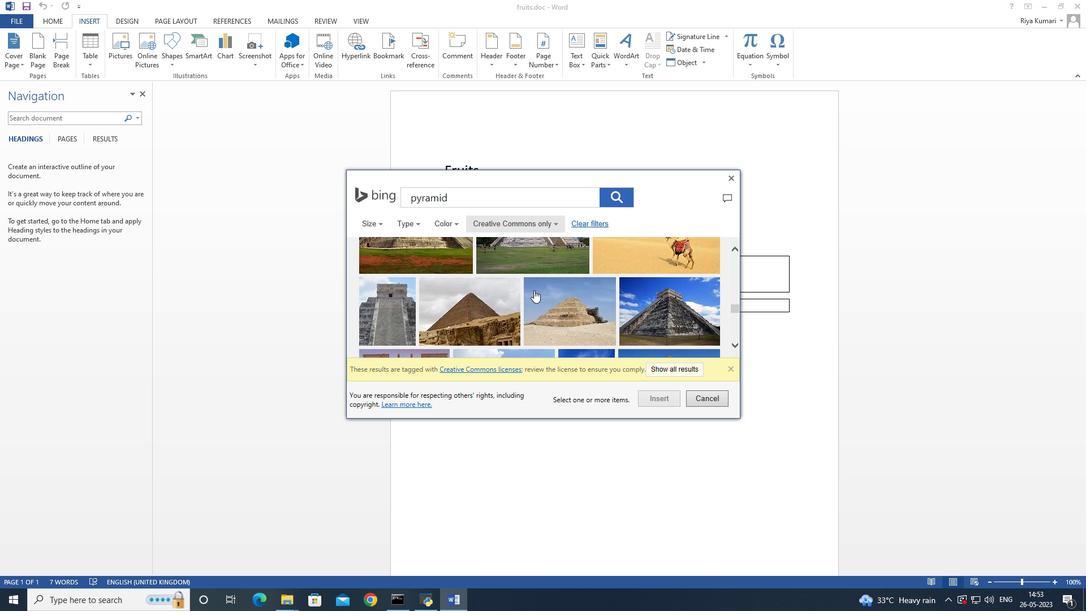 
Action: Mouse scrolled (534, 290) with delta (0, 0)
Screenshot: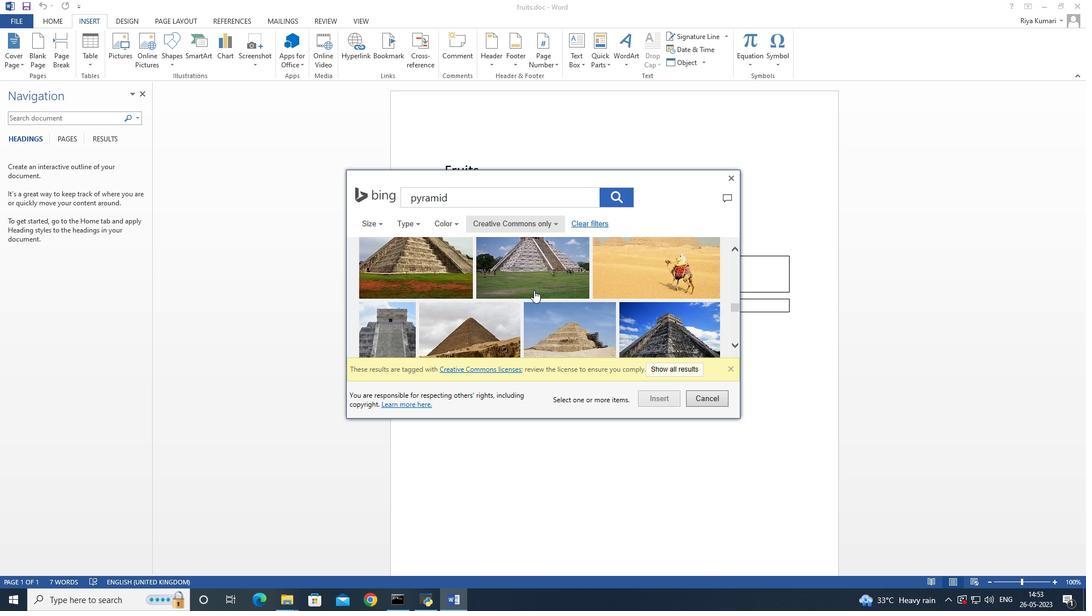 
Action: Mouse scrolled (534, 290) with delta (0, 0)
Screenshot: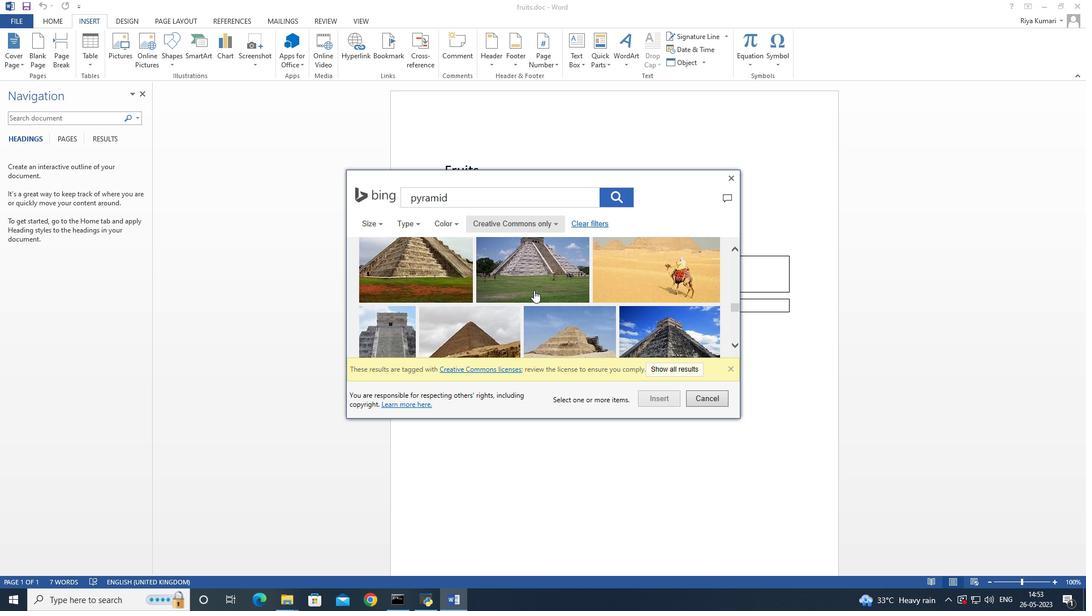 
Action: Mouse moved to (534, 290)
Screenshot: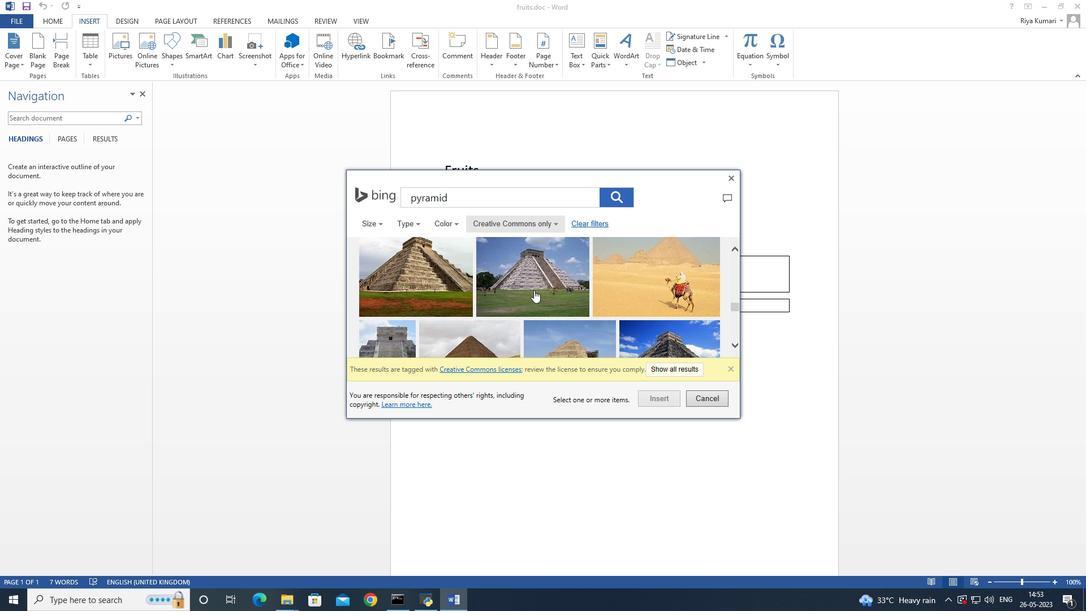 
Action: Mouse scrolled (534, 290) with delta (0, 0)
Screenshot: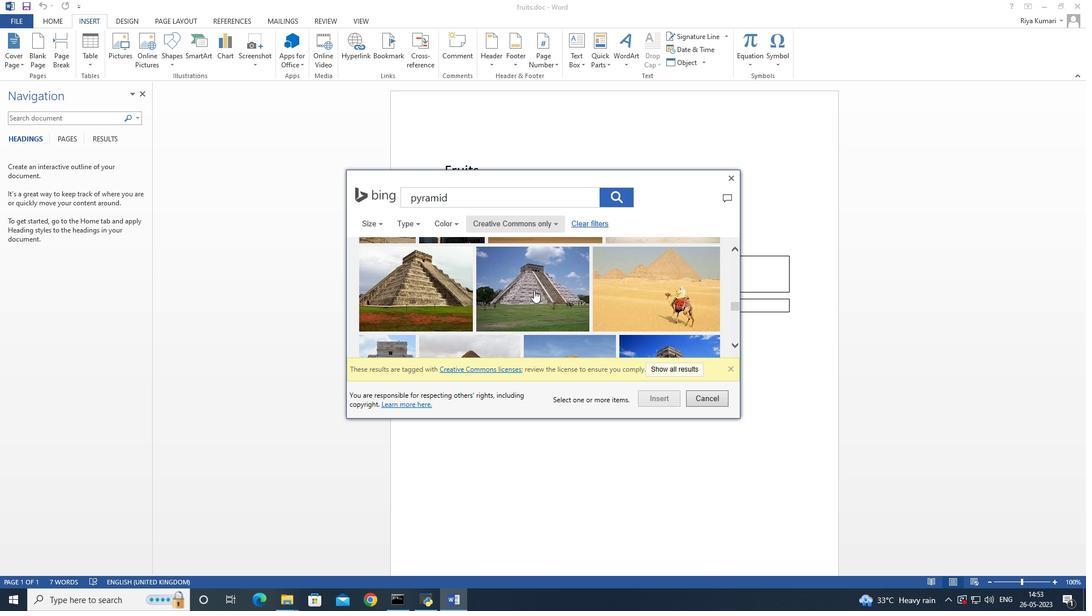 
Action: Mouse moved to (534, 289)
Screenshot: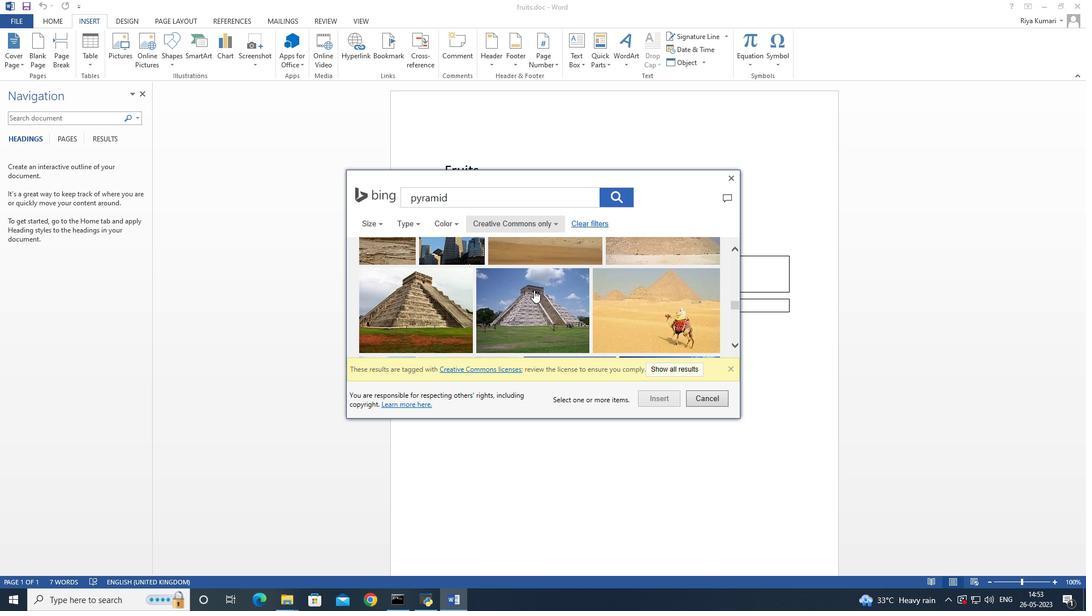 
Action: Mouse scrolled (534, 290) with delta (0, 0)
Screenshot: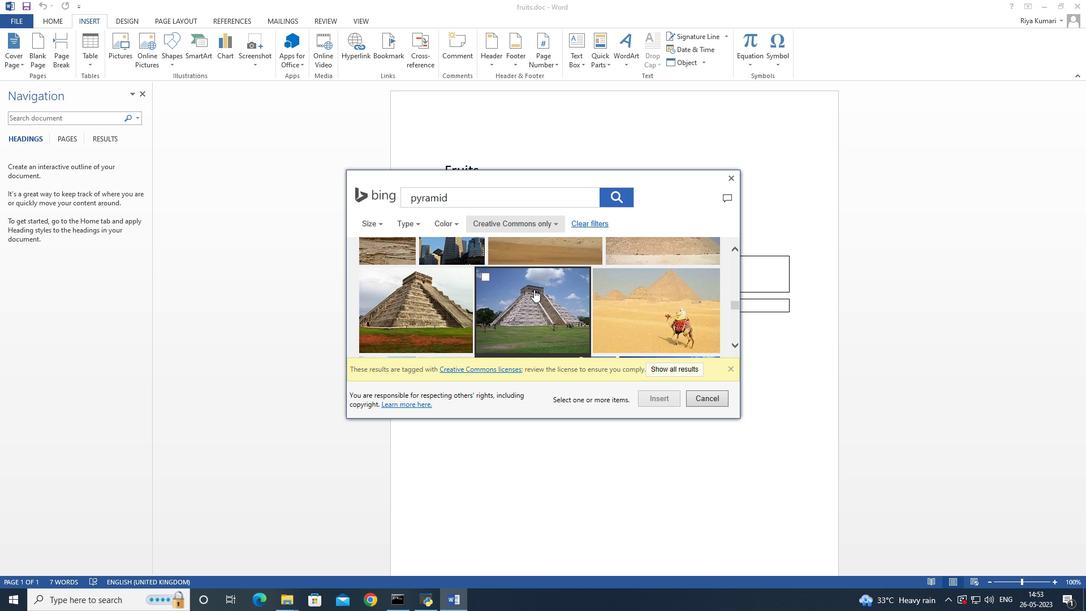 
Action: Mouse scrolled (534, 290) with delta (0, 0)
Screenshot: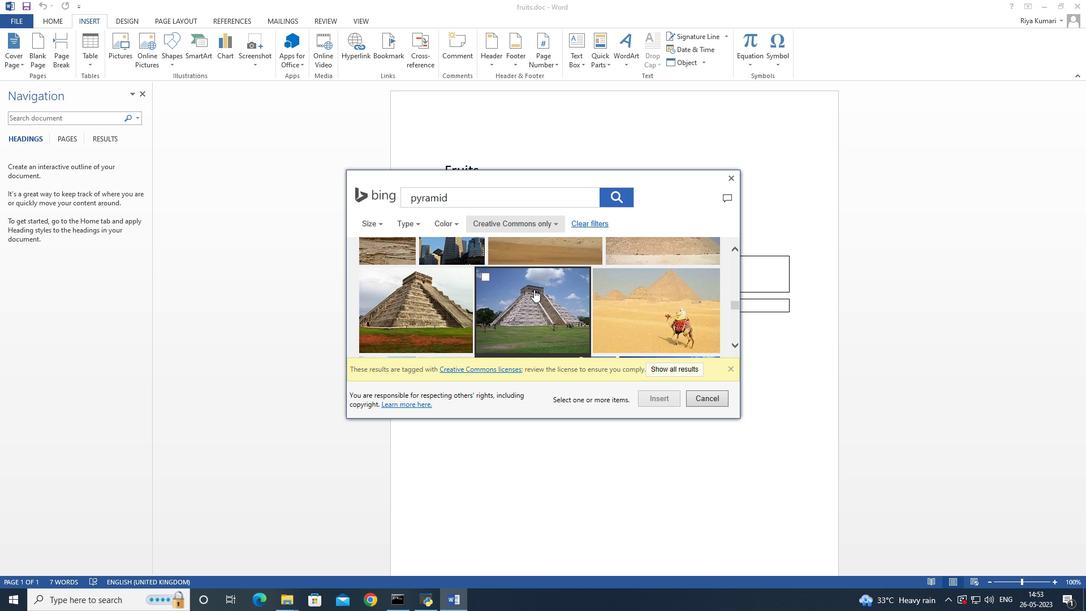 
Action: Mouse scrolled (534, 290) with delta (0, 0)
Screenshot: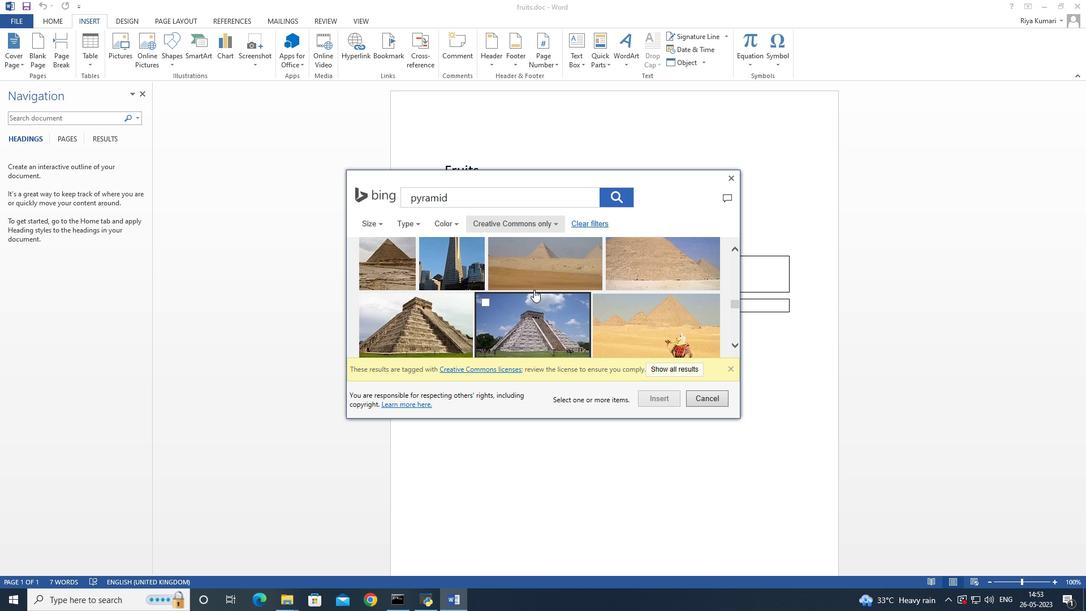 
Action: Mouse scrolled (534, 290) with delta (0, 0)
Screenshot: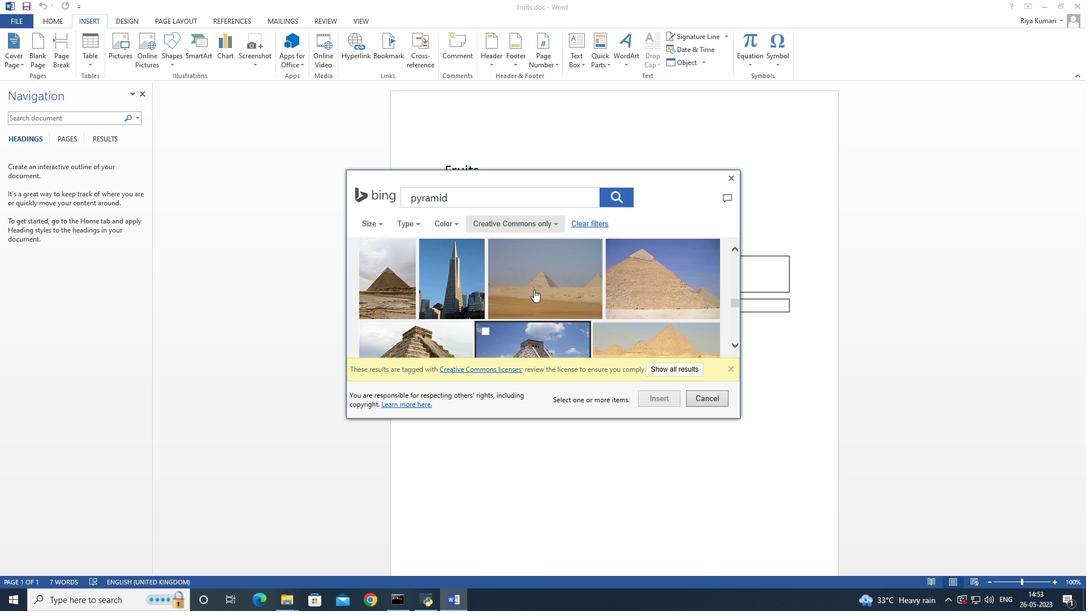 
Action: Mouse scrolled (534, 290) with delta (0, 0)
Screenshot: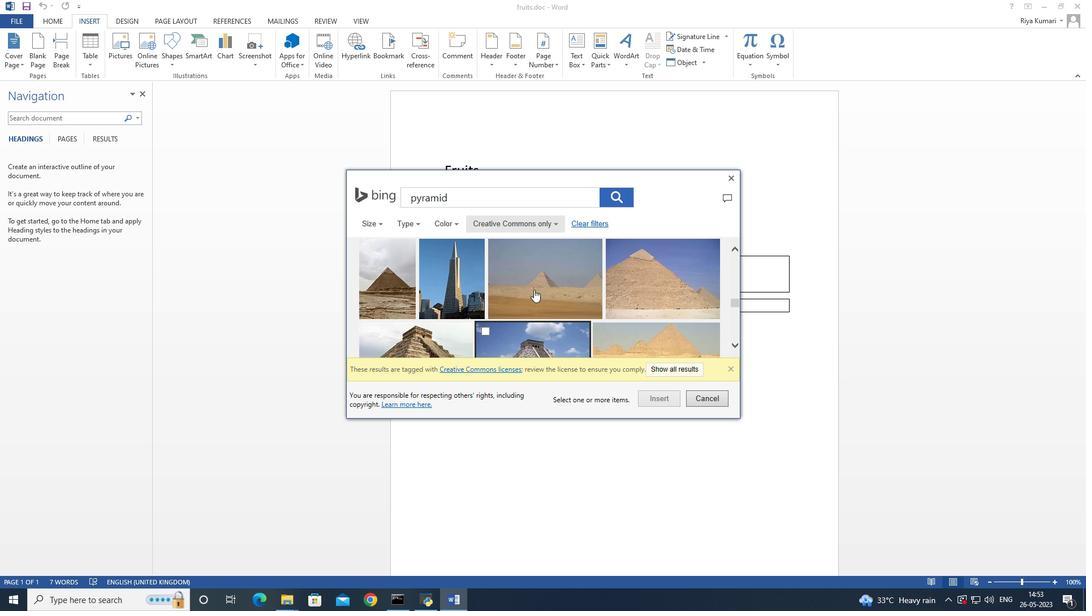 
Action: Mouse scrolled (534, 290) with delta (0, 0)
Screenshot: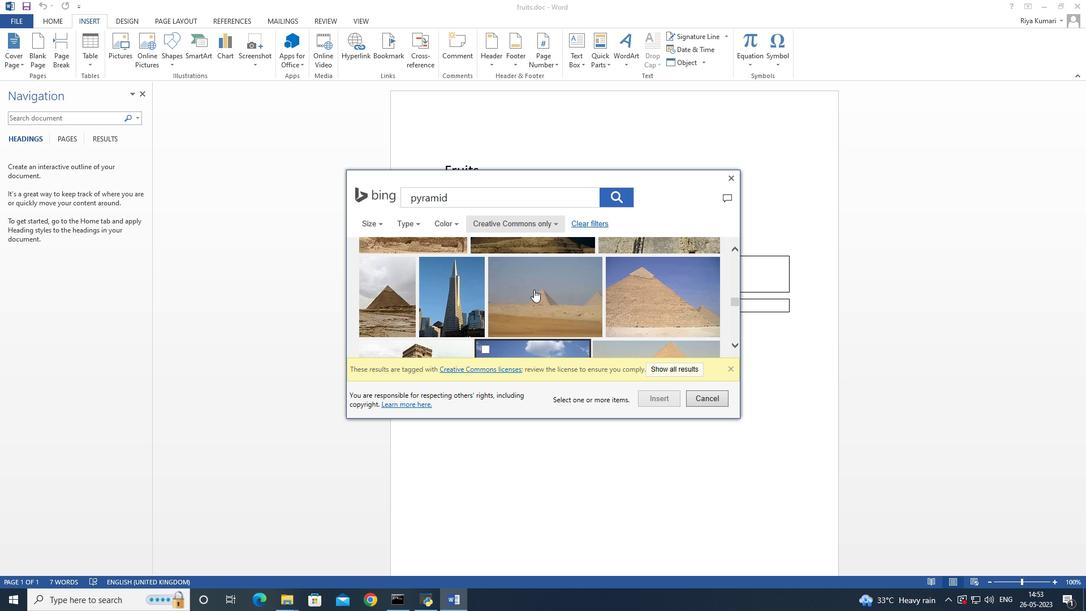 
Action: Mouse scrolled (534, 290) with delta (0, 0)
Screenshot: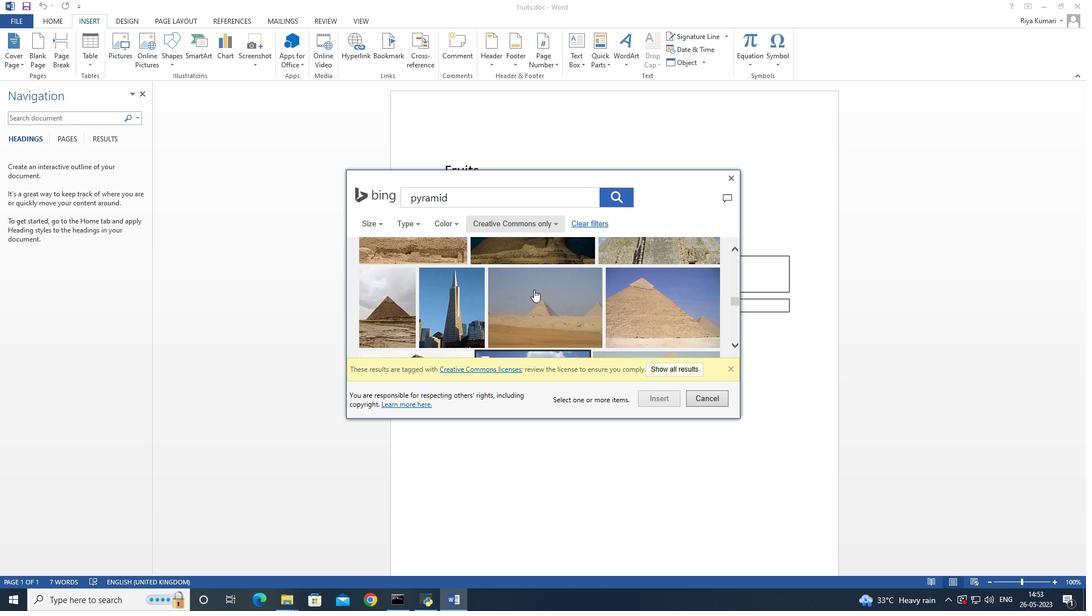 
Action: Mouse scrolled (534, 290) with delta (0, 0)
Screenshot: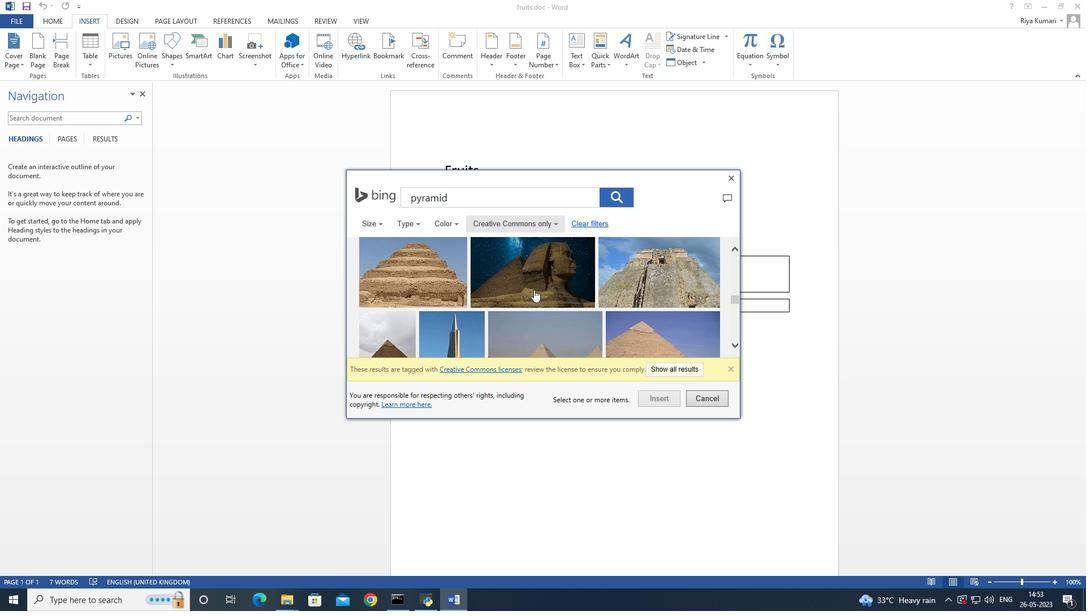 
Action: Mouse moved to (534, 289)
Screenshot: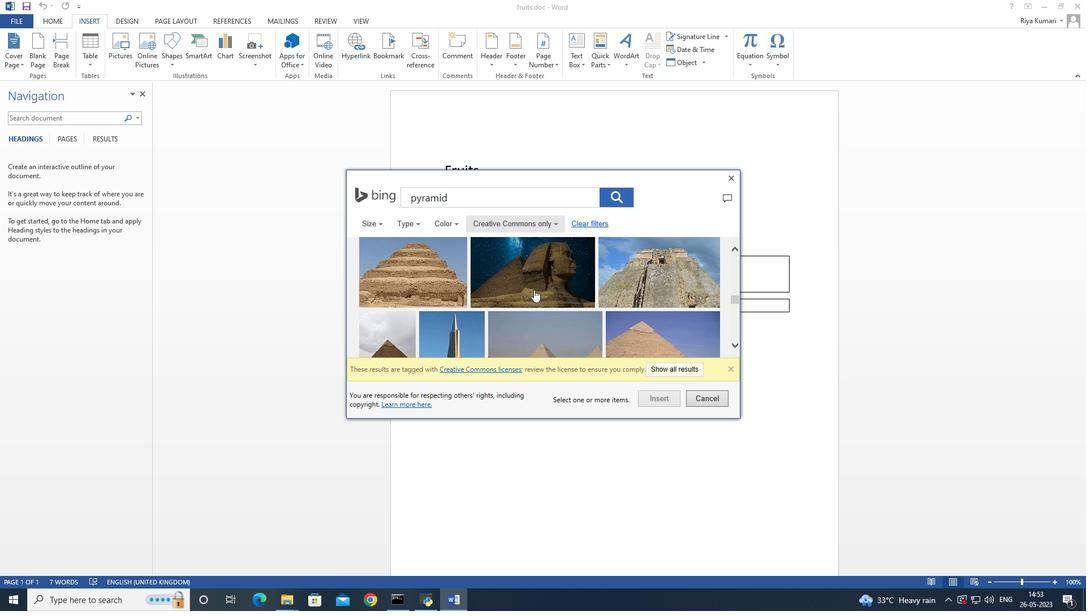 
Action: Mouse scrolled (534, 289) with delta (0, 0)
Screenshot: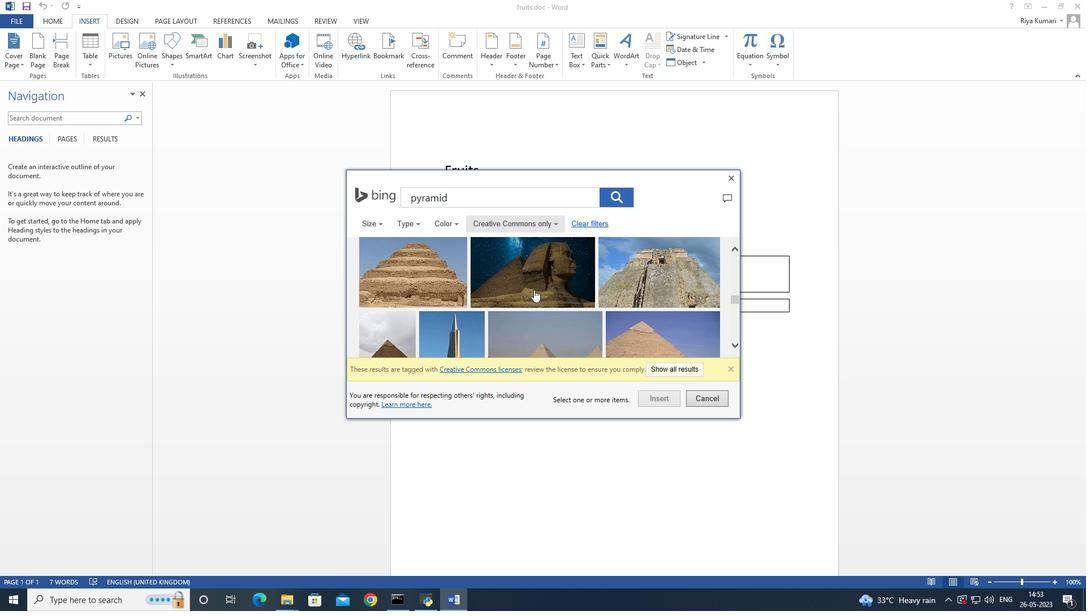 
Action: Mouse scrolled (534, 289) with delta (0, 0)
Screenshot: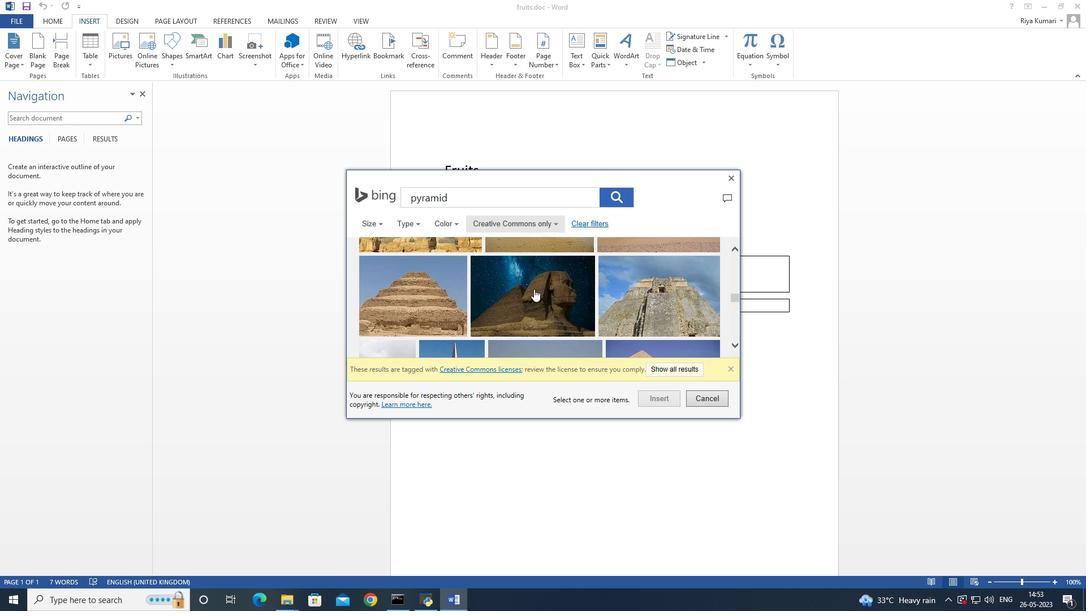 
Action: Mouse scrolled (534, 289) with delta (0, 0)
Screenshot: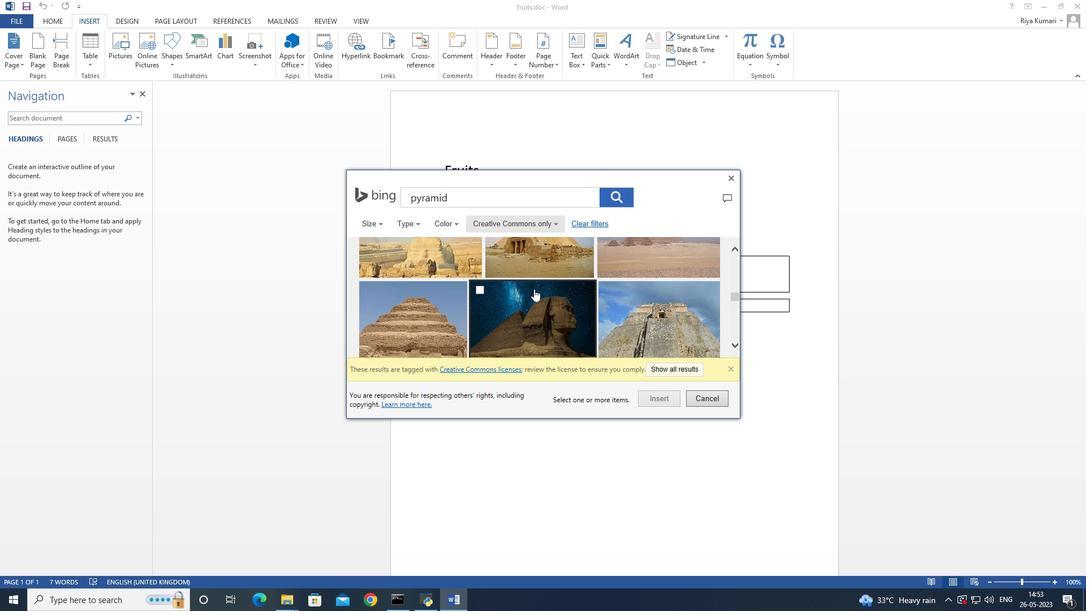 
Action: Mouse moved to (533, 287)
Screenshot: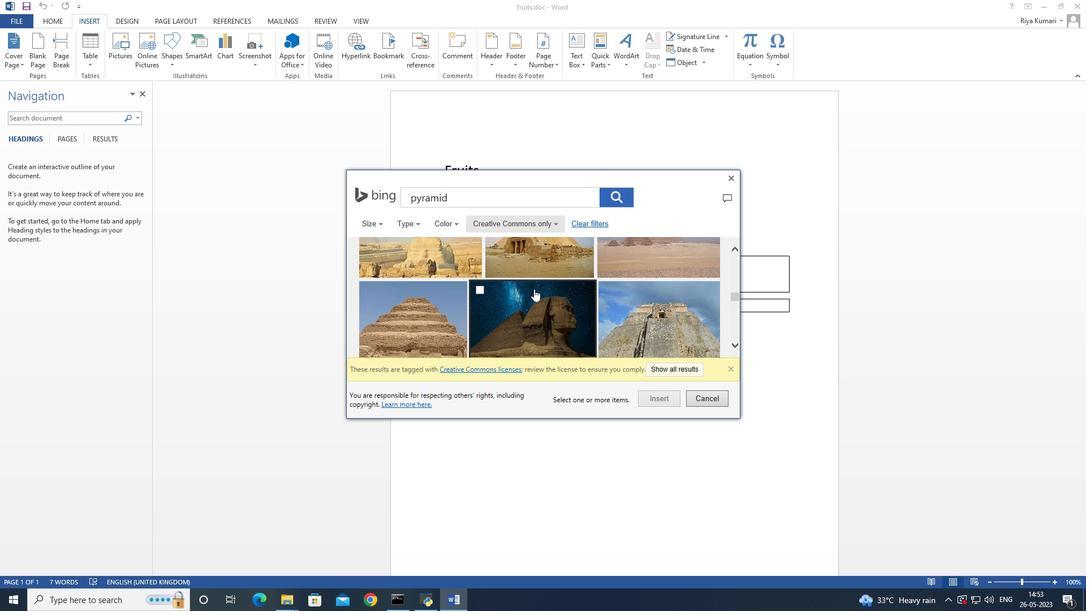 
Action: Mouse scrolled (533, 288) with delta (0, 0)
Screenshot: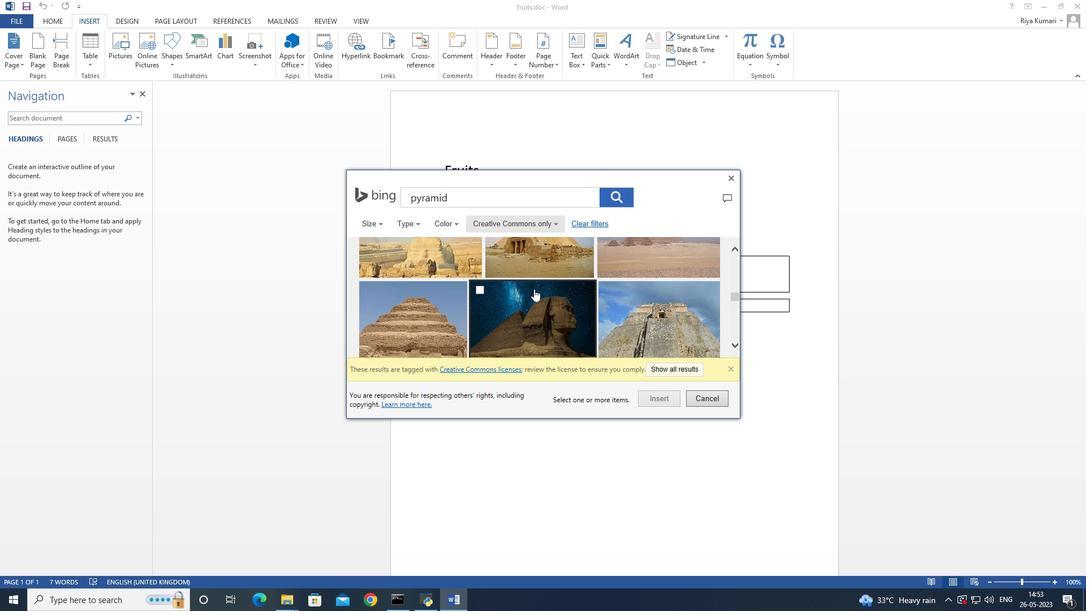 
Action: Mouse scrolled (533, 288) with delta (0, 0)
Screenshot: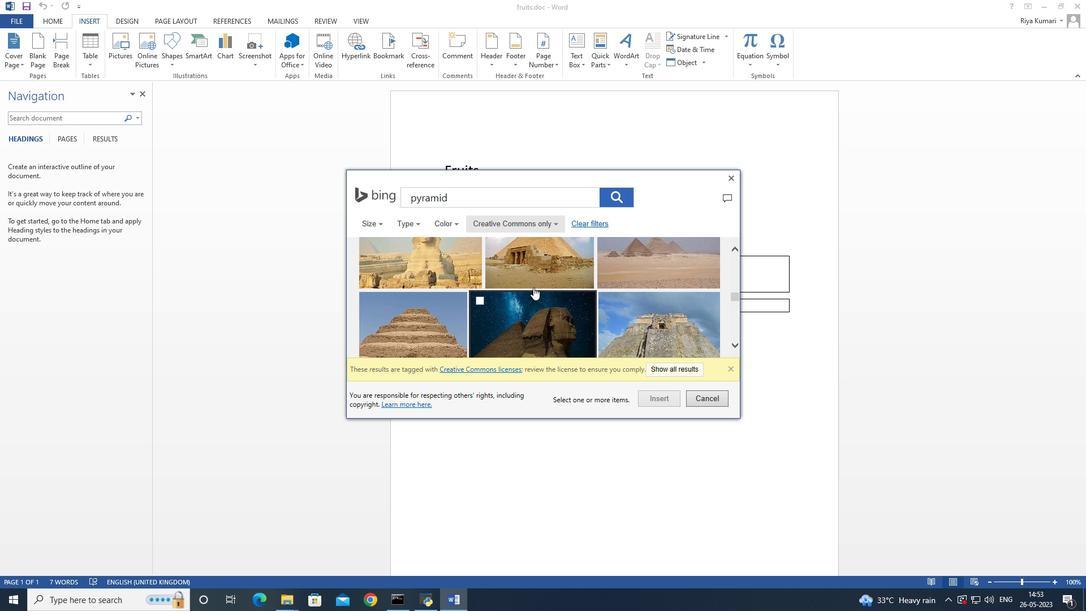 
Action: Mouse scrolled (533, 288) with delta (0, 0)
Screenshot: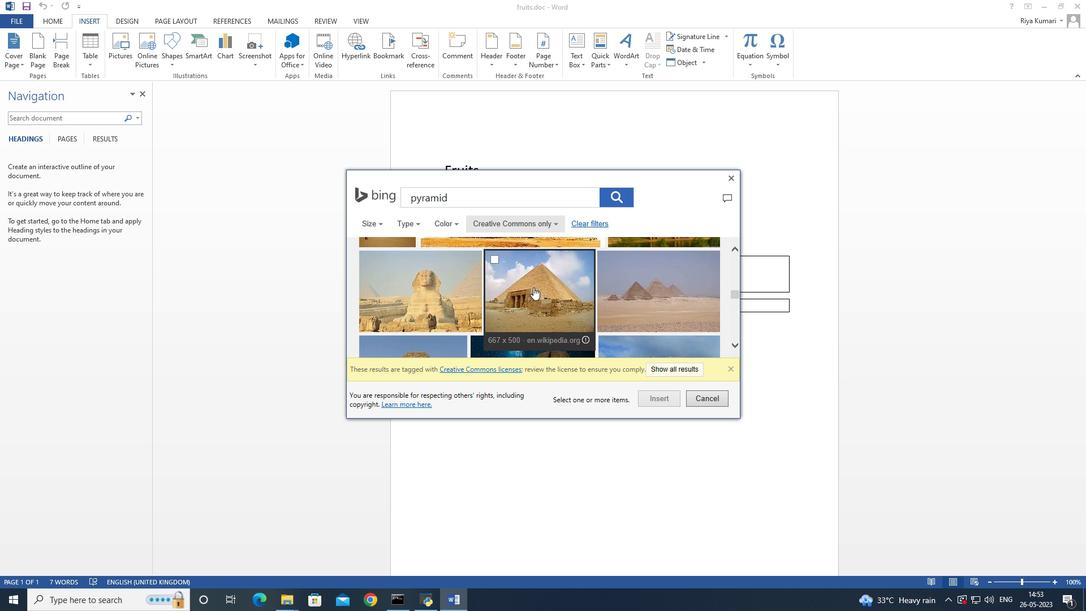 
Action: Mouse scrolled (533, 288) with delta (0, 0)
Screenshot: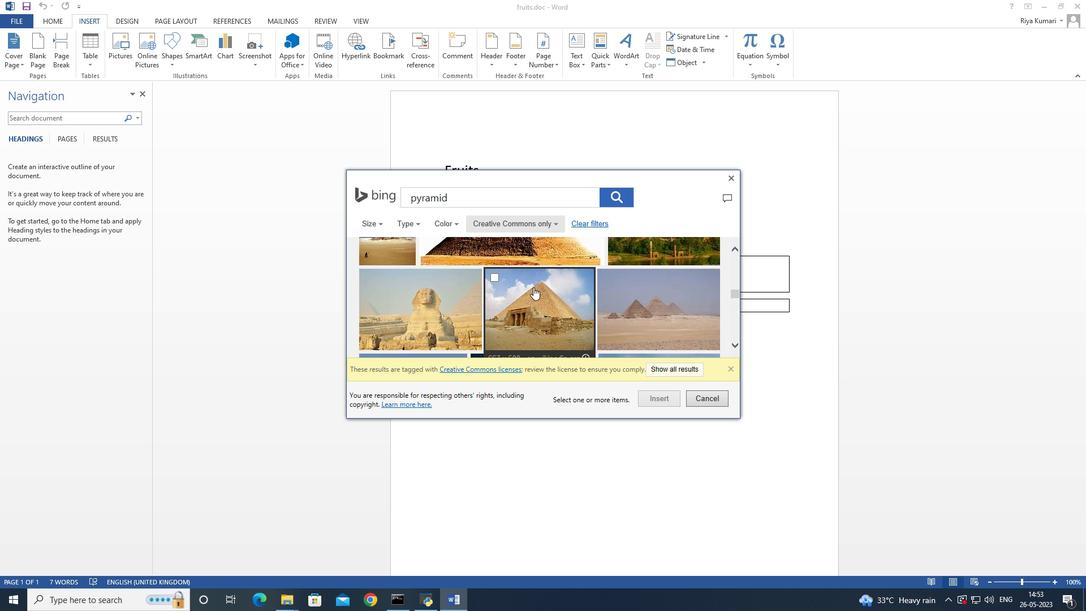 
Action: Mouse scrolled (533, 288) with delta (0, 0)
Screenshot: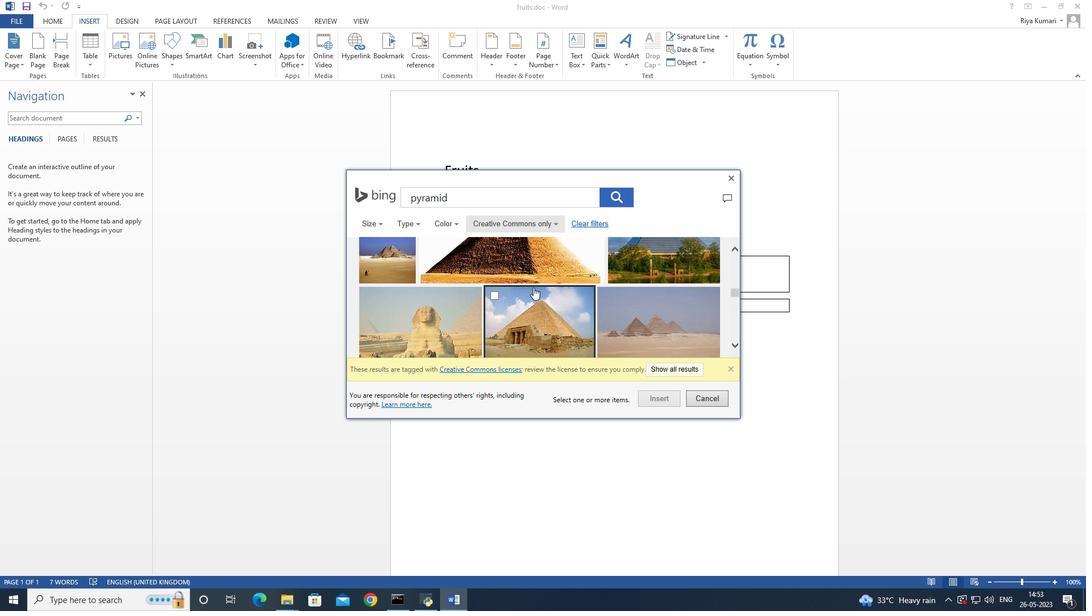 
Action: Mouse scrolled (533, 288) with delta (0, 0)
Screenshot: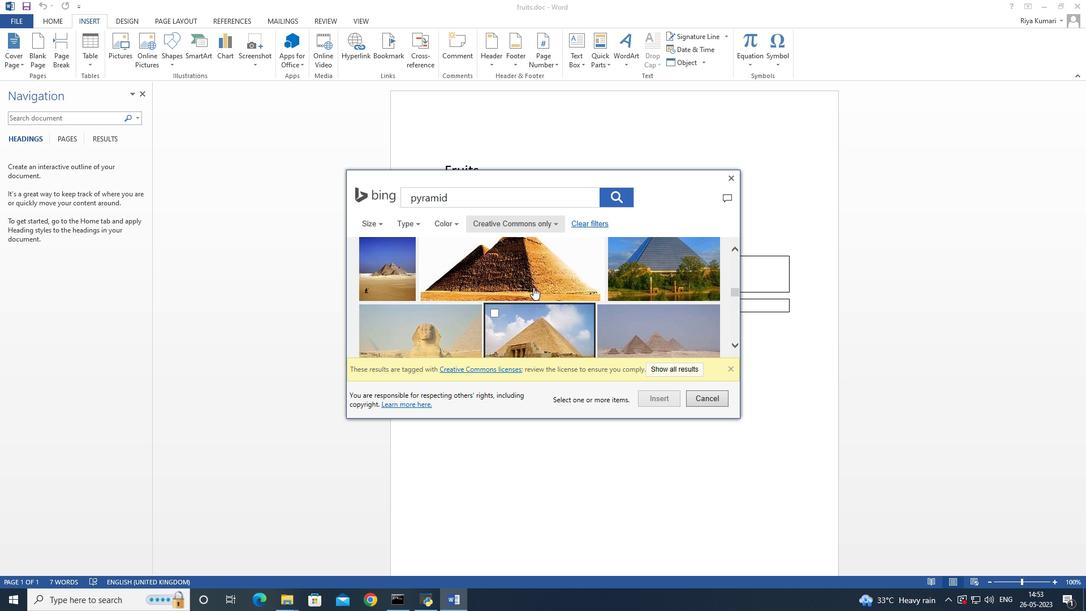 
Action: Mouse scrolled (533, 288) with delta (0, 0)
Screenshot: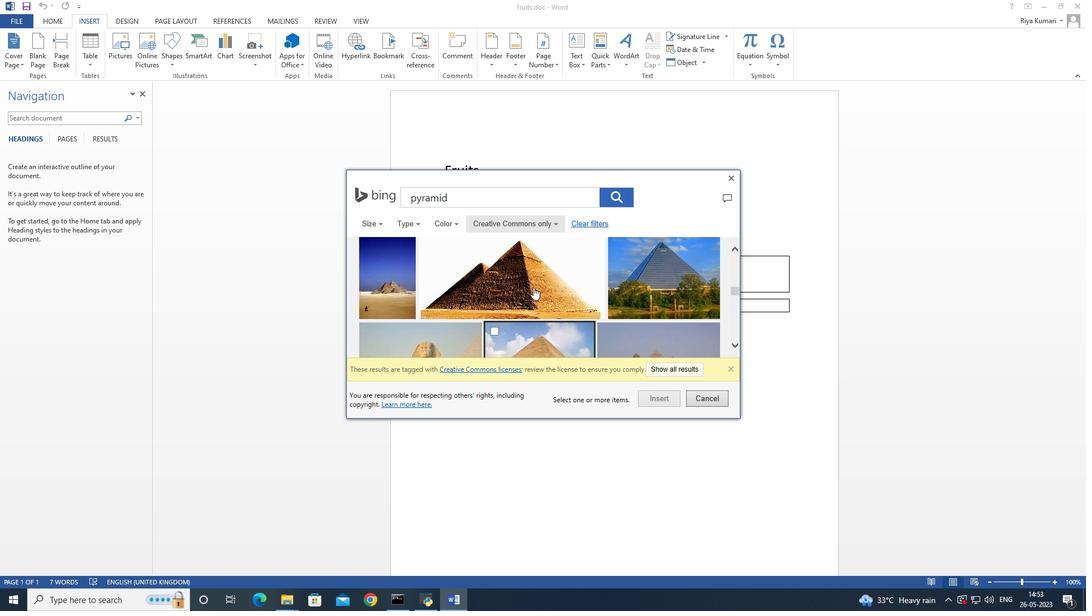 
Action: Mouse scrolled (533, 288) with delta (0, 0)
Screenshot: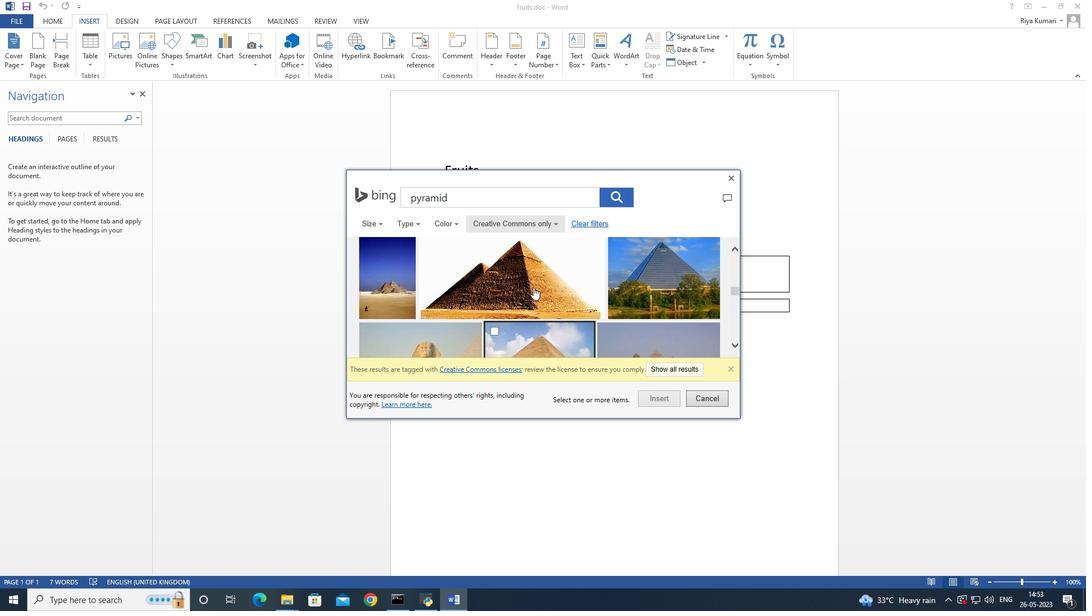 
Action: Mouse scrolled (533, 288) with delta (0, 0)
Screenshot: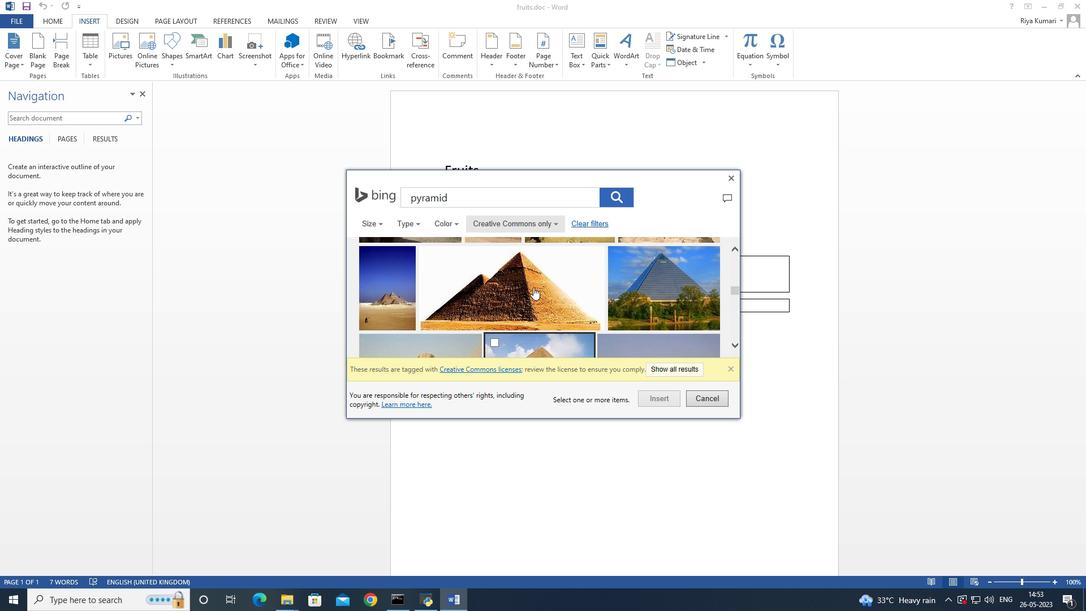 
Action: Mouse scrolled (533, 288) with delta (0, 0)
Screenshot: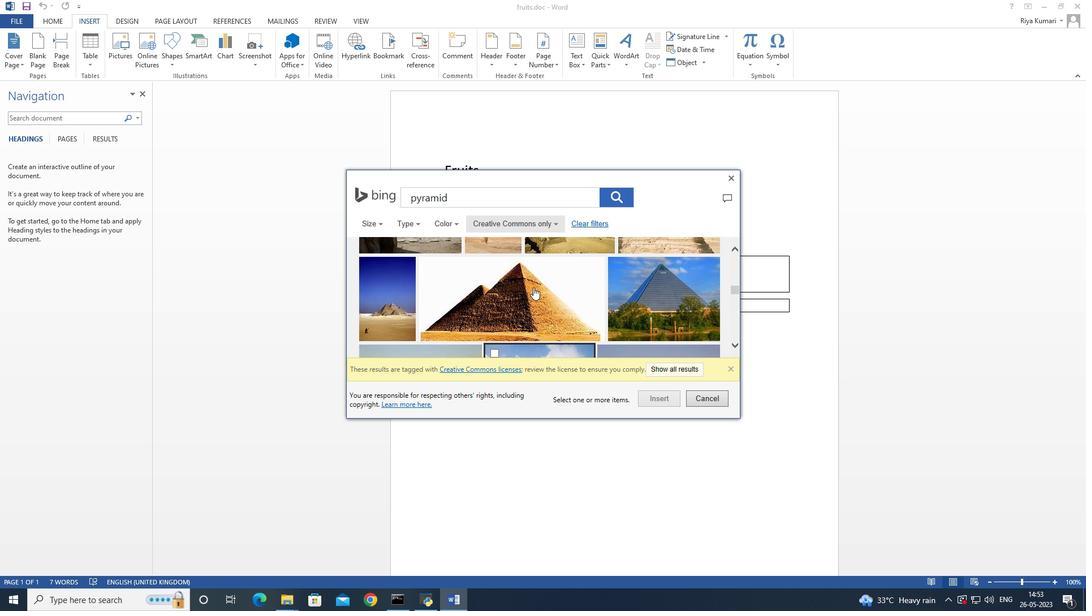 
Action: Mouse scrolled (533, 288) with delta (0, 0)
Screenshot: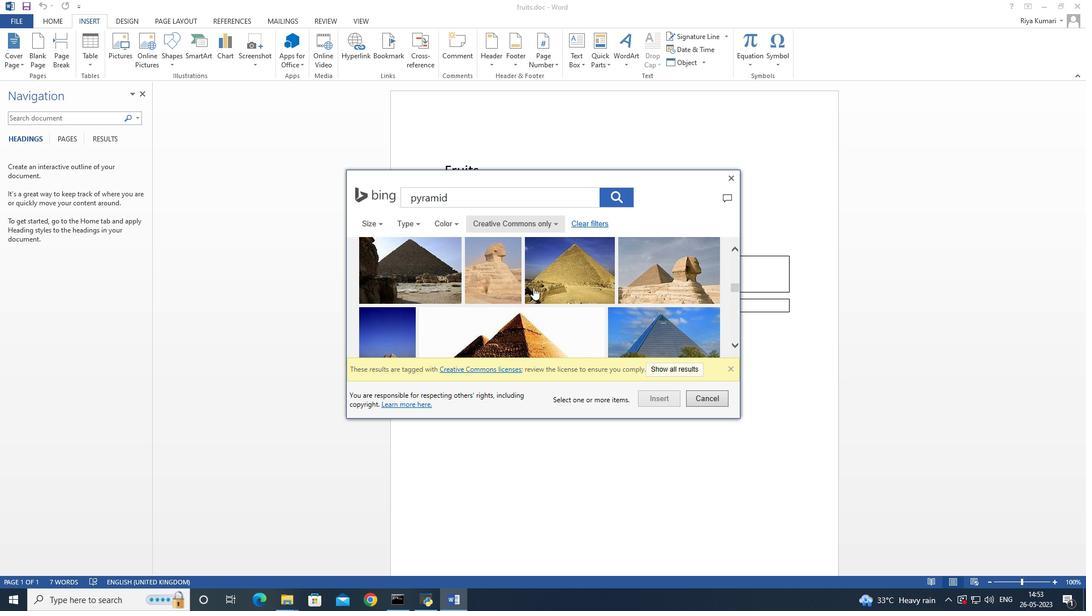 
Action: Mouse scrolled (533, 288) with delta (0, 0)
